 Task: Add a signature Autumn Baker containing With gratitude, Autumn Baker to email address softage.4@softage.net and add a label Resumes
Action: Mouse moved to (1235, 104)
Screenshot: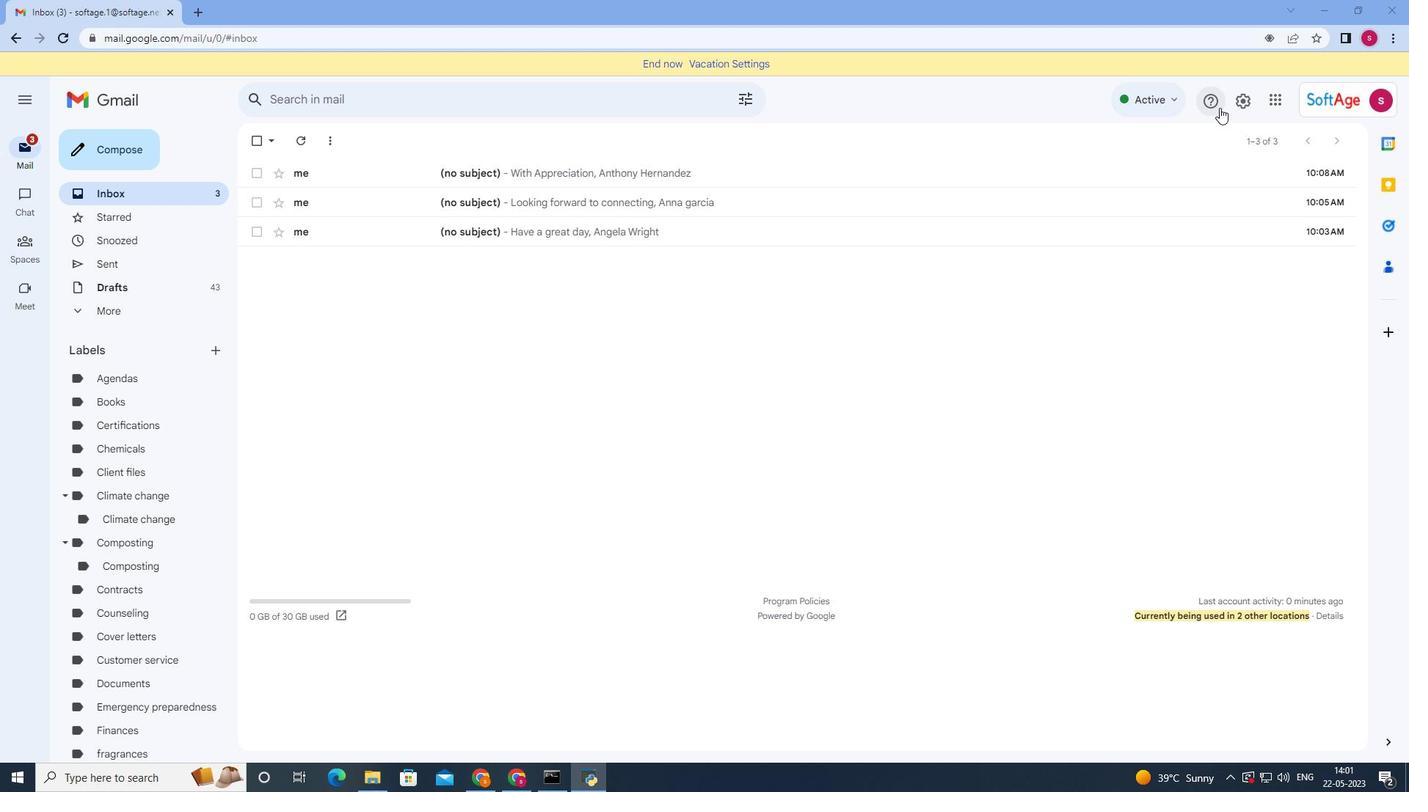 
Action: Mouse pressed left at (1235, 104)
Screenshot: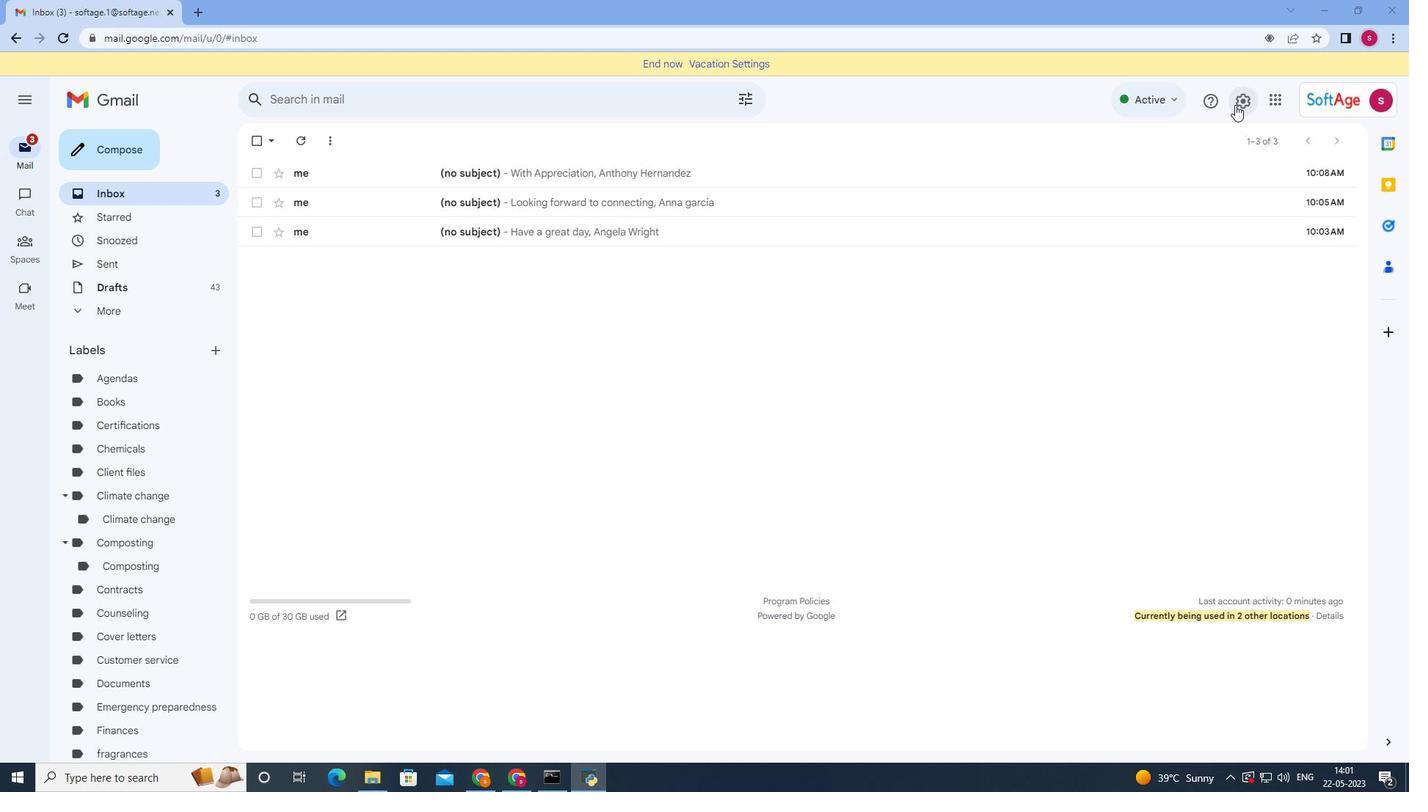 
Action: Mouse moved to (1225, 170)
Screenshot: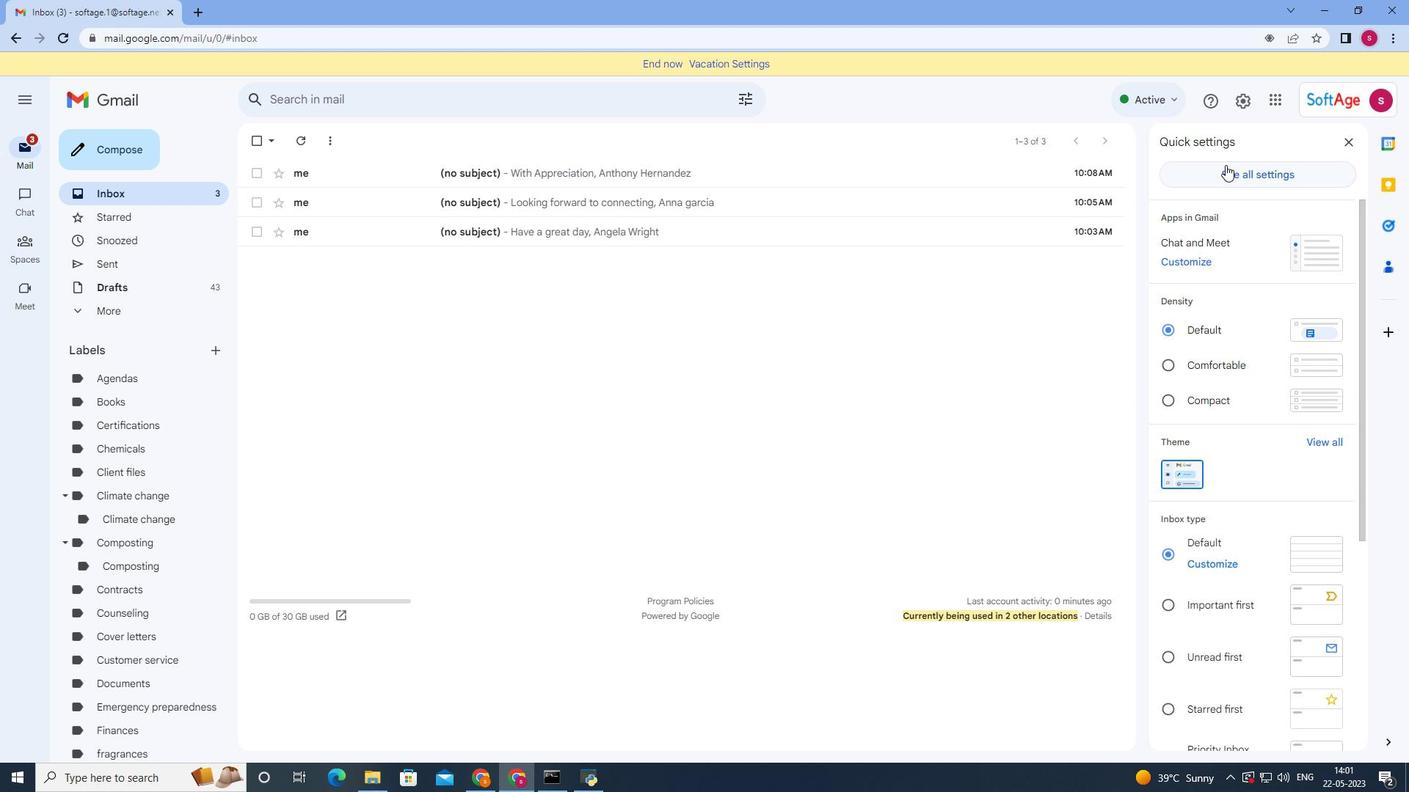 
Action: Mouse pressed left at (1225, 170)
Screenshot: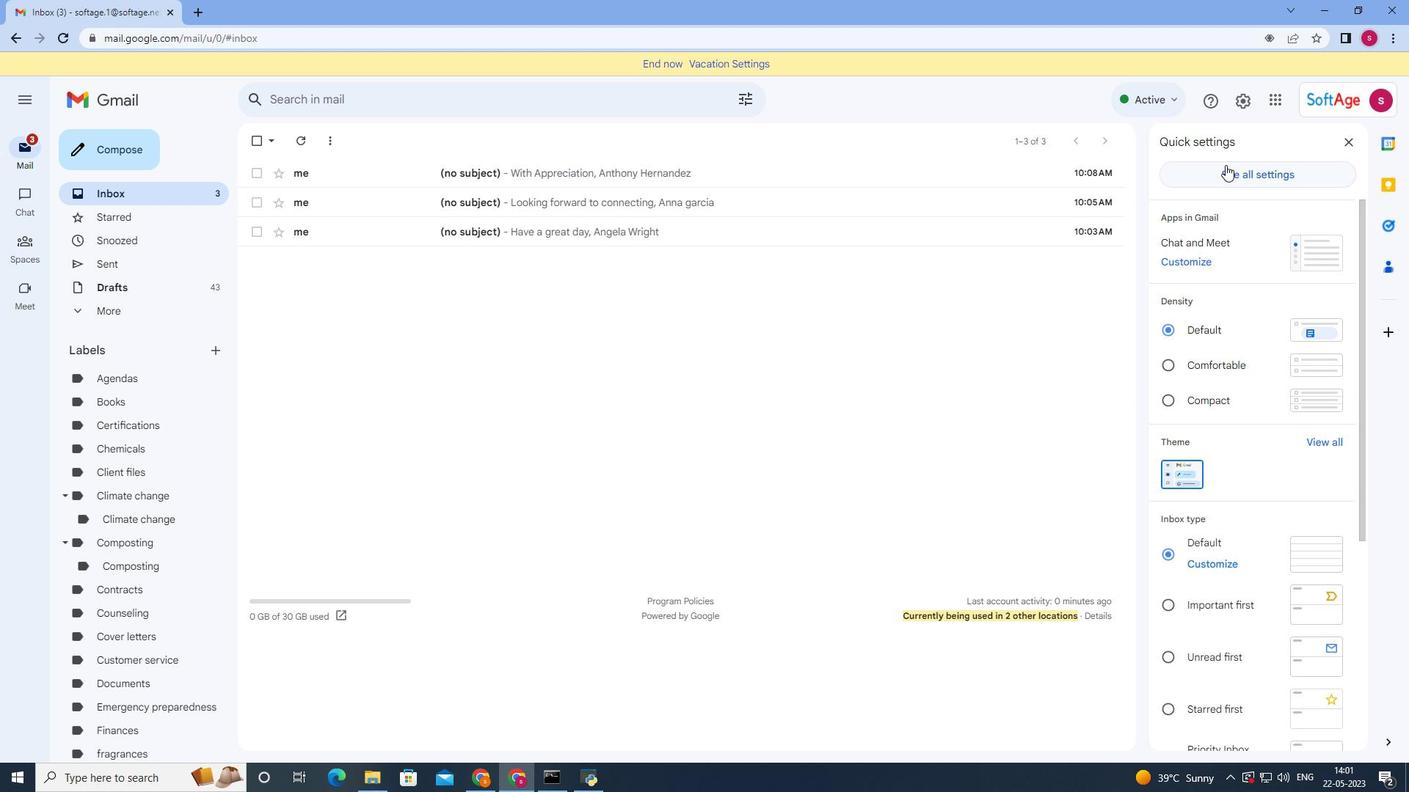 
Action: Mouse moved to (701, 394)
Screenshot: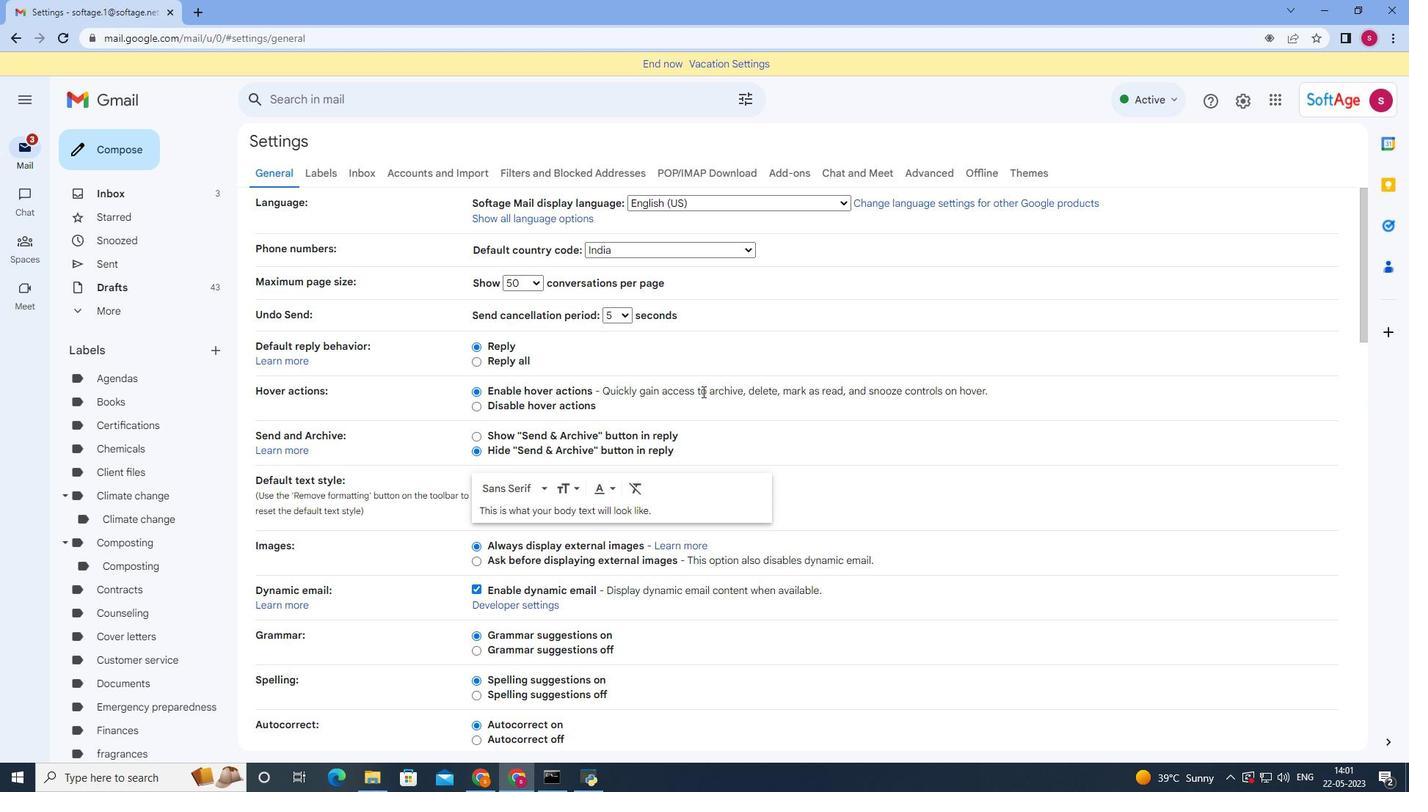 
Action: Mouse scrolled (701, 394) with delta (0, 0)
Screenshot: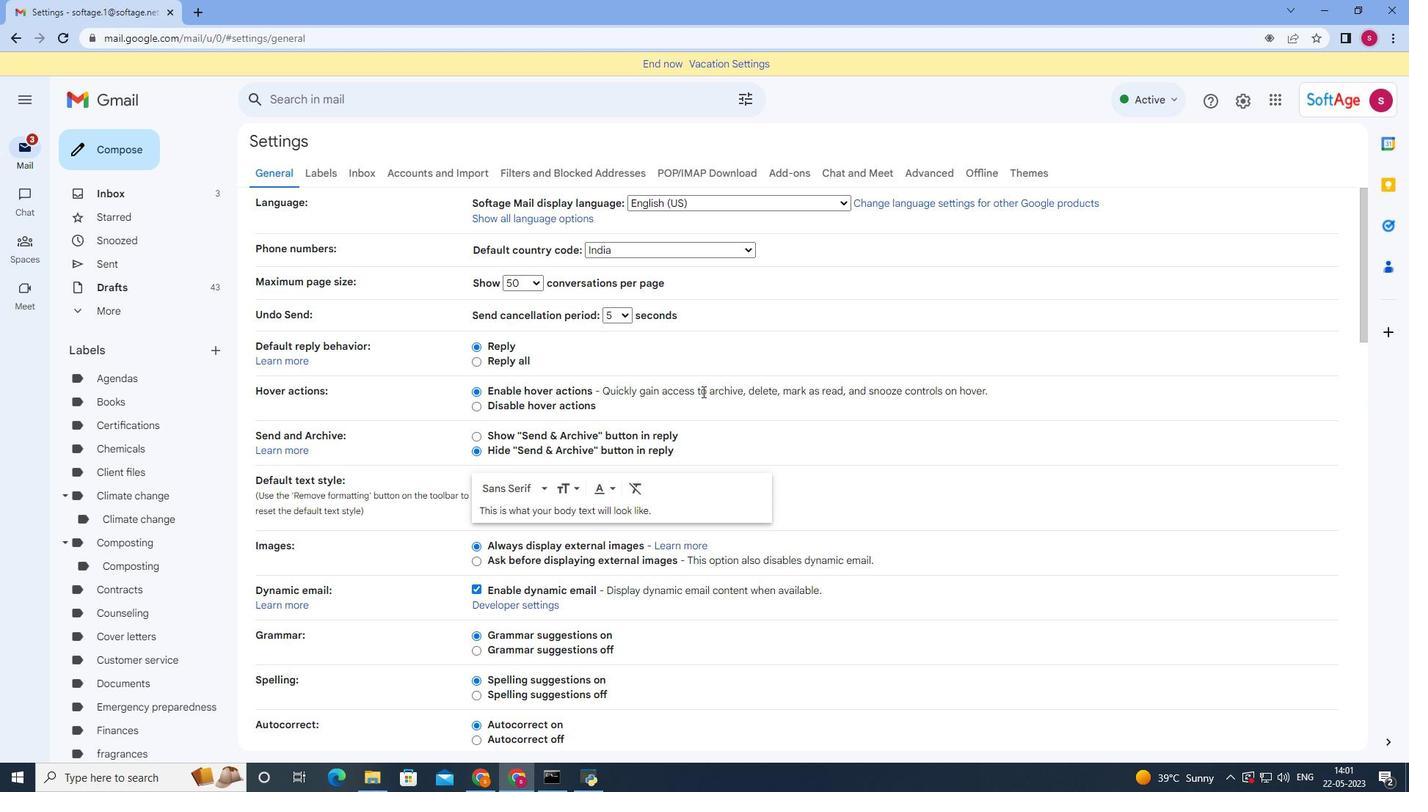 
Action: Mouse scrolled (701, 394) with delta (0, 0)
Screenshot: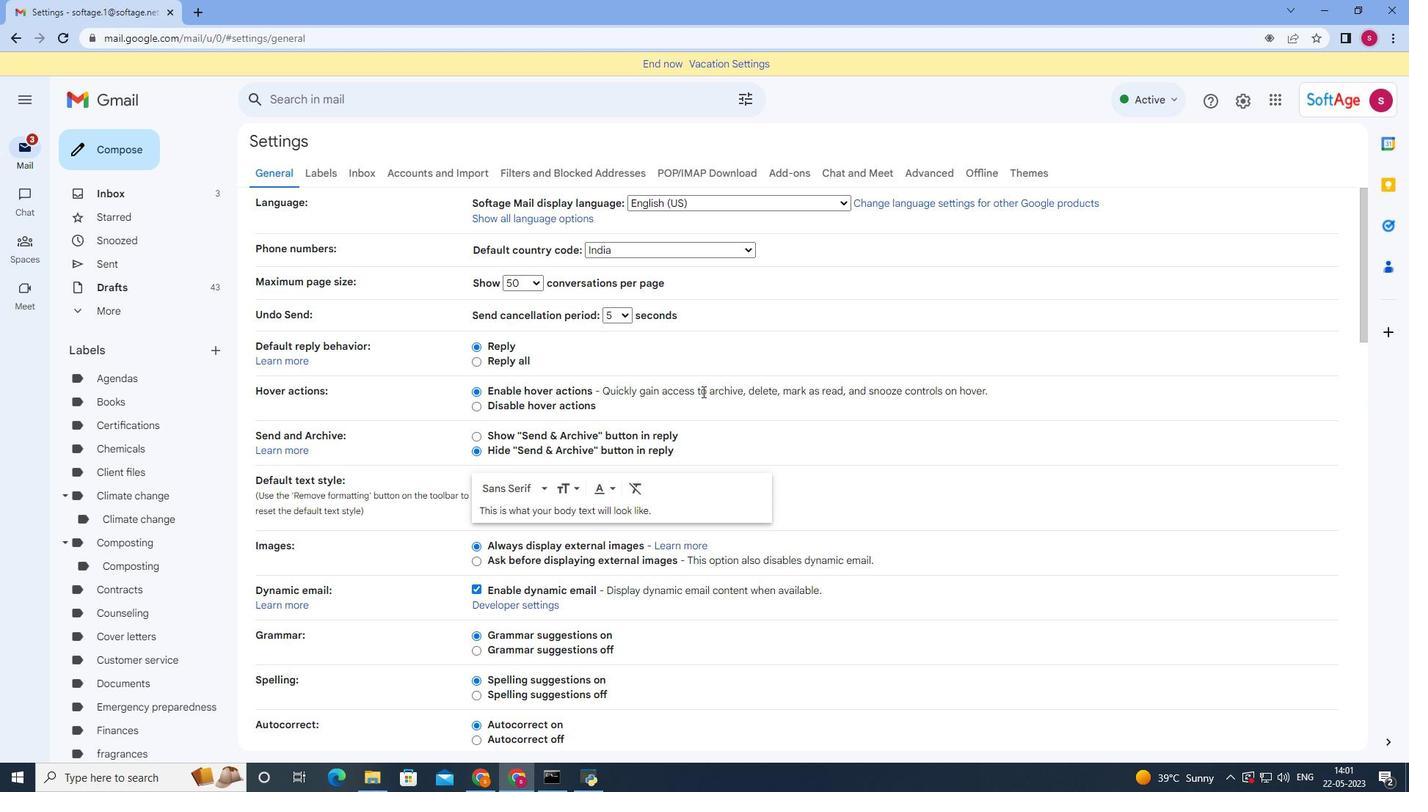 
Action: Mouse moved to (693, 386)
Screenshot: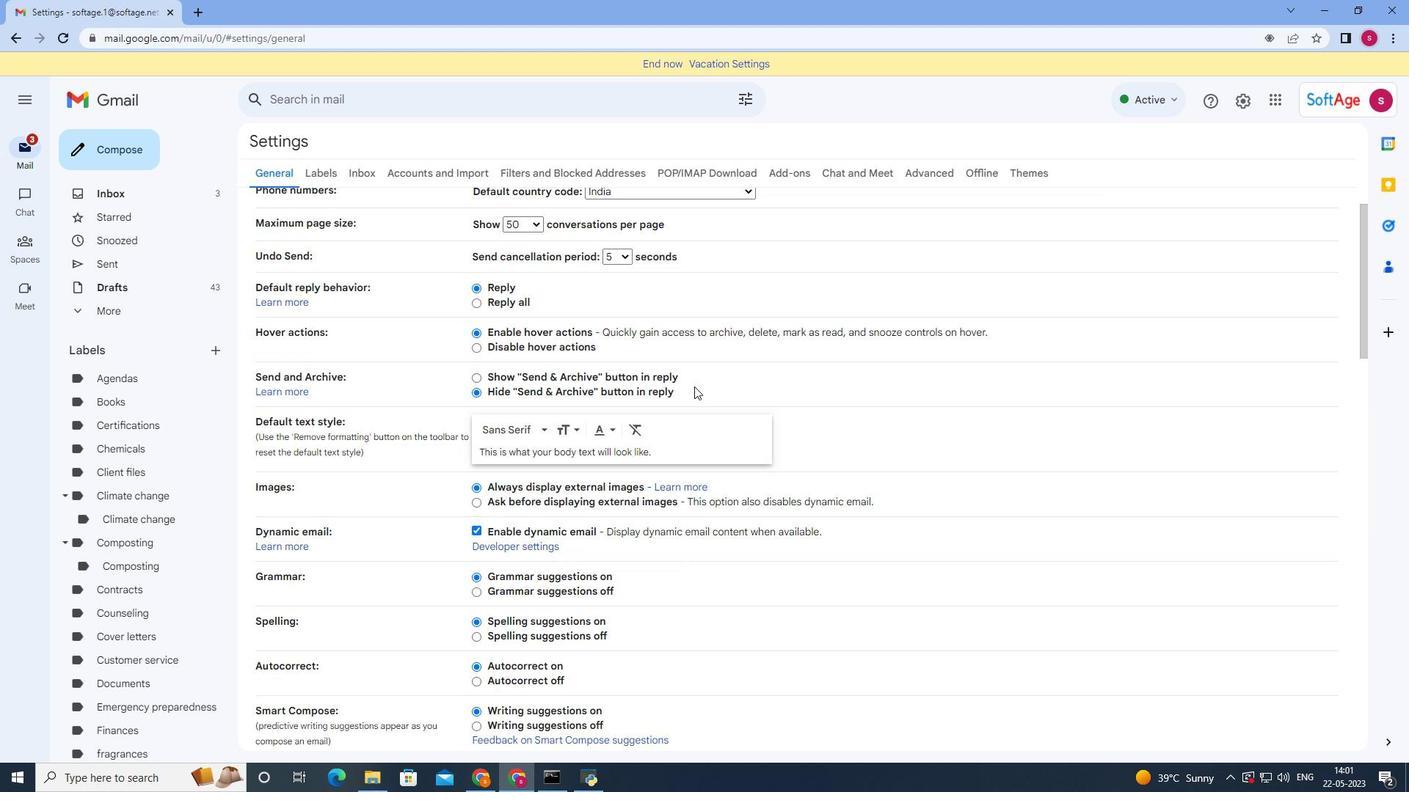 
Action: Mouse scrolled (693, 385) with delta (0, 0)
Screenshot: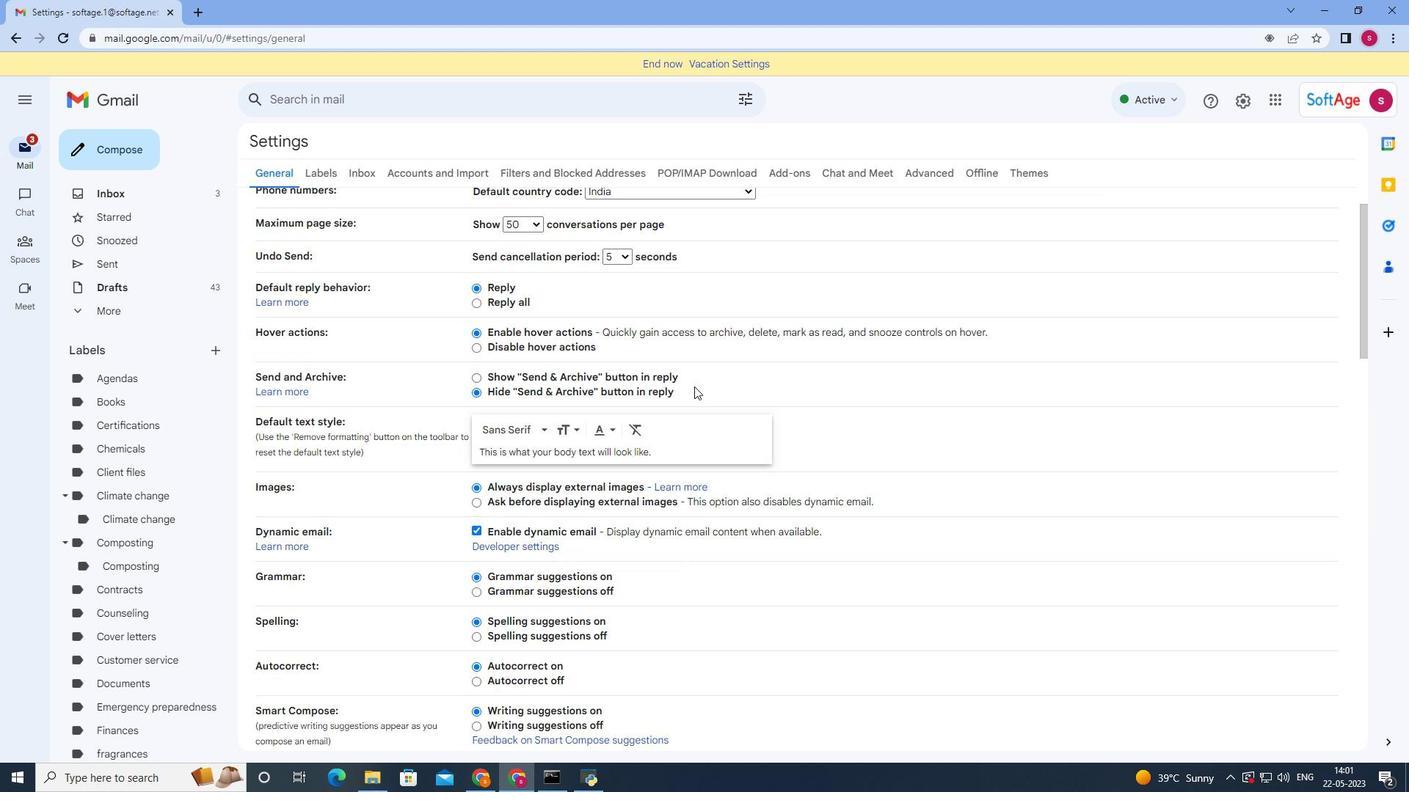 
Action: Mouse moved to (692, 386)
Screenshot: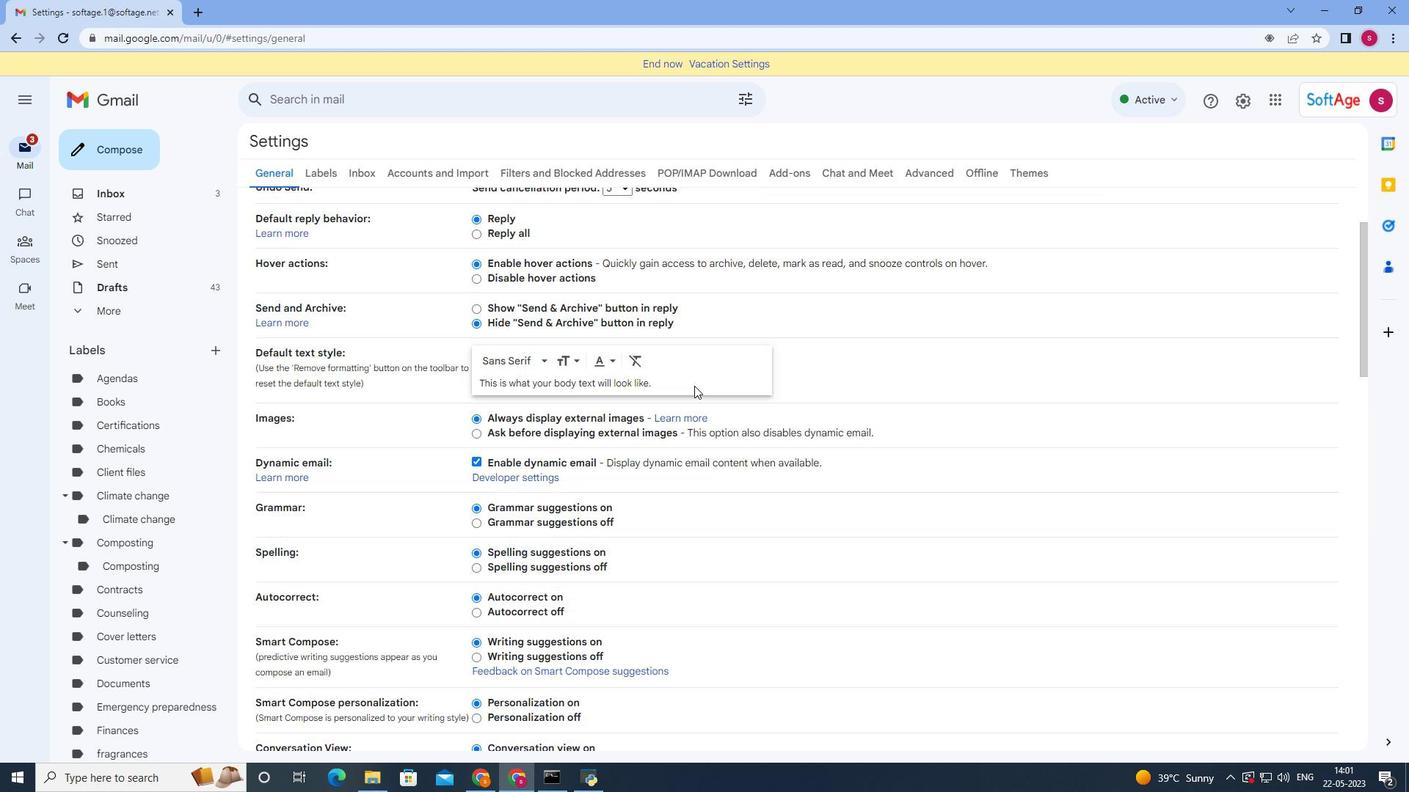 
Action: Mouse scrolled (692, 386) with delta (0, 0)
Screenshot: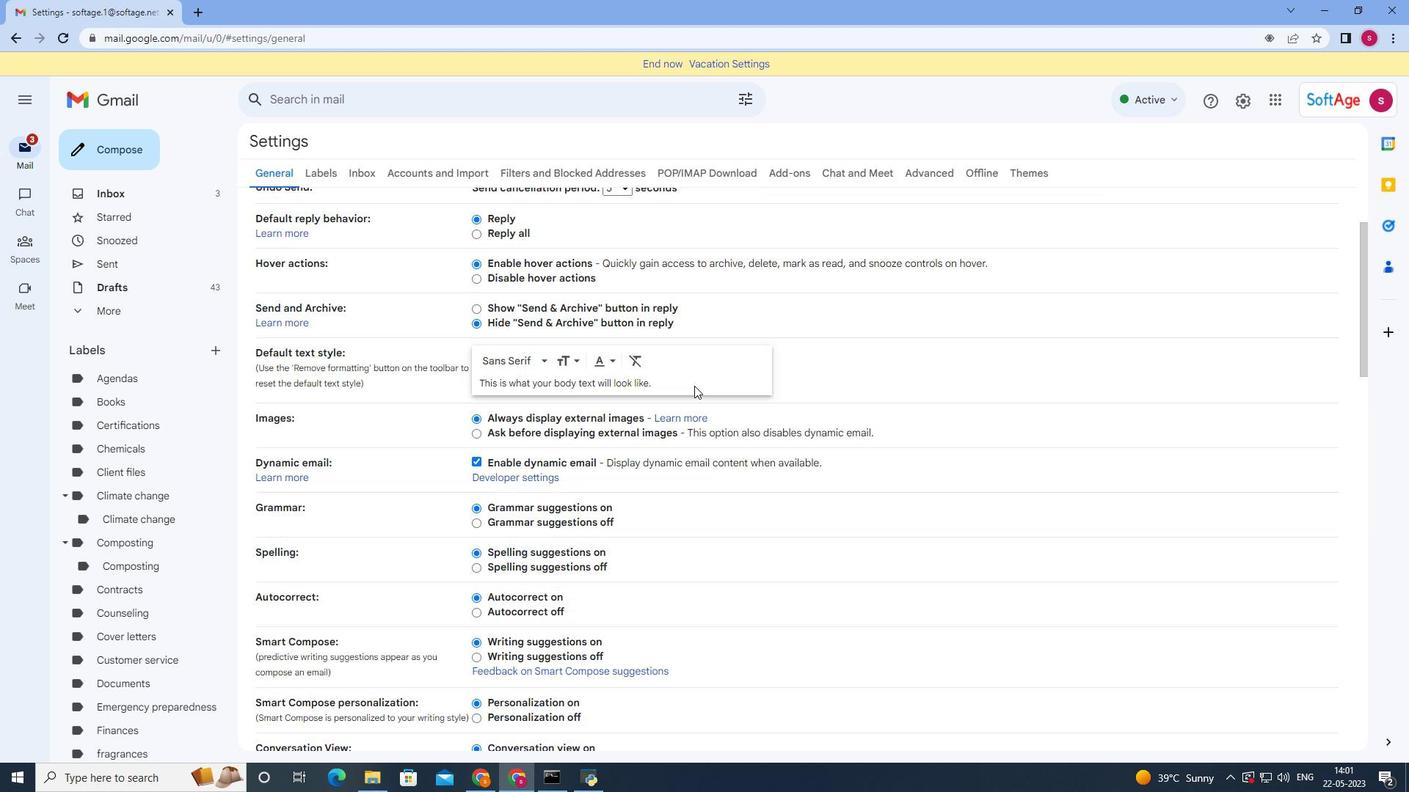 
Action: Mouse scrolled (692, 386) with delta (0, 0)
Screenshot: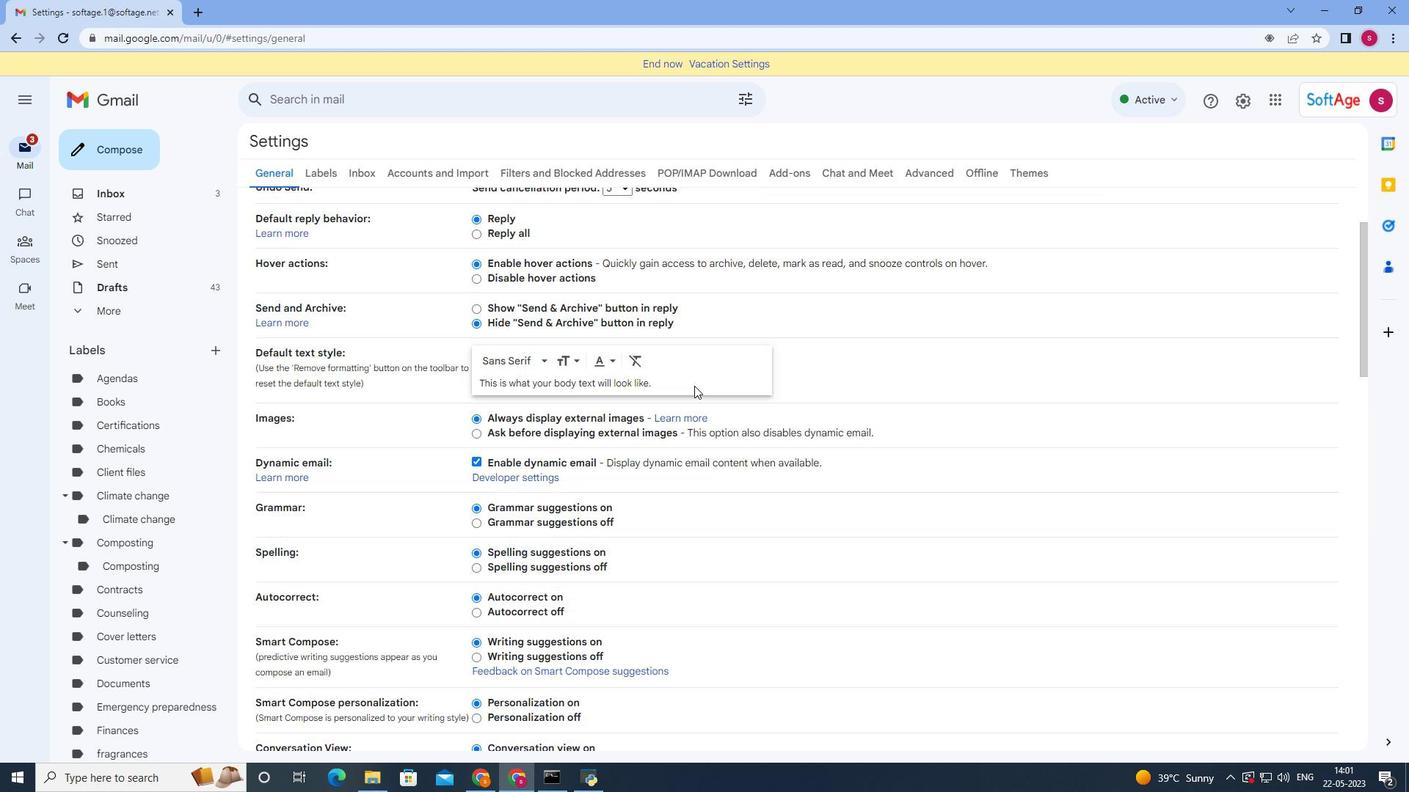 
Action: Mouse scrolled (692, 386) with delta (0, 0)
Screenshot: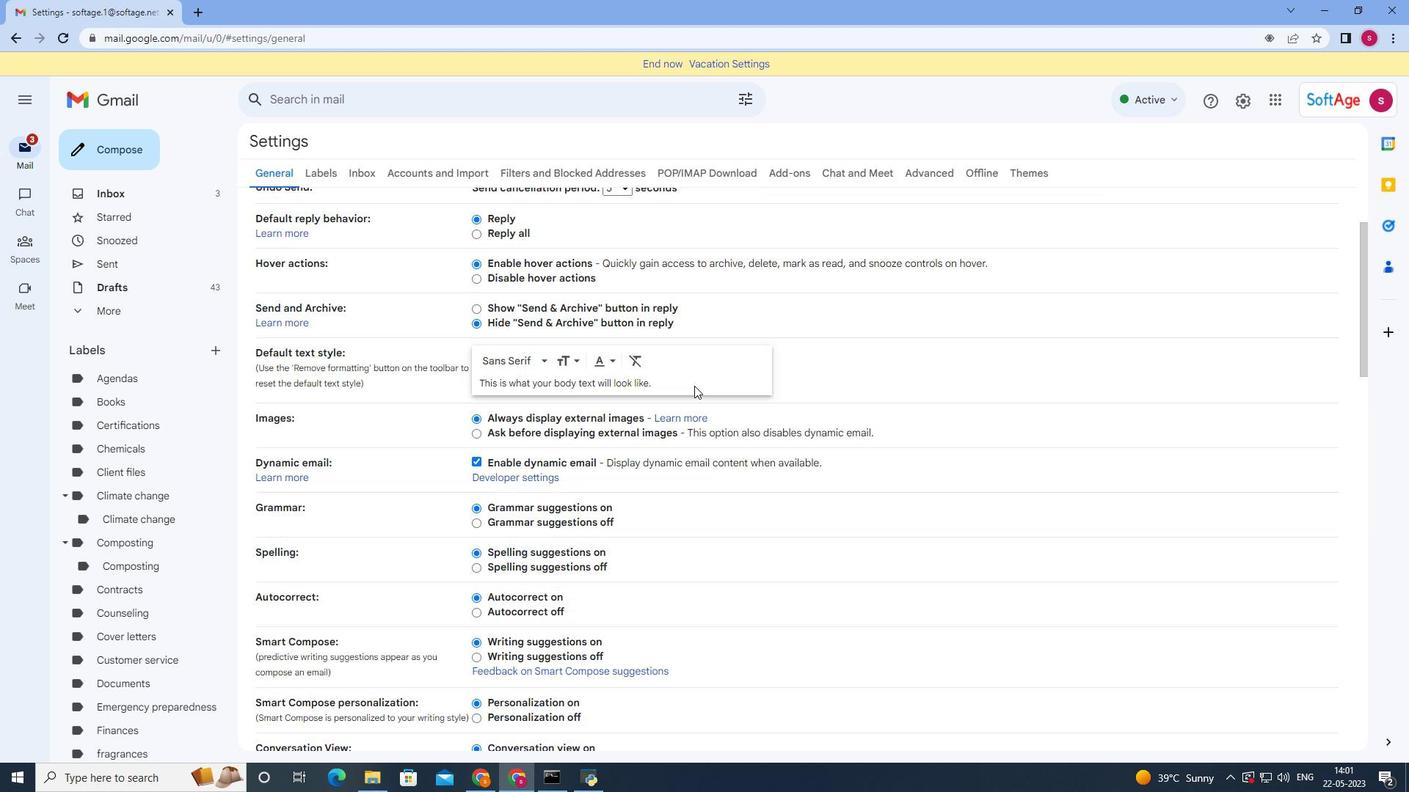 
Action: Mouse moved to (689, 390)
Screenshot: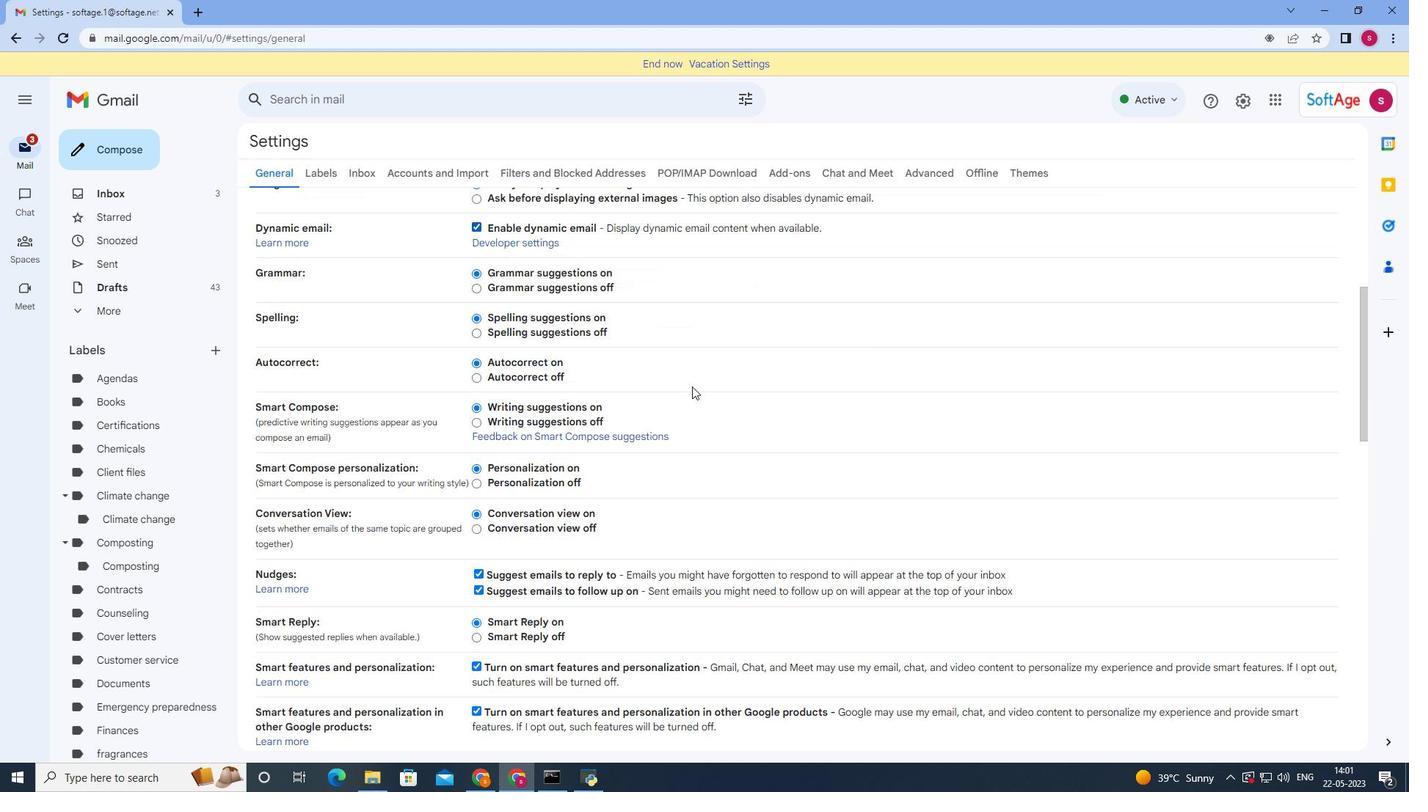 
Action: Mouse scrolled (689, 389) with delta (0, 0)
Screenshot: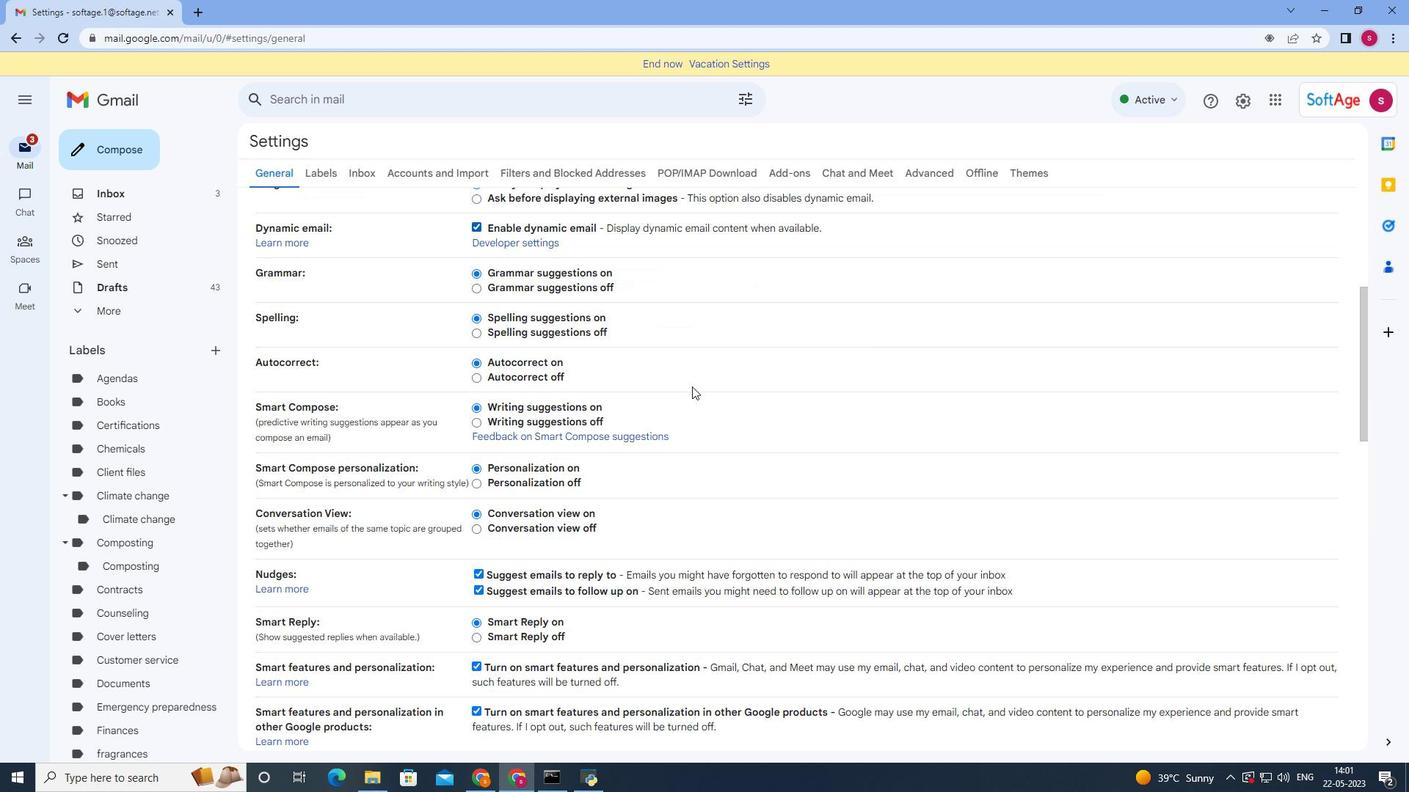 
Action: Mouse moved to (689, 391)
Screenshot: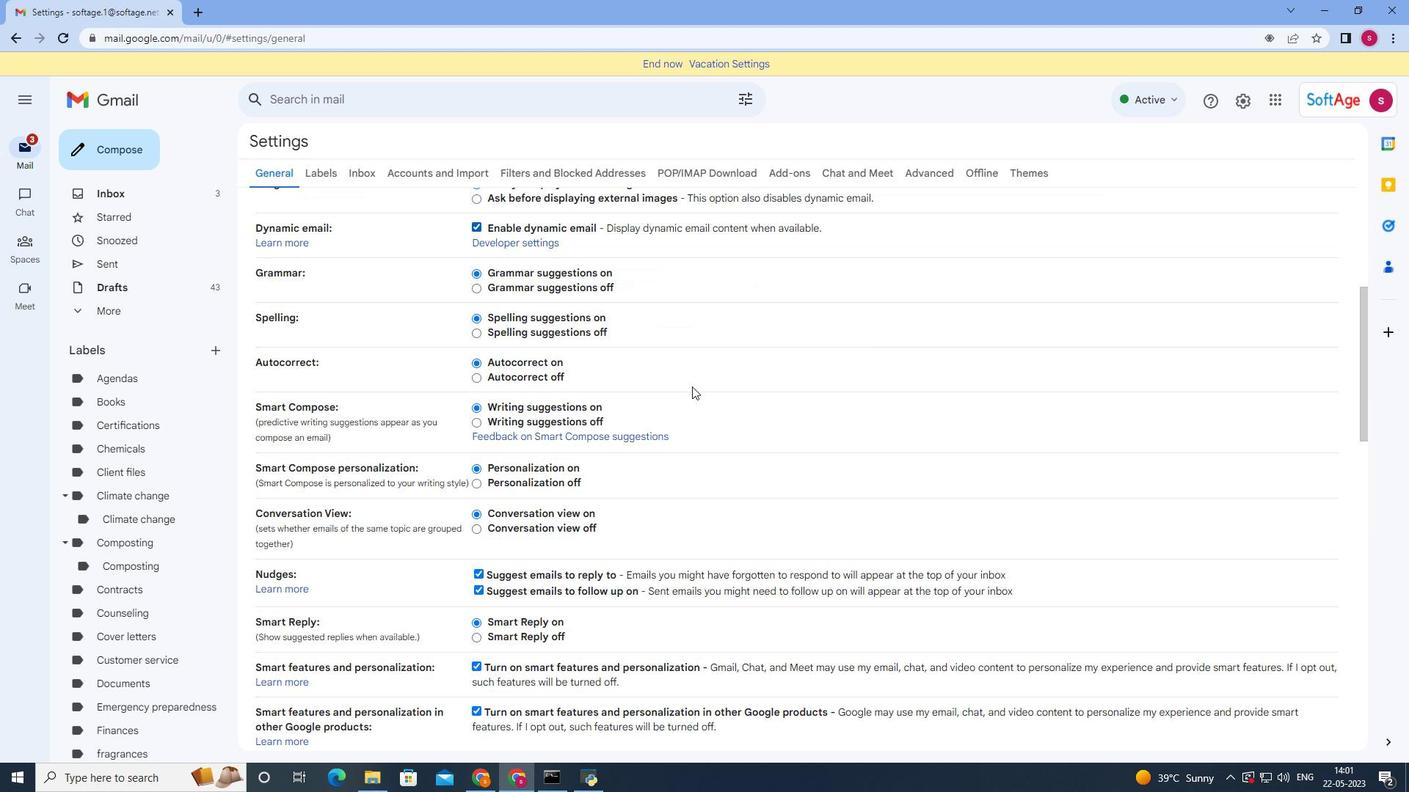 
Action: Mouse scrolled (689, 390) with delta (0, 0)
Screenshot: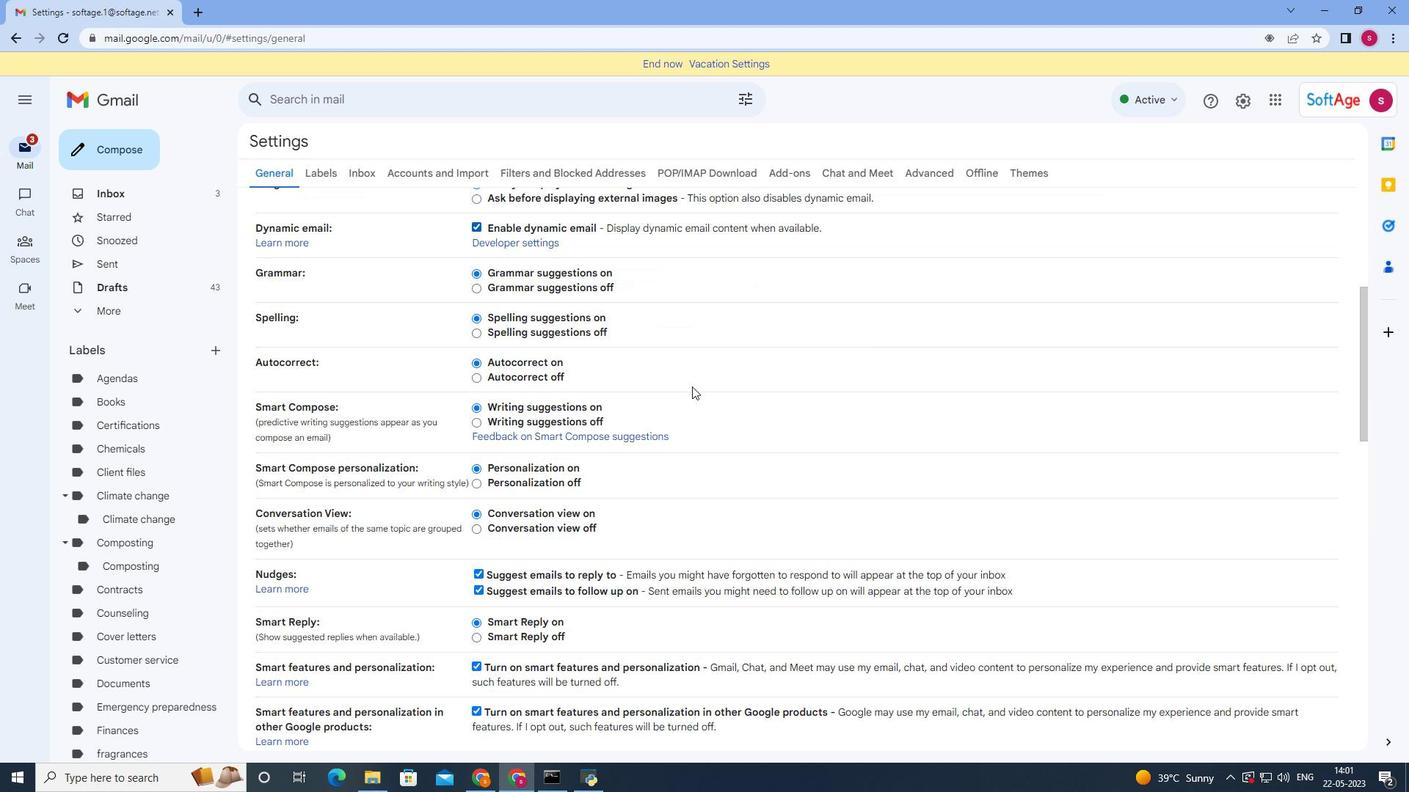 
Action: Mouse scrolled (689, 390) with delta (0, 0)
Screenshot: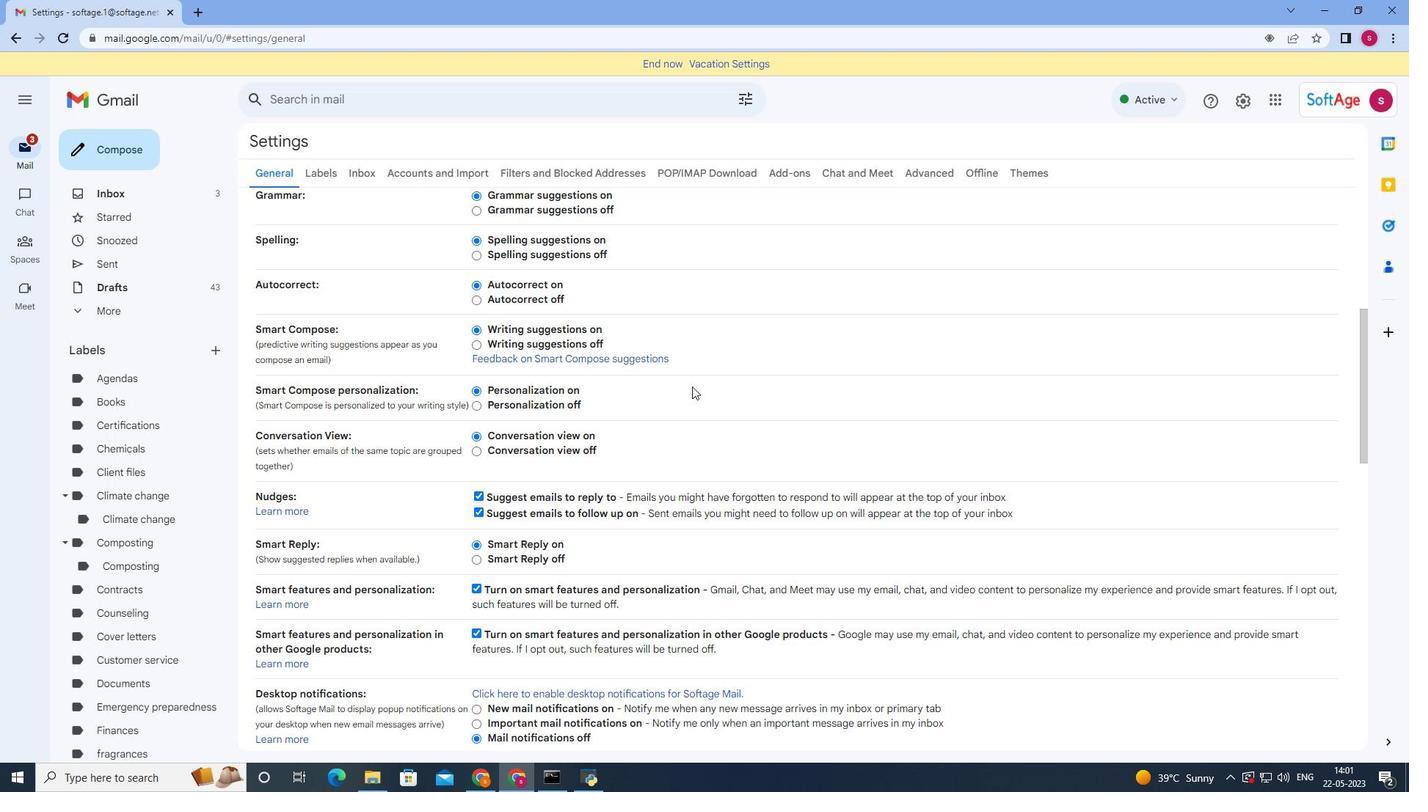 
Action: Mouse scrolled (689, 390) with delta (0, 0)
Screenshot: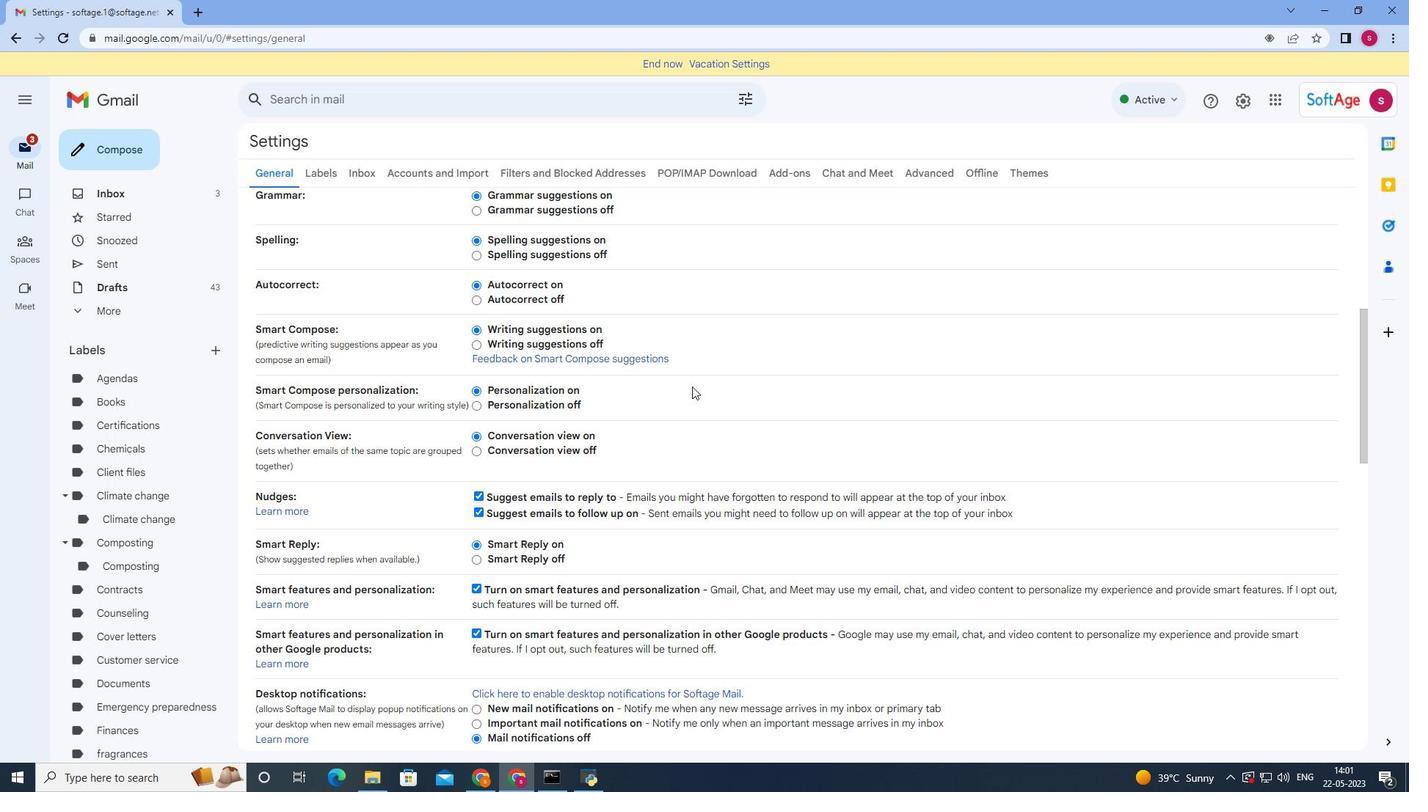 
Action: Mouse moved to (682, 455)
Screenshot: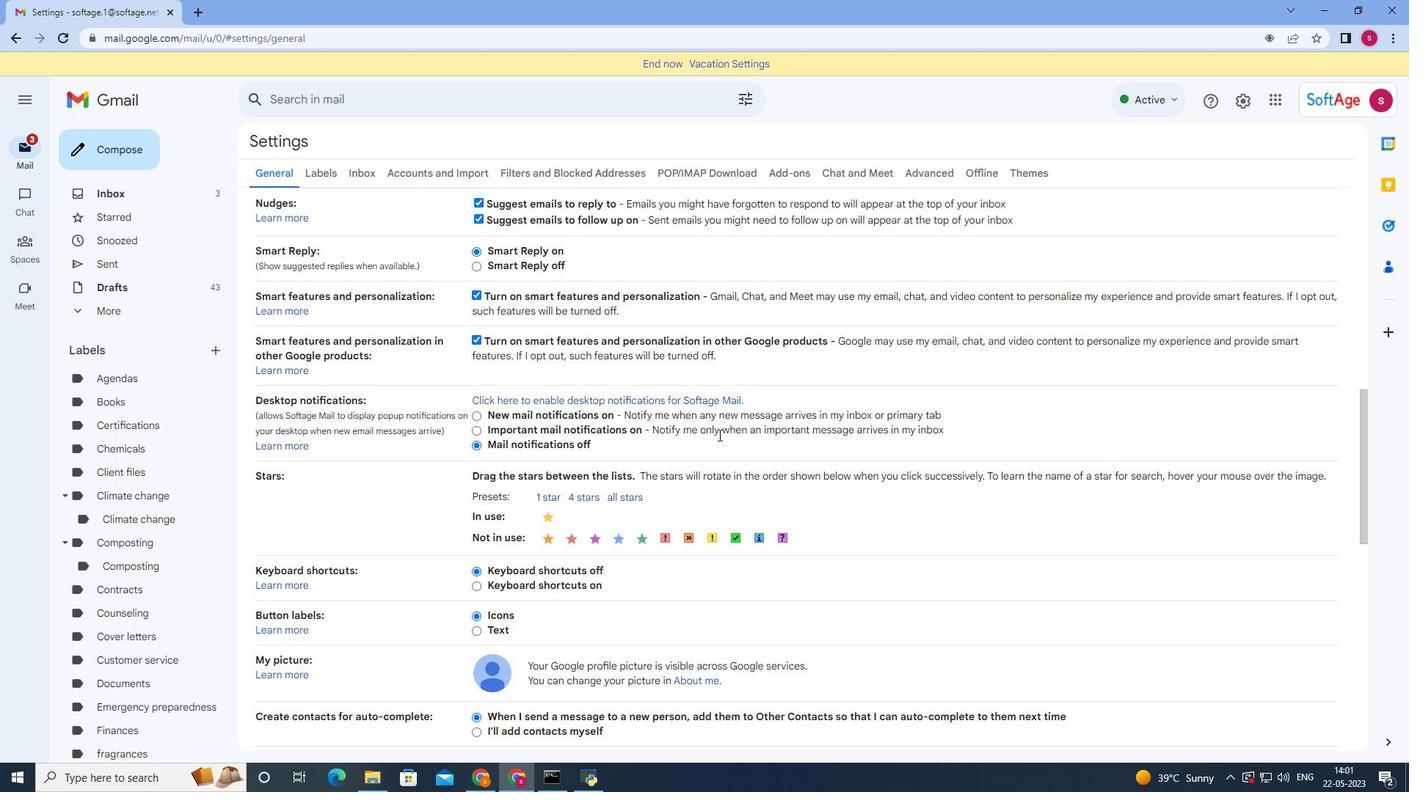 
Action: Mouse scrolled (682, 454) with delta (0, 0)
Screenshot: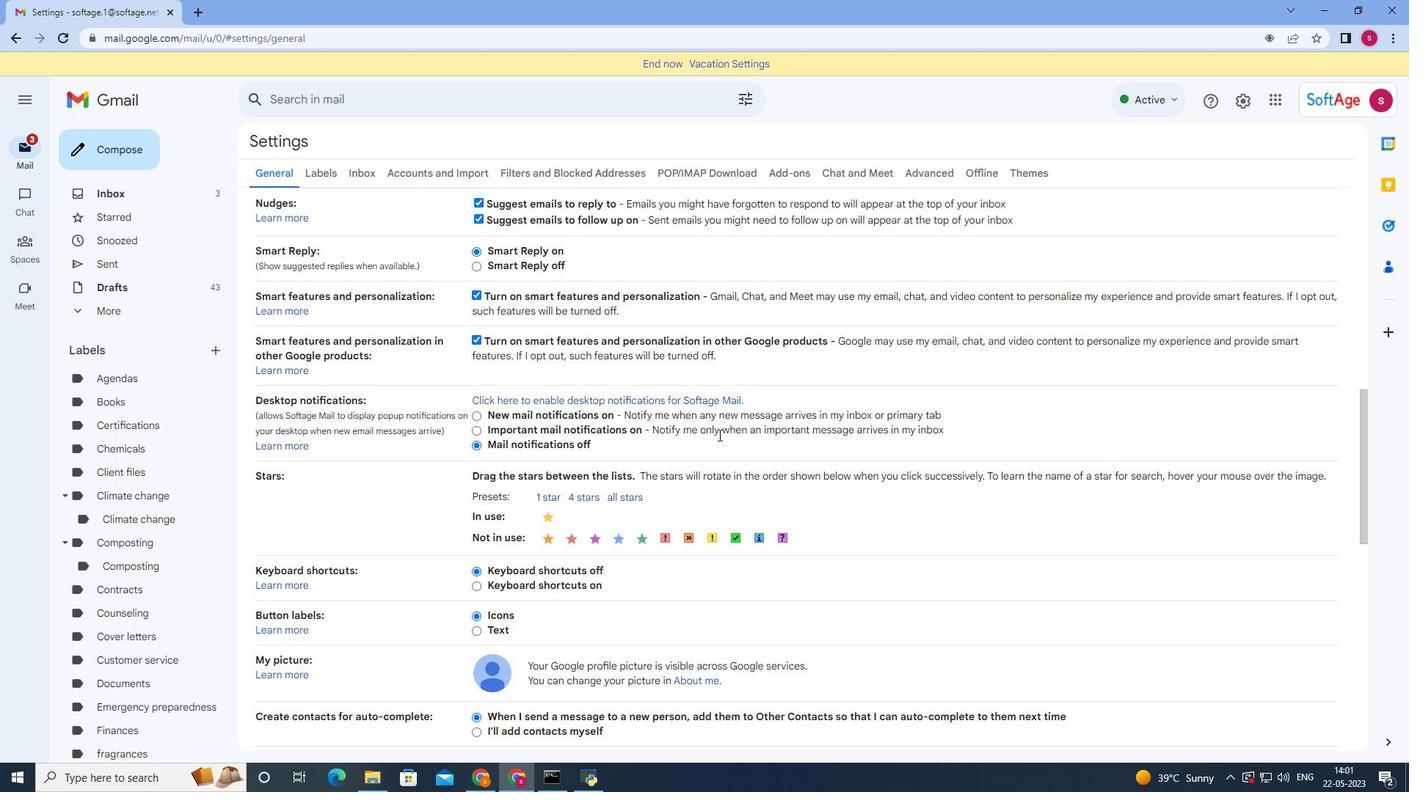 
Action: Mouse moved to (436, 521)
Screenshot: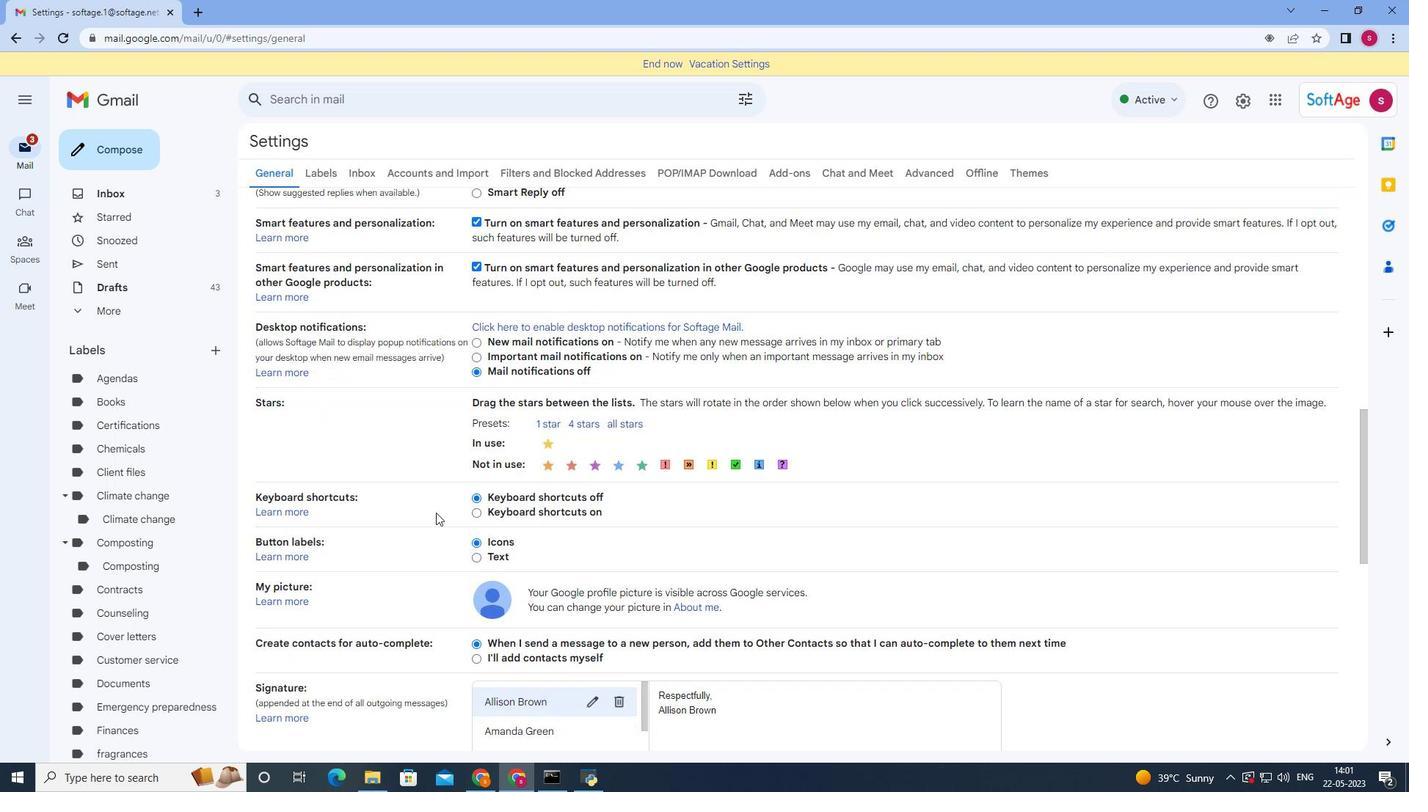 
Action: Mouse scrolled (436, 520) with delta (0, 0)
Screenshot: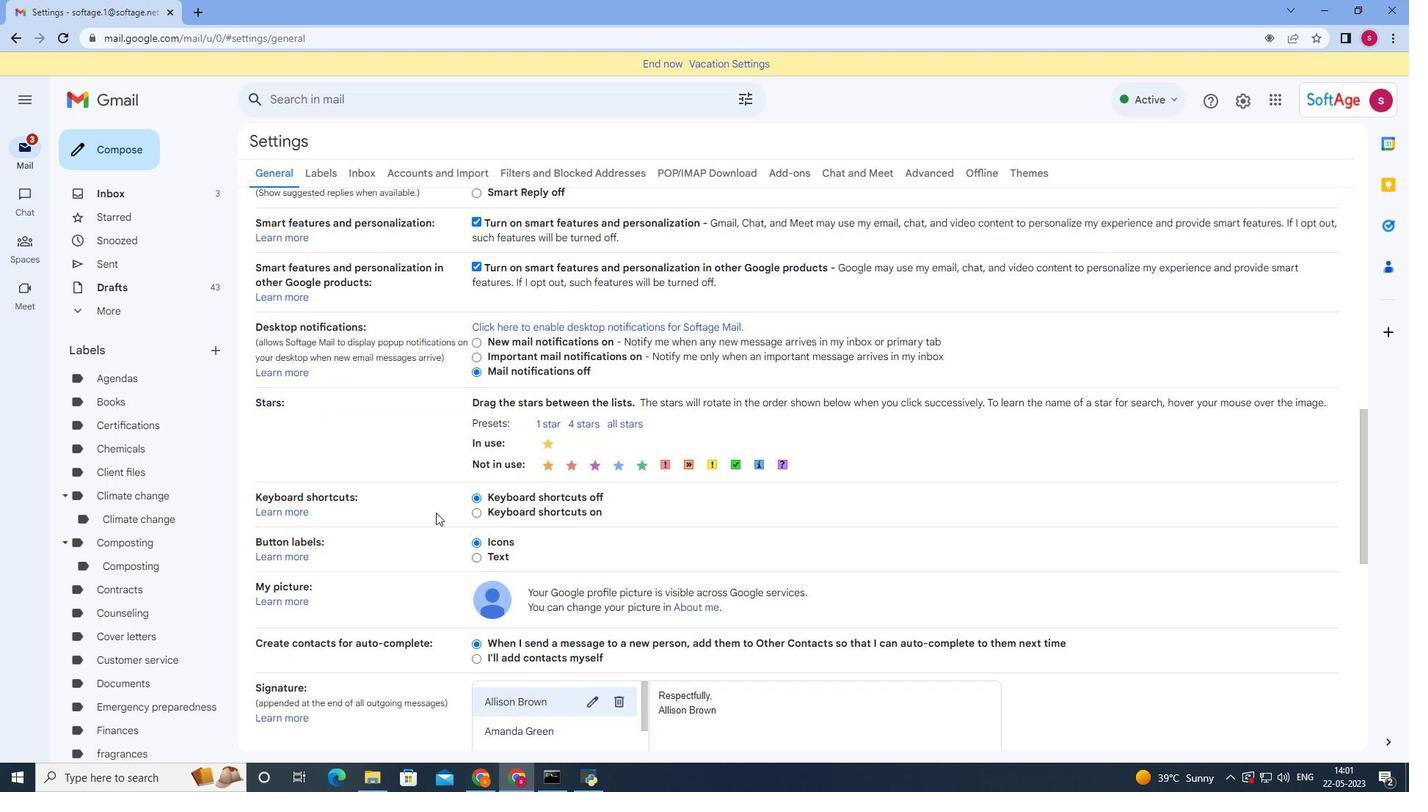 
Action: Mouse moved to (438, 530)
Screenshot: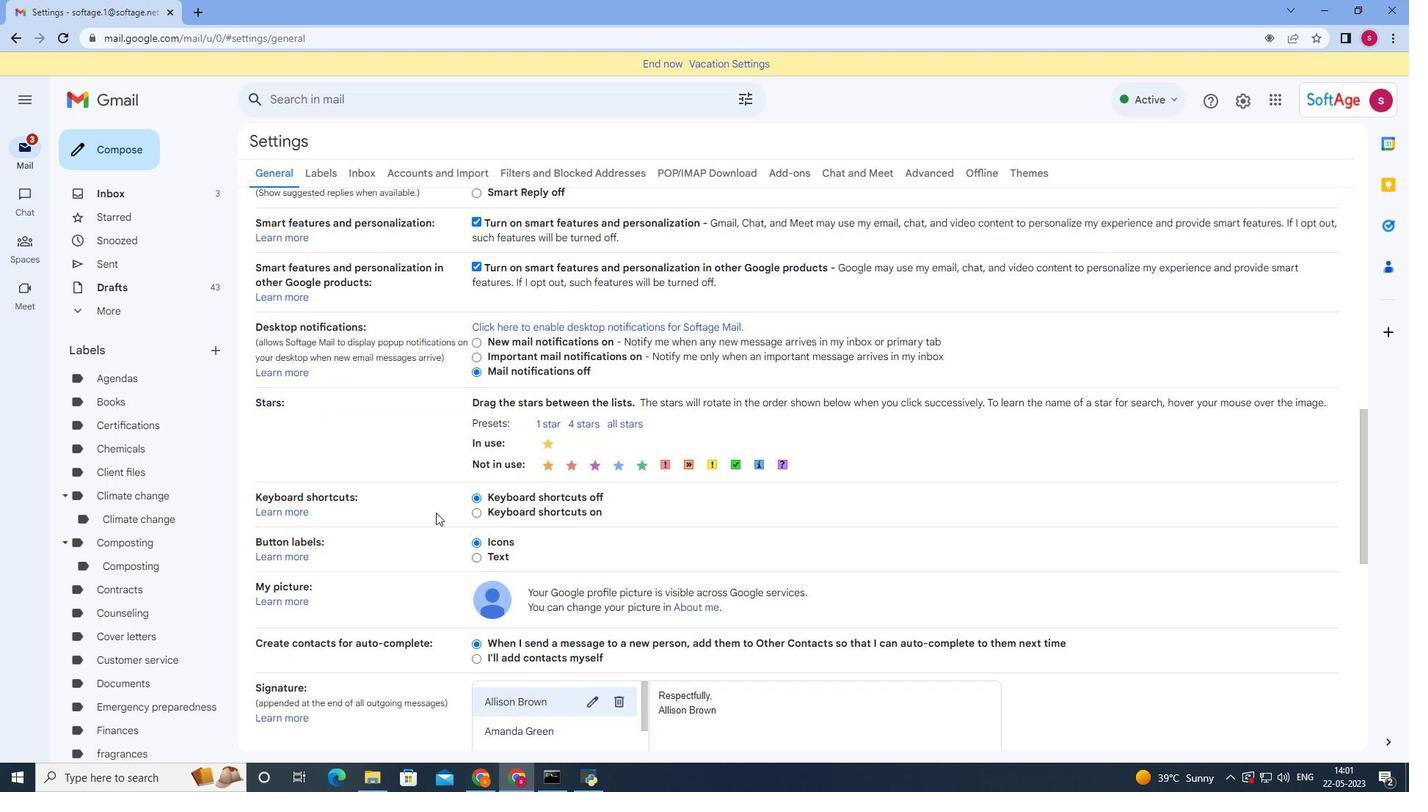 
Action: Mouse scrolled (438, 529) with delta (0, 0)
Screenshot: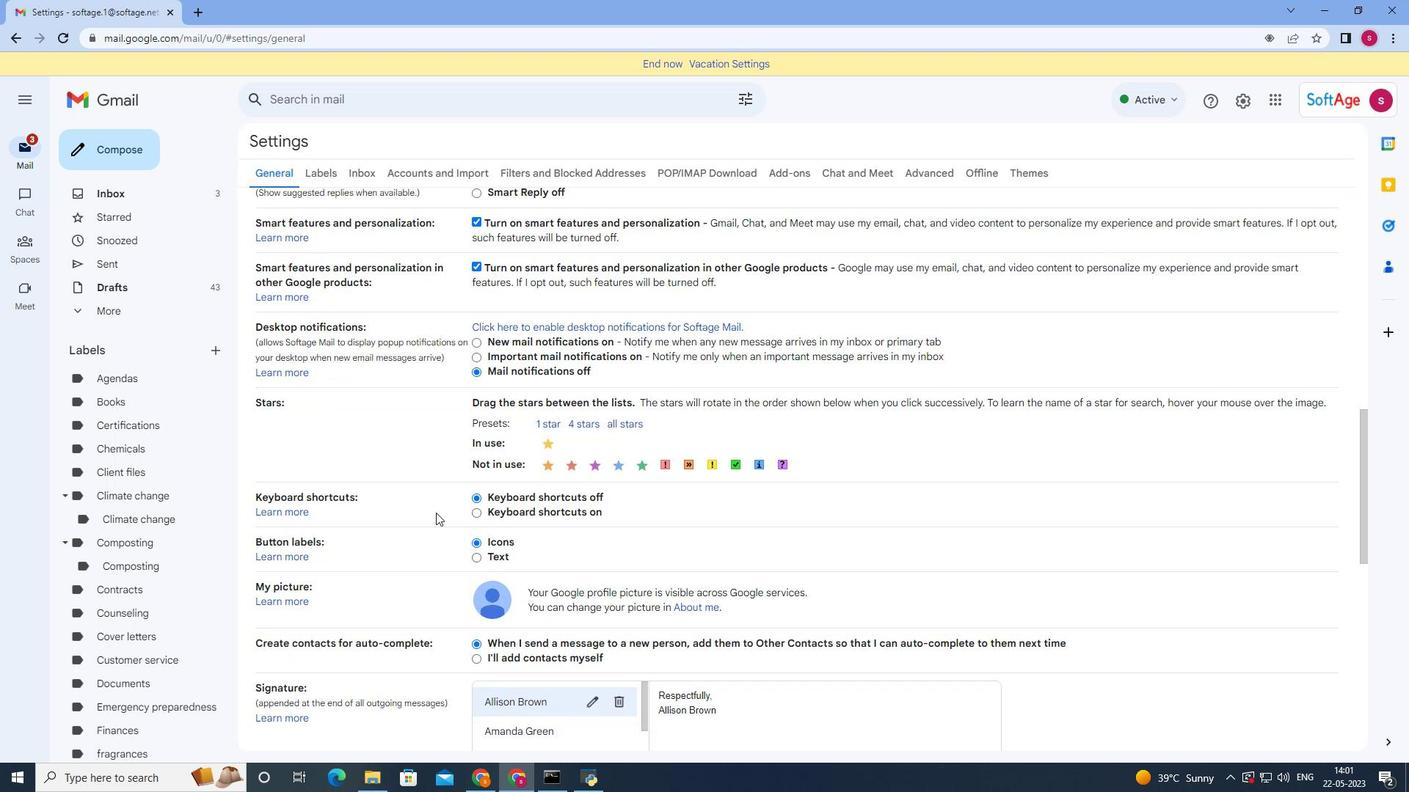
Action: Mouse moved to (441, 532)
Screenshot: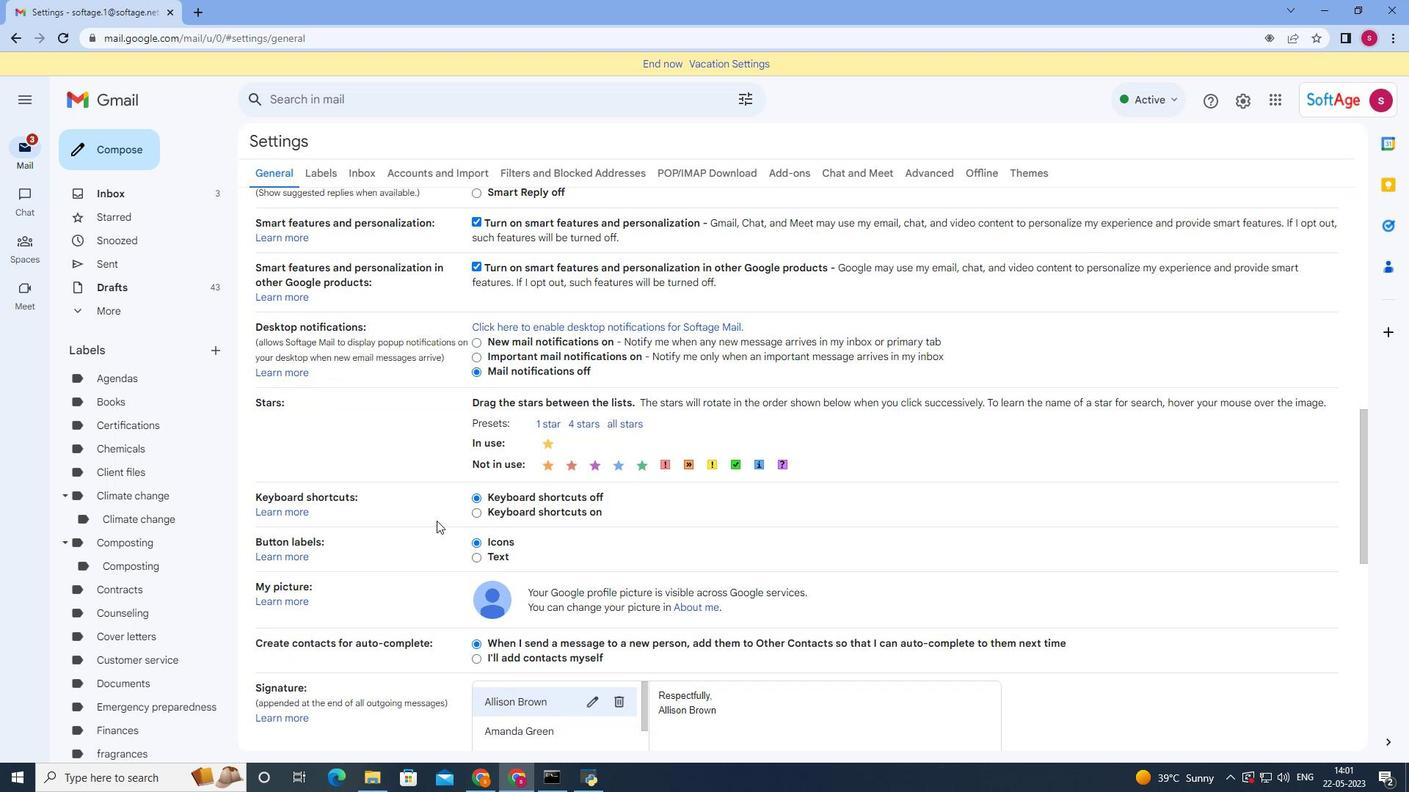 
Action: Mouse scrolled (441, 532) with delta (0, 0)
Screenshot: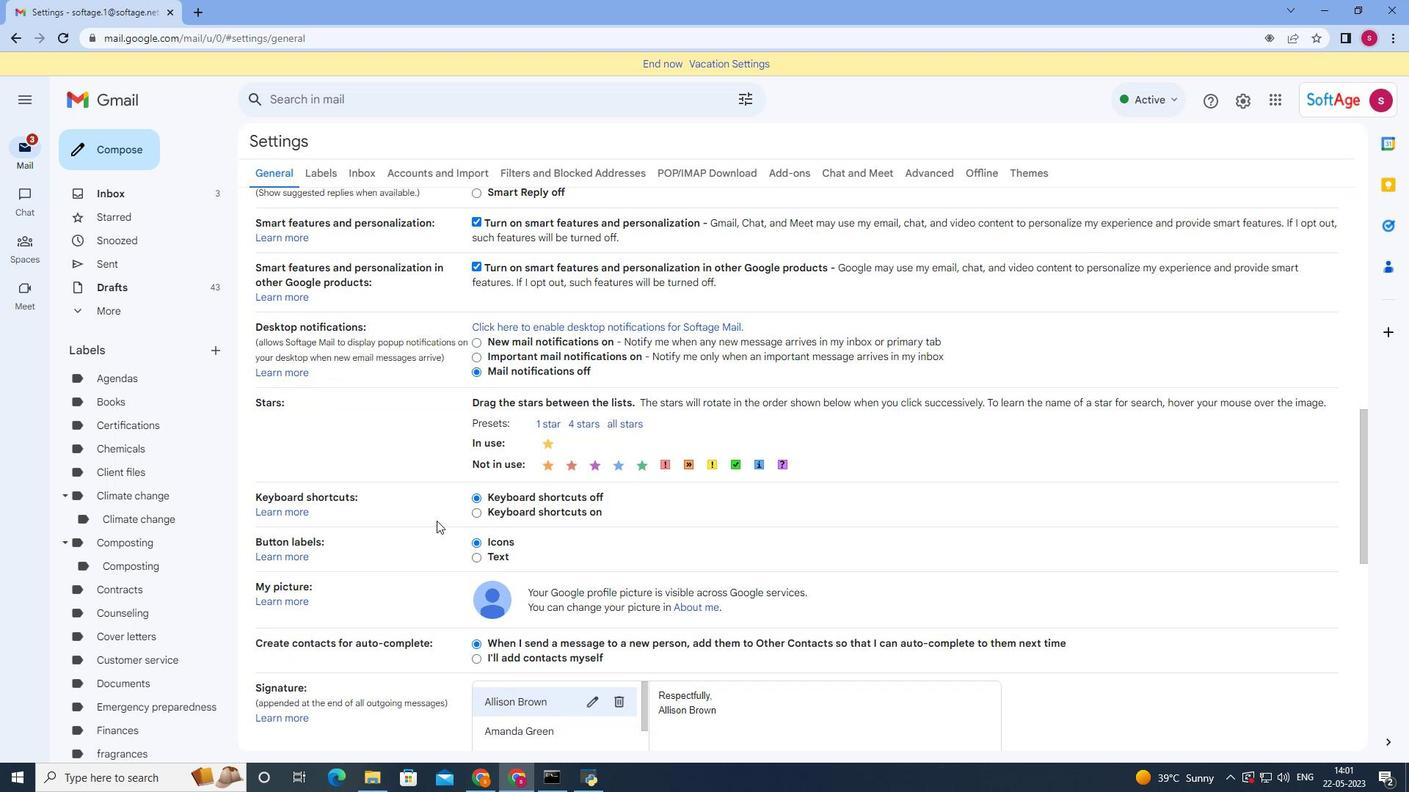 
Action: Mouse moved to (565, 606)
Screenshot: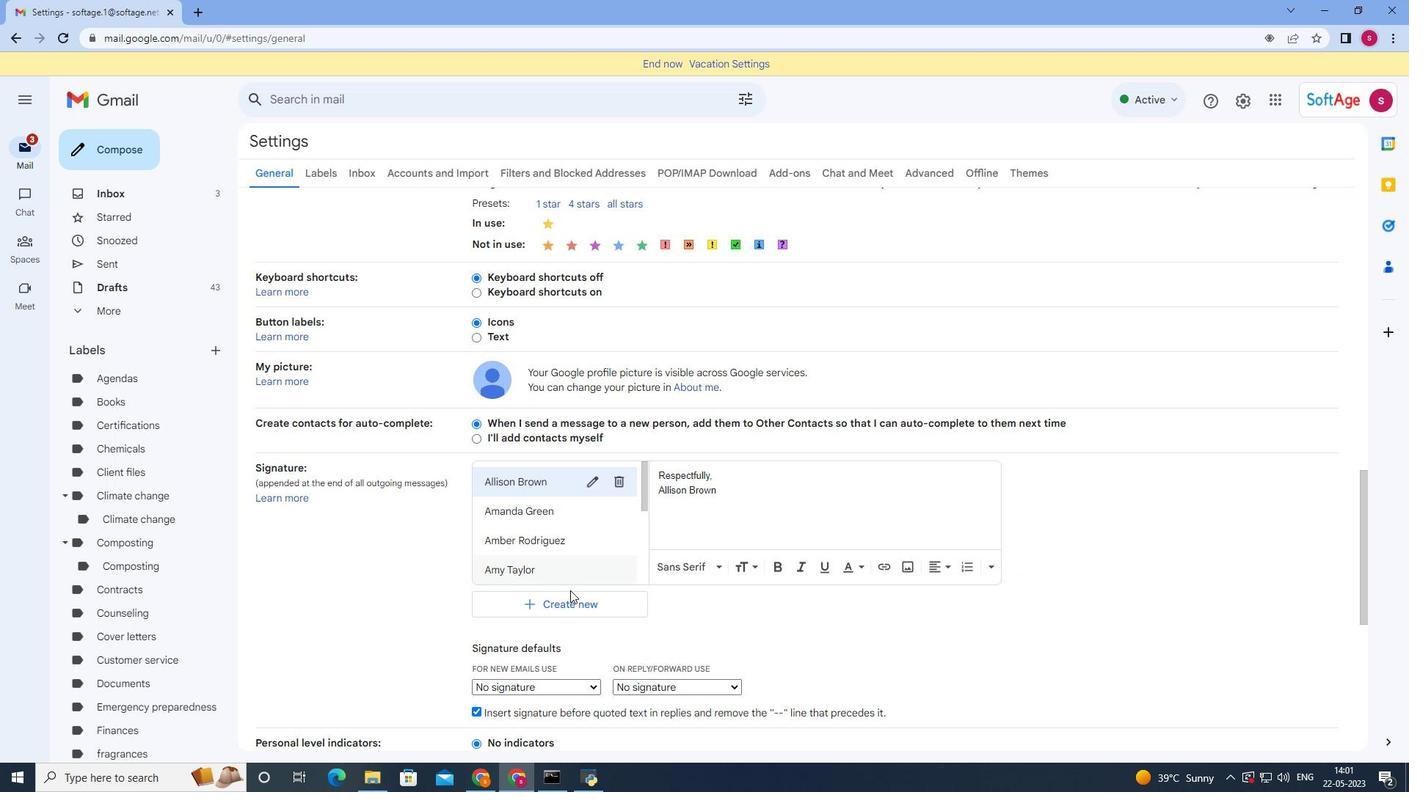 
Action: Mouse pressed left at (565, 606)
Screenshot: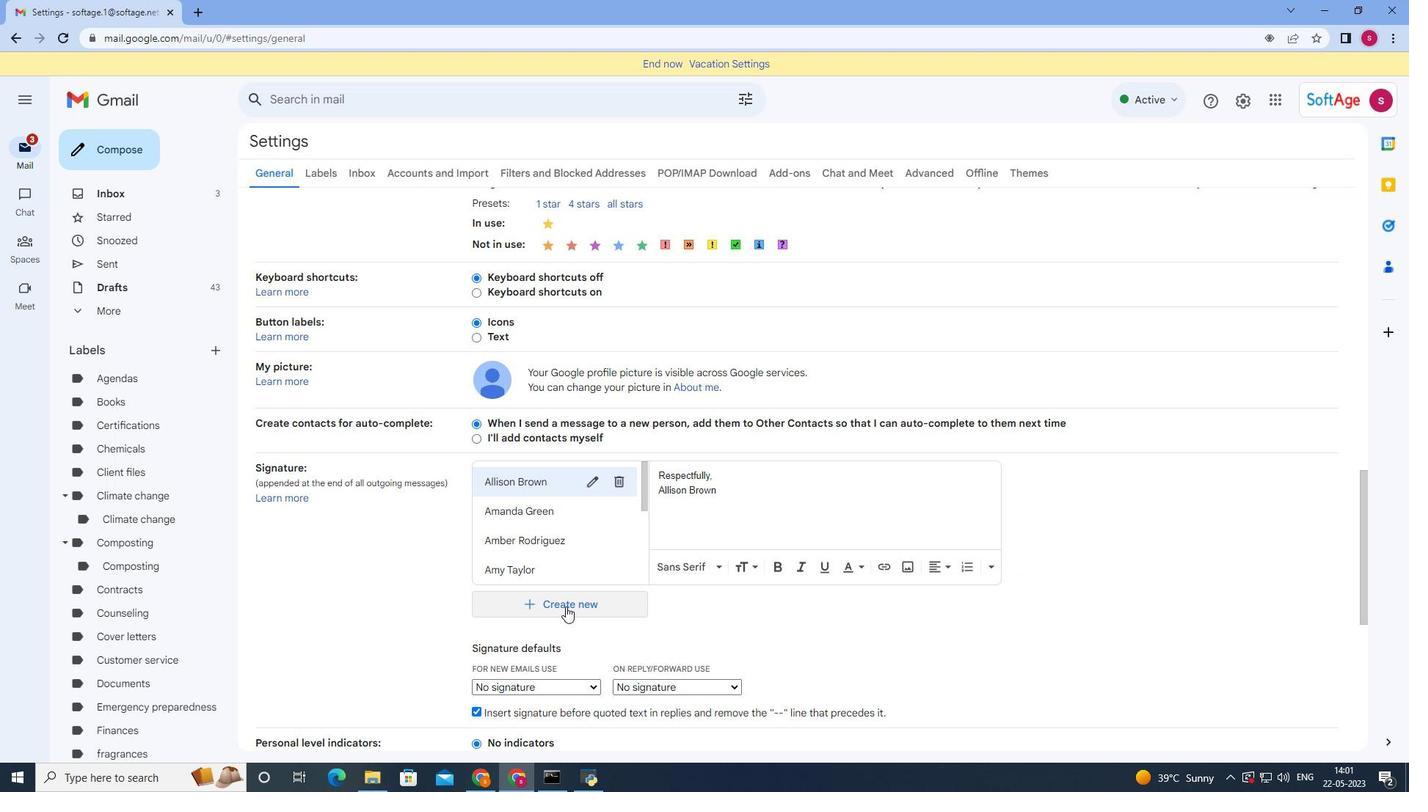 
Action: Mouse moved to (687, 397)
Screenshot: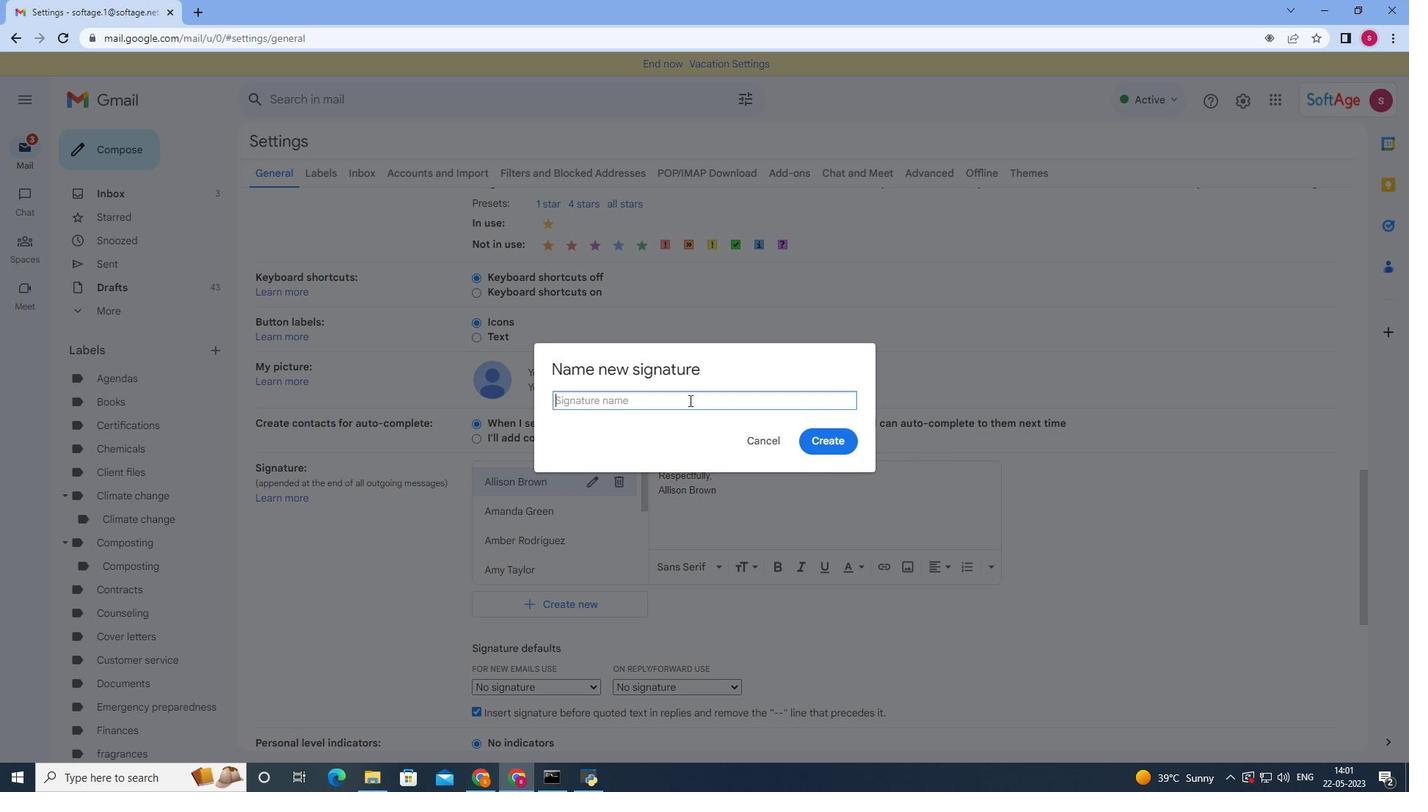 
Action: Mouse pressed left at (687, 397)
Screenshot: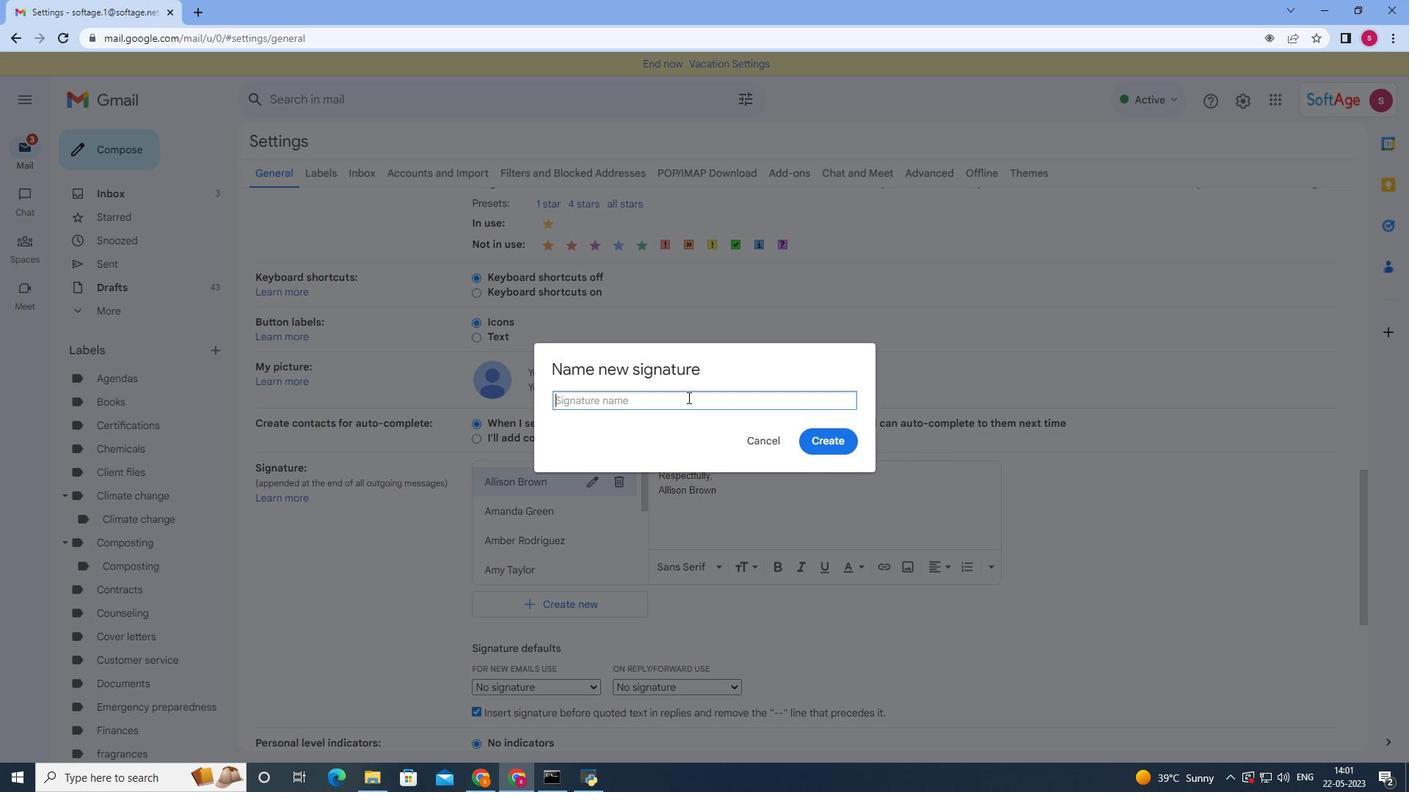 
Action: Mouse moved to (681, 407)
Screenshot: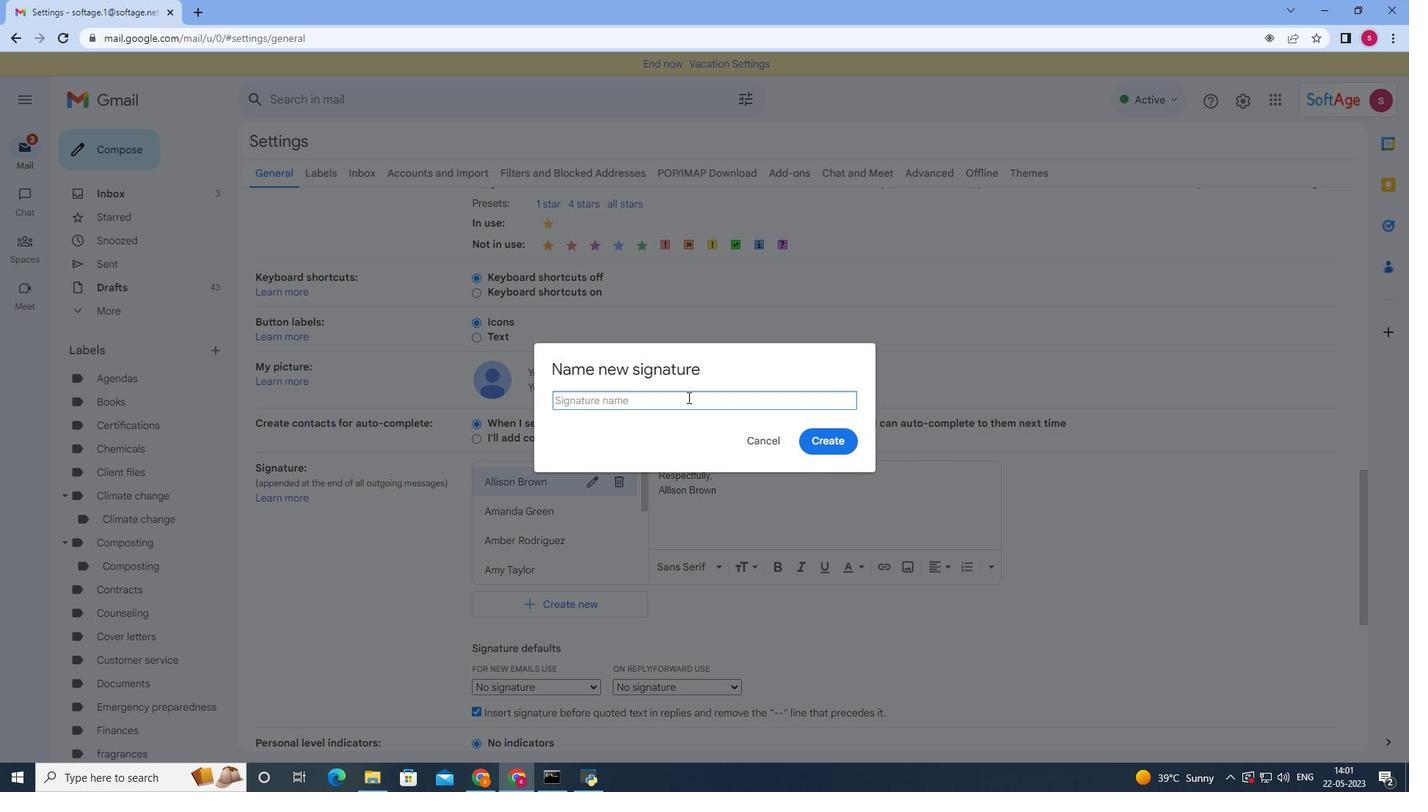 
Action: Key pressed <Key.shift>Autumn<Key.space><Key.shift>Baker
Screenshot: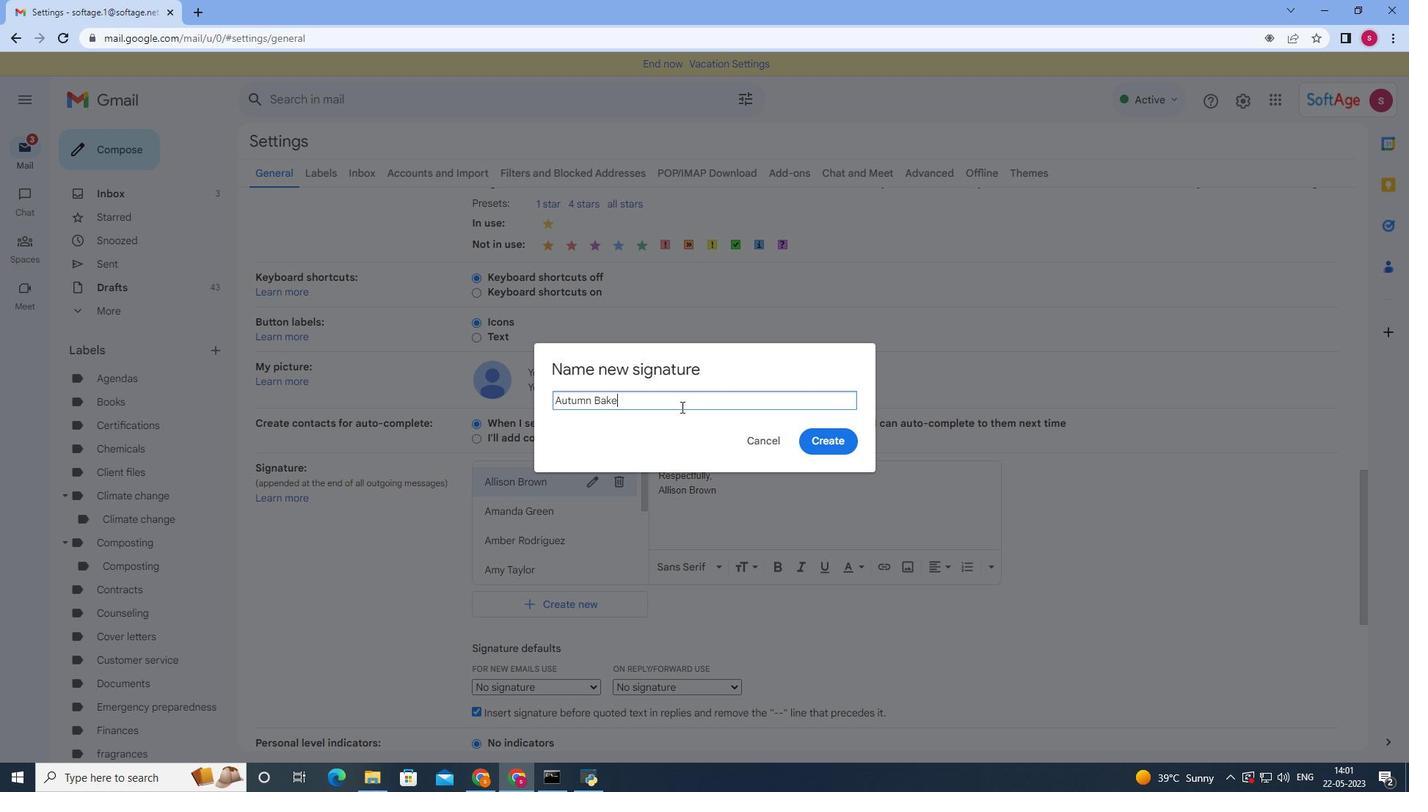 
Action: Mouse moved to (848, 440)
Screenshot: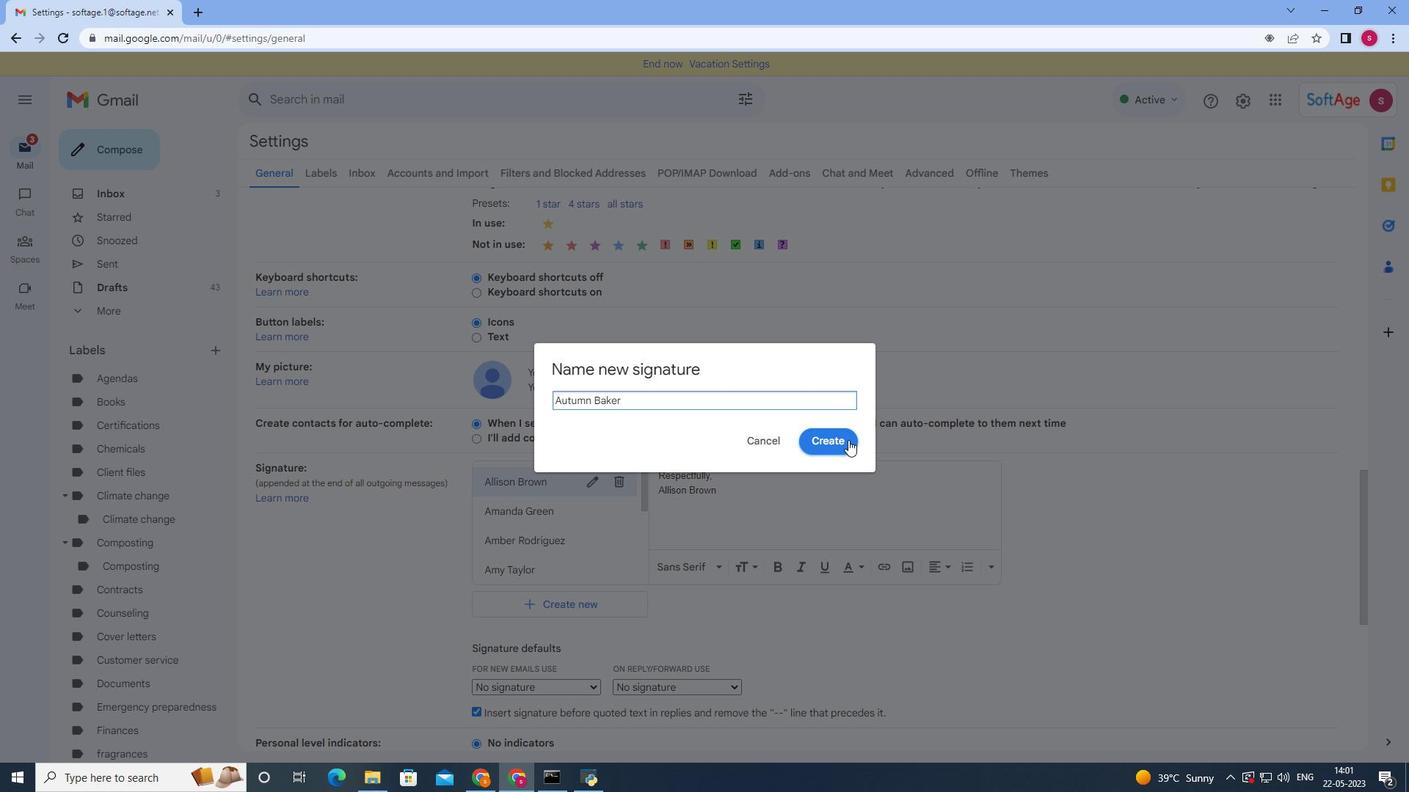 
Action: Mouse pressed left at (848, 440)
Screenshot: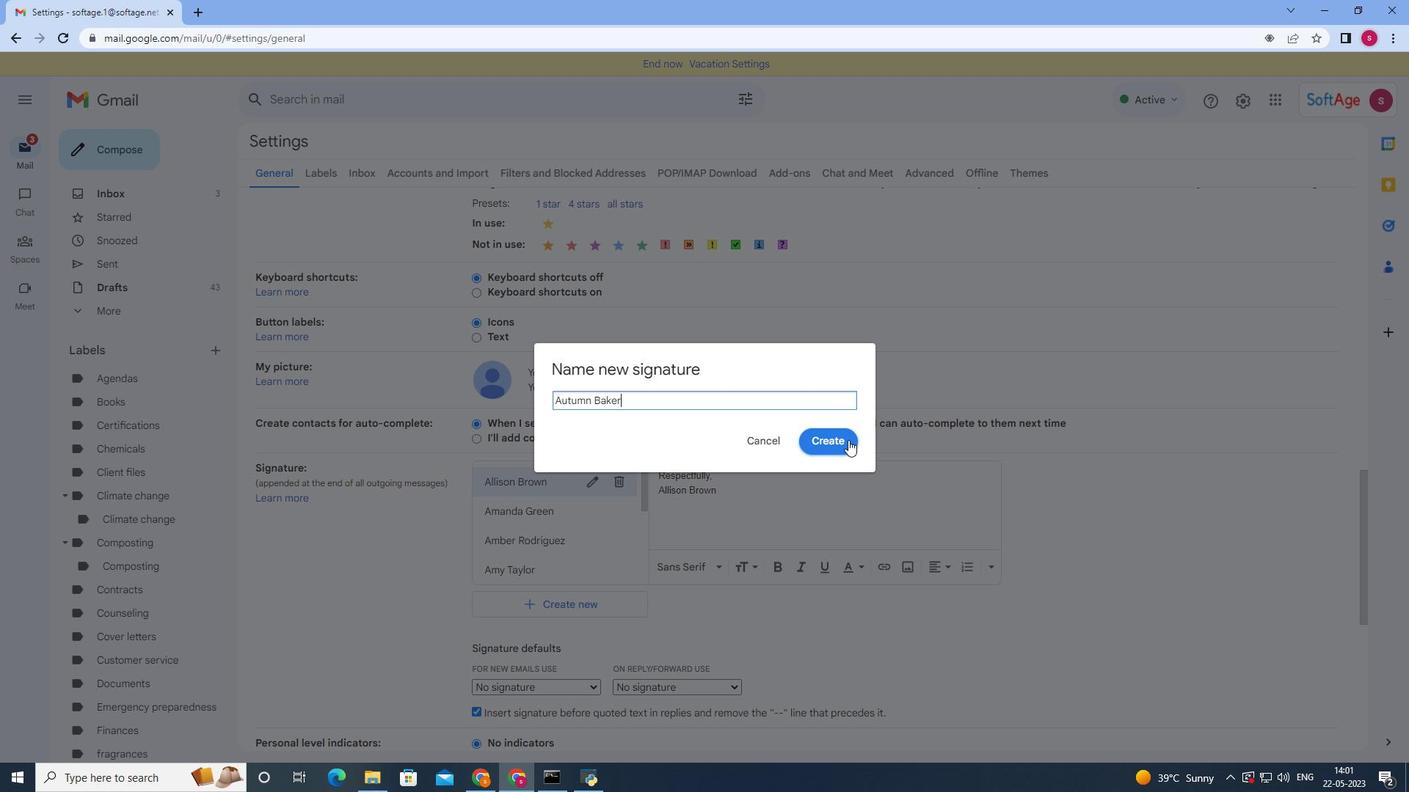 
Action: Mouse moved to (695, 486)
Screenshot: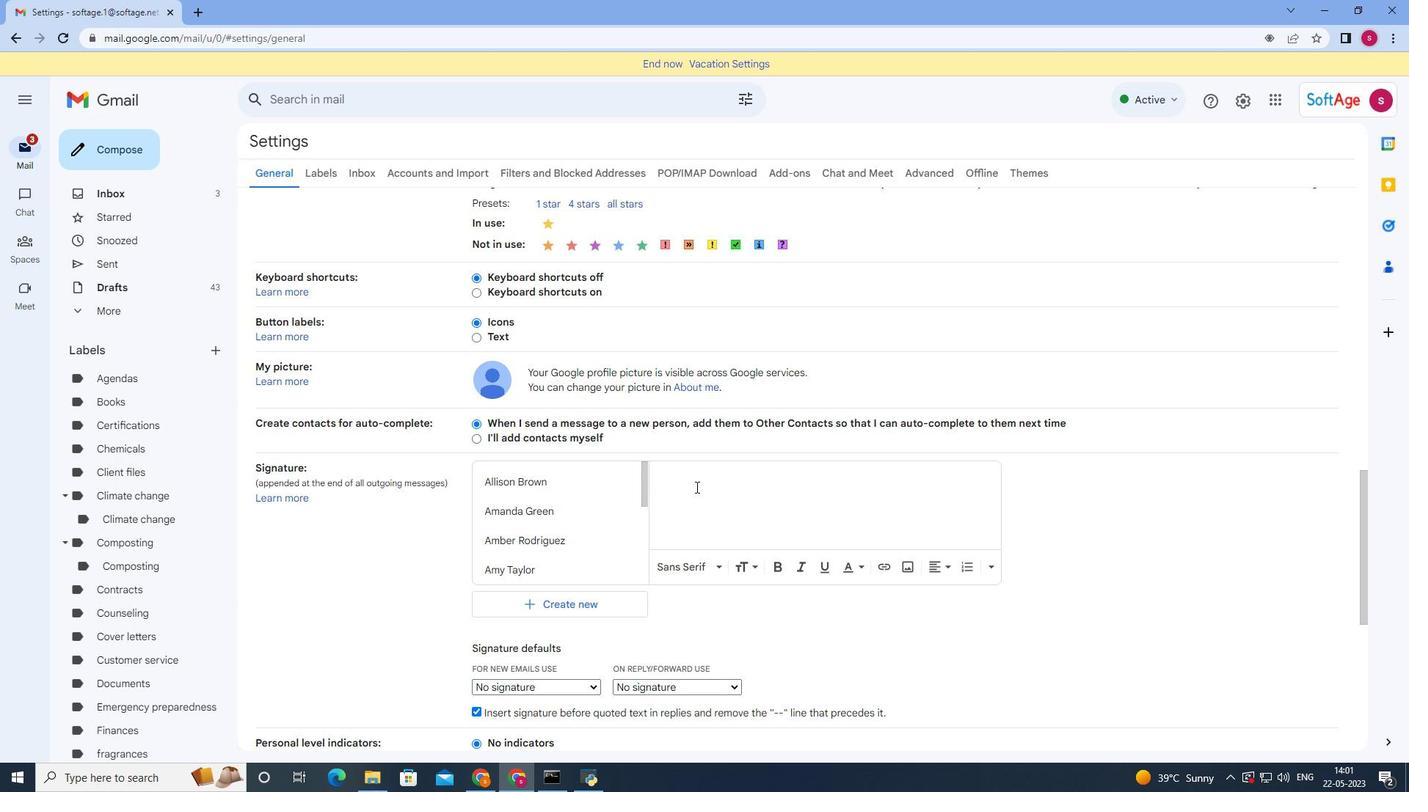 
Action: Key pressed <Key.shift>With<Key.space>gratitude'<Key.backspace>,<Key.enter><Key.shift>Autumn<Key.space><Key.shift>Baker
Screenshot: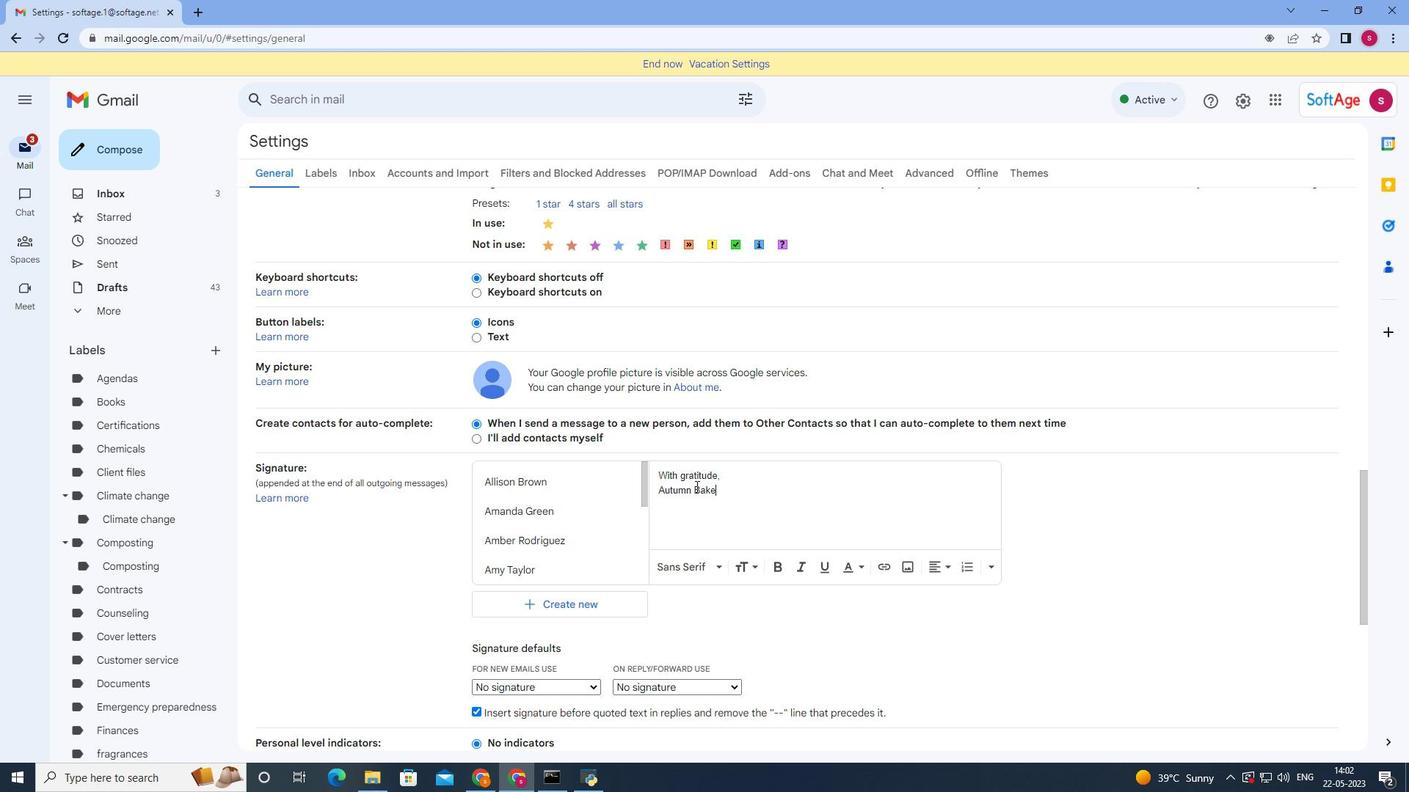 
Action: Mouse moved to (753, 511)
Screenshot: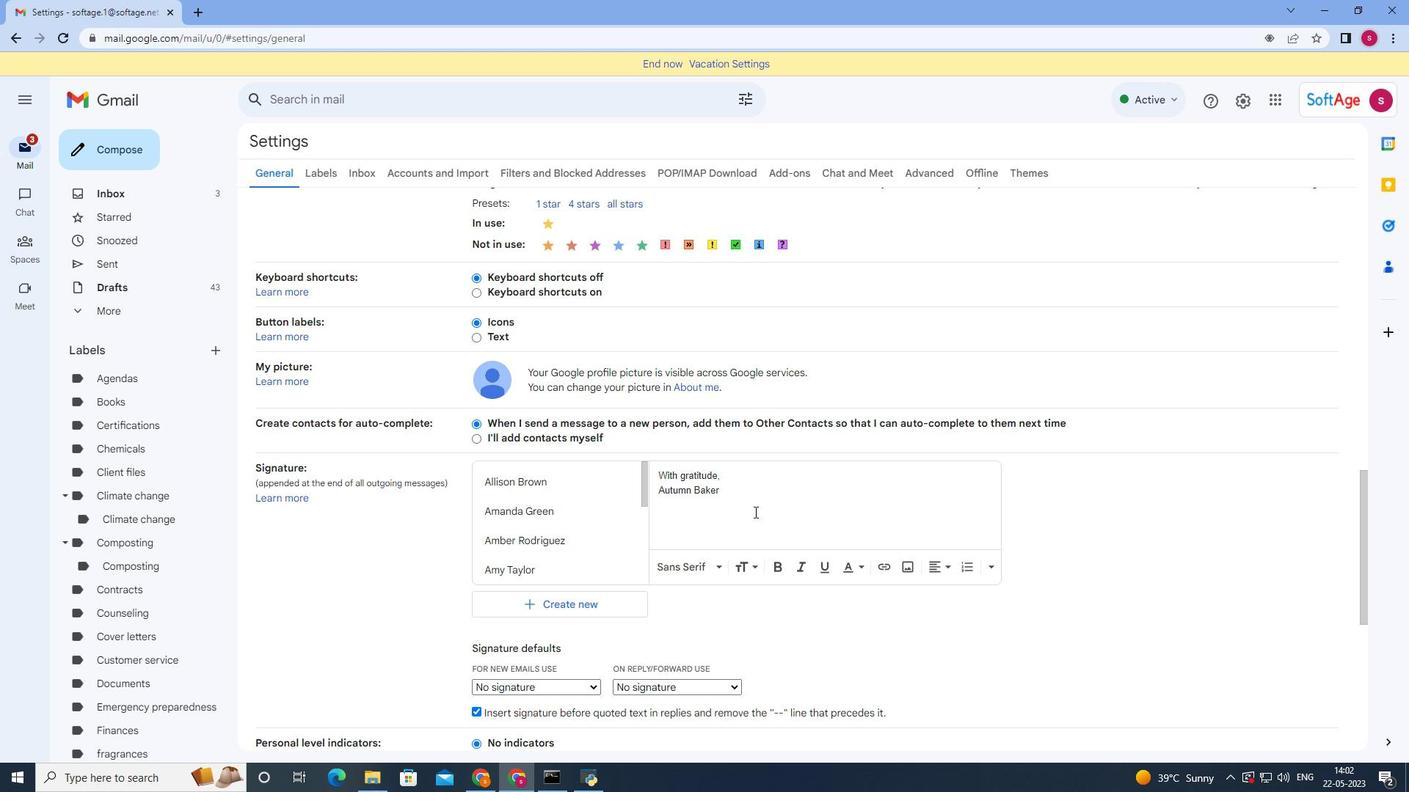 
Action: Mouse scrolled (753, 510) with delta (0, 0)
Screenshot: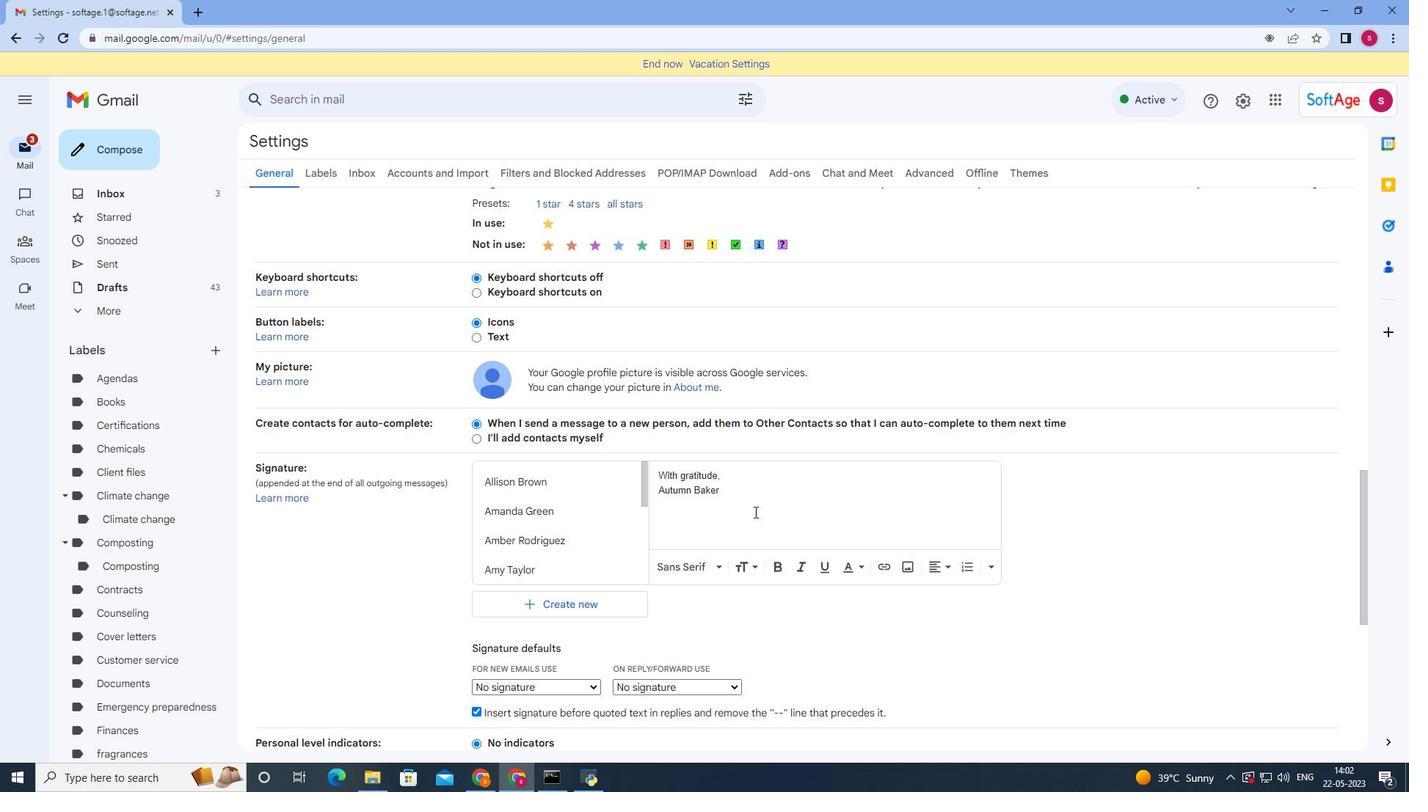 
Action: Mouse moved to (752, 513)
Screenshot: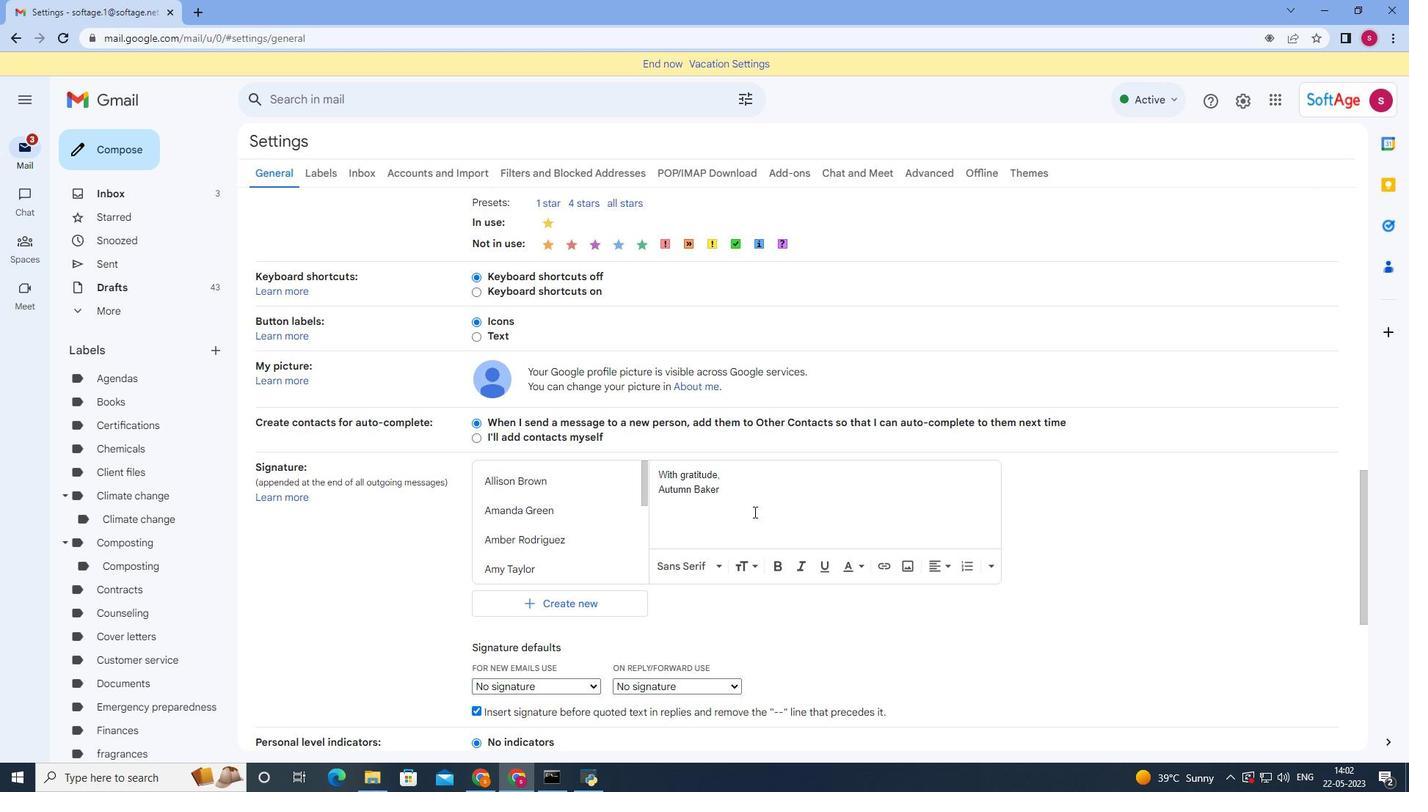 
Action: Mouse scrolled (752, 513) with delta (0, 0)
Screenshot: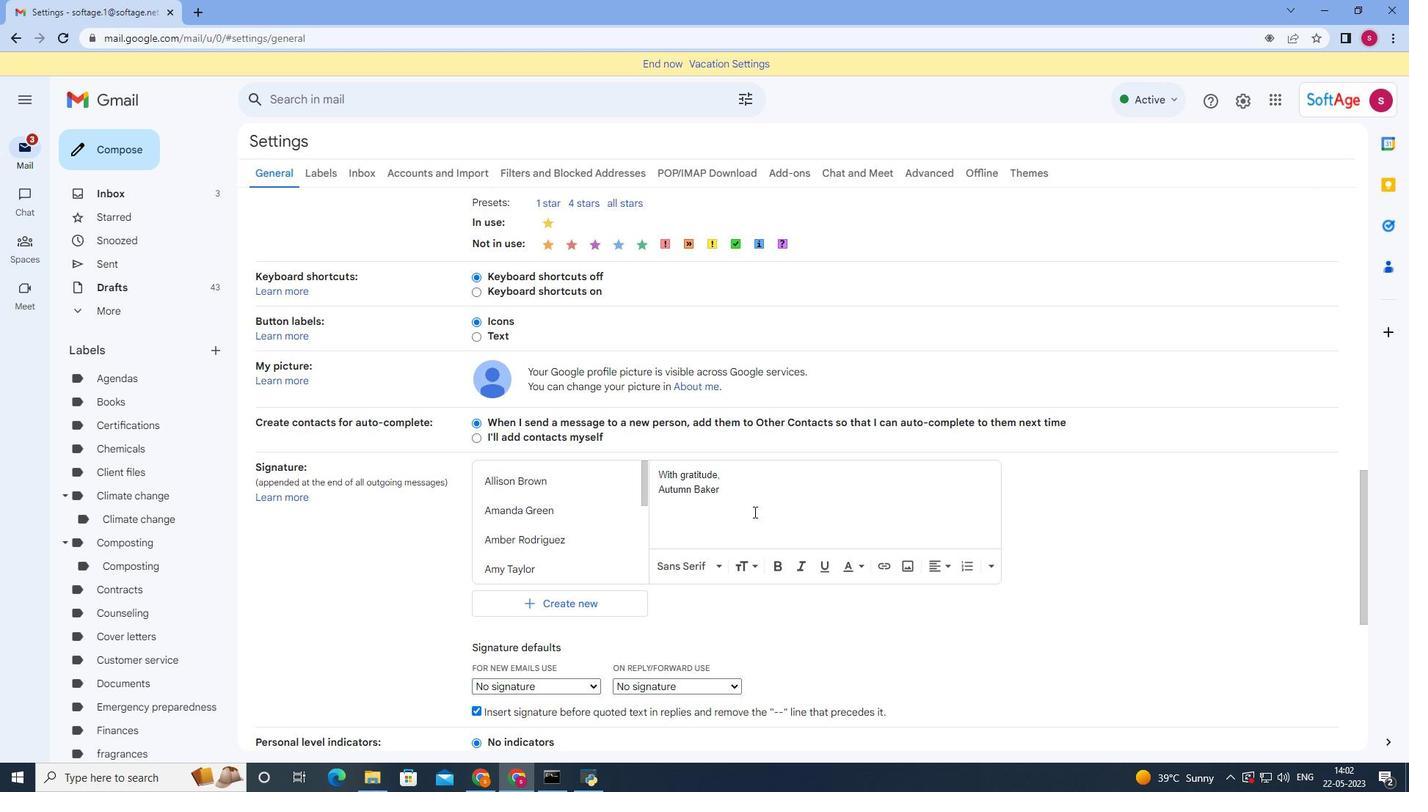 
Action: Mouse moved to (681, 510)
Screenshot: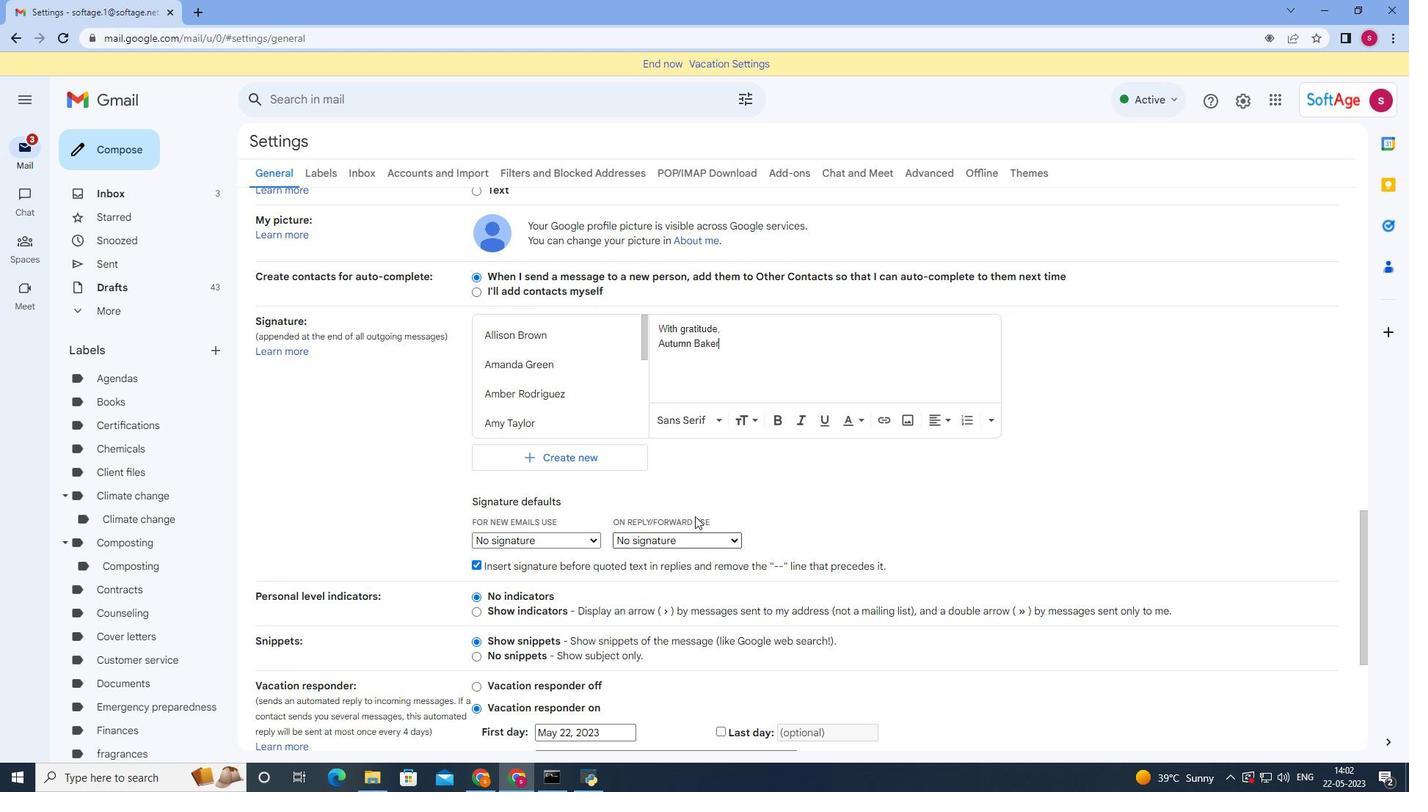 
Action: Mouse scrolled (681, 509) with delta (0, 0)
Screenshot: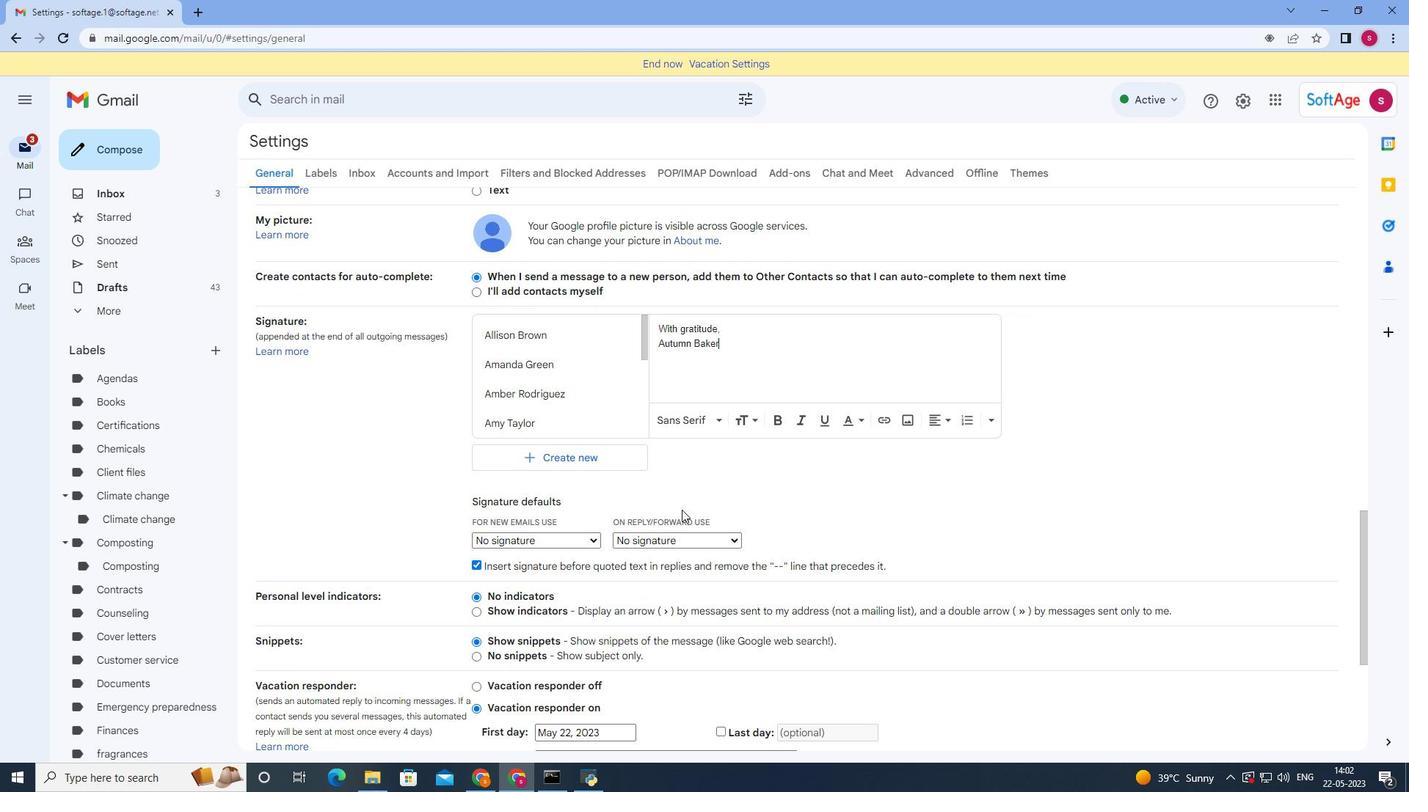 
Action: Mouse scrolled (681, 509) with delta (0, 0)
Screenshot: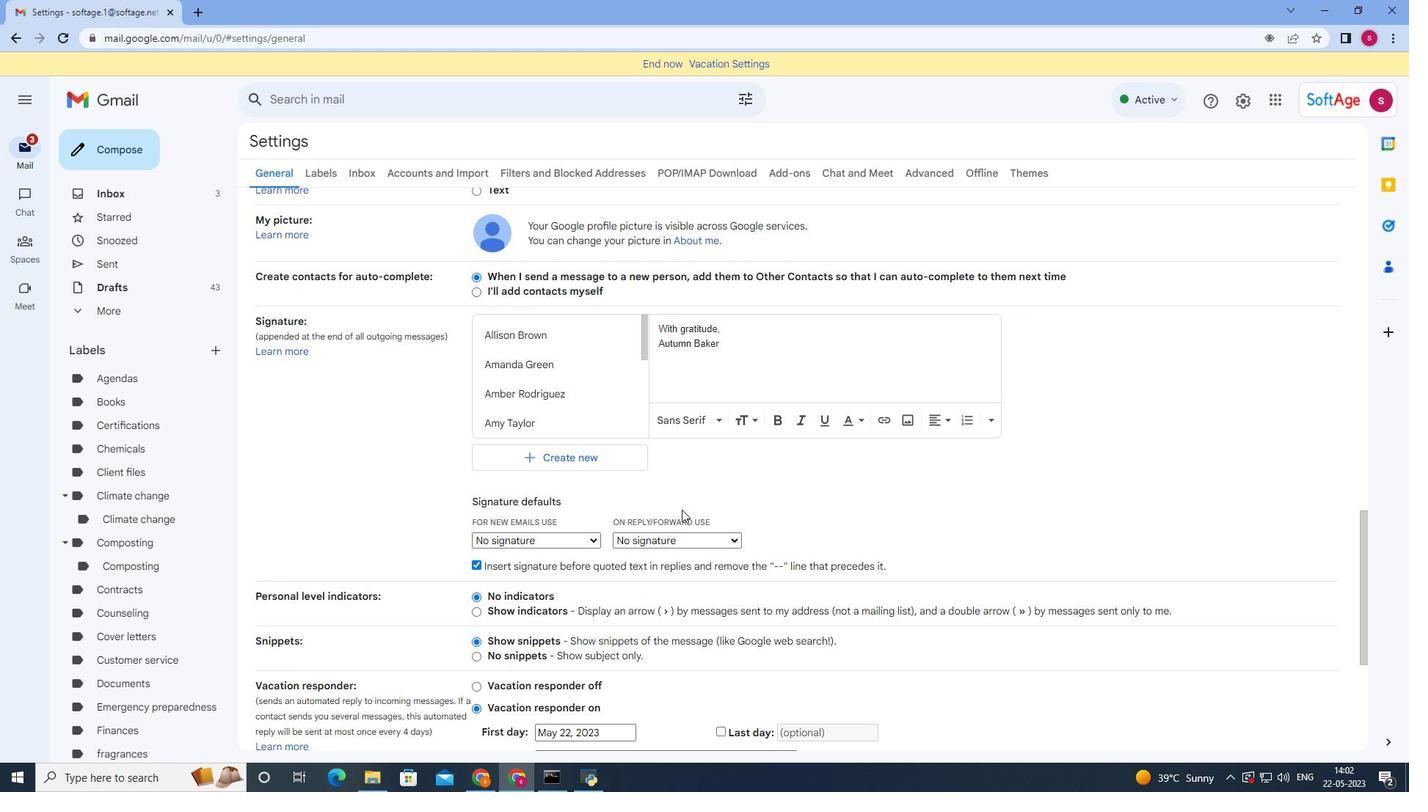 
Action: Mouse scrolled (681, 509) with delta (0, 0)
Screenshot: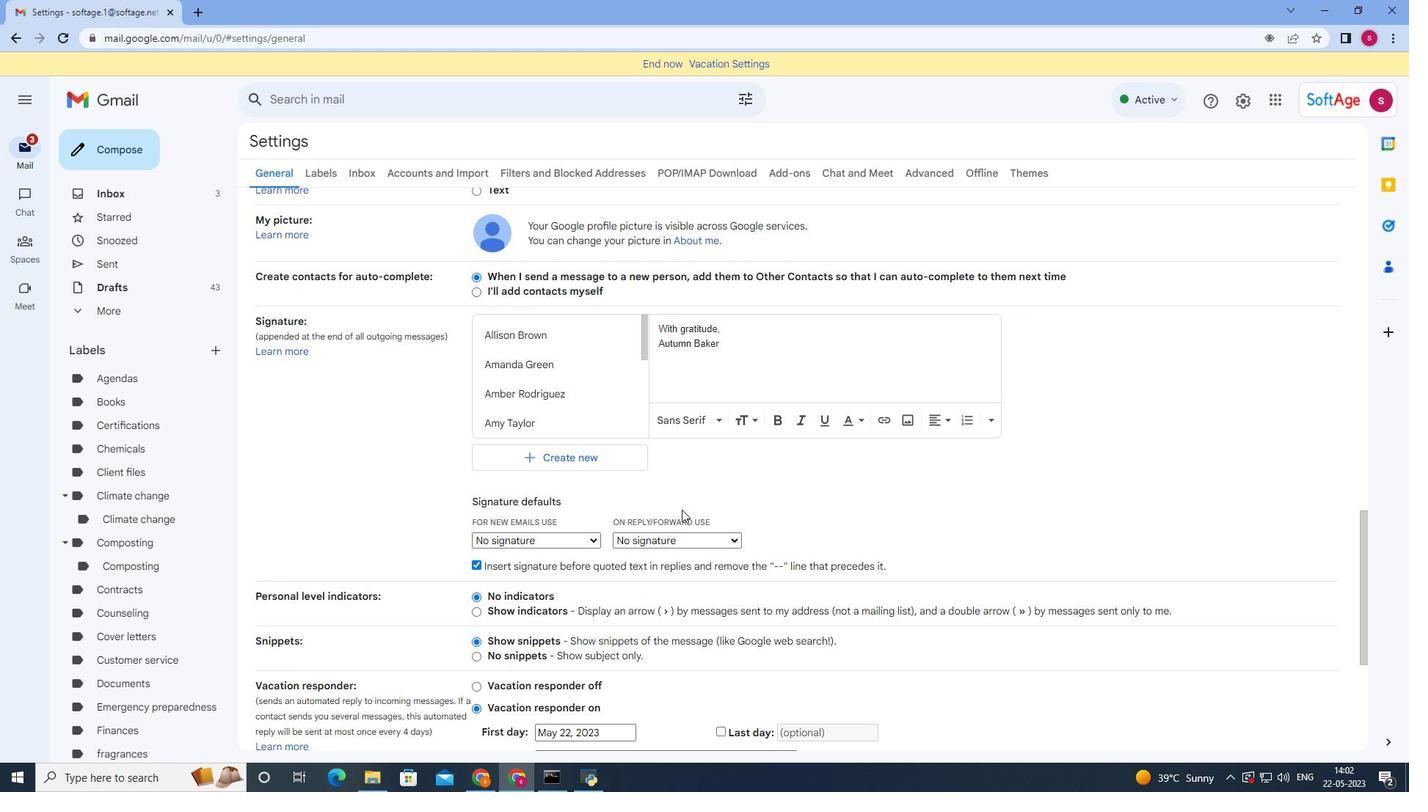 
Action: Mouse scrolled (681, 509) with delta (0, 0)
Screenshot: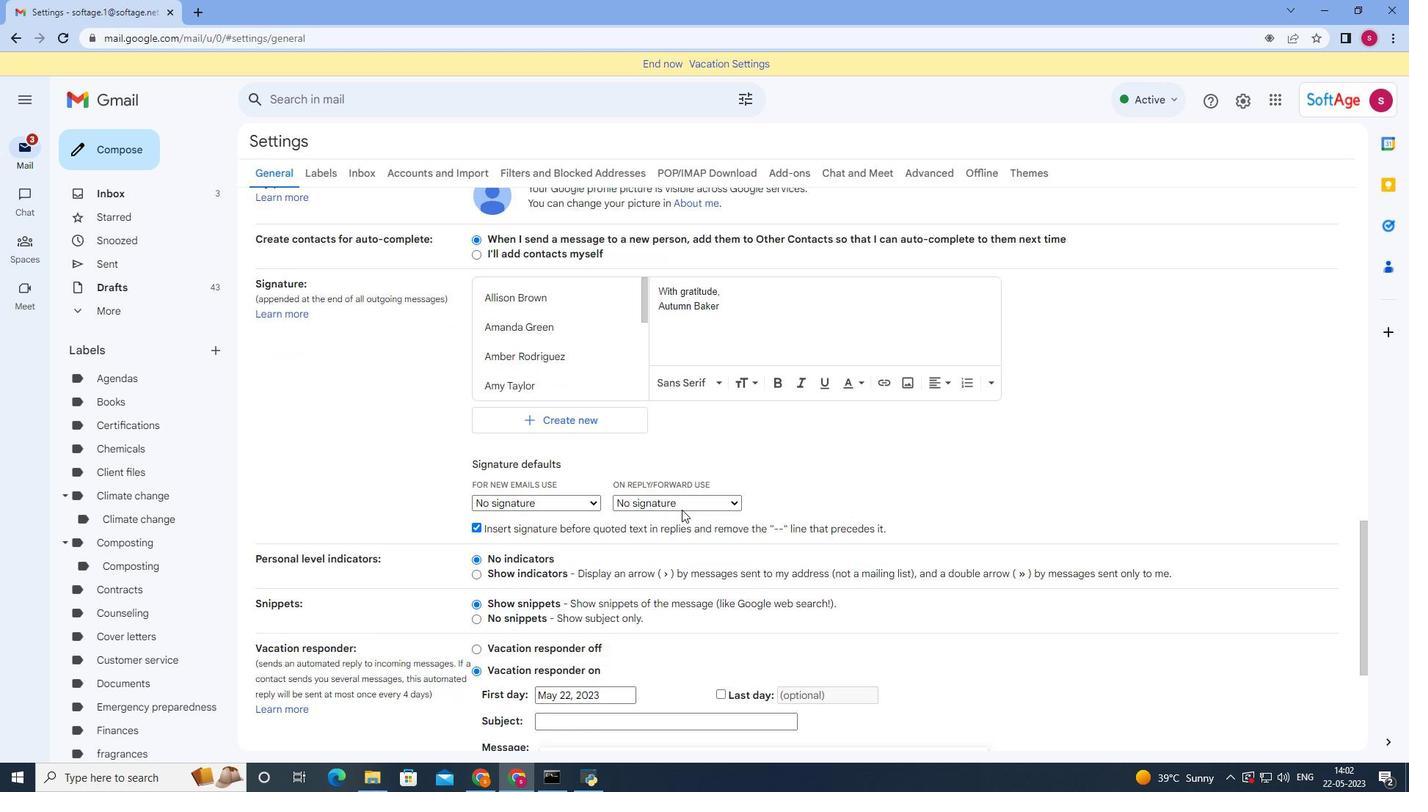 
Action: Mouse moved to (651, 554)
Screenshot: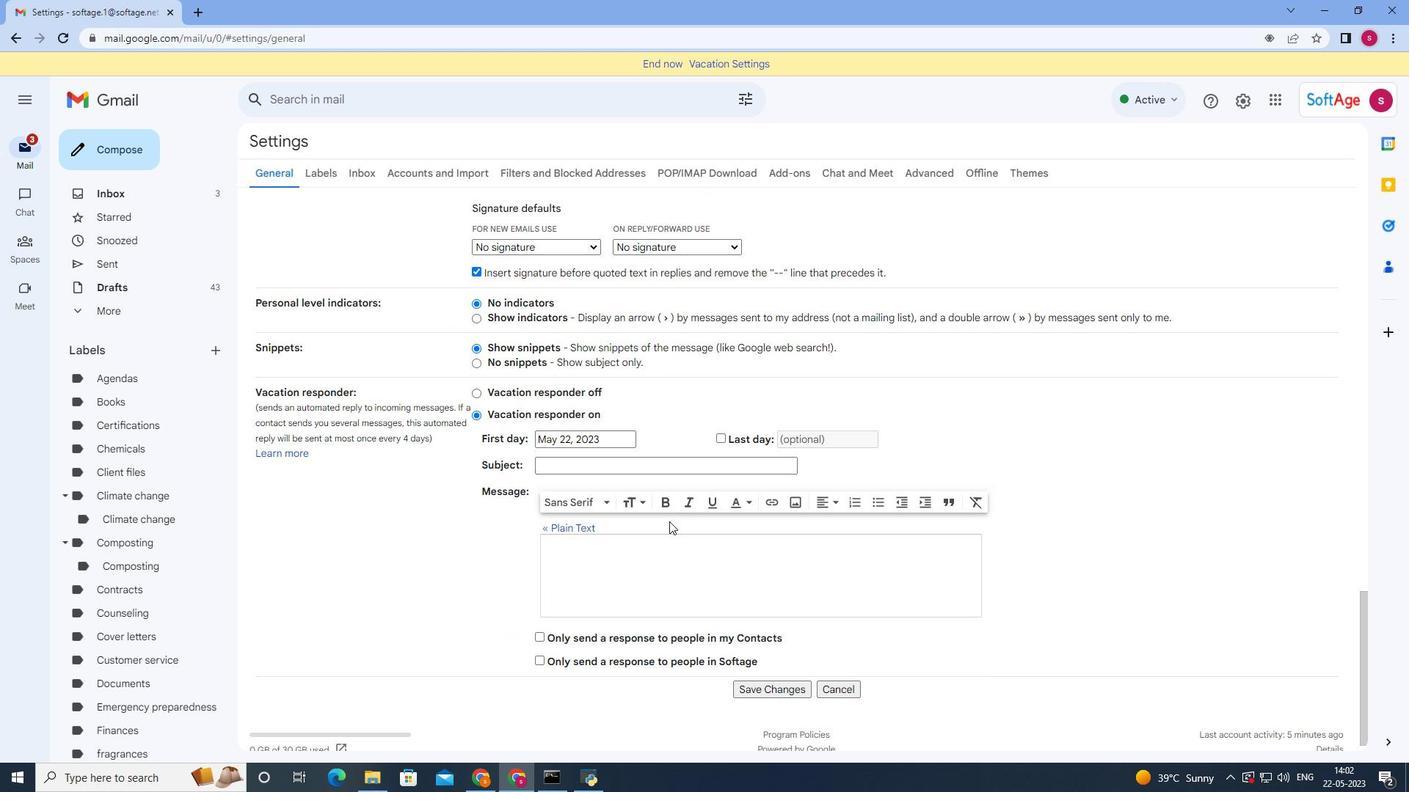 
Action: Mouse scrolled (651, 554) with delta (0, 0)
Screenshot: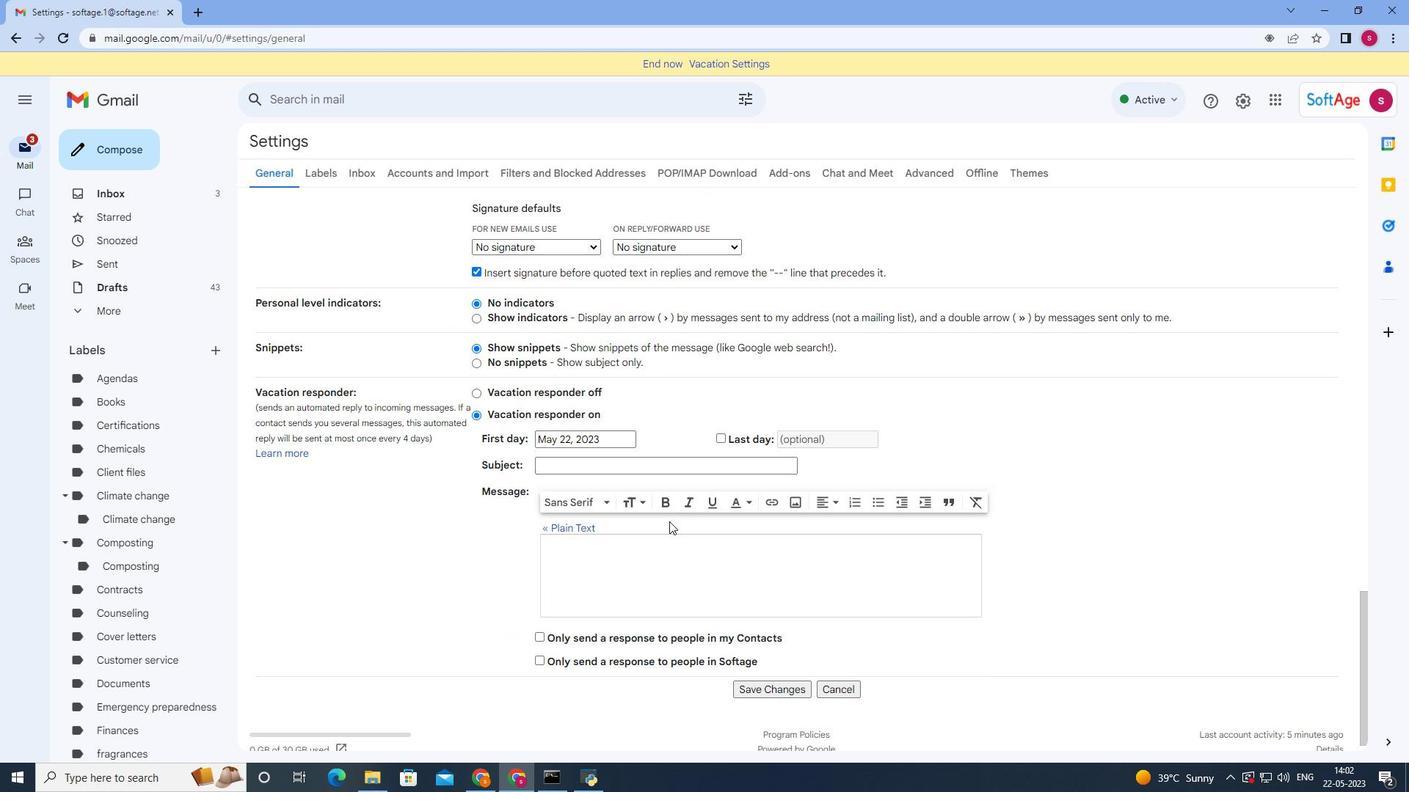 
Action: Mouse moved to (651, 557)
Screenshot: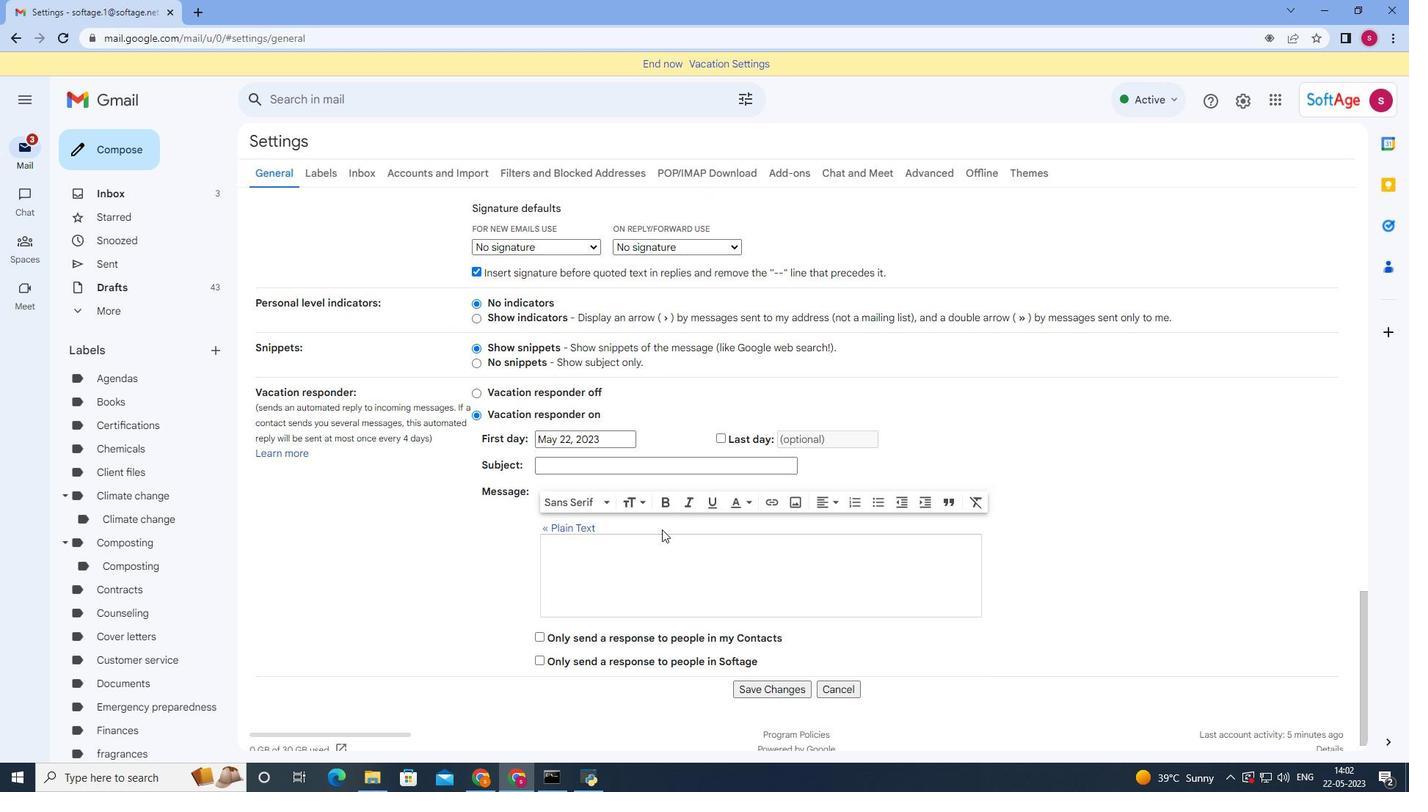 
Action: Mouse scrolled (651, 556) with delta (0, 0)
Screenshot: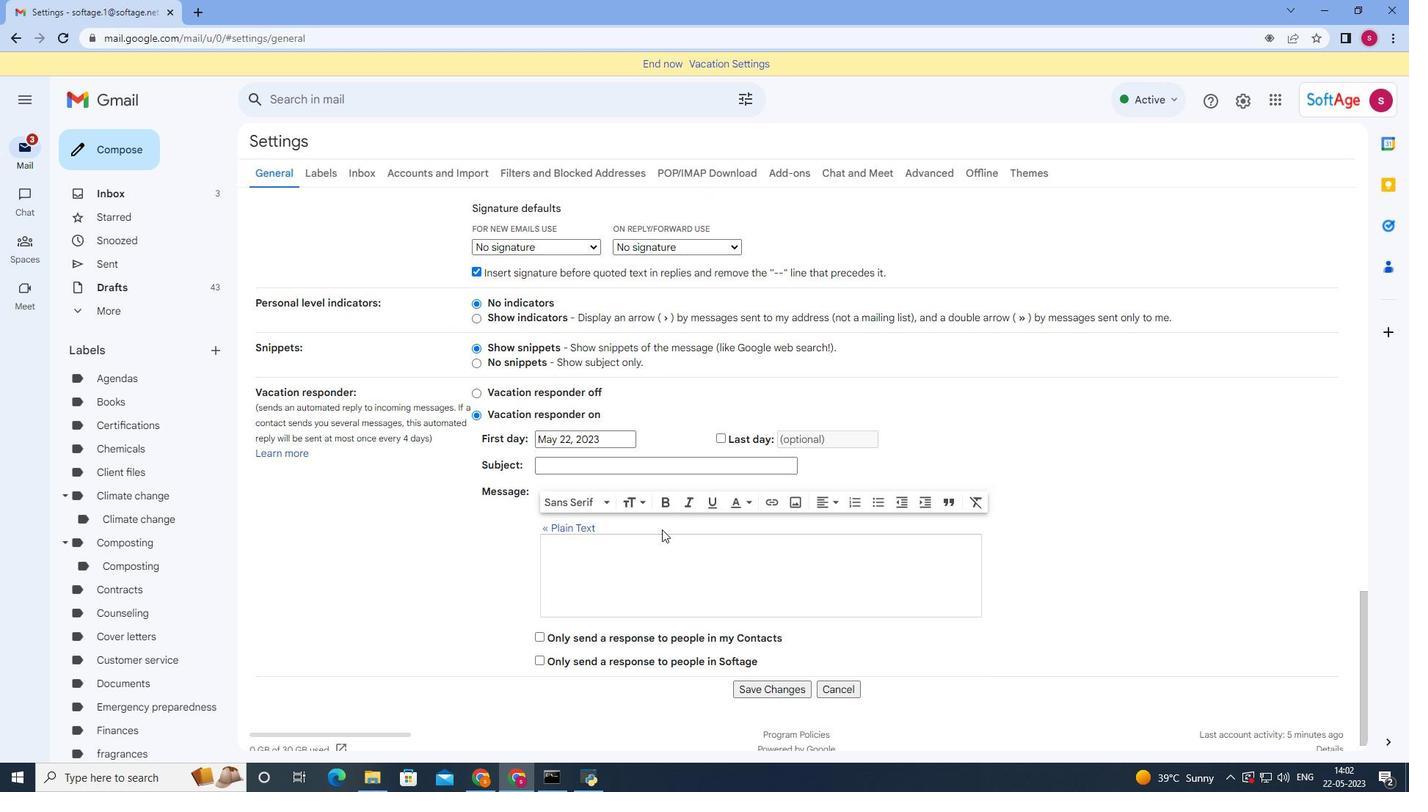 
Action: Mouse moved to (651, 558)
Screenshot: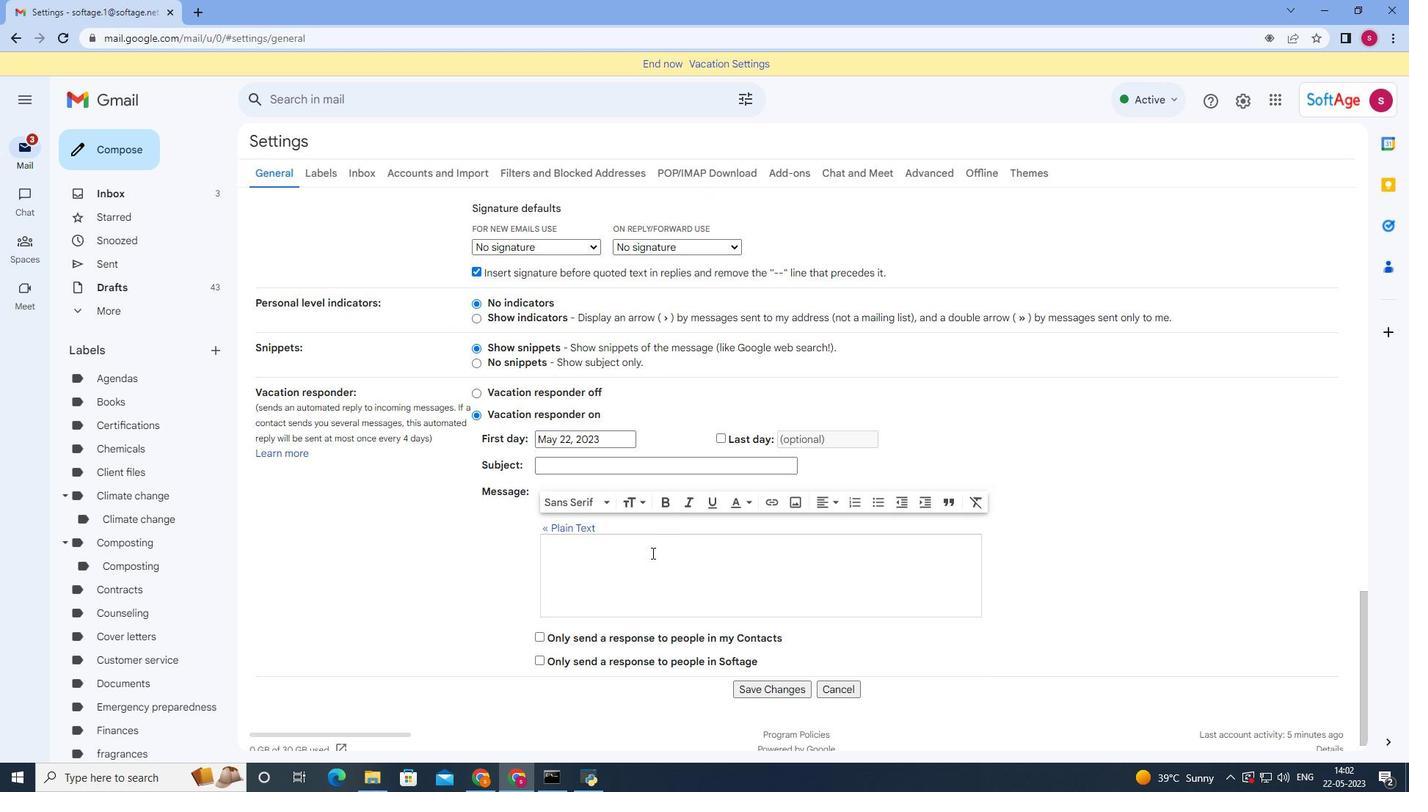 
Action: Mouse scrolled (651, 557) with delta (0, 0)
Screenshot: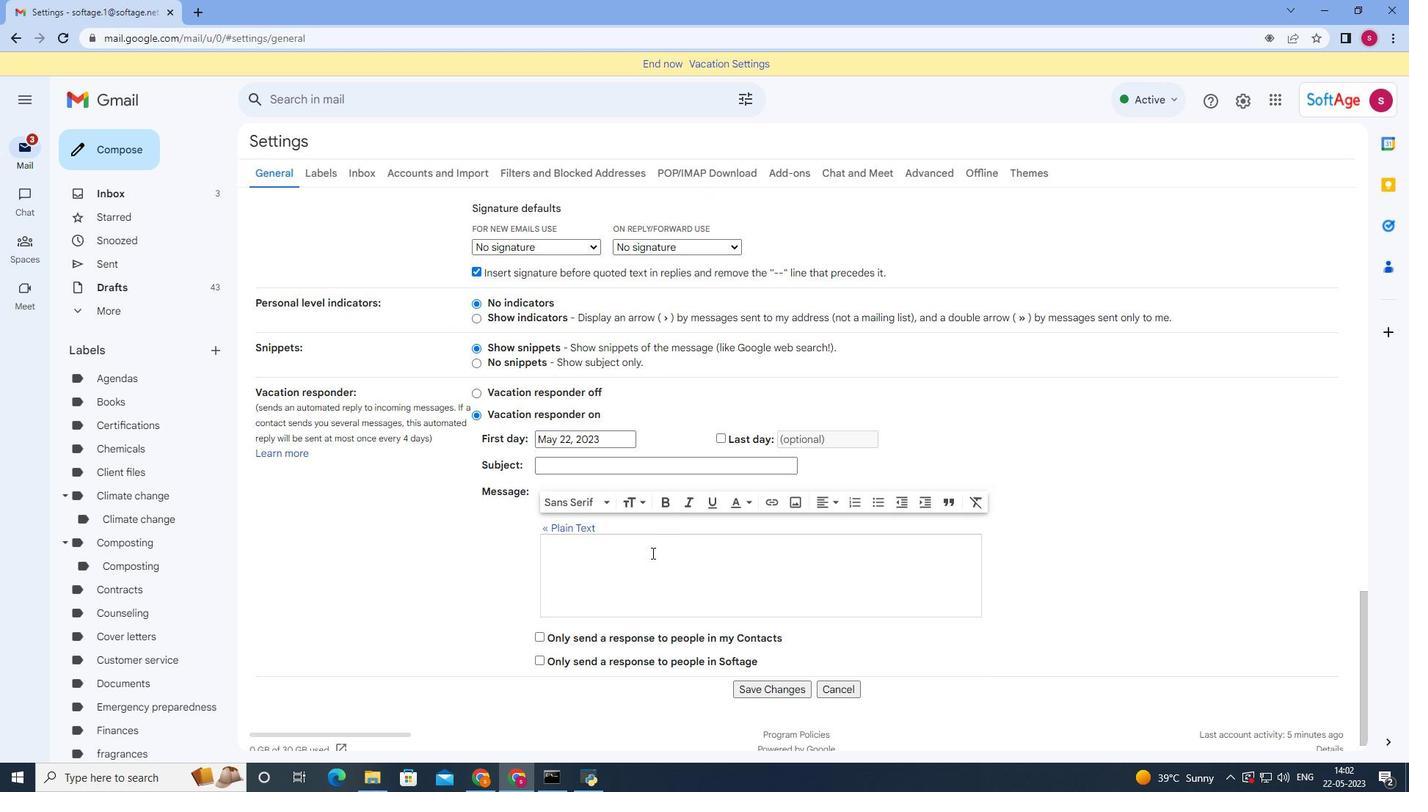 
Action: Mouse moved to (775, 672)
Screenshot: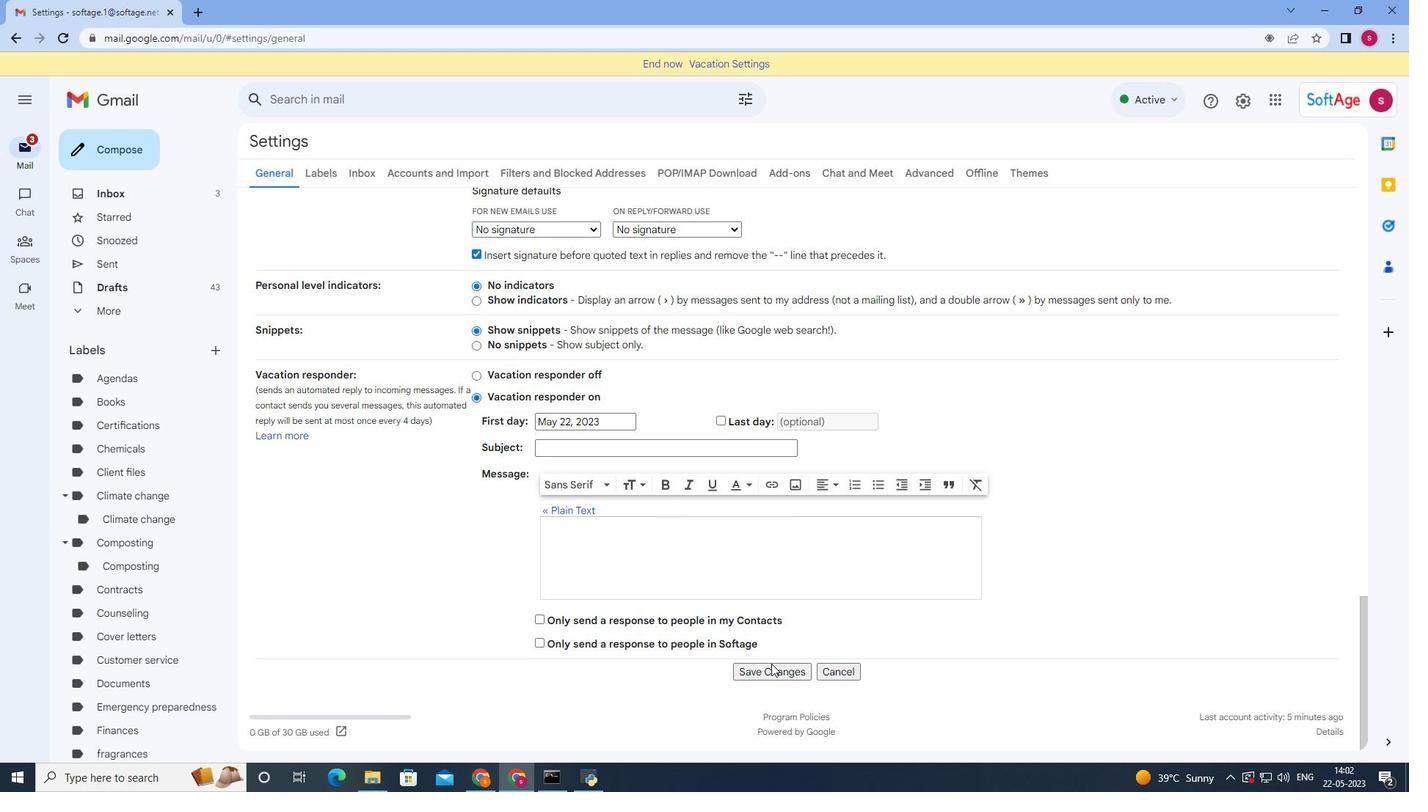 
Action: Mouse pressed left at (775, 672)
Screenshot: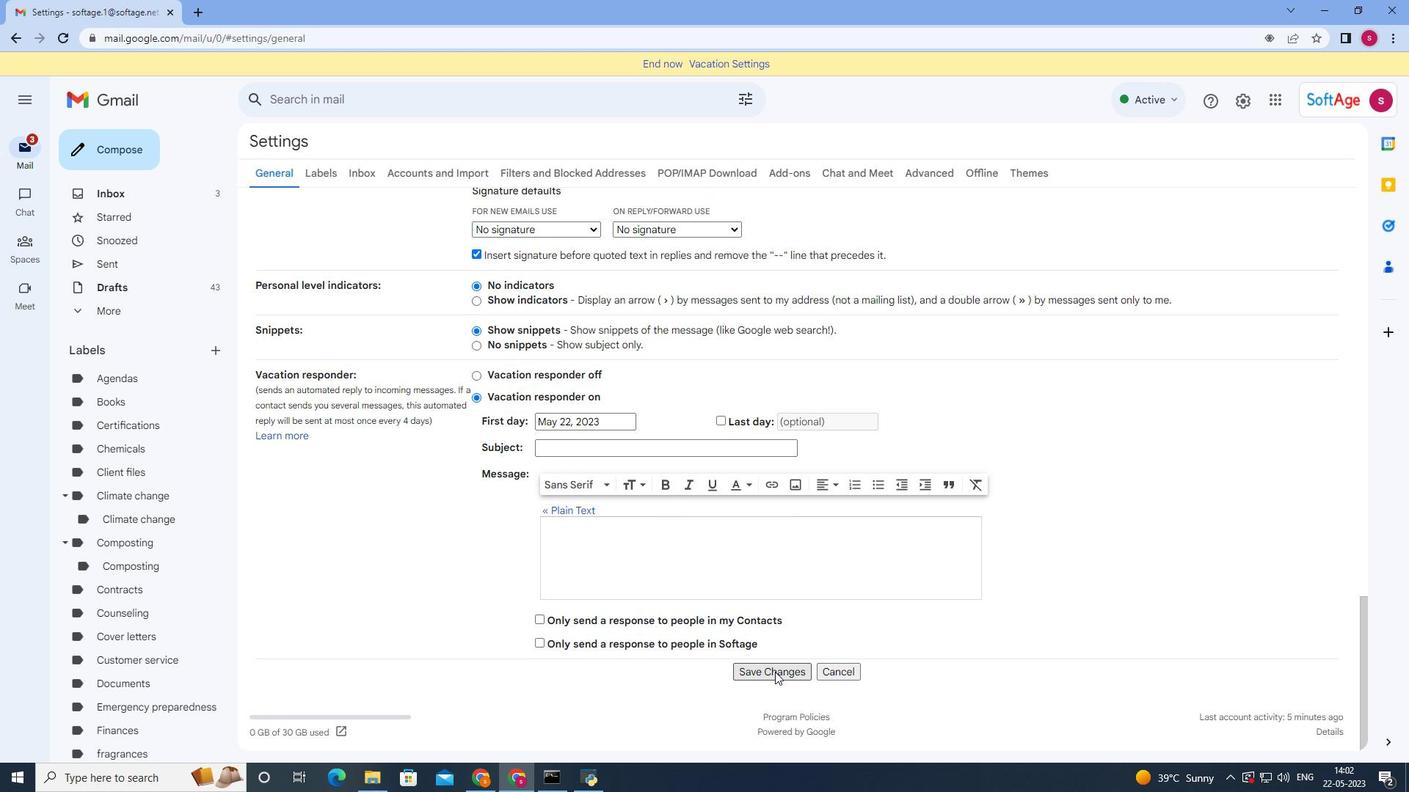 
Action: Mouse moved to (125, 154)
Screenshot: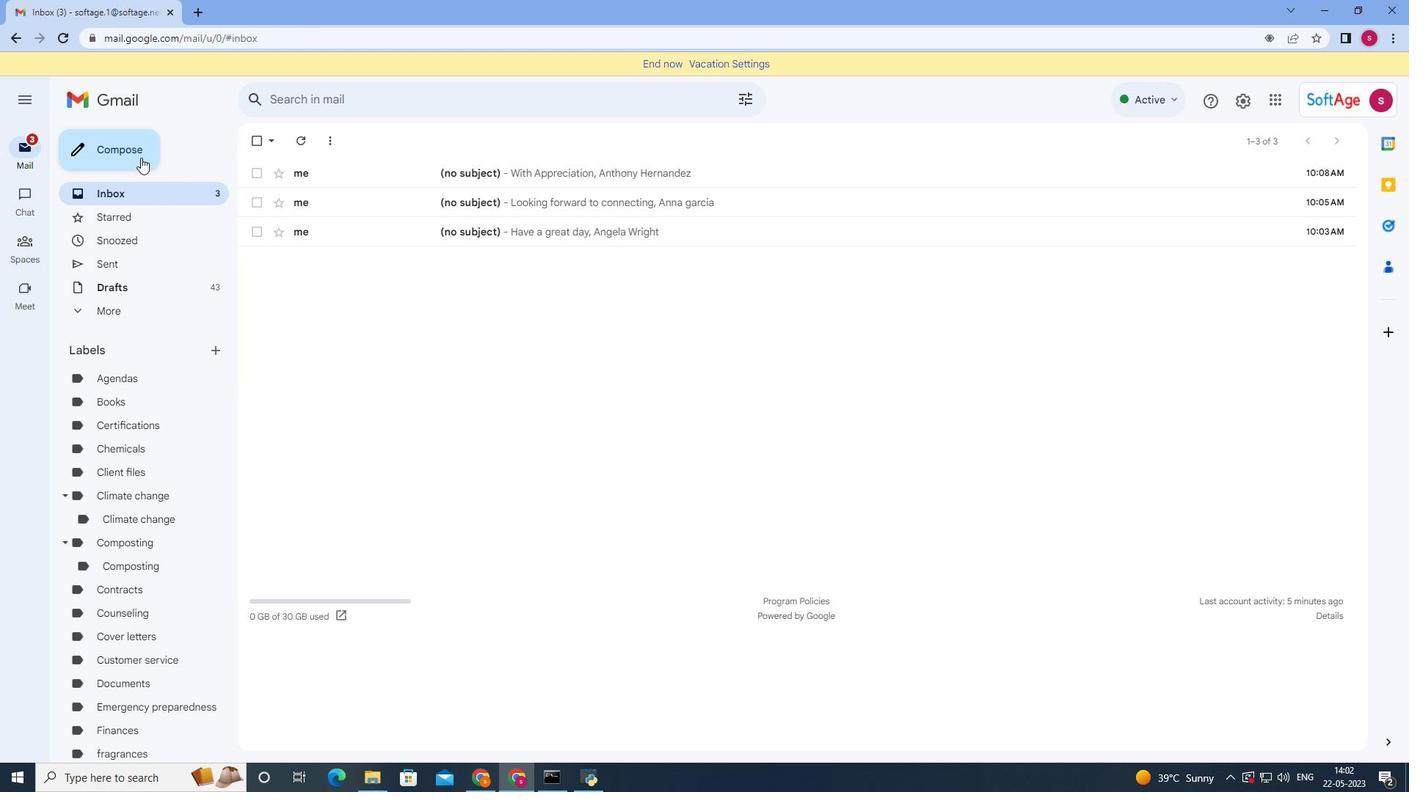 
Action: Mouse pressed left at (125, 154)
Screenshot: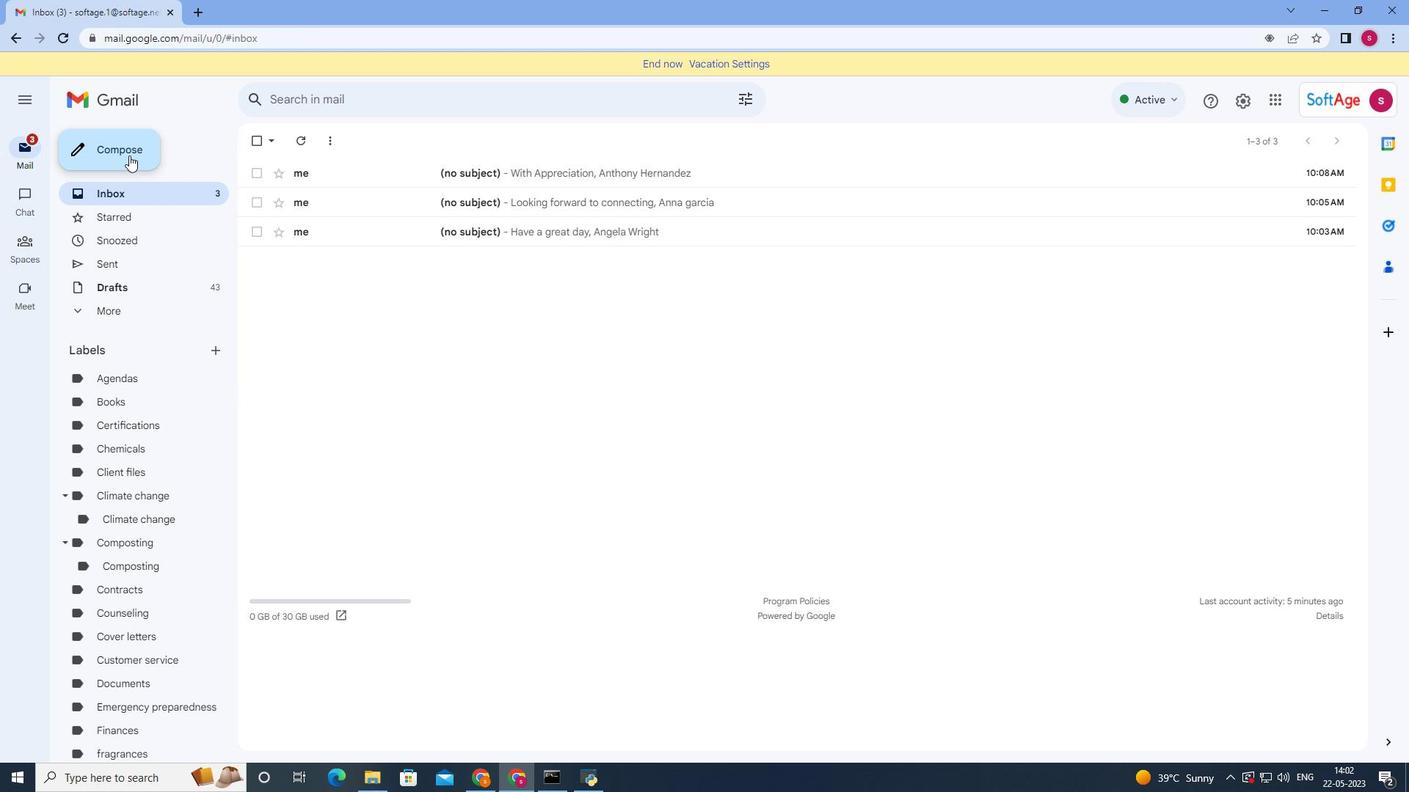
Action: Mouse moved to (809, 450)
Screenshot: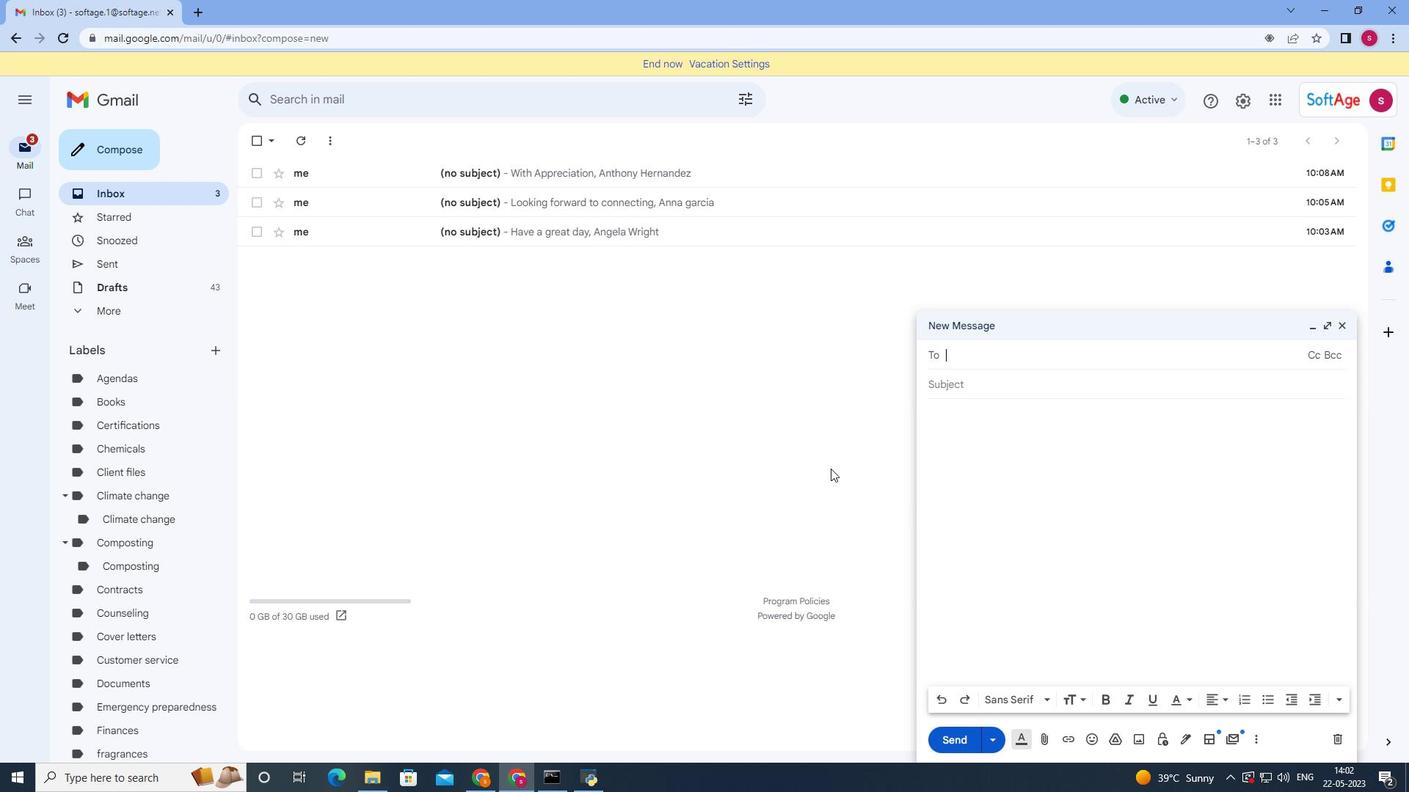 
Action: Mouse pressed left at (809, 450)
Screenshot: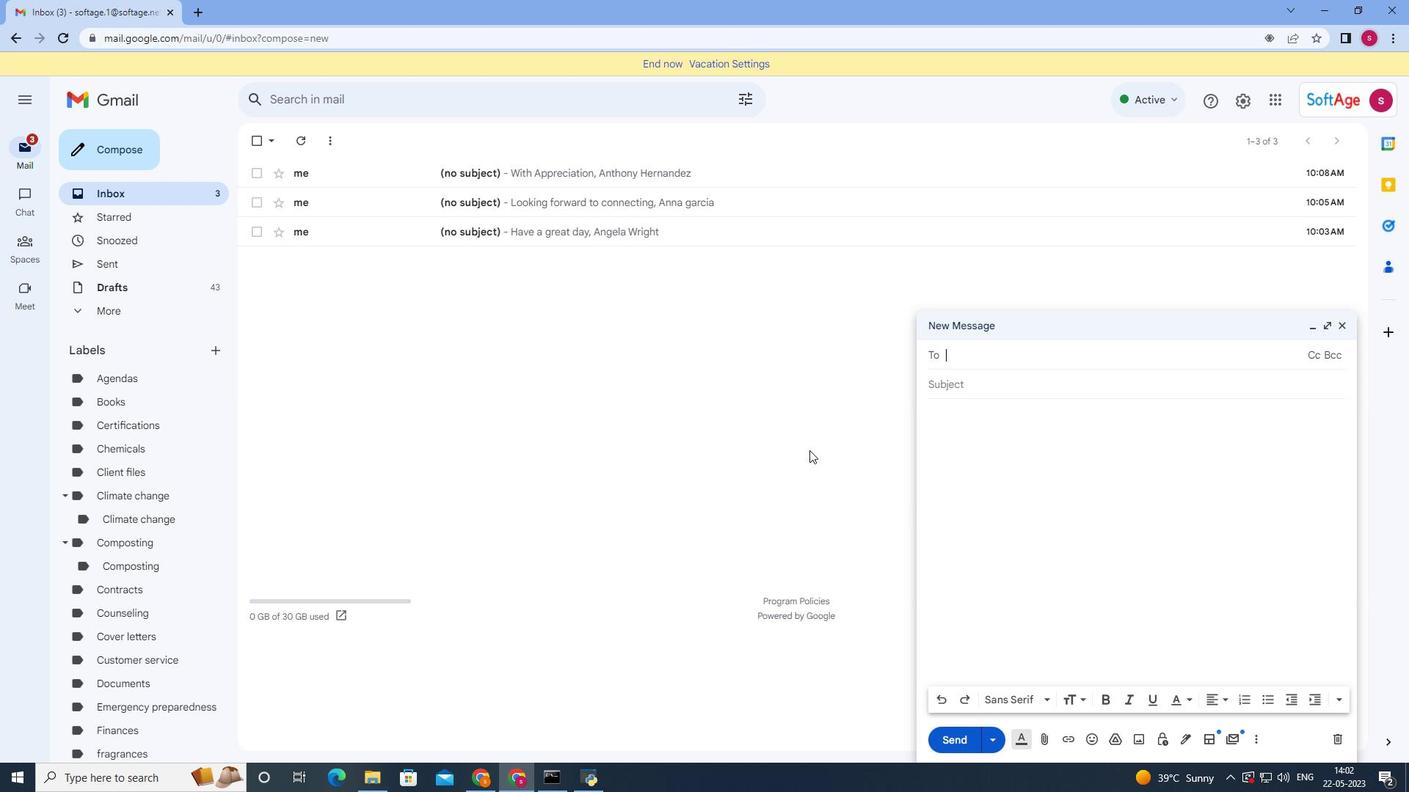 
Action: Mouse moved to (1345, 323)
Screenshot: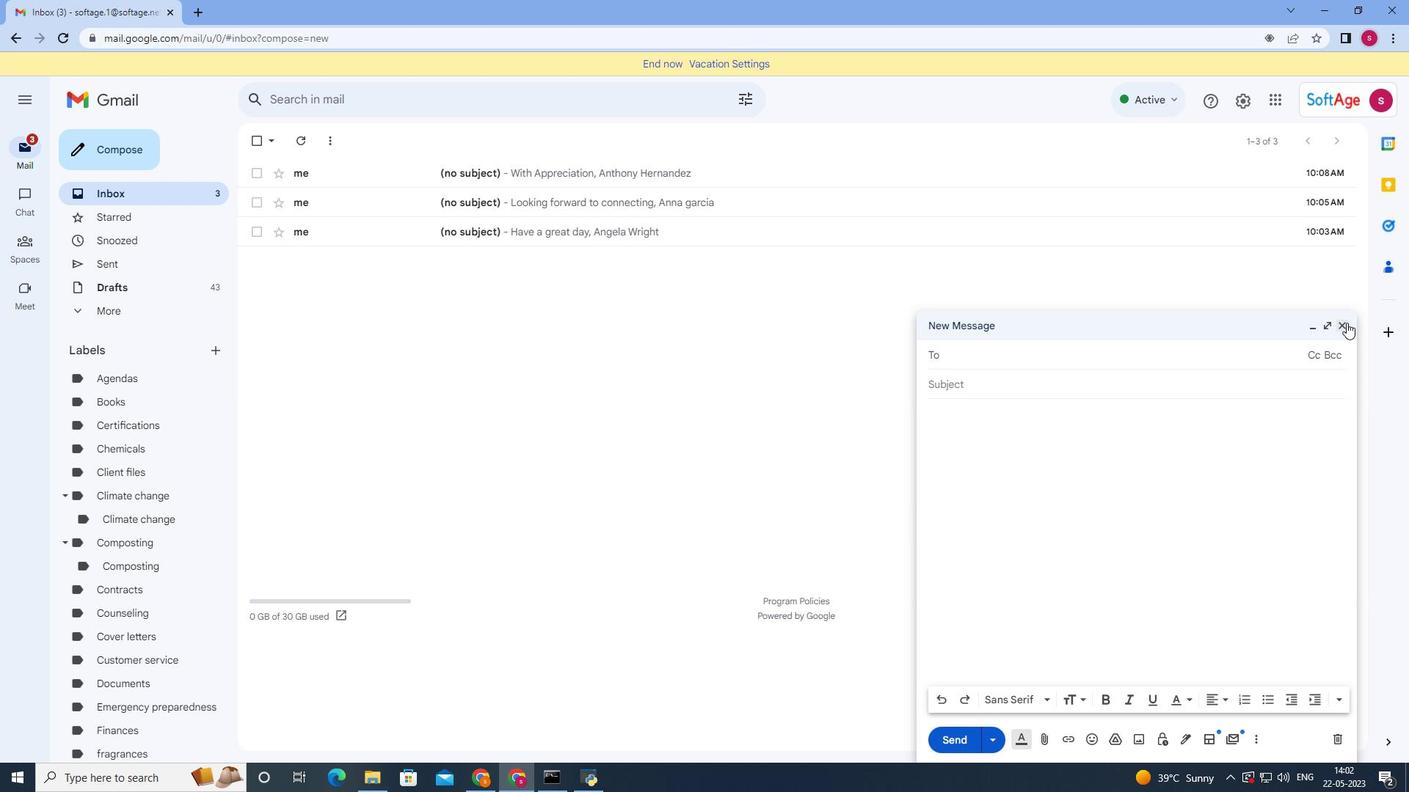 
Action: Mouse pressed left at (1345, 323)
Screenshot: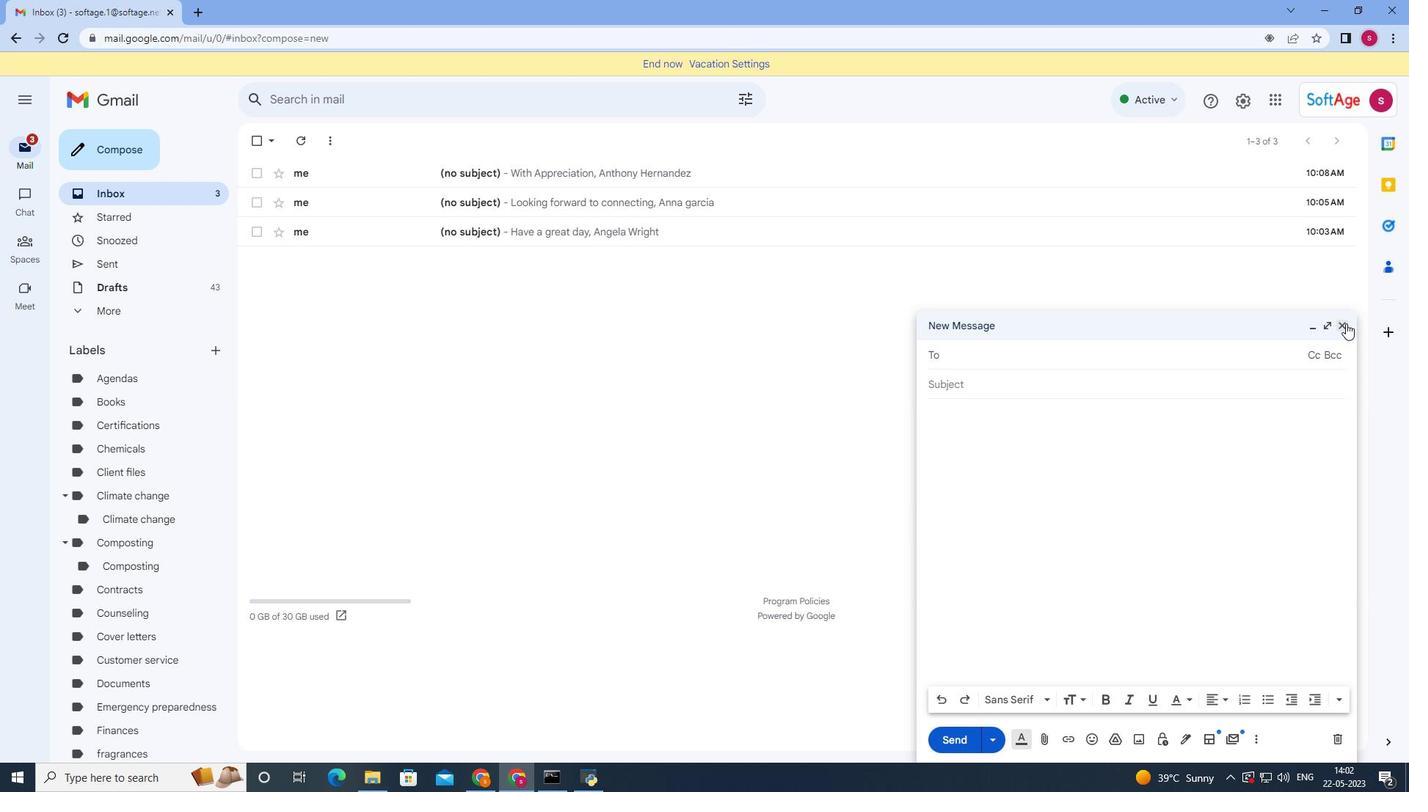 
Action: Mouse moved to (127, 474)
Screenshot: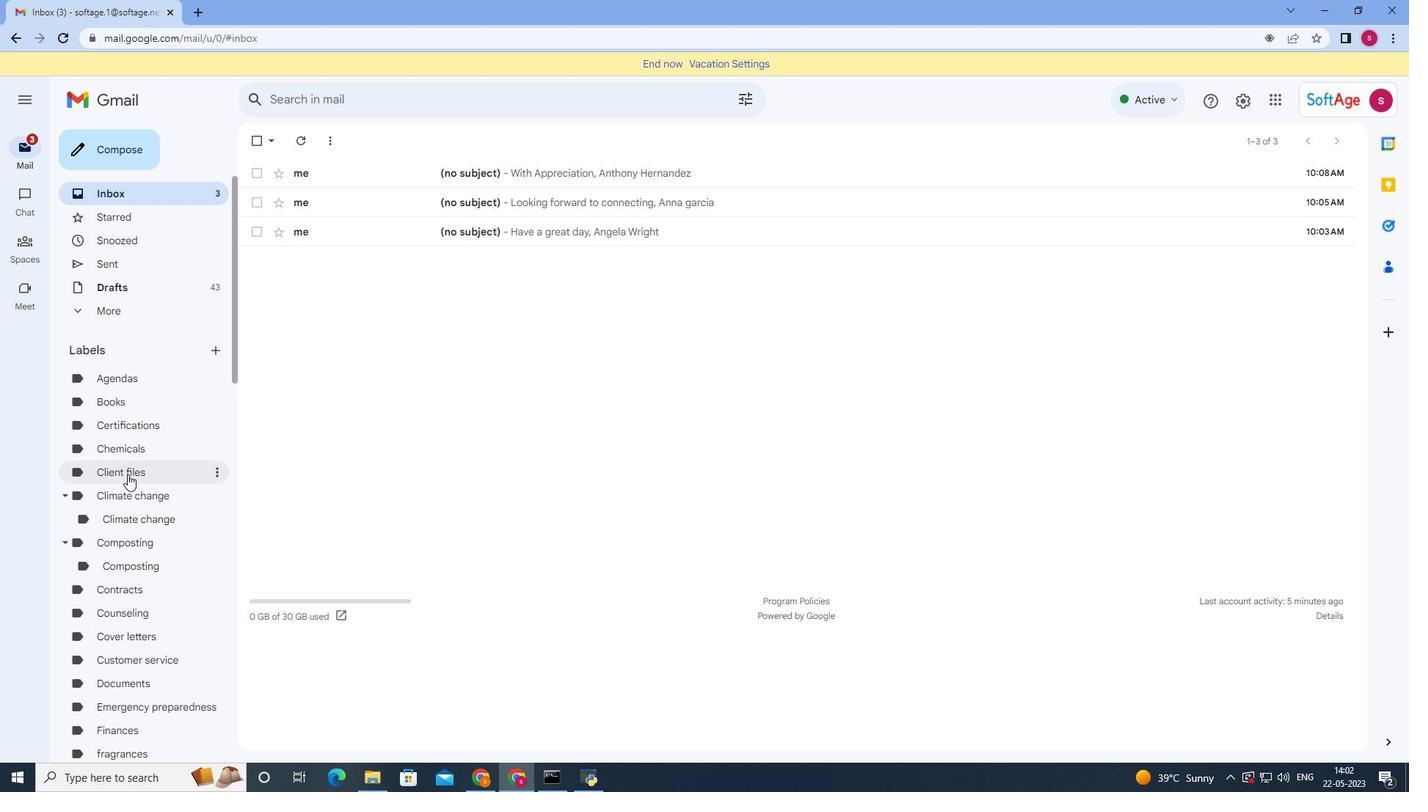 
Action: Mouse scrolled (127, 474) with delta (0, 0)
Screenshot: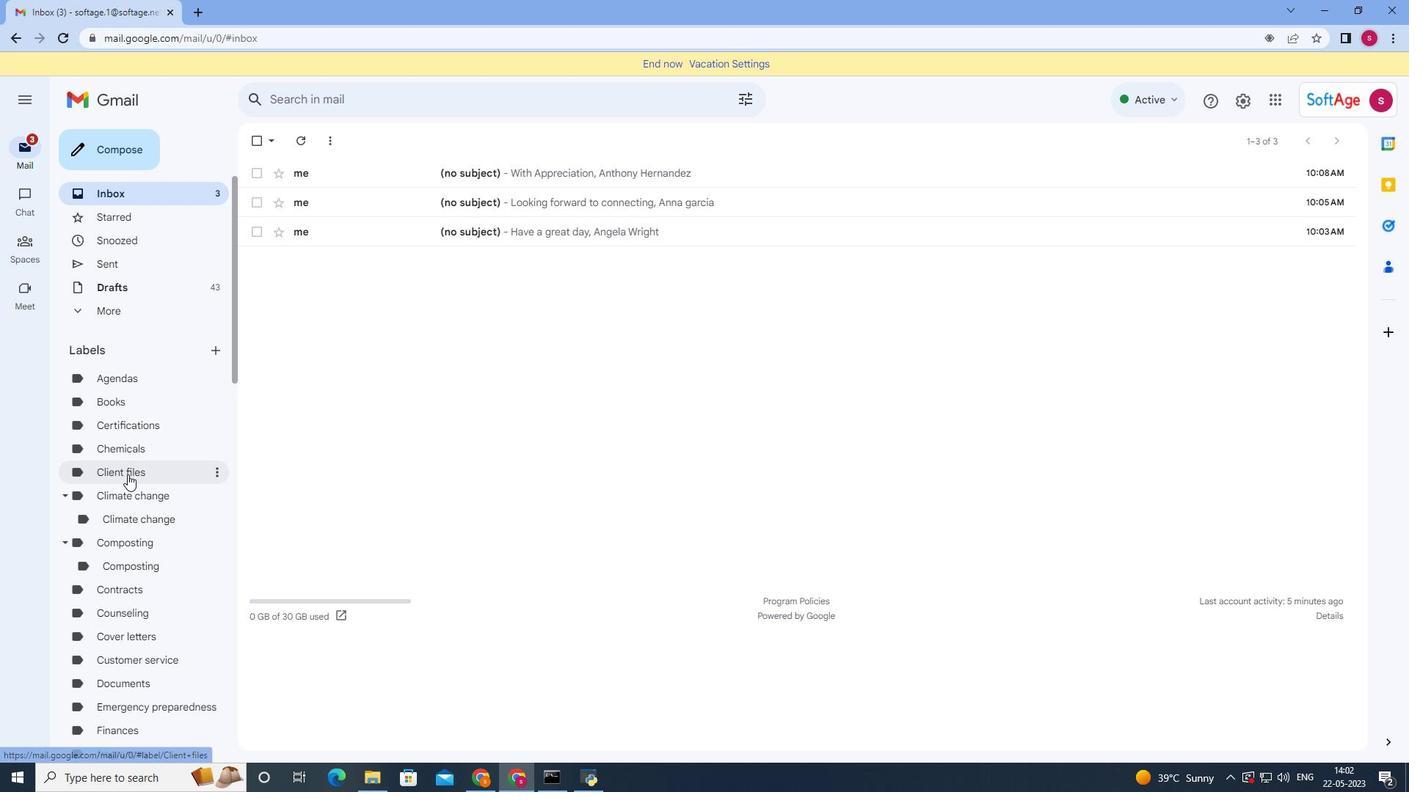 
Action: Mouse moved to (127, 474)
Screenshot: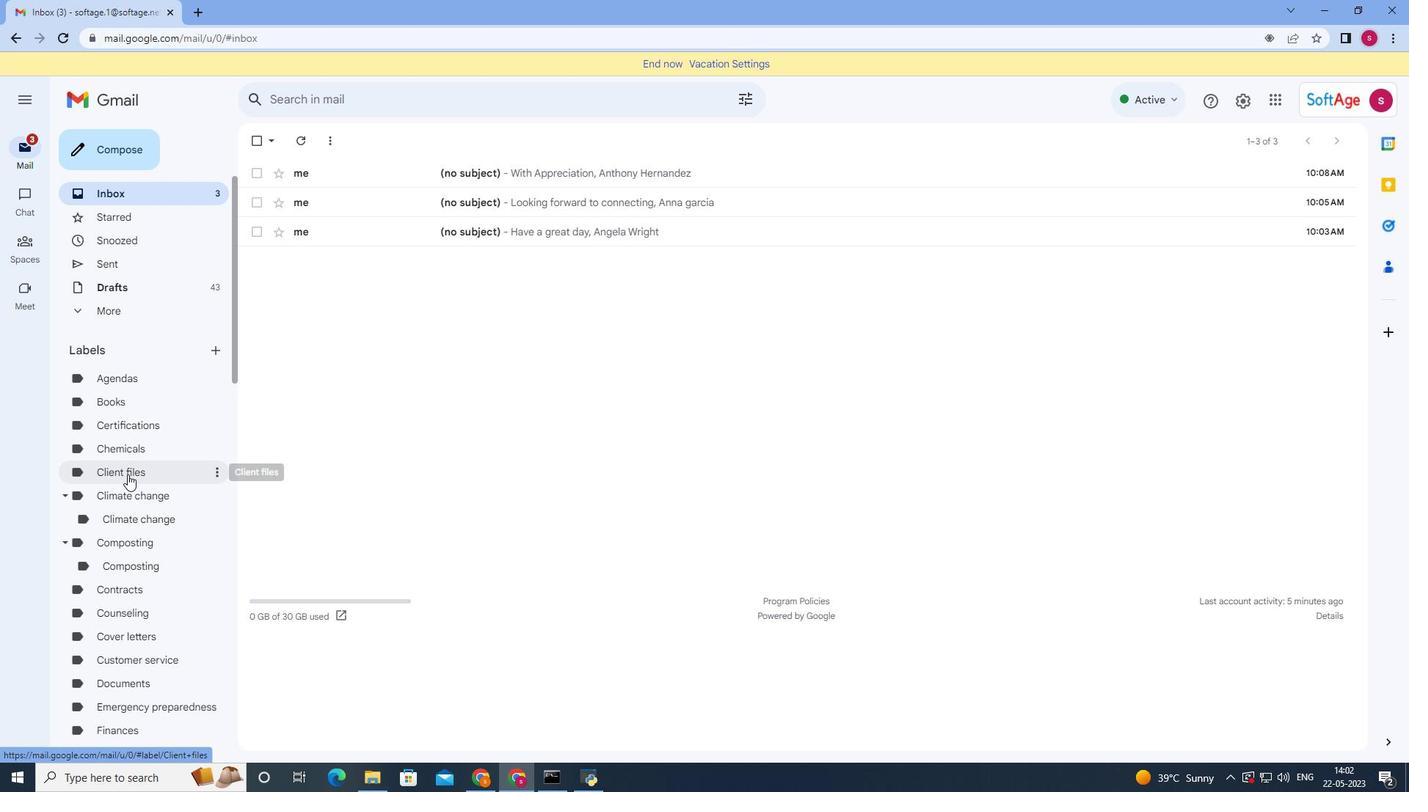 
Action: Mouse scrolled (127, 474) with delta (0, 0)
Screenshot: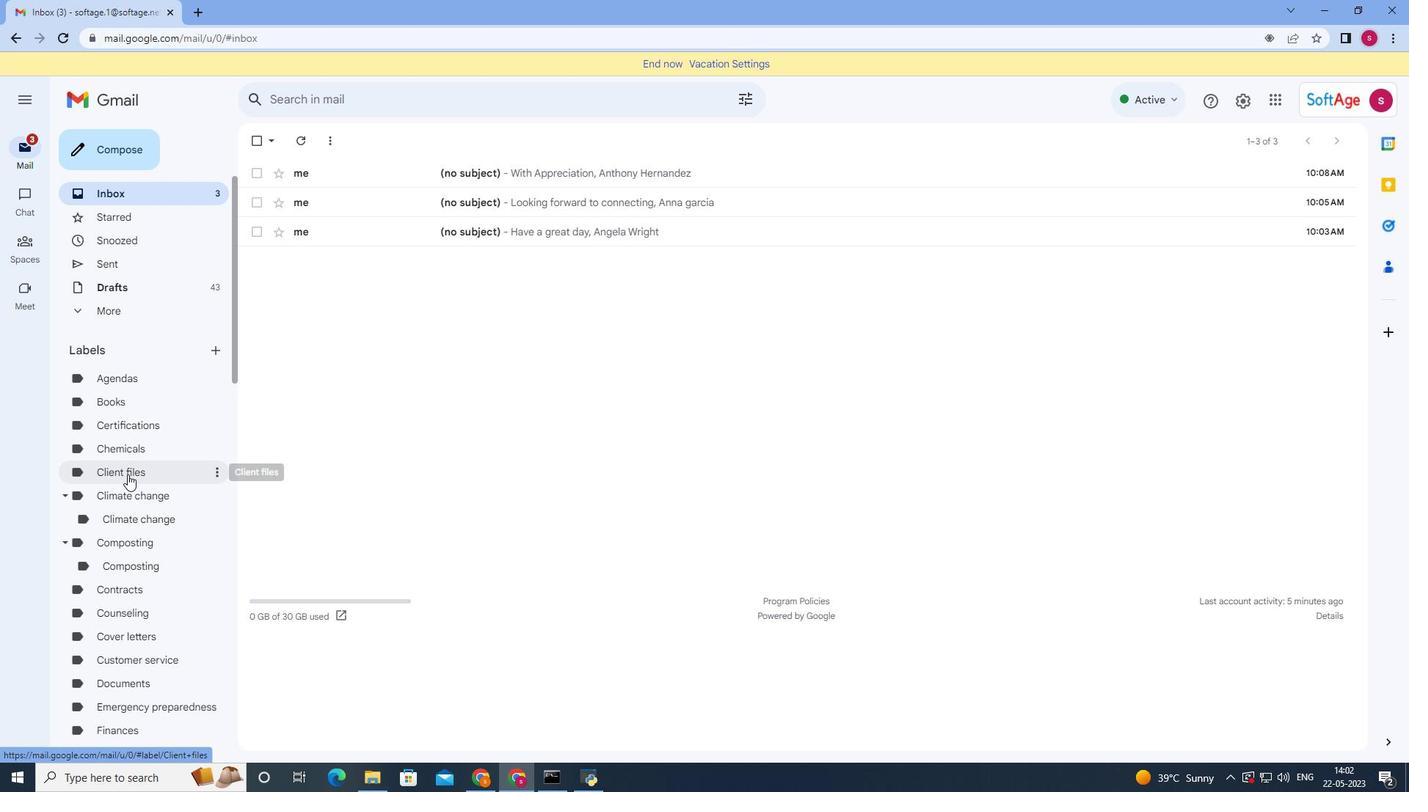 
Action: Mouse moved to (126, 485)
Screenshot: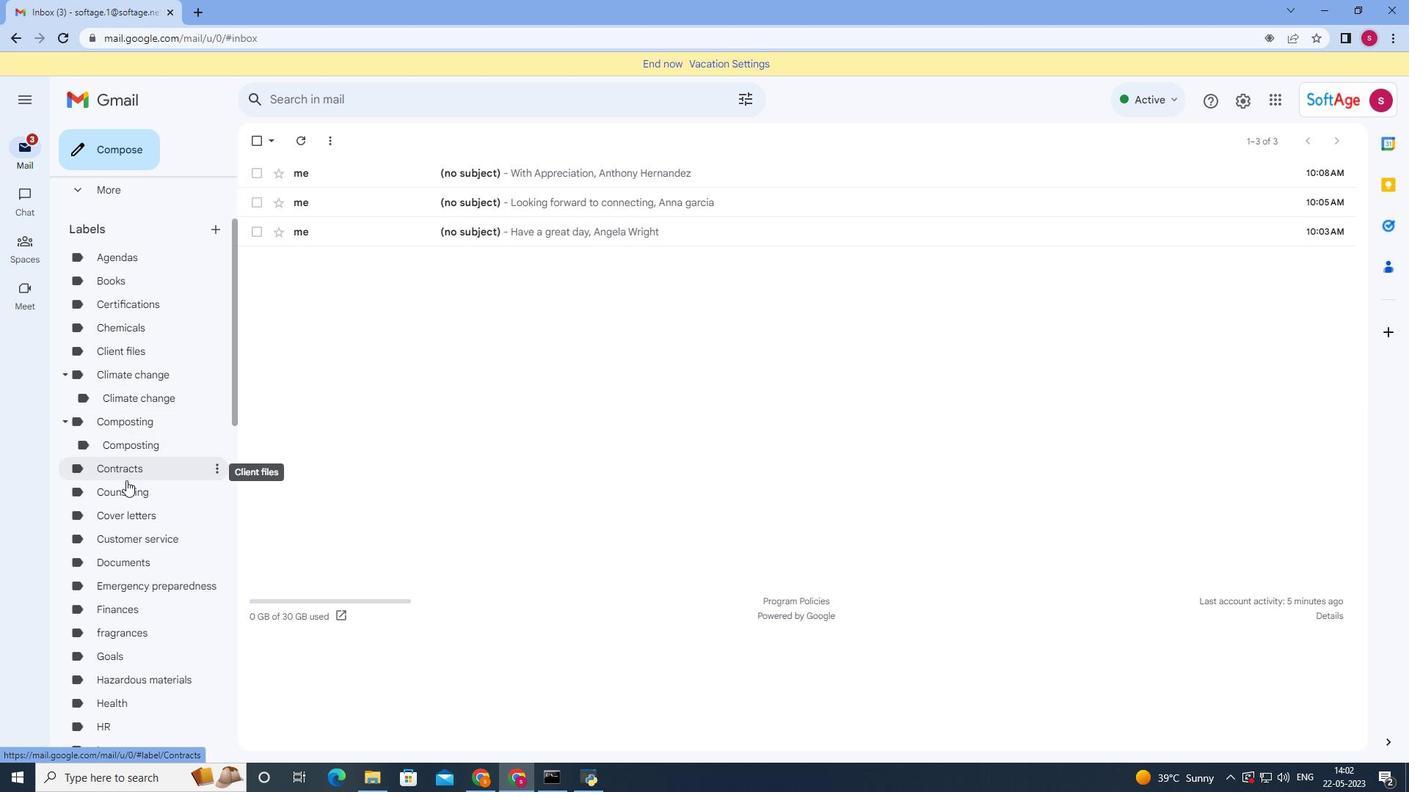 
Action: Mouse scrolled (126, 484) with delta (0, 0)
Screenshot: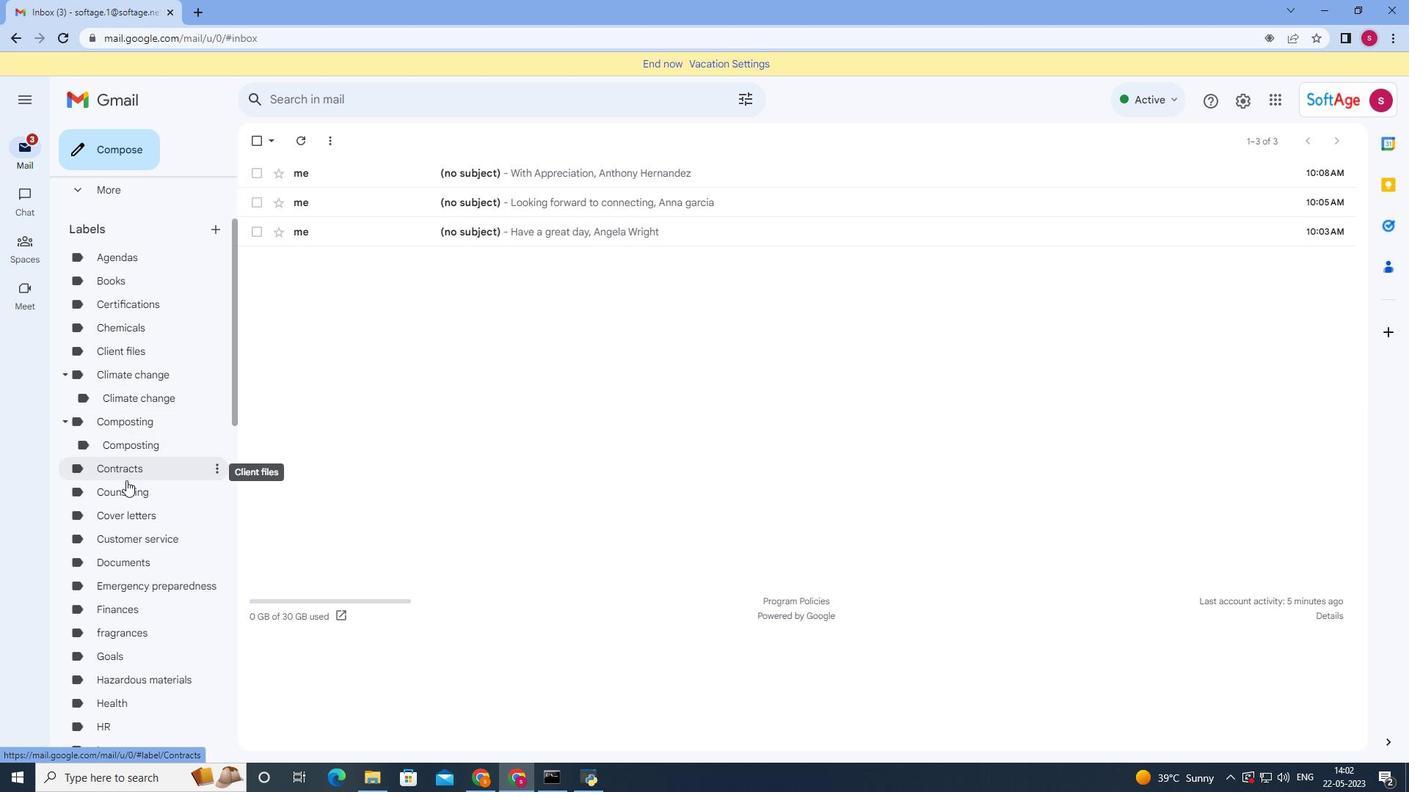 
Action: Mouse moved to (124, 488)
Screenshot: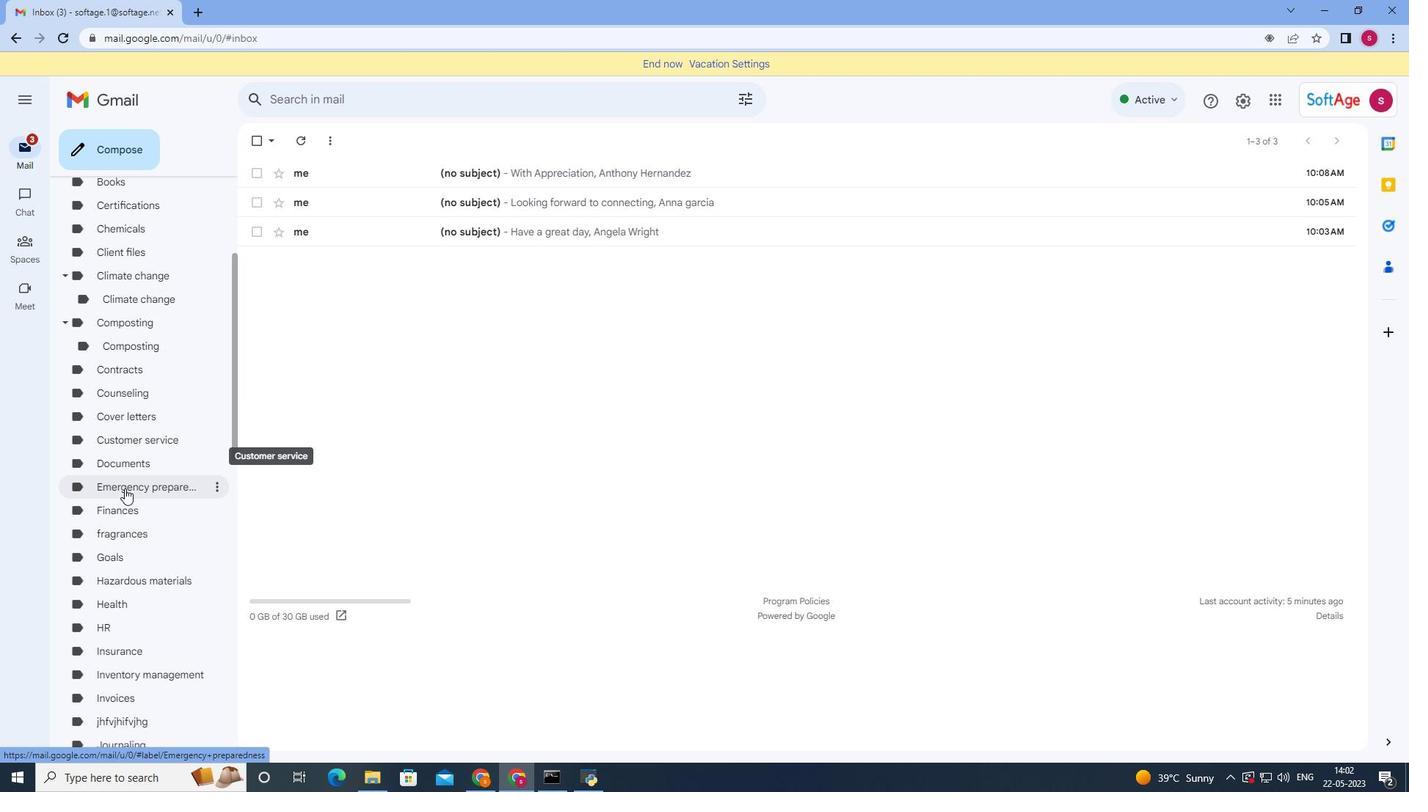
Action: Mouse scrolled (124, 488) with delta (0, 0)
Screenshot: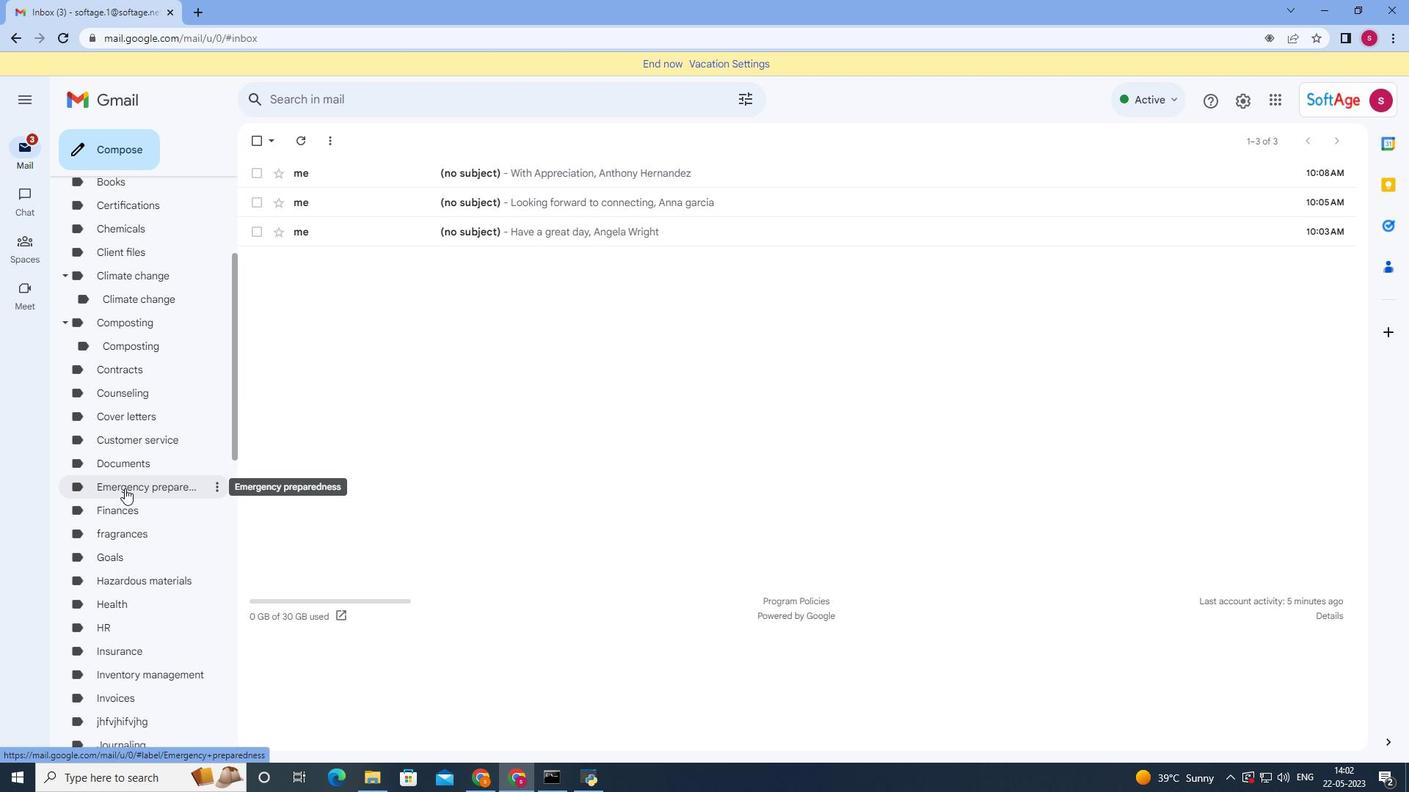 
Action: Mouse scrolled (124, 488) with delta (0, 0)
Screenshot: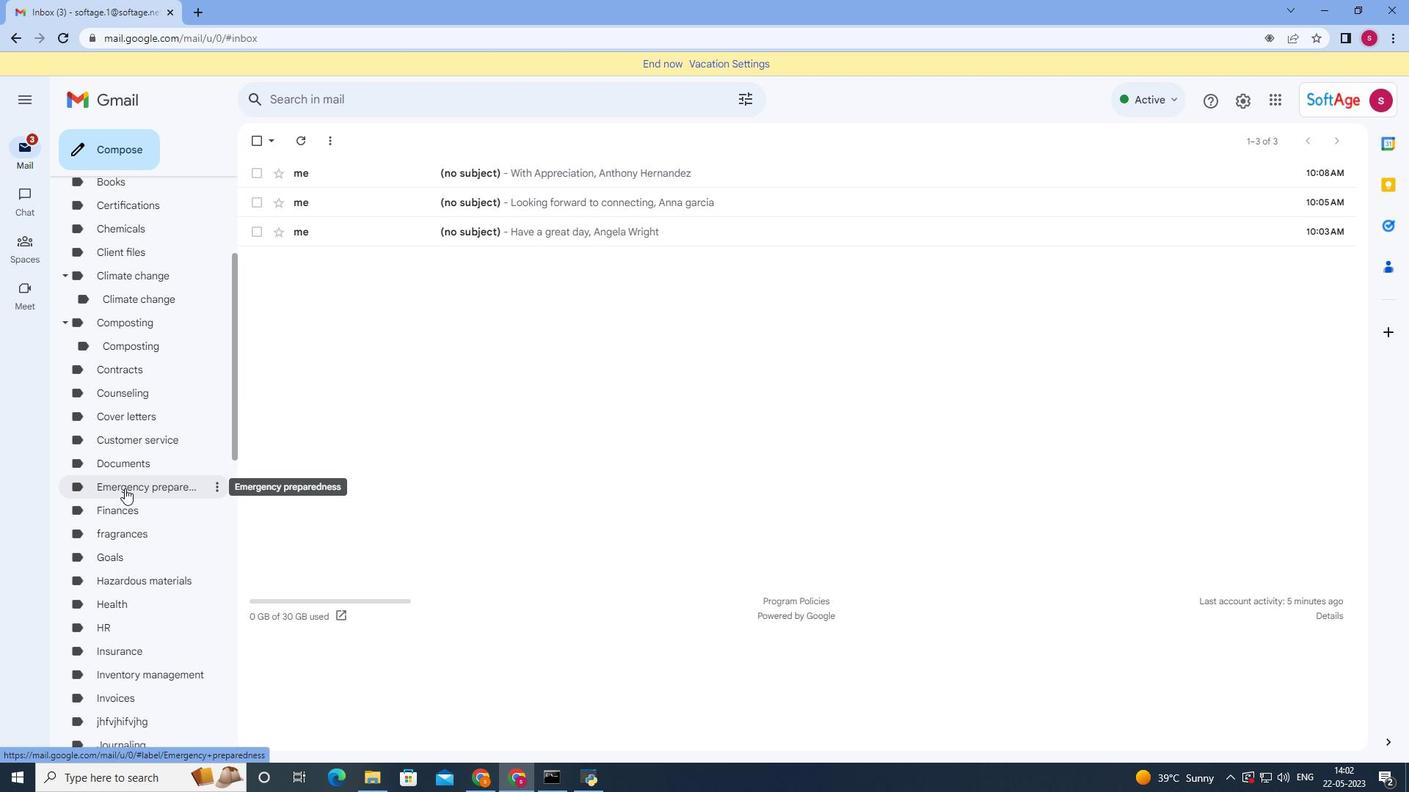 
Action: Mouse moved to (124, 488)
Screenshot: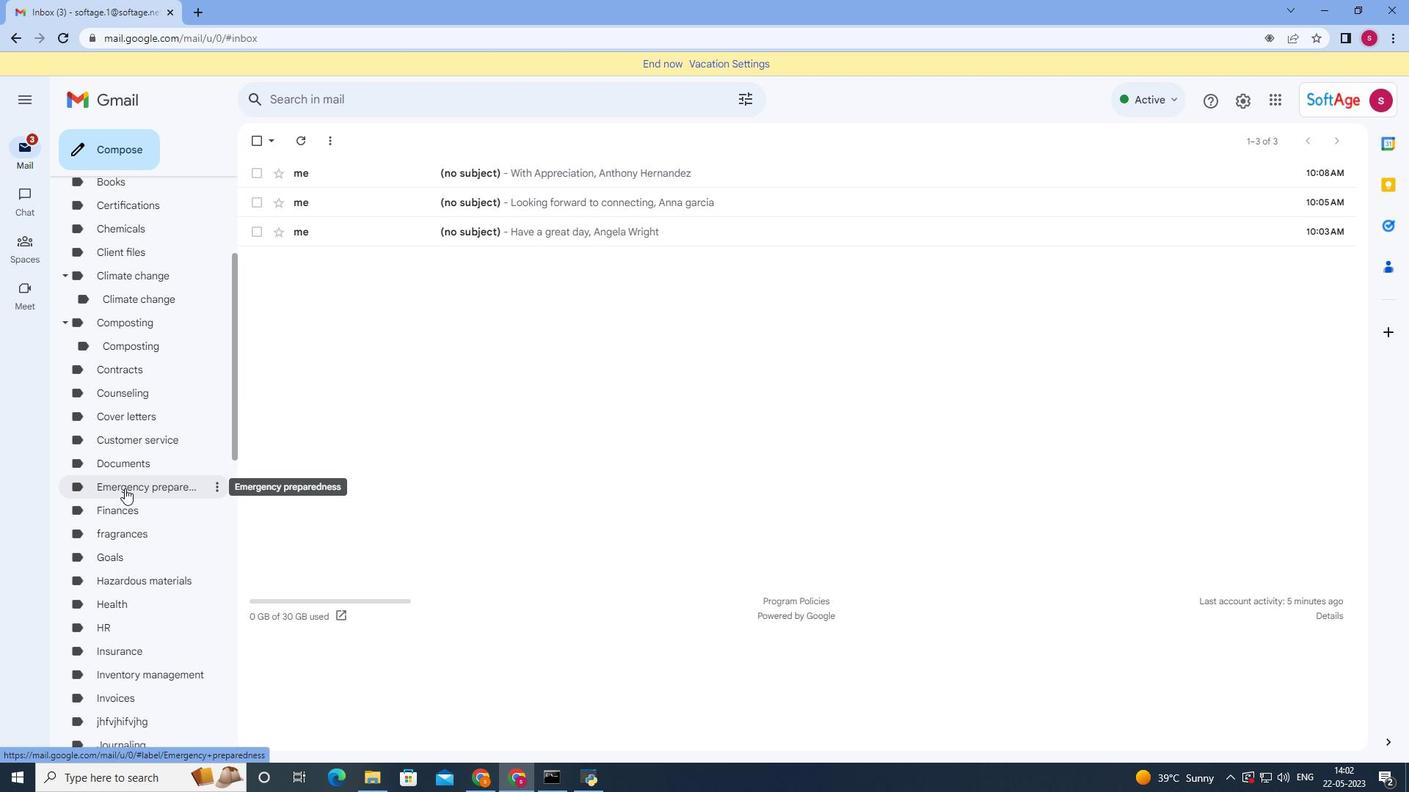 
Action: Mouse scrolled (124, 488) with delta (0, 0)
Screenshot: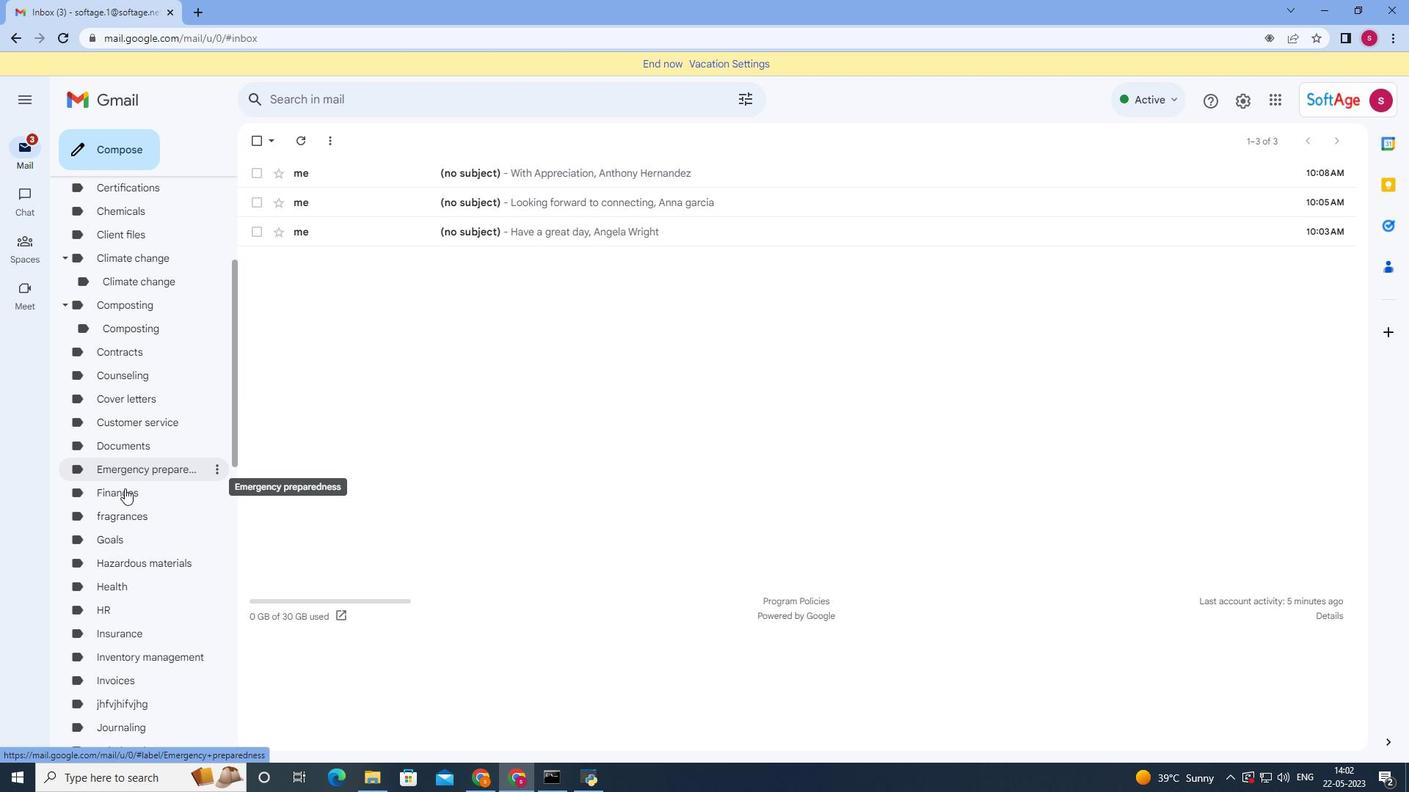 
Action: Mouse moved to (77, 592)
Screenshot: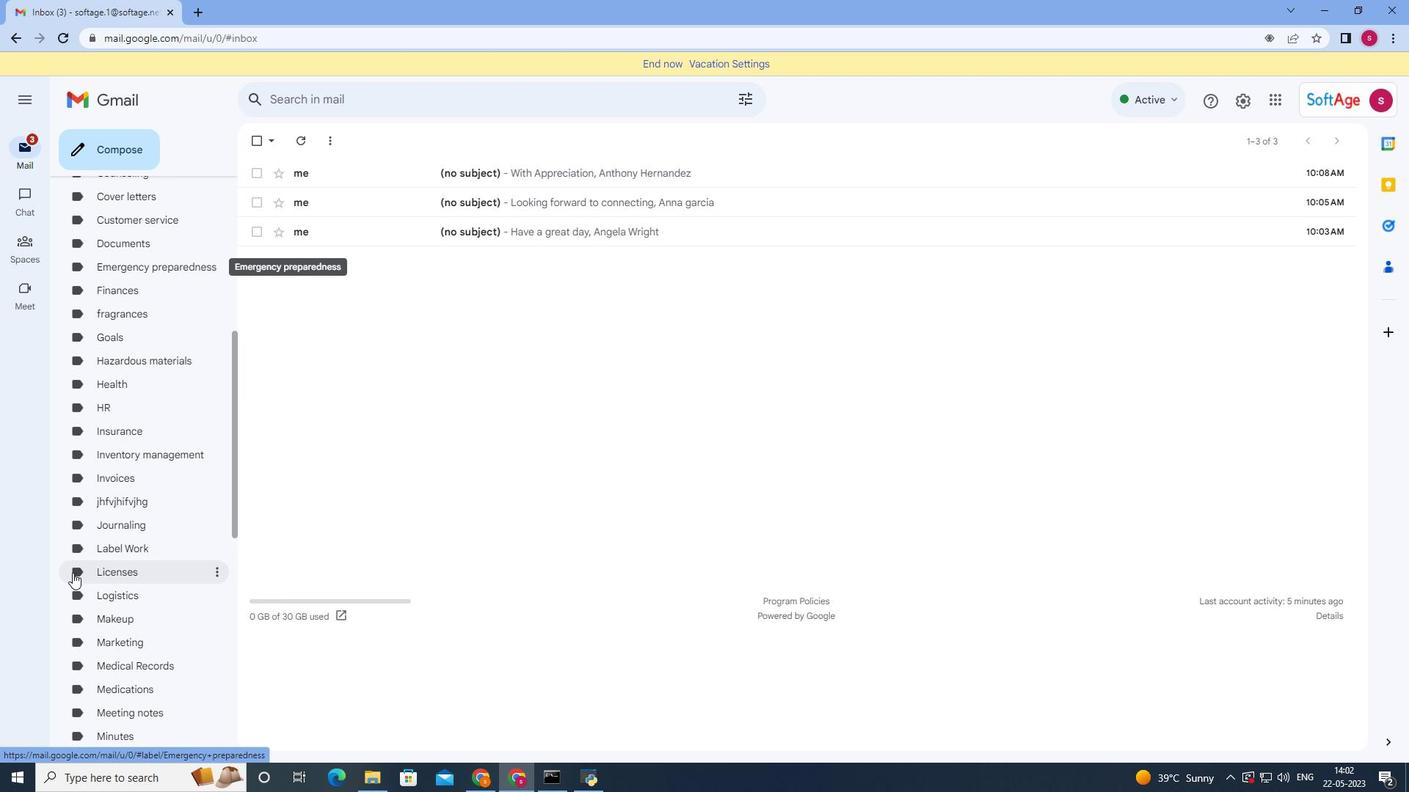 
Action: Mouse scrolled (77, 591) with delta (0, 0)
Screenshot: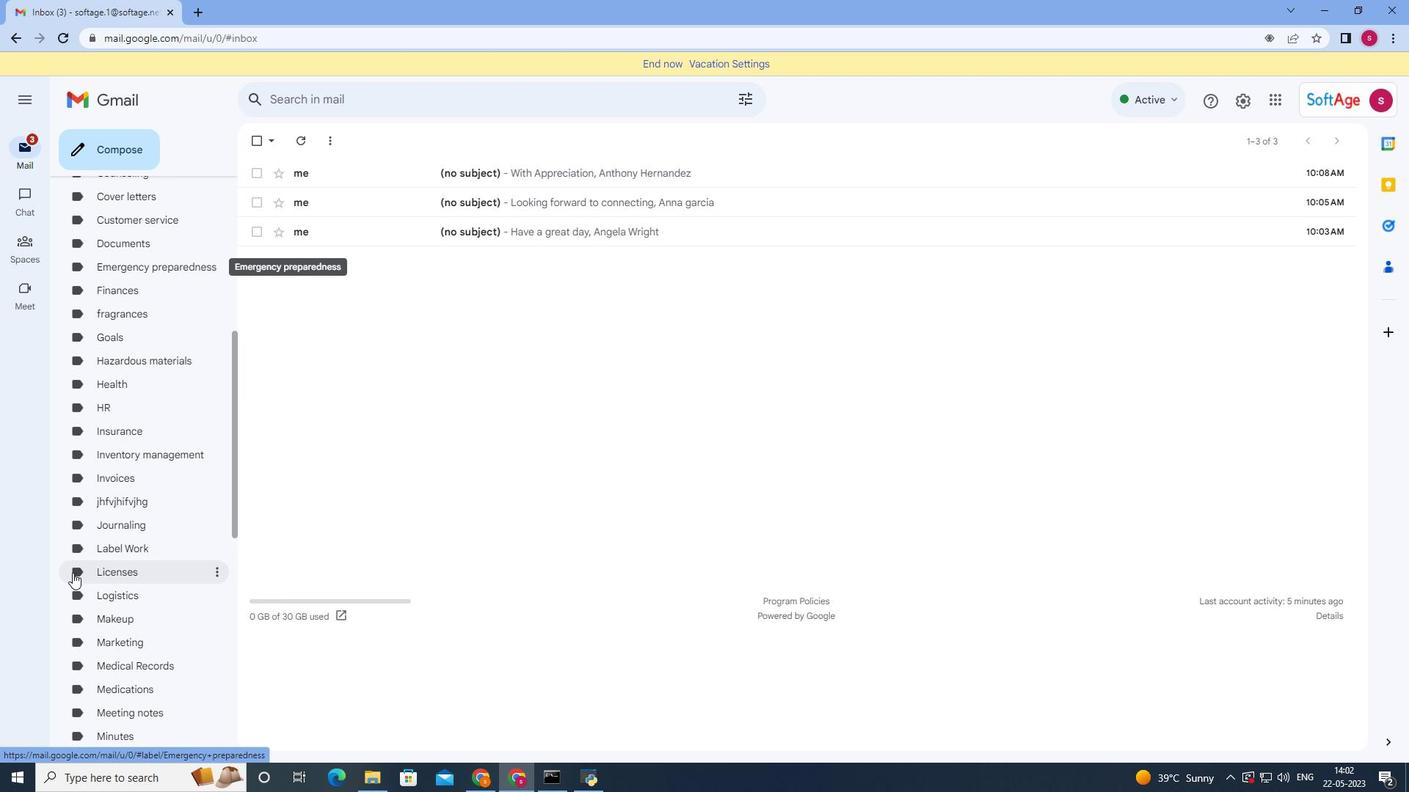 
Action: Mouse moved to (77, 592)
Screenshot: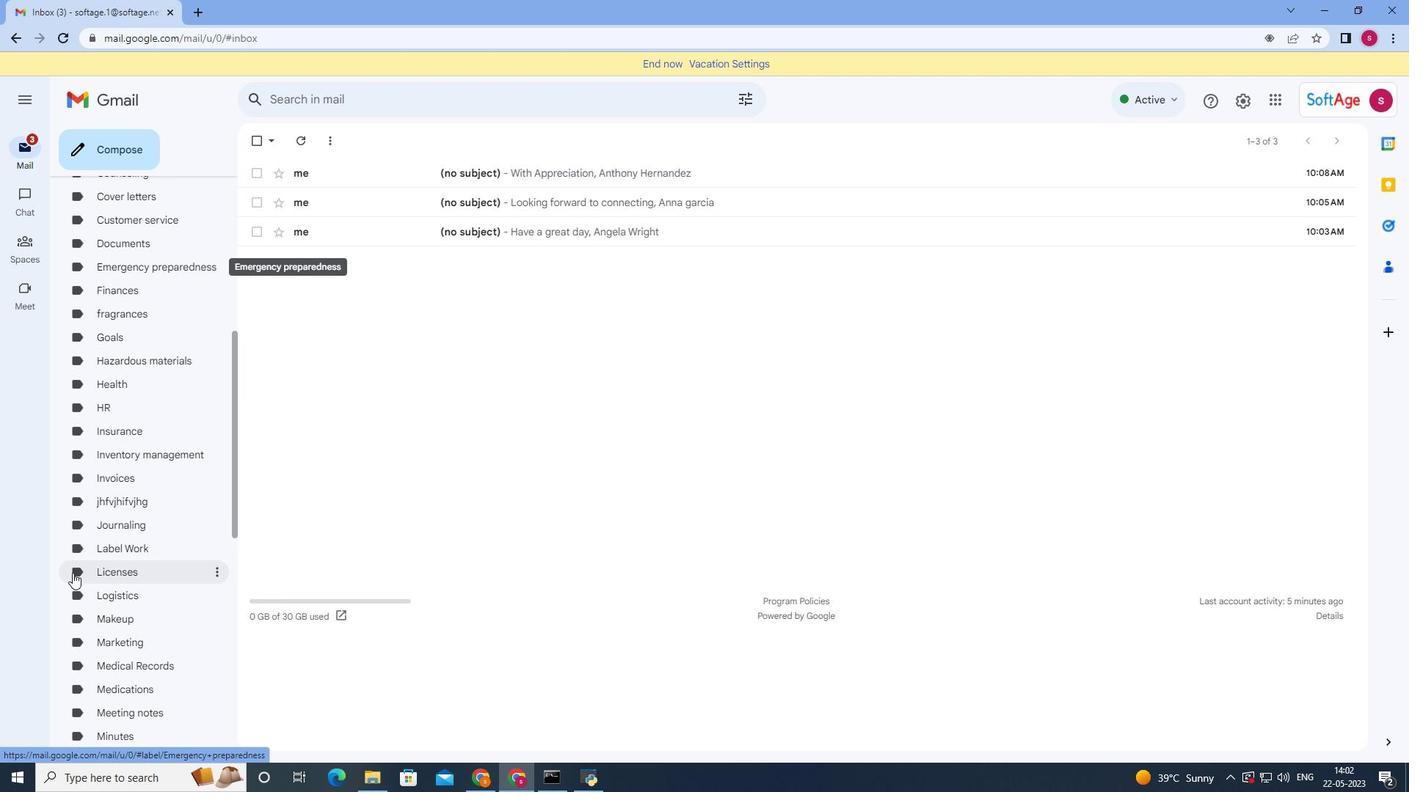 
Action: Mouse scrolled (77, 592) with delta (0, 0)
Screenshot: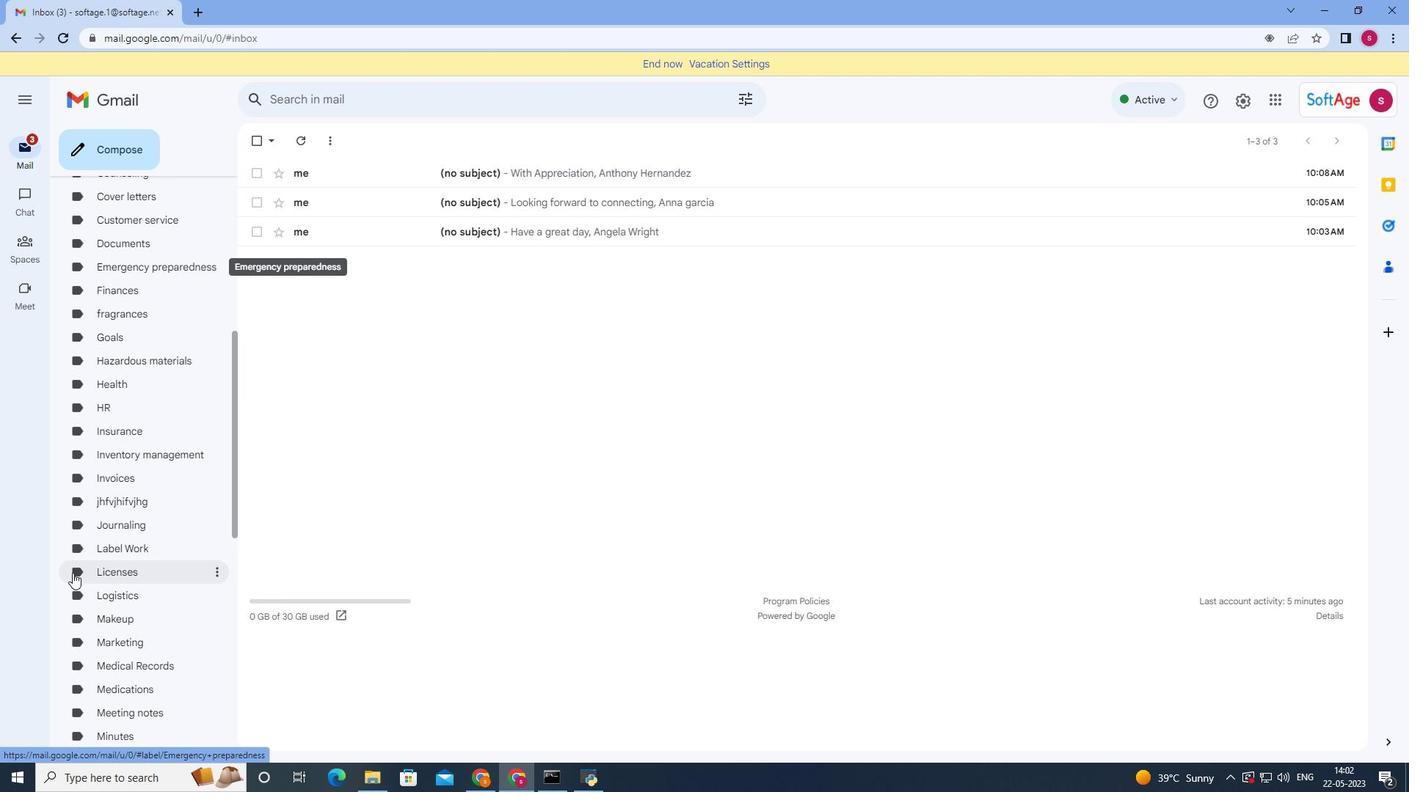 
Action: Mouse moved to (78, 593)
Screenshot: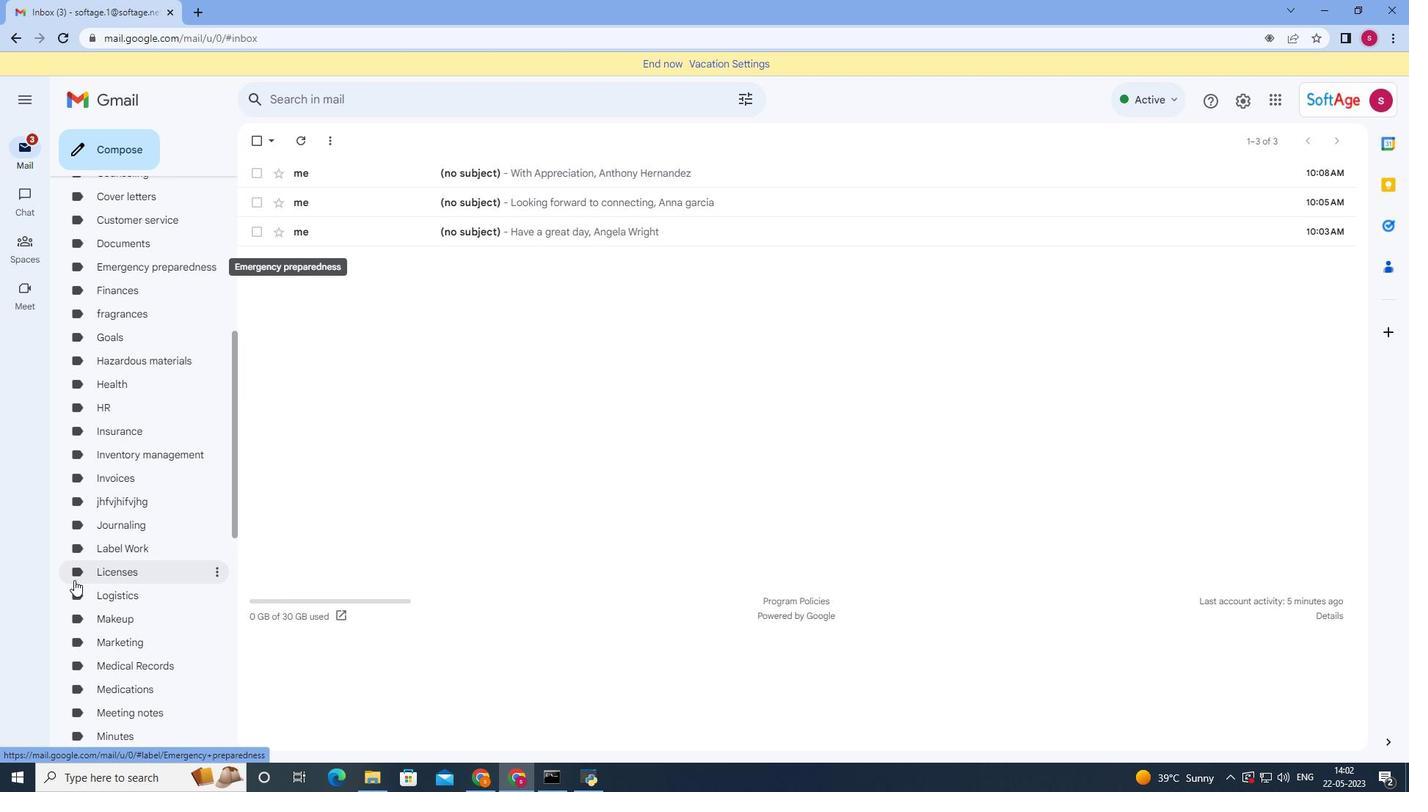 
Action: Mouse scrolled (78, 592) with delta (0, 0)
Screenshot: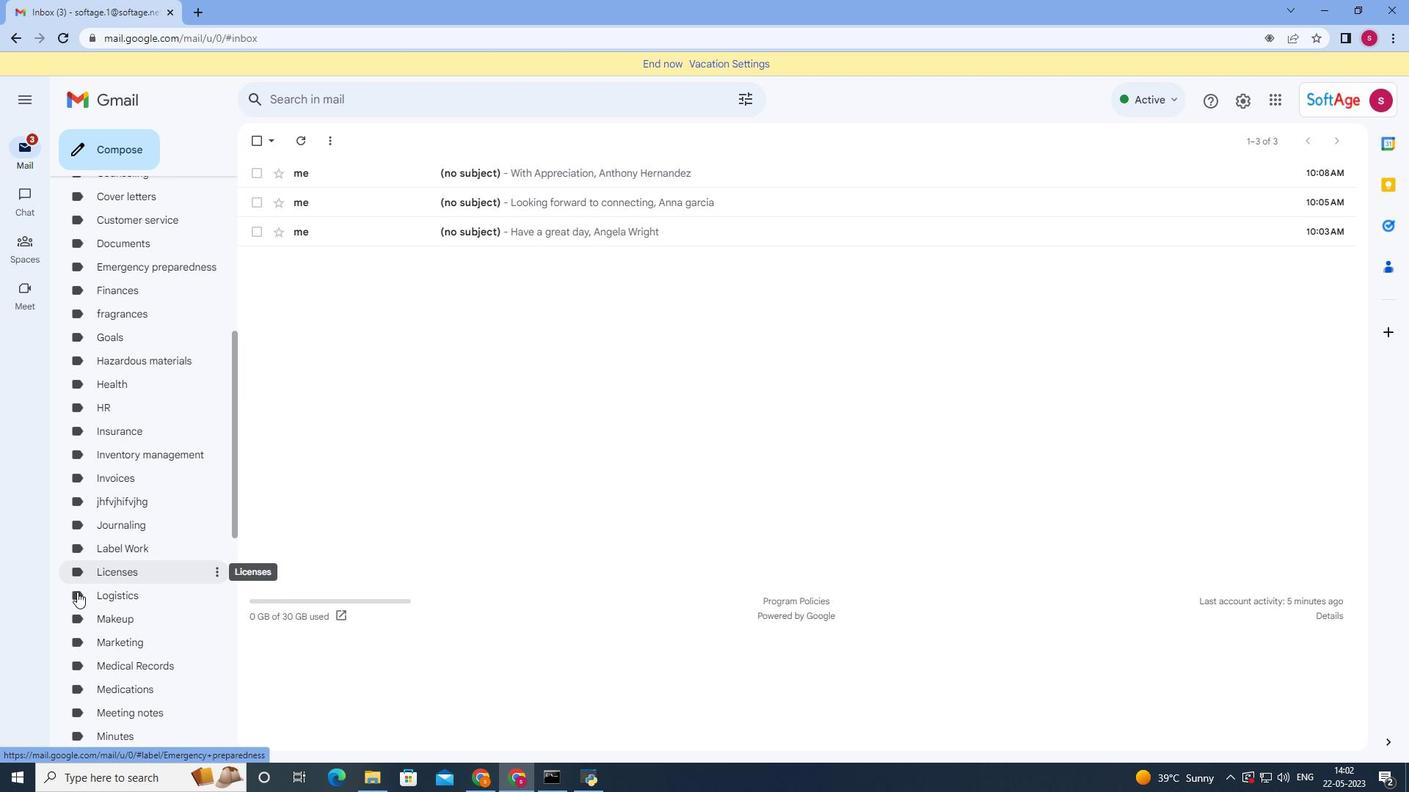 
Action: Mouse moved to (94, 630)
Screenshot: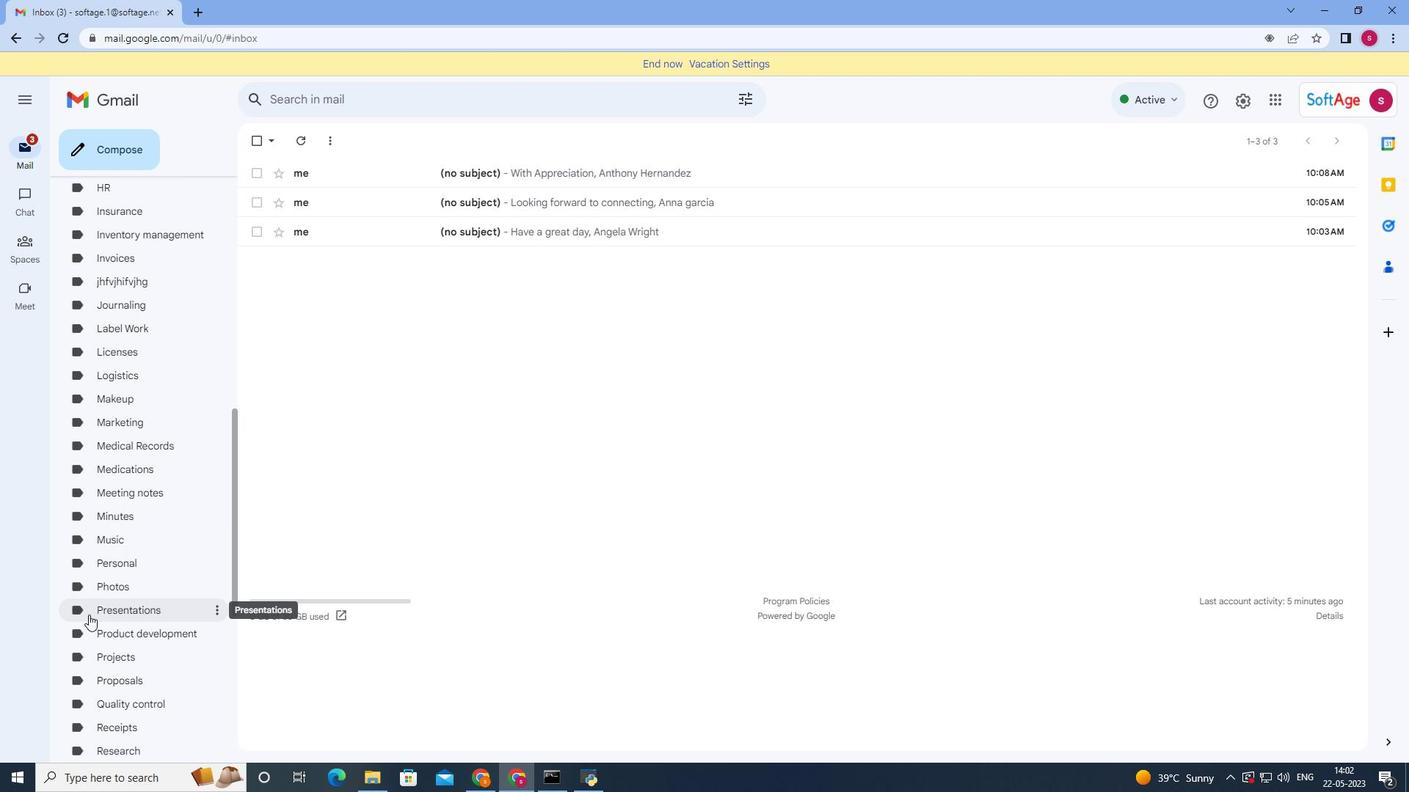 
Action: Mouse scrolled (94, 629) with delta (0, 0)
Screenshot: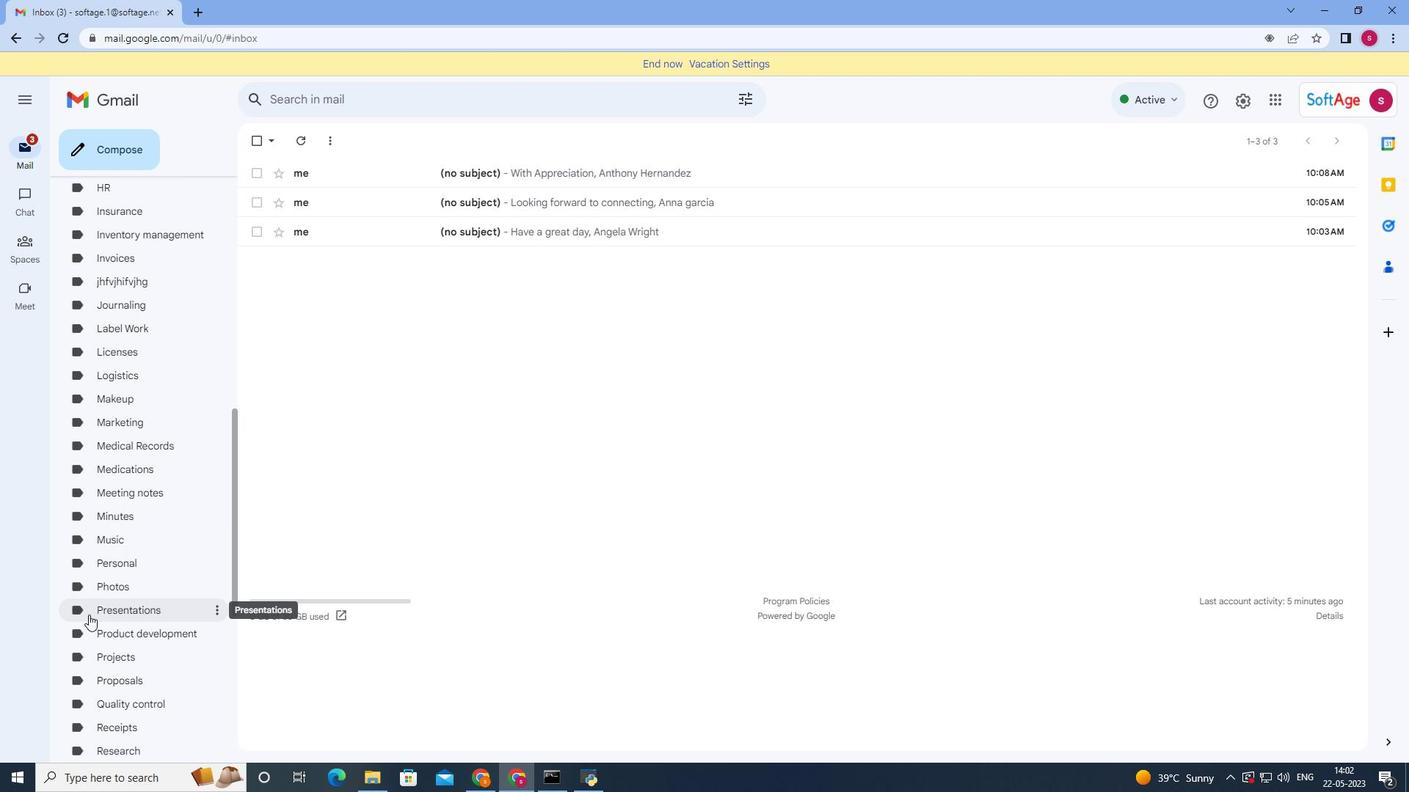 
Action: Mouse moved to (96, 642)
Screenshot: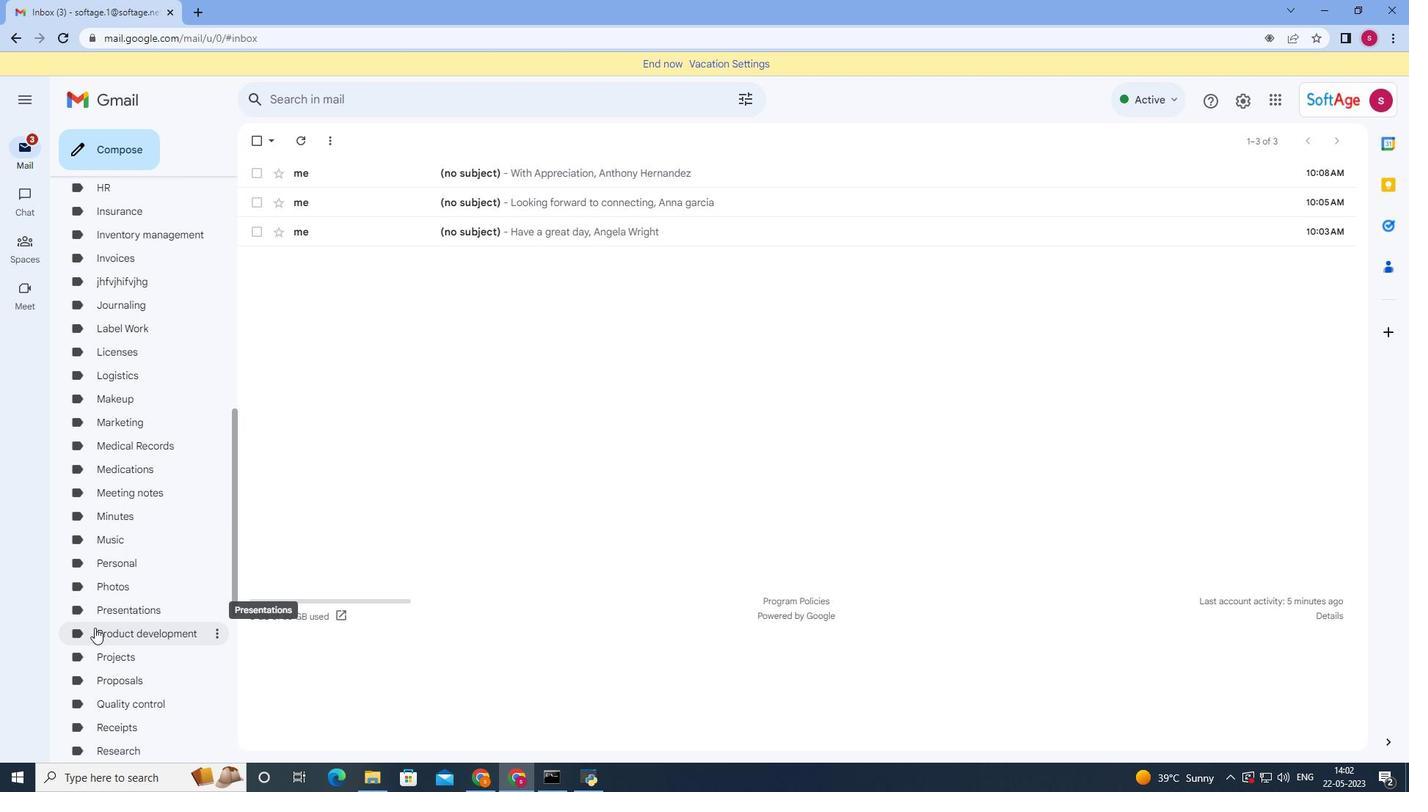 
Action: Mouse scrolled (96, 642) with delta (0, 0)
Screenshot: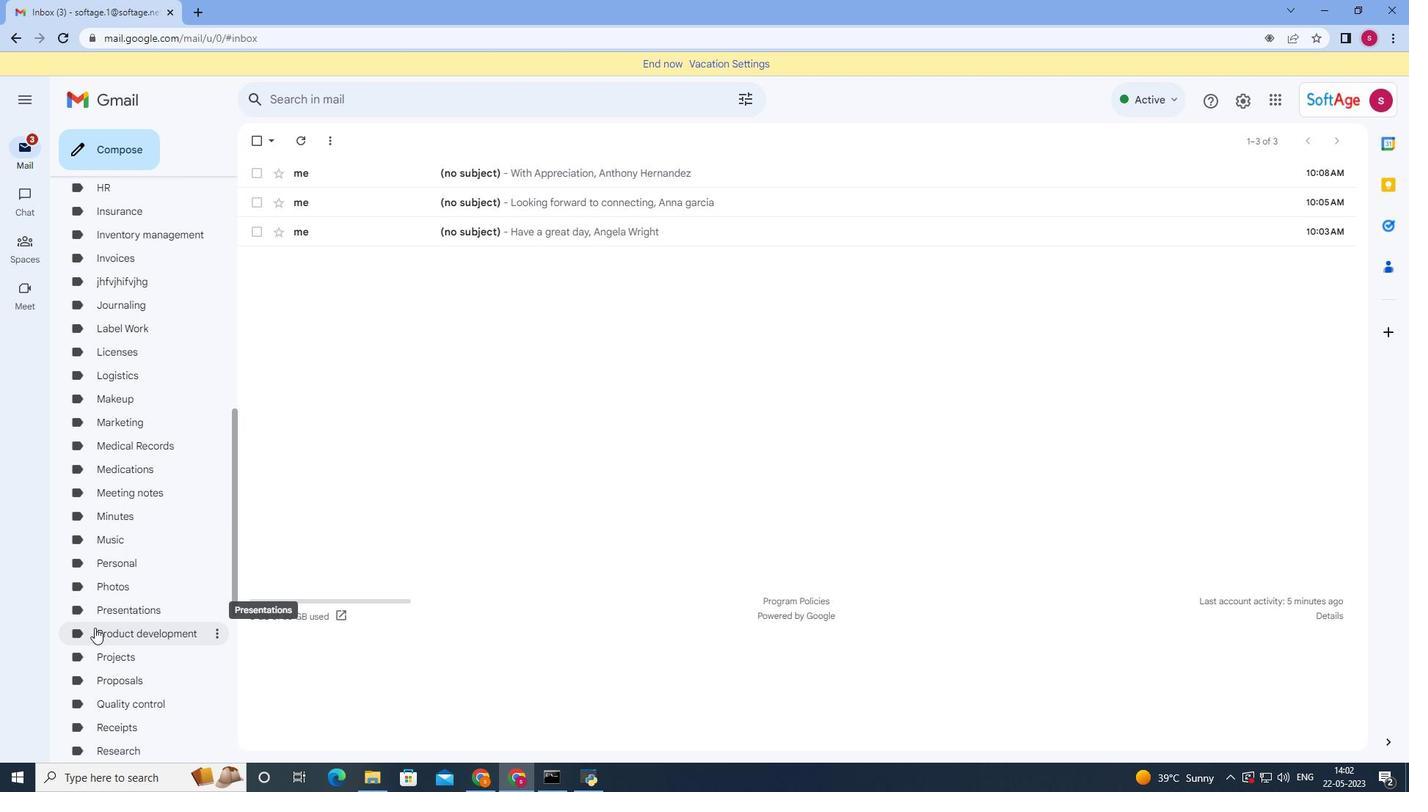 
Action: Mouse moved to (117, 704)
Screenshot: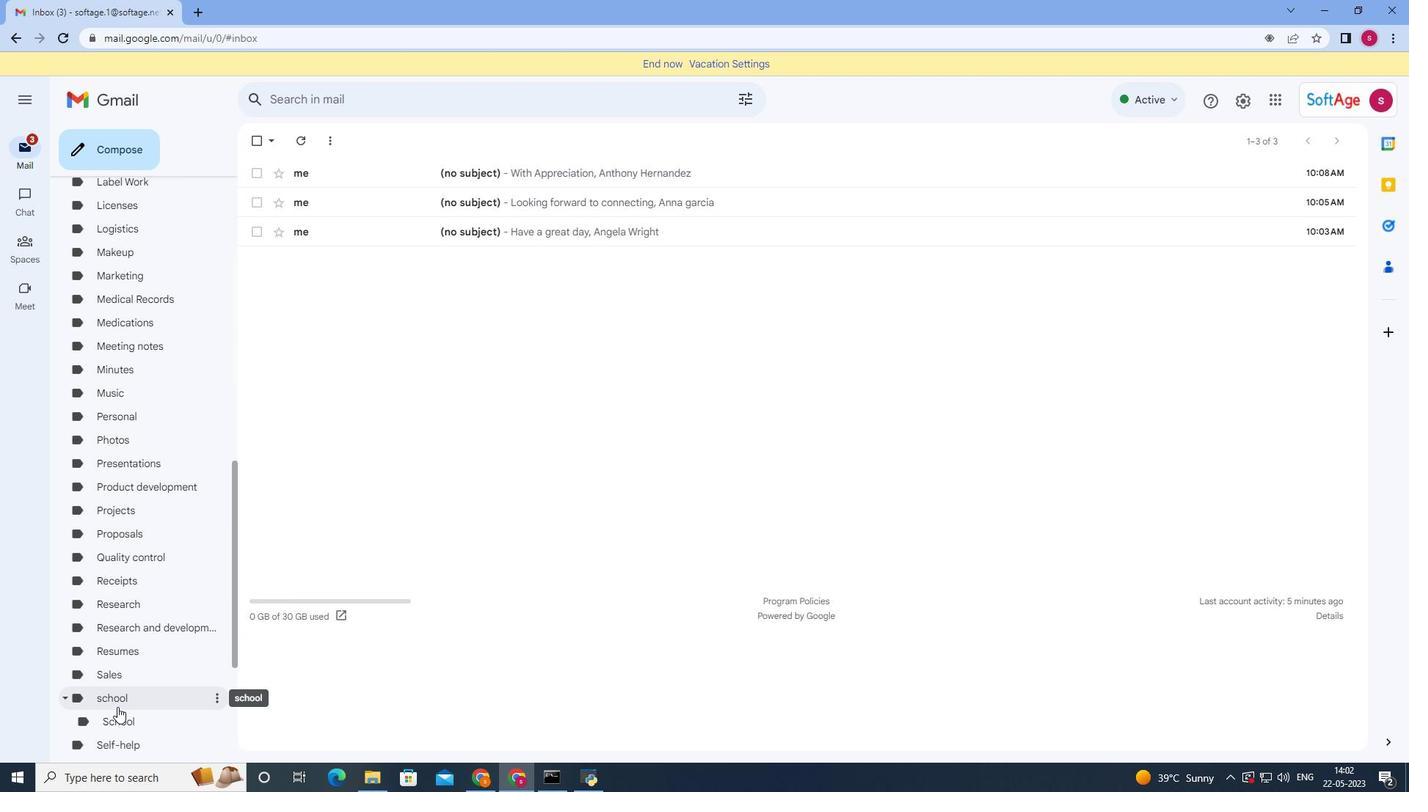
Action: Mouse scrolled (117, 705) with delta (0, 0)
Screenshot: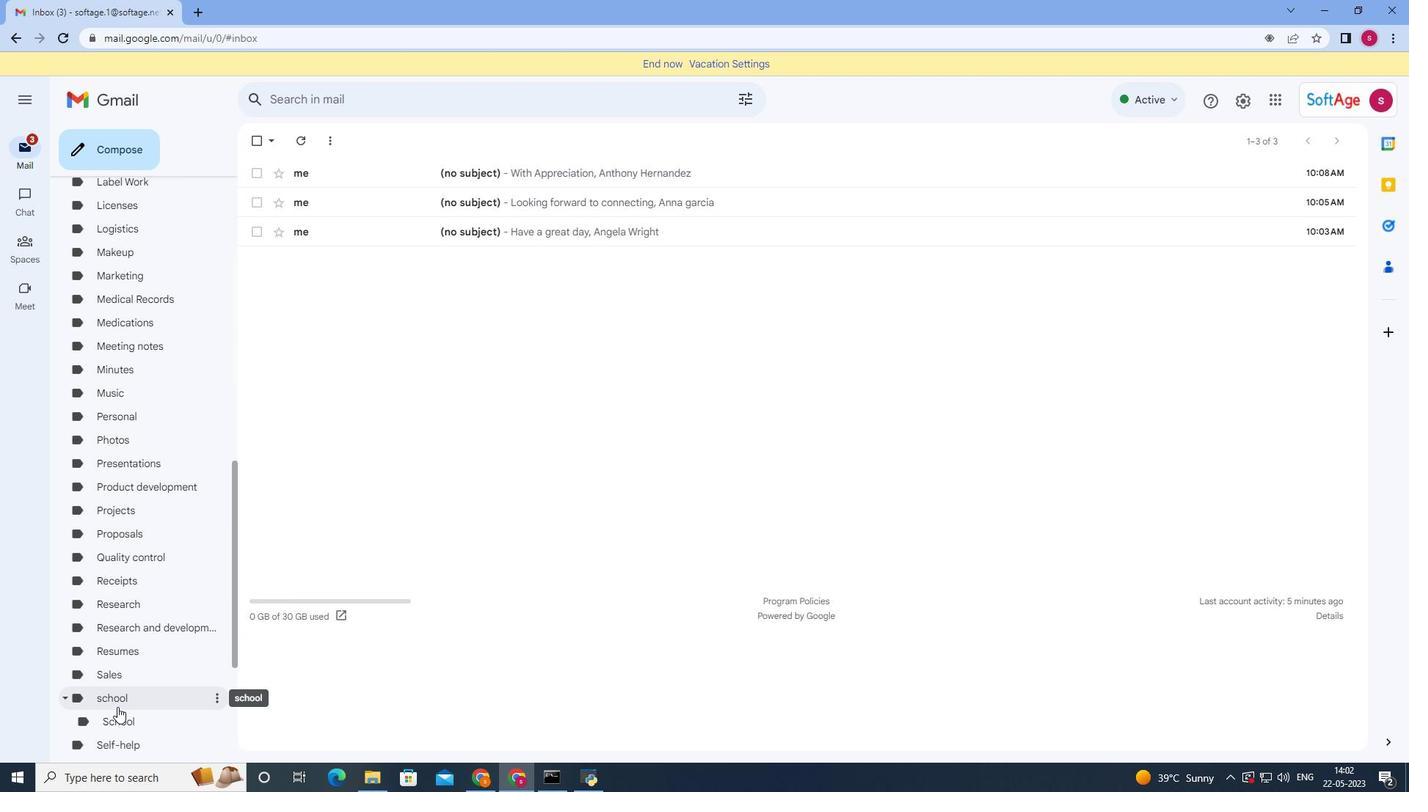 
Action: Mouse moved to (138, 656)
Screenshot: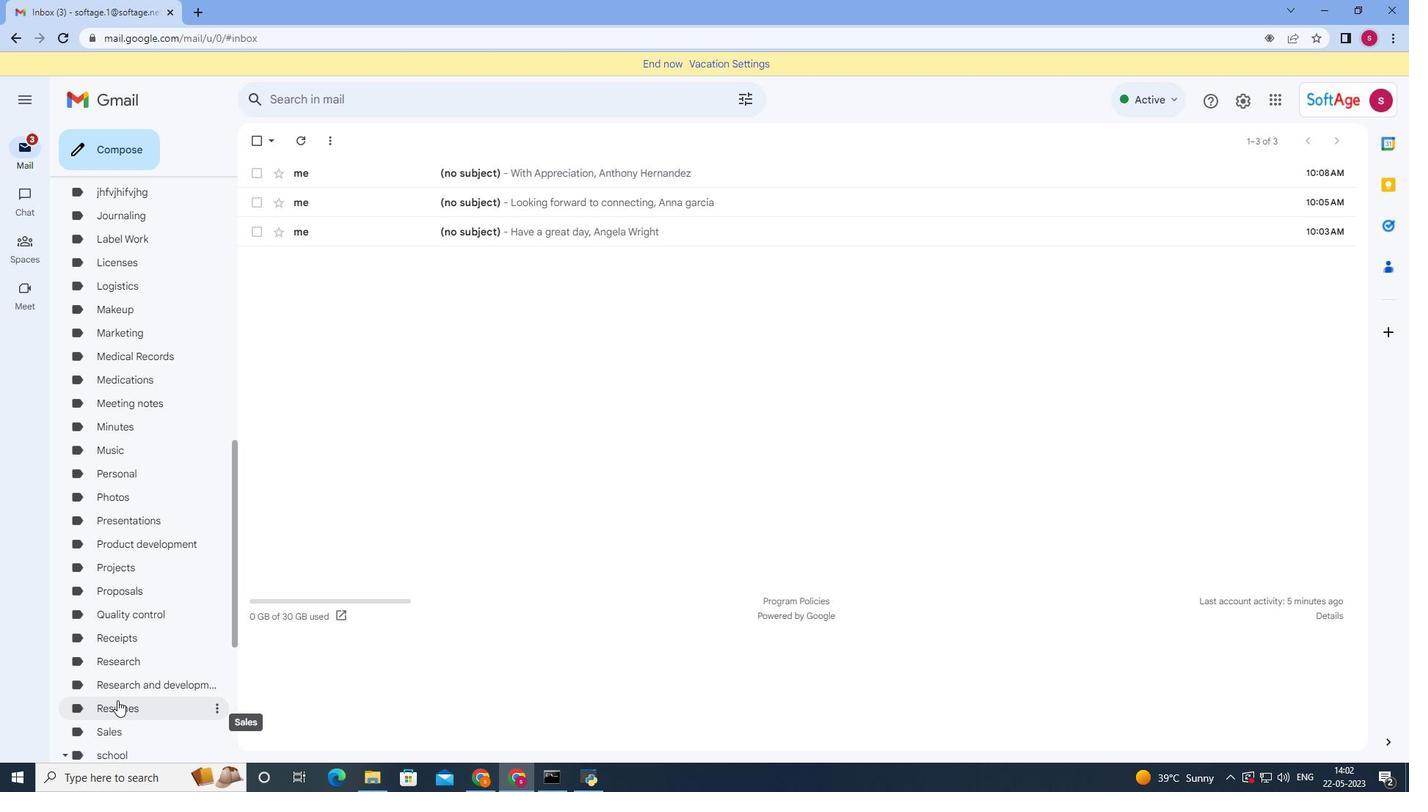 
Action: Mouse scrolled (121, 692) with delta (0, 0)
Screenshot: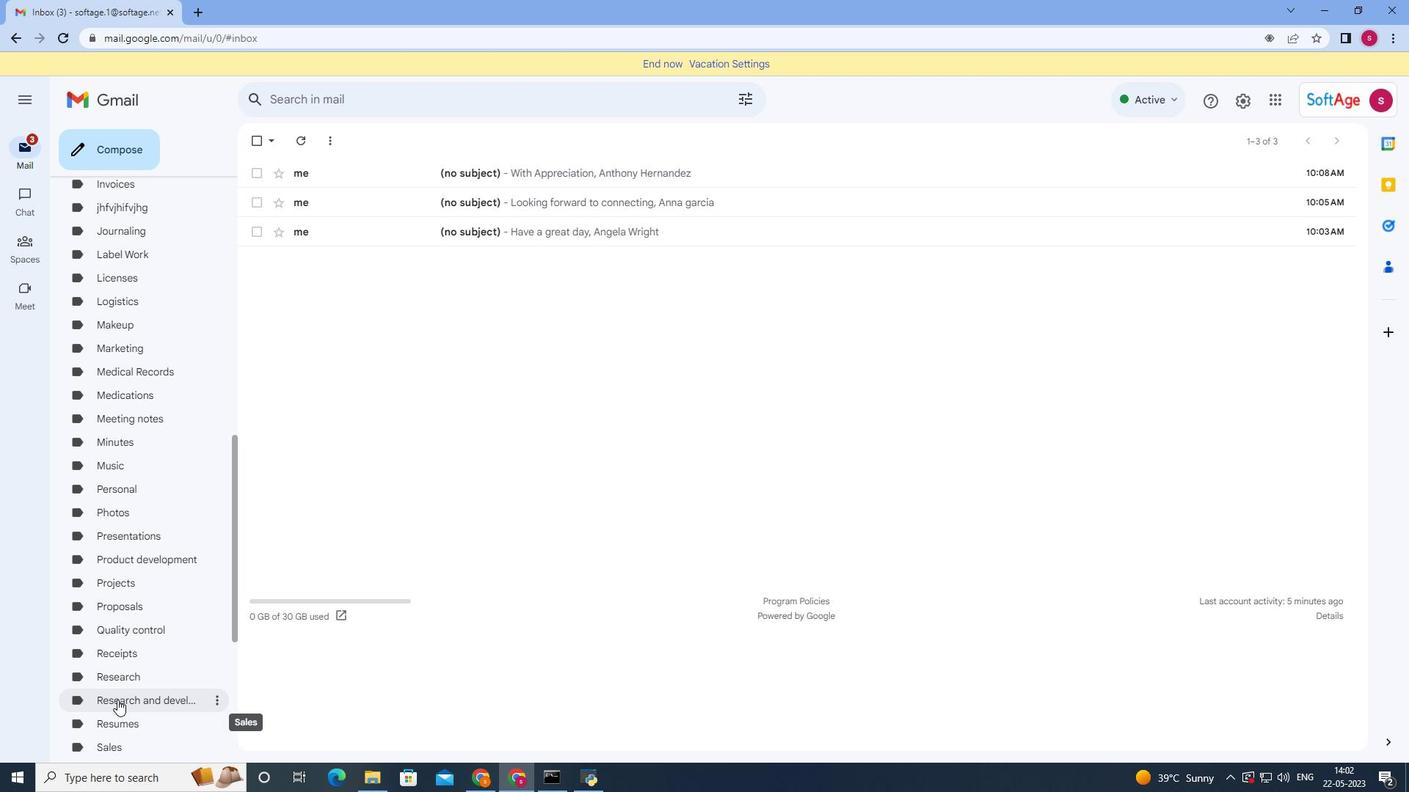 
Action: Mouse moved to (139, 652)
Screenshot: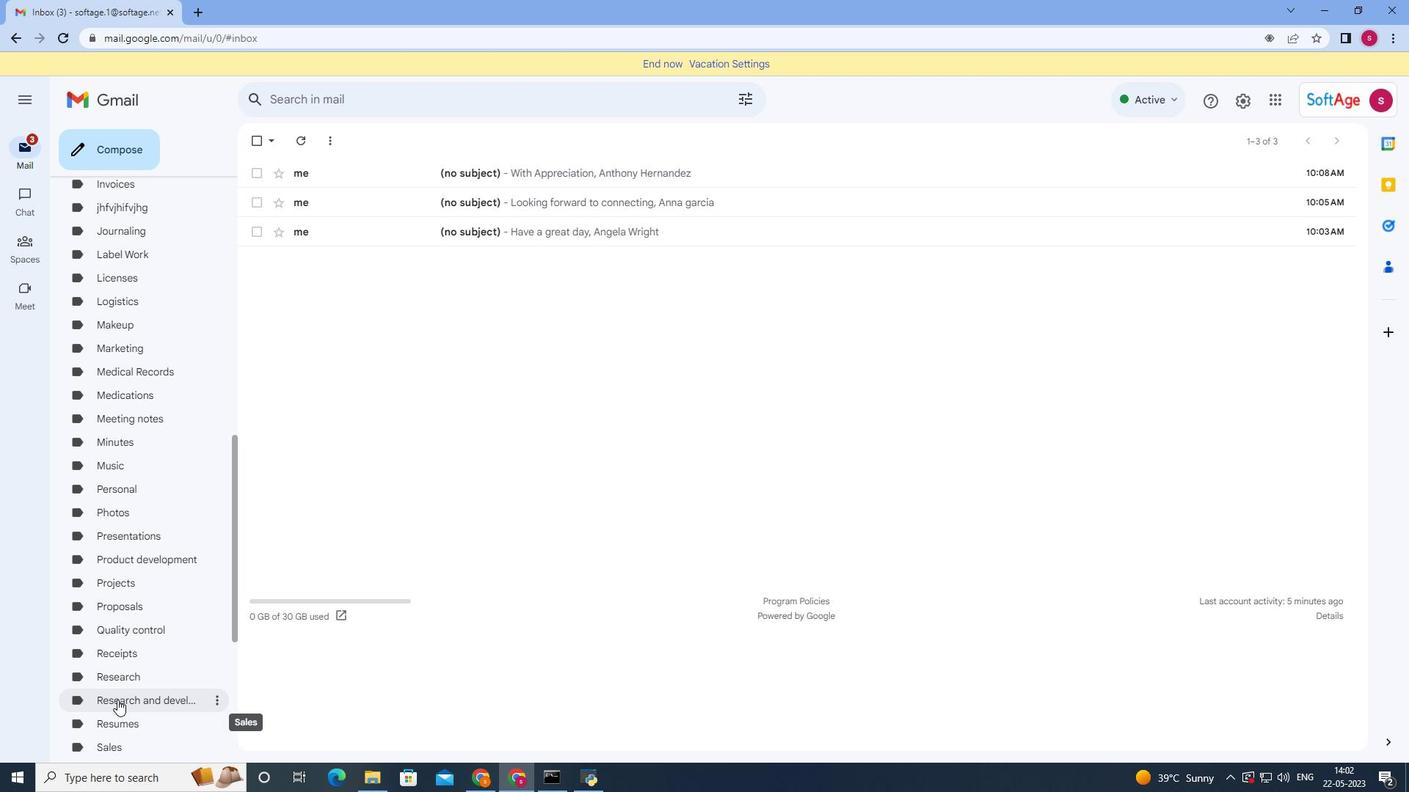 
Action: Mouse scrolled (126, 685) with delta (0, 0)
Screenshot: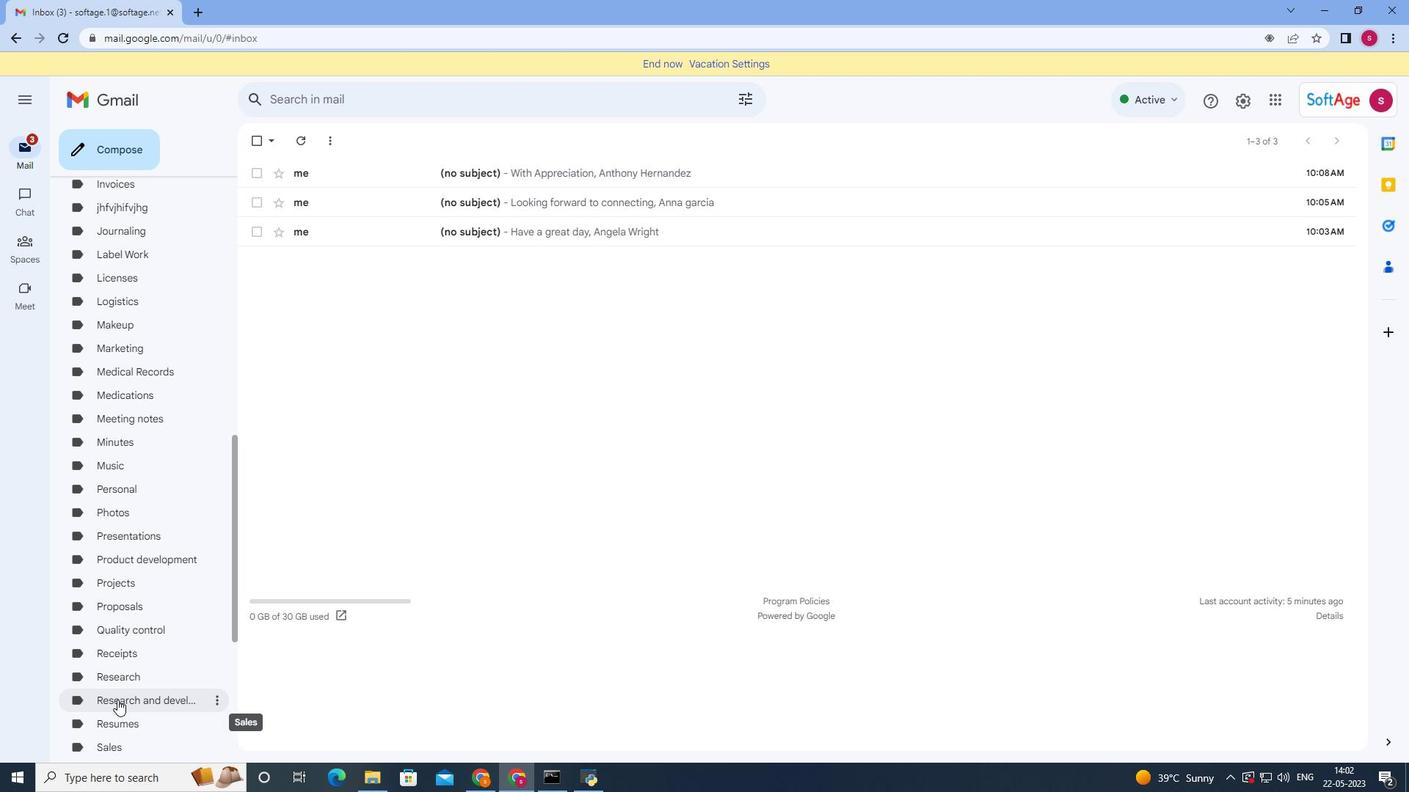 
Action: Mouse moved to (142, 647)
Screenshot: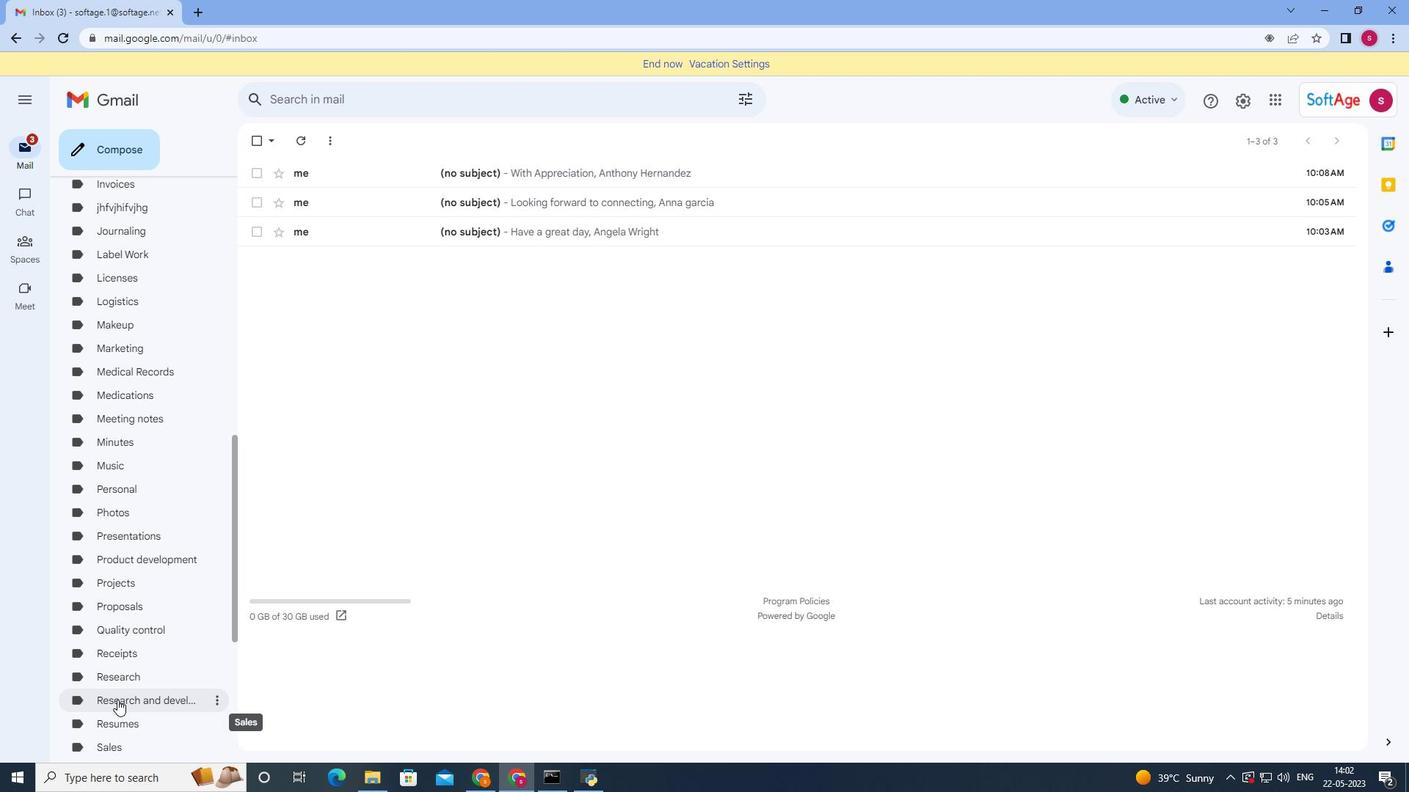 
Action: Mouse scrolled (133, 668) with delta (0, 0)
Screenshot: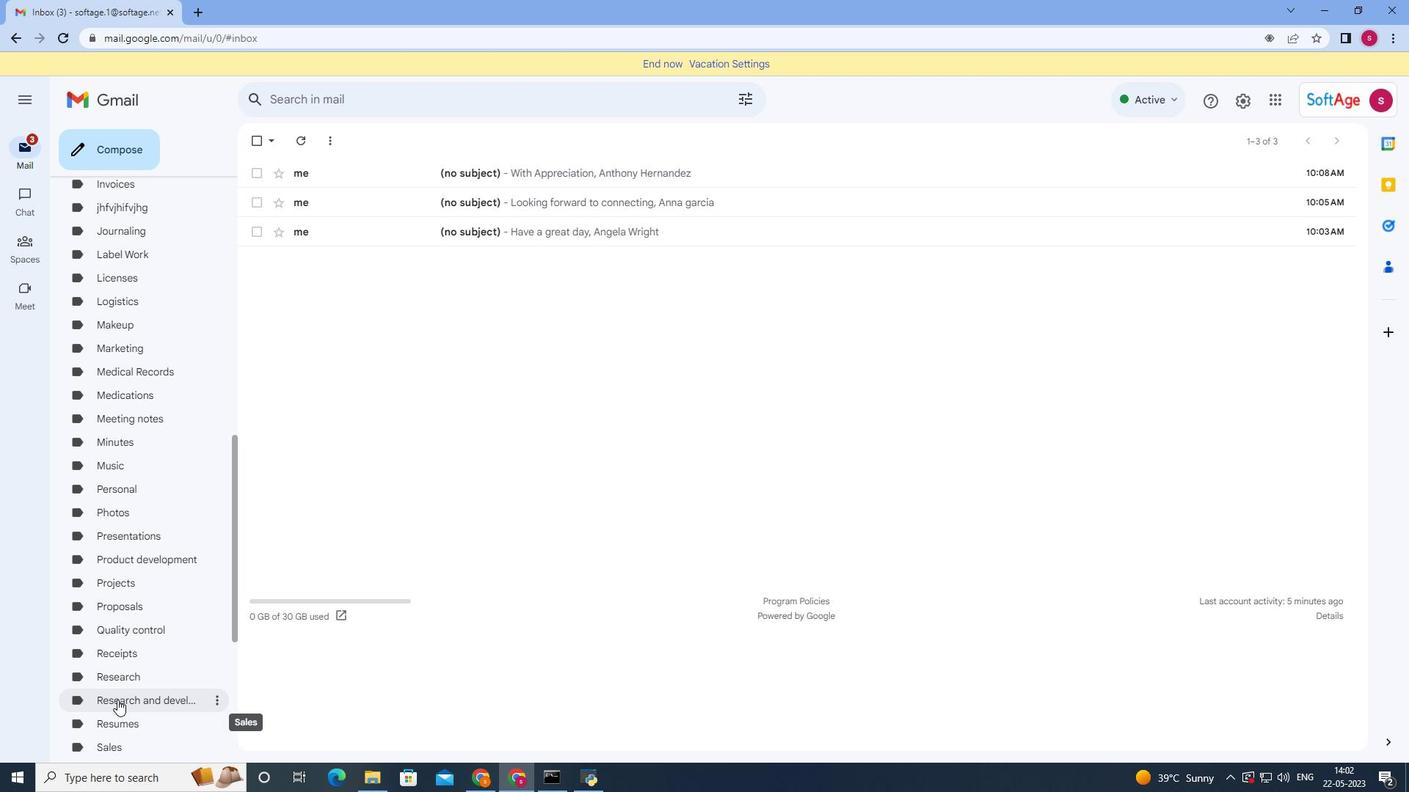 
Action: Mouse moved to (148, 626)
Screenshot: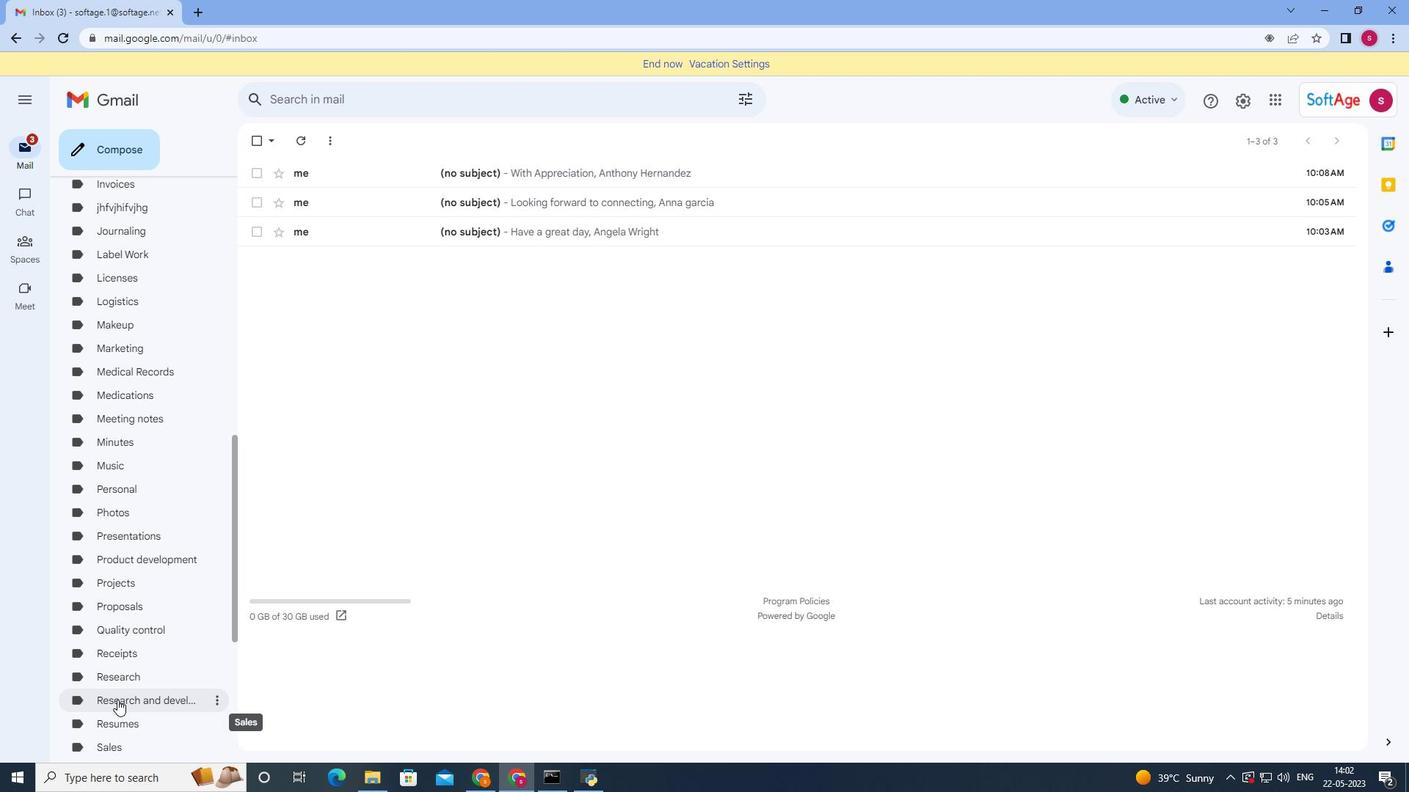 
Action: Mouse scrolled (139, 653) with delta (0, 0)
Screenshot: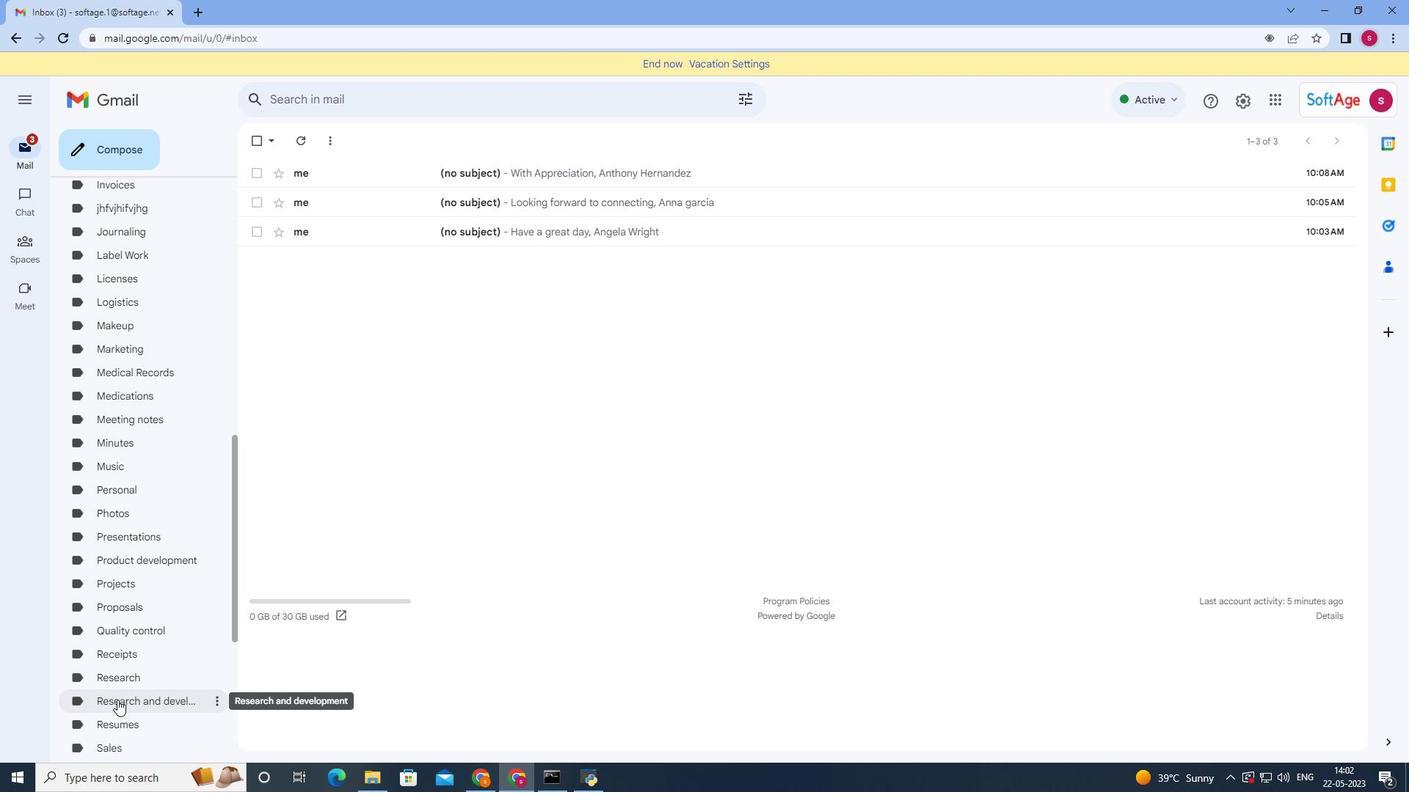 
Action: Mouse moved to (152, 609)
Screenshot: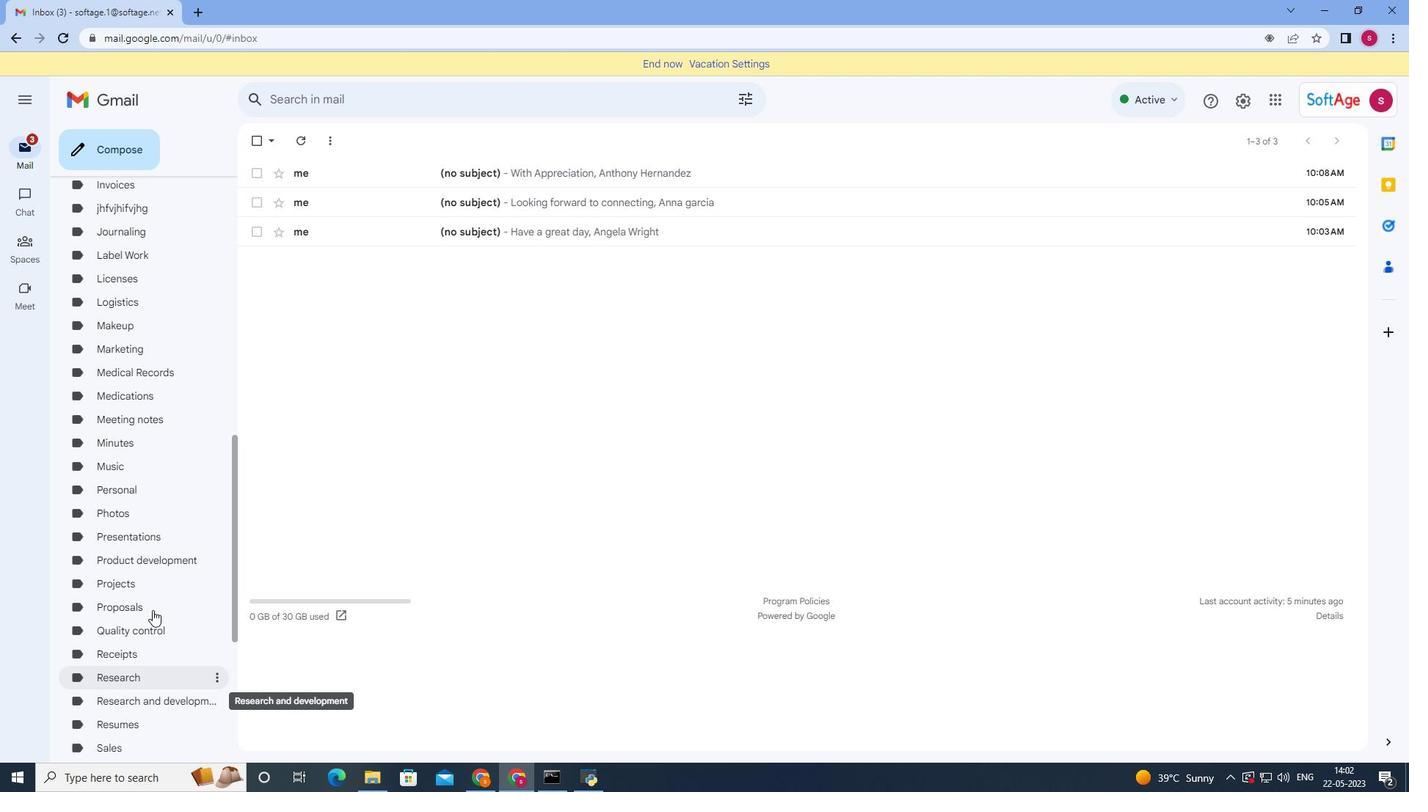 
Action: Mouse scrolled (152, 608) with delta (0, 0)
Screenshot: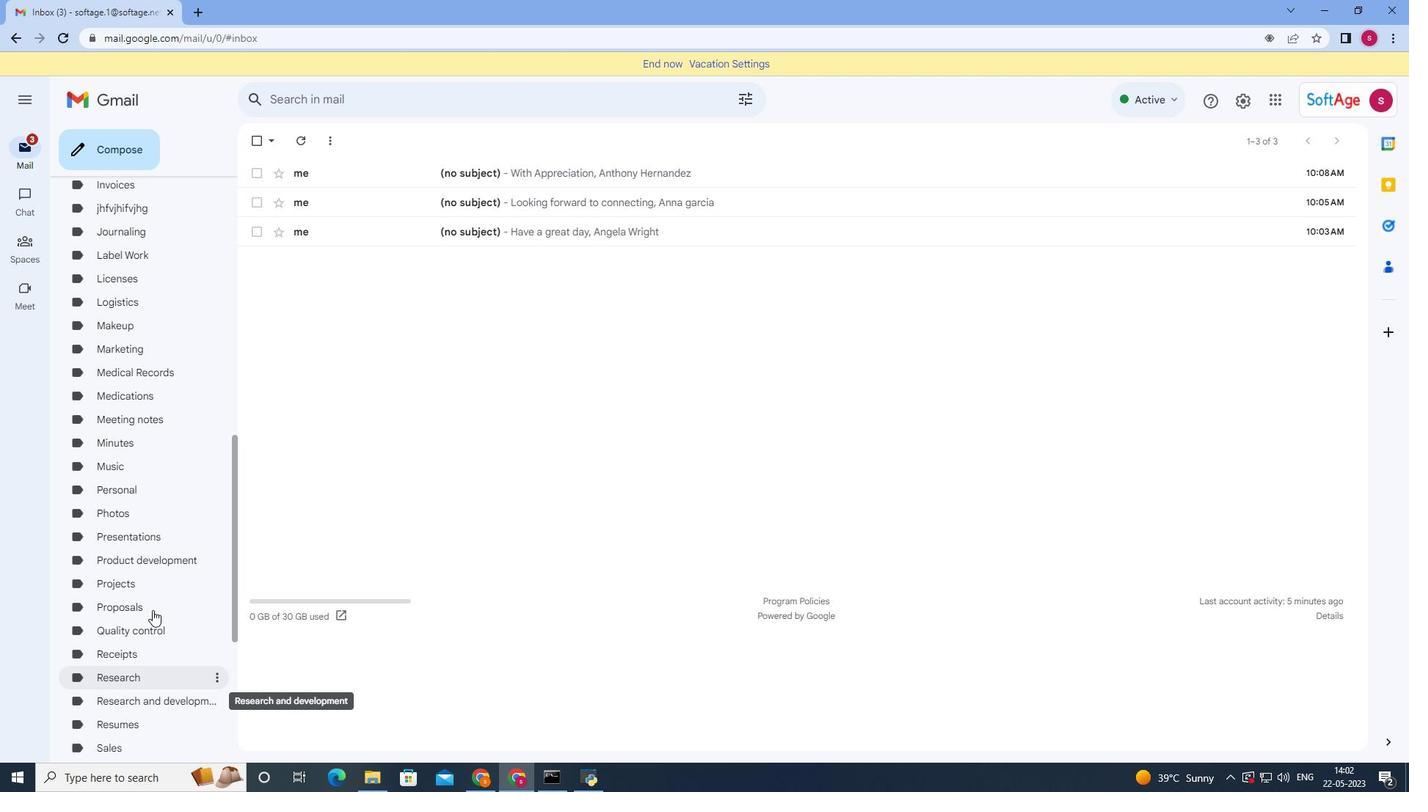 
Action: Mouse moved to (152, 609)
Screenshot: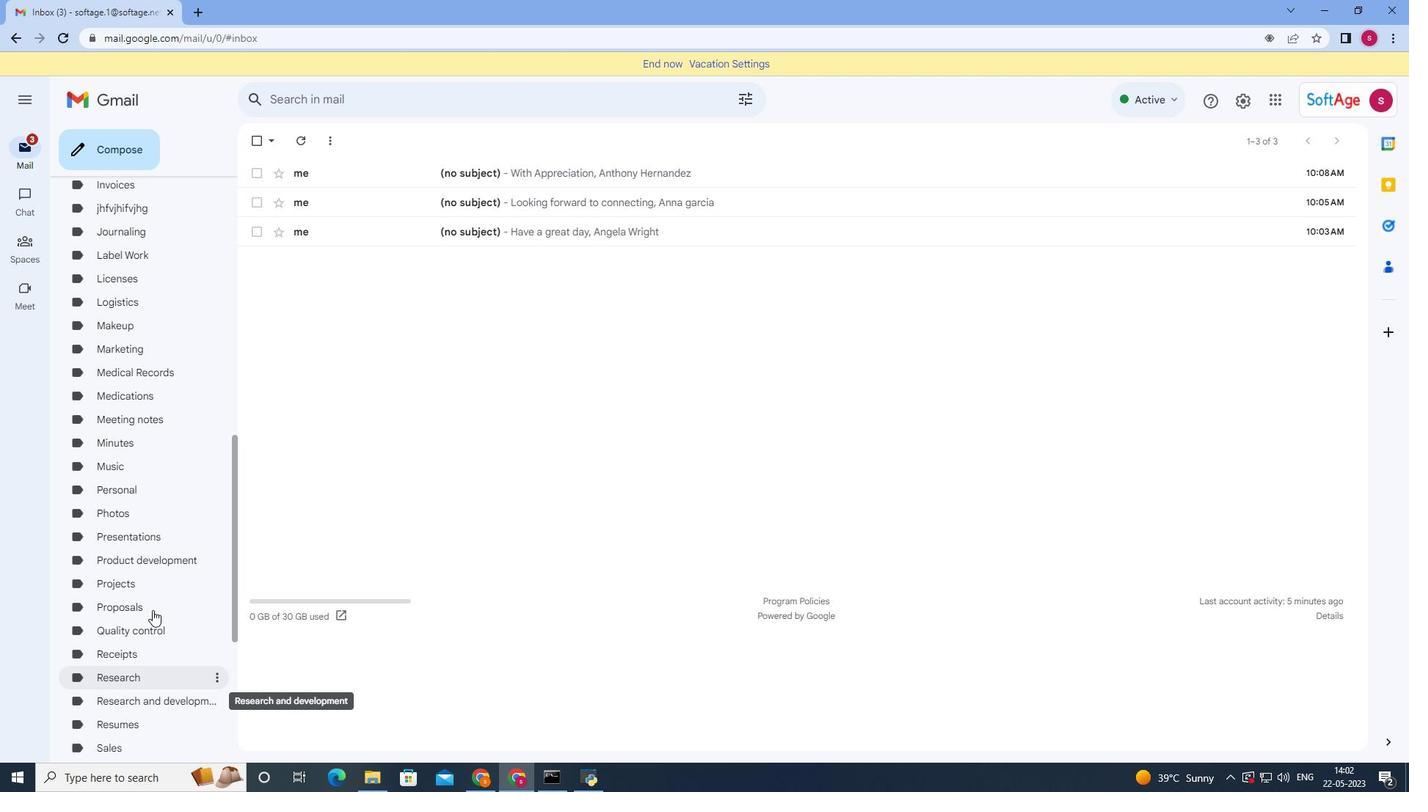 
Action: Mouse scrolled (152, 609) with delta (0, 0)
Screenshot: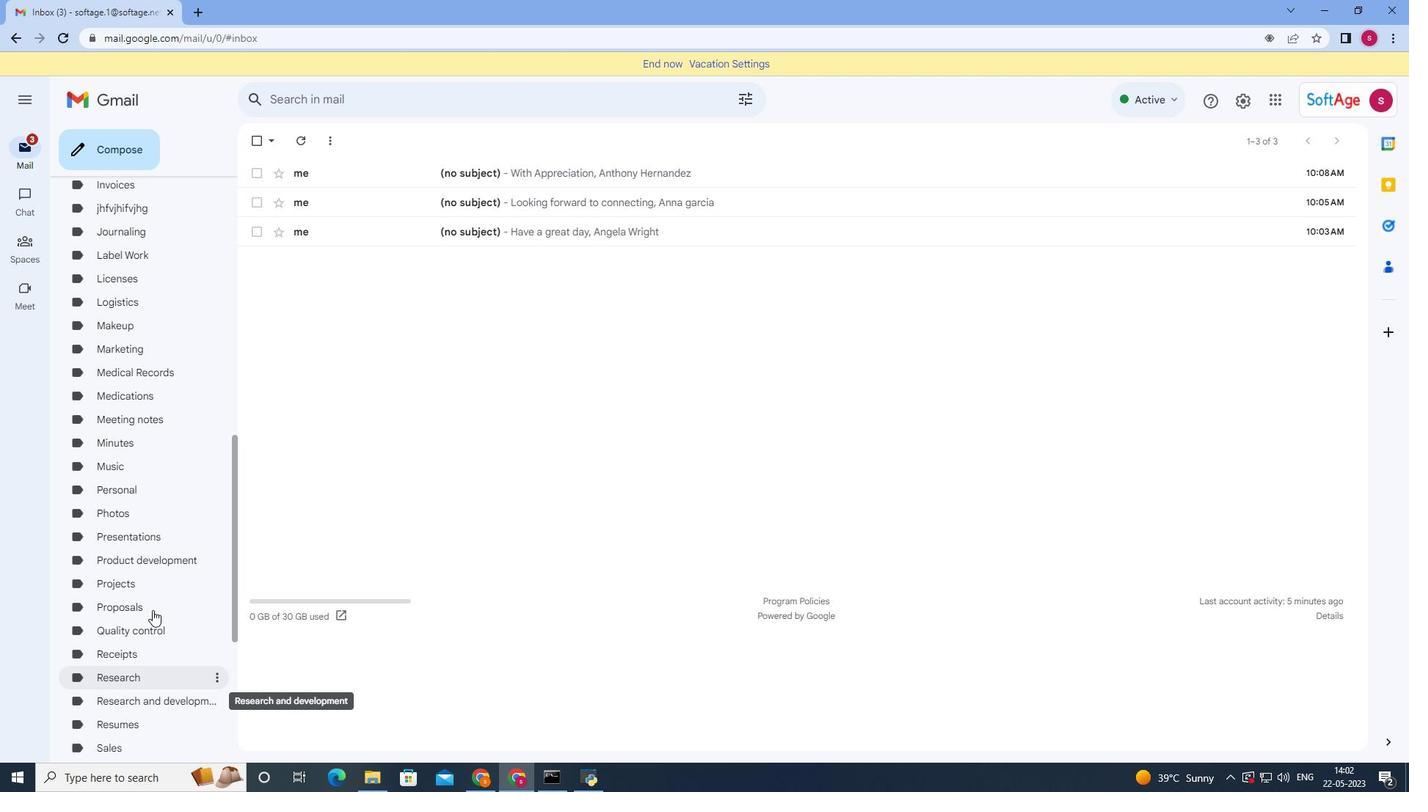 
Action: Mouse moved to (152, 609)
Screenshot: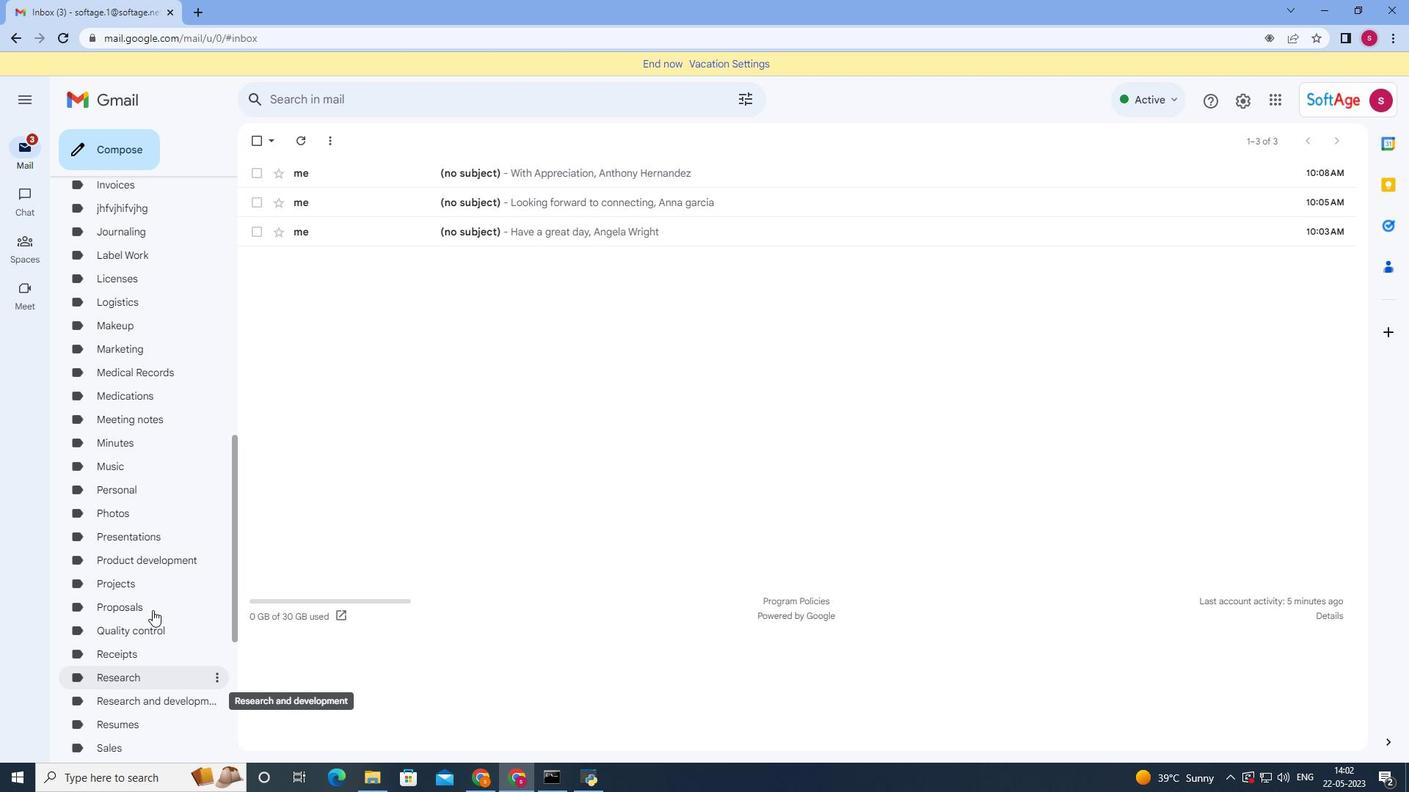 
Action: Mouse scrolled (152, 609) with delta (0, 0)
Screenshot: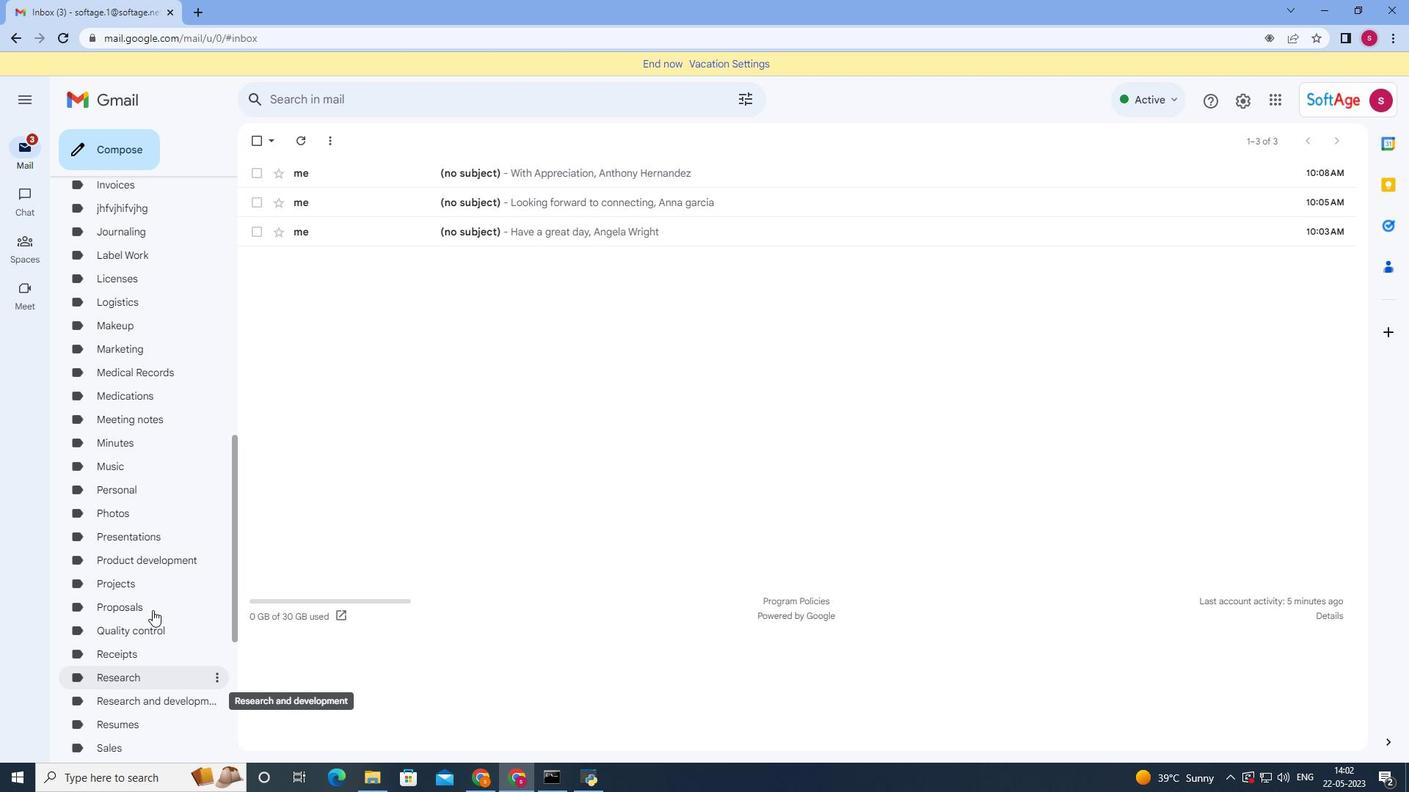 
Action: Mouse moved to (152, 611)
Screenshot: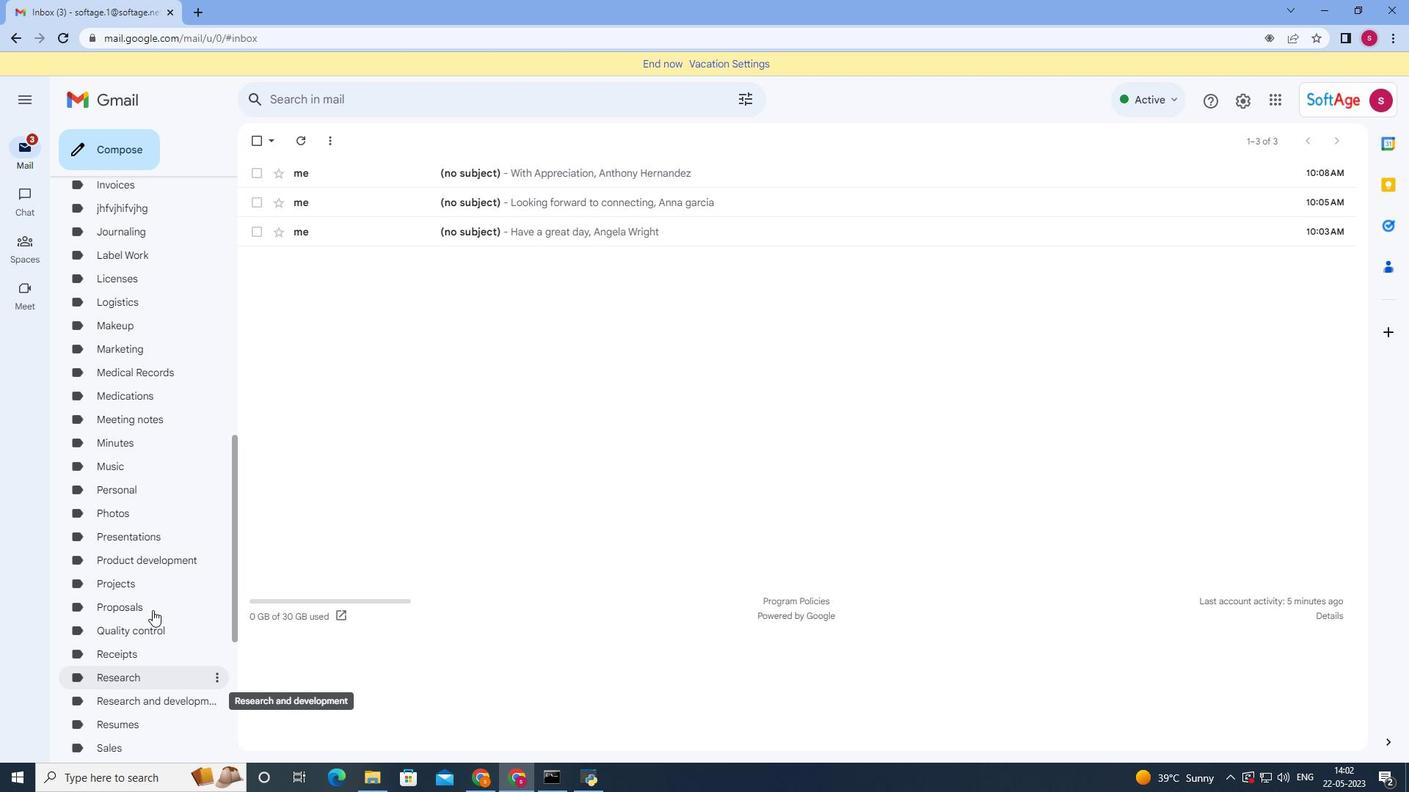
Action: Mouse scrolled (152, 610) with delta (0, 0)
Screenshot: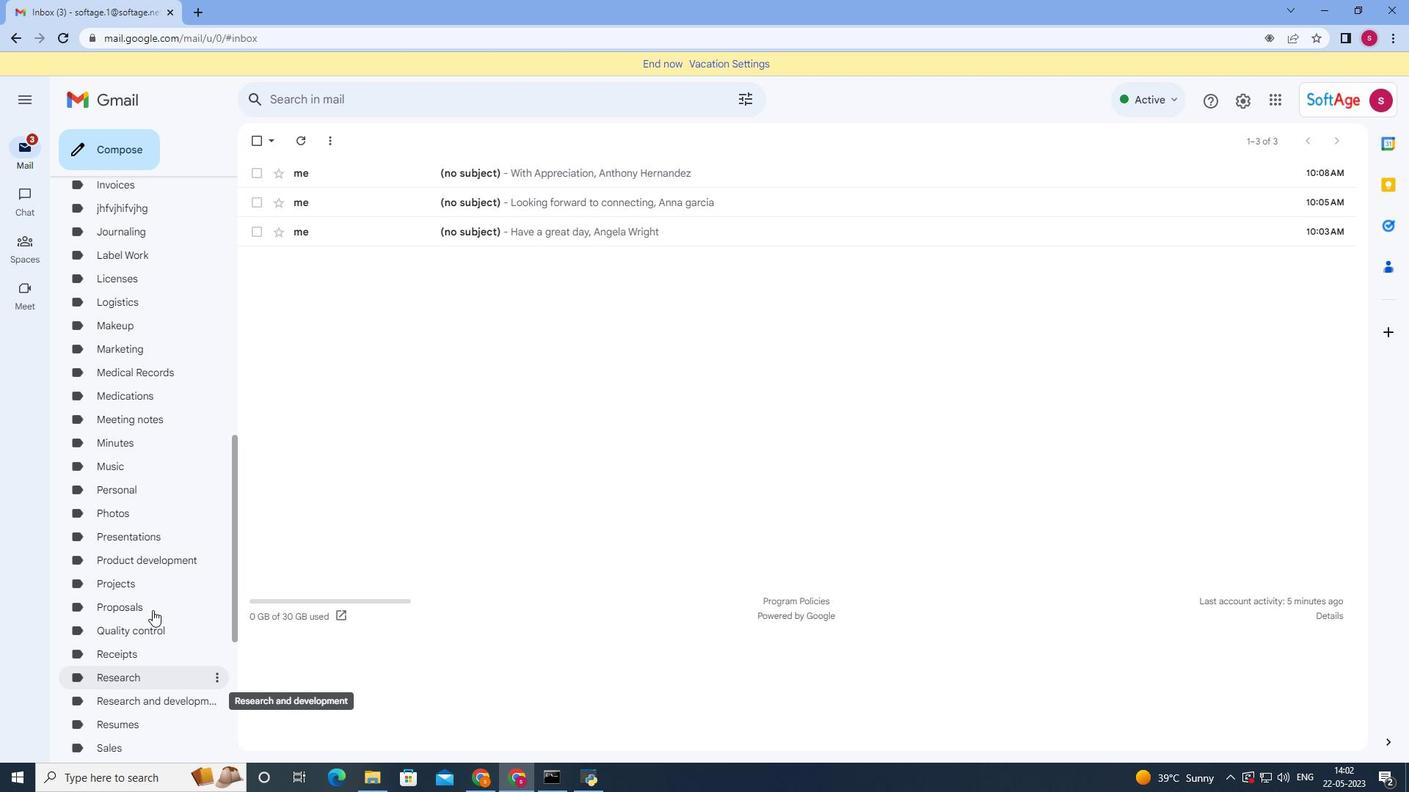 
Action: Mouse moved to (152, 612)
Screenshot: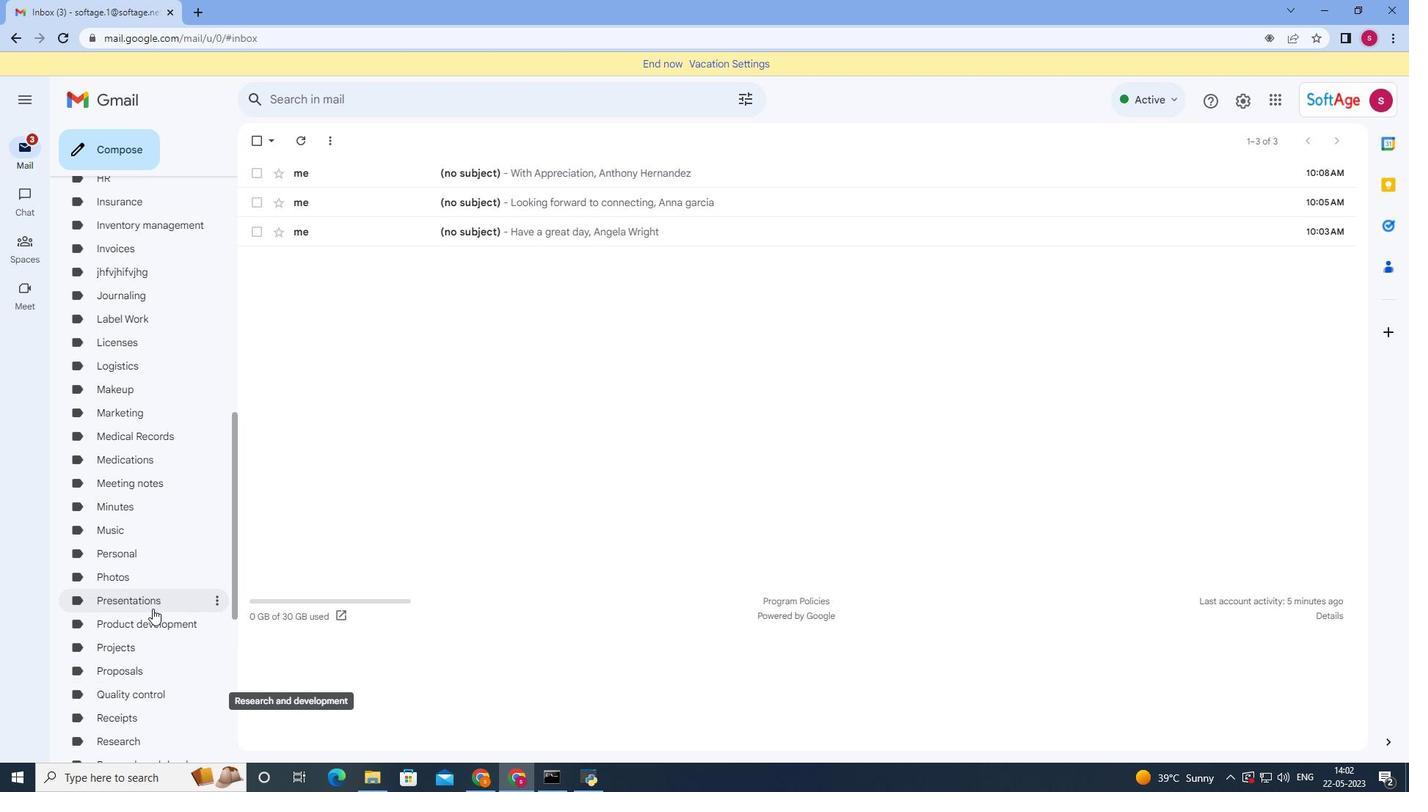 
Action: Mouse scrolled (152, 611) with delta (0, 0)
Screenshot: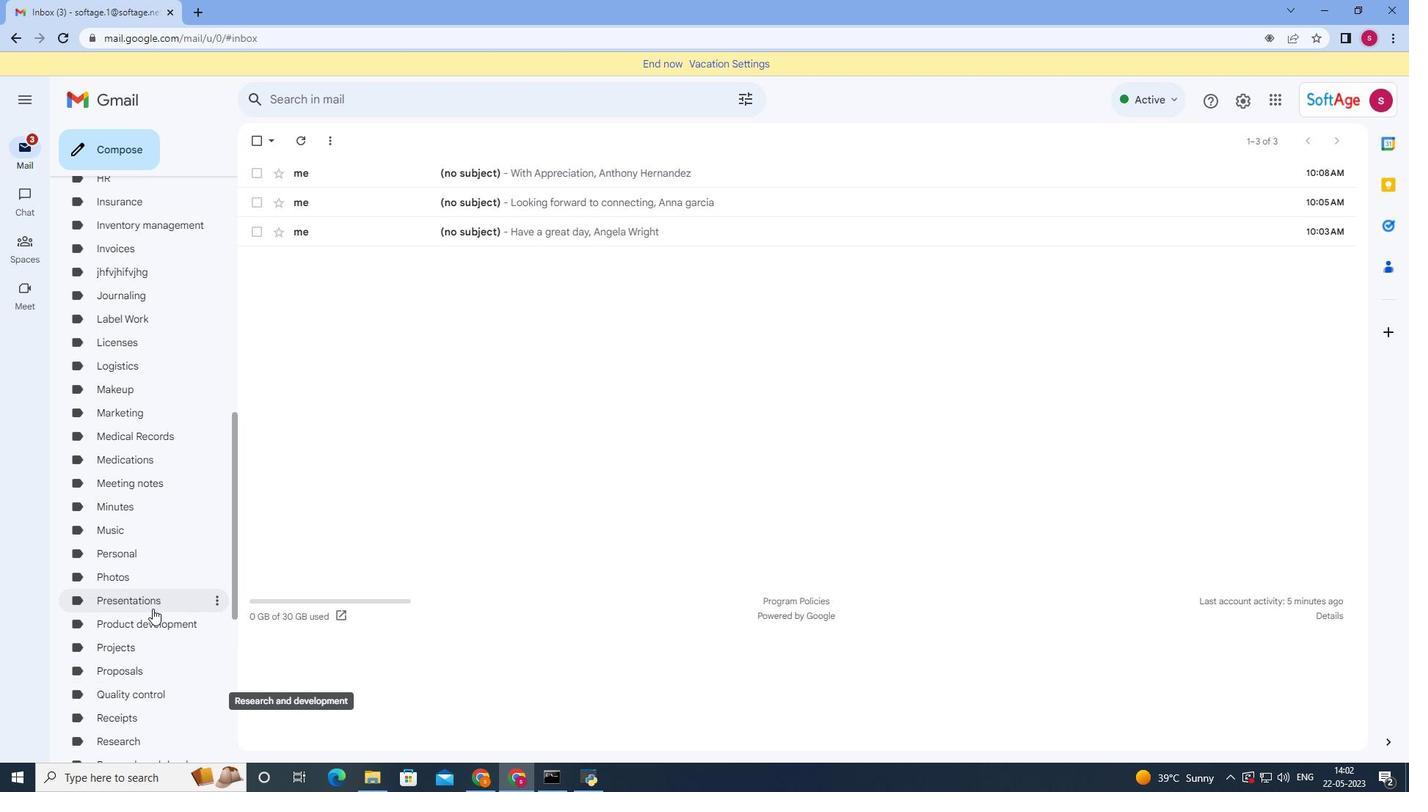 
Action: Mouse moved to (151, 613)
Screenshot: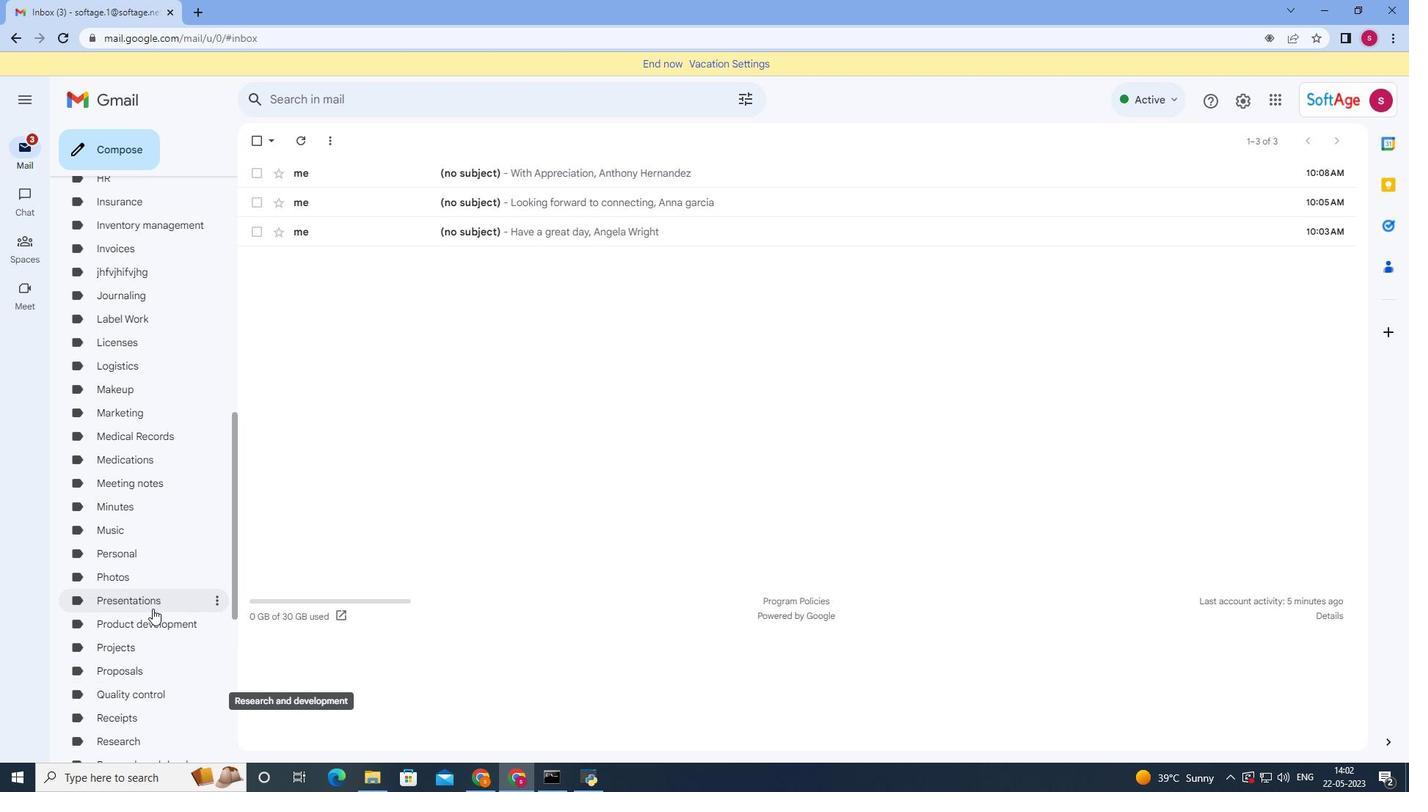 
Action: Mouse scrolled (151, 612) with delta (0, 0)
Screenshot: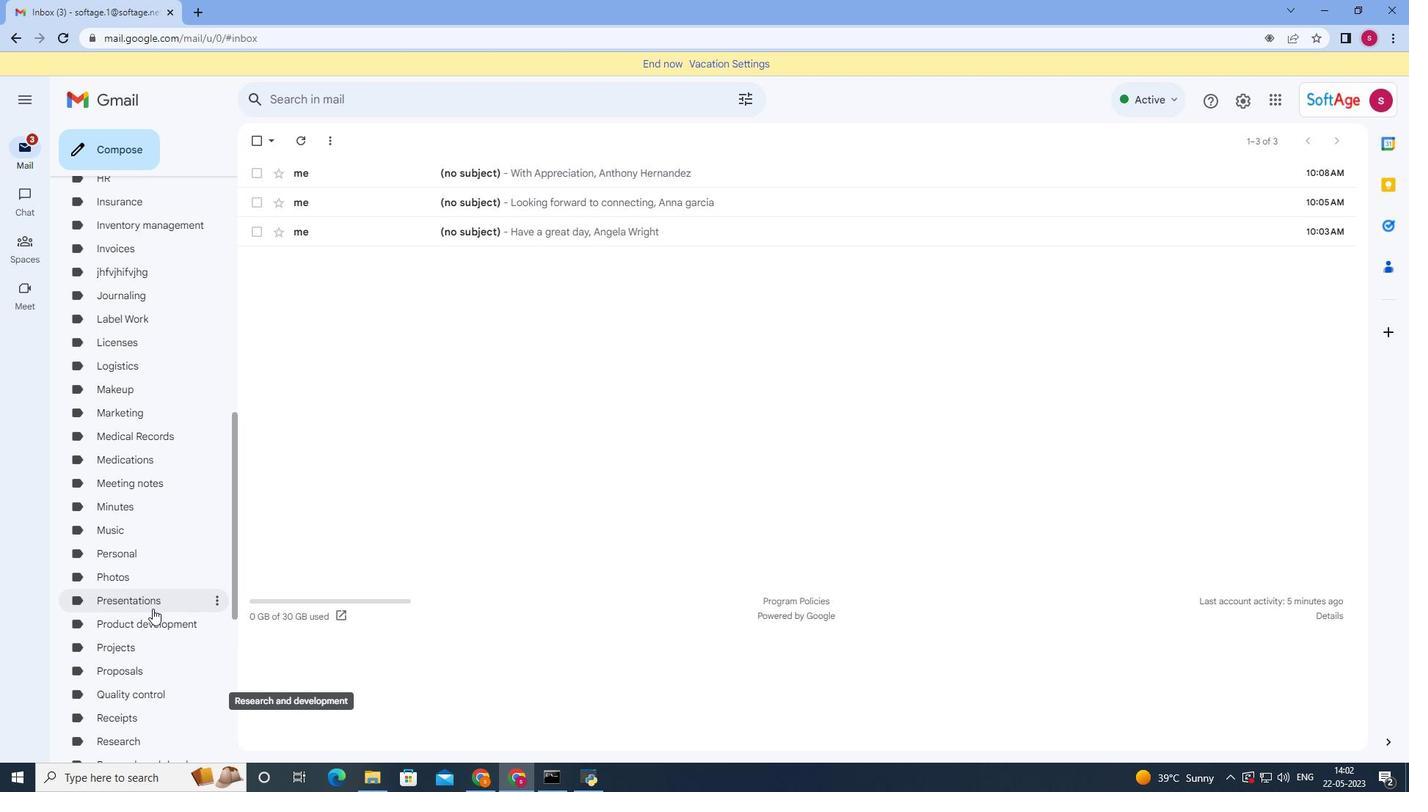 
Action: Mouse moved to (146, 624)
Screenshot: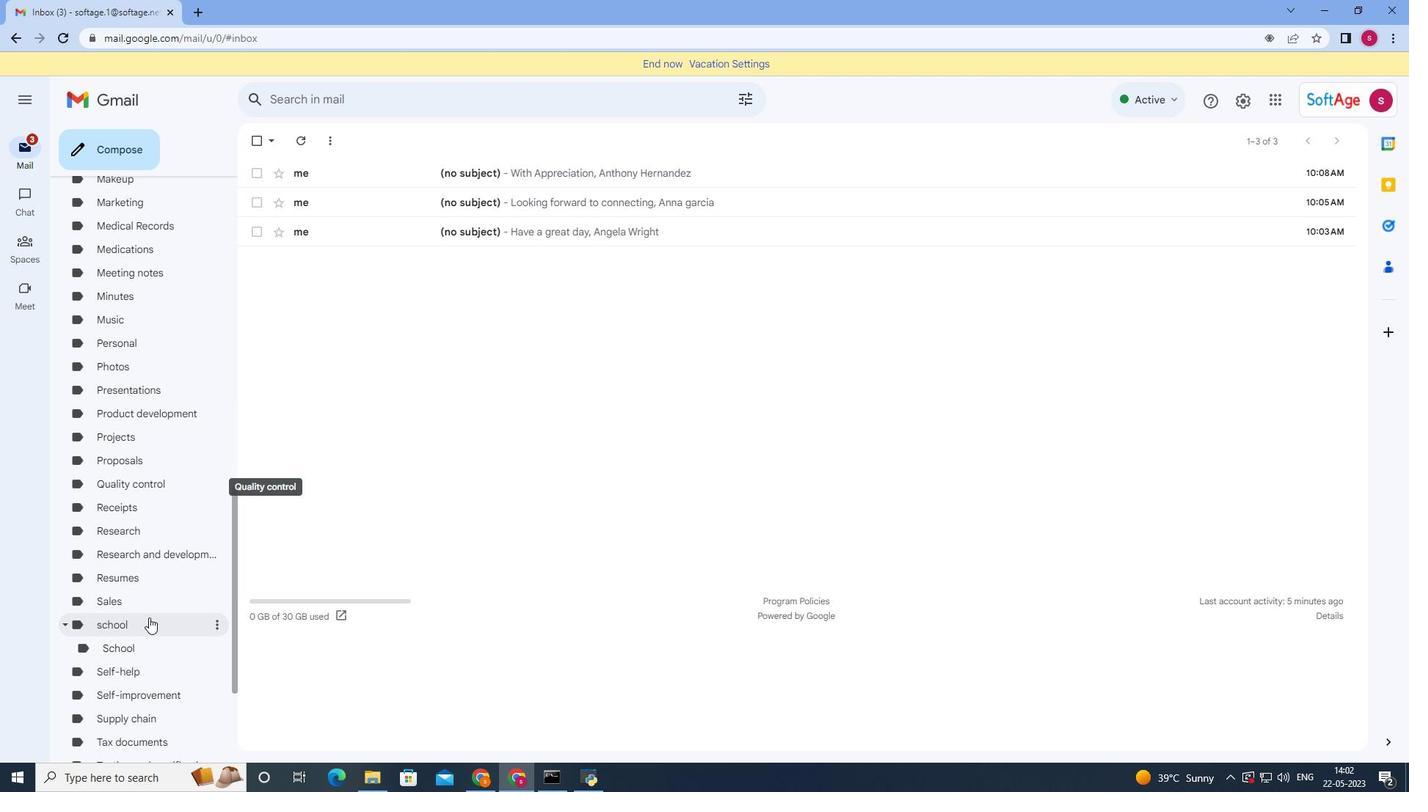 
Action: Mouse scrolled (146, 623) with delta (0, 0)
Screenshot: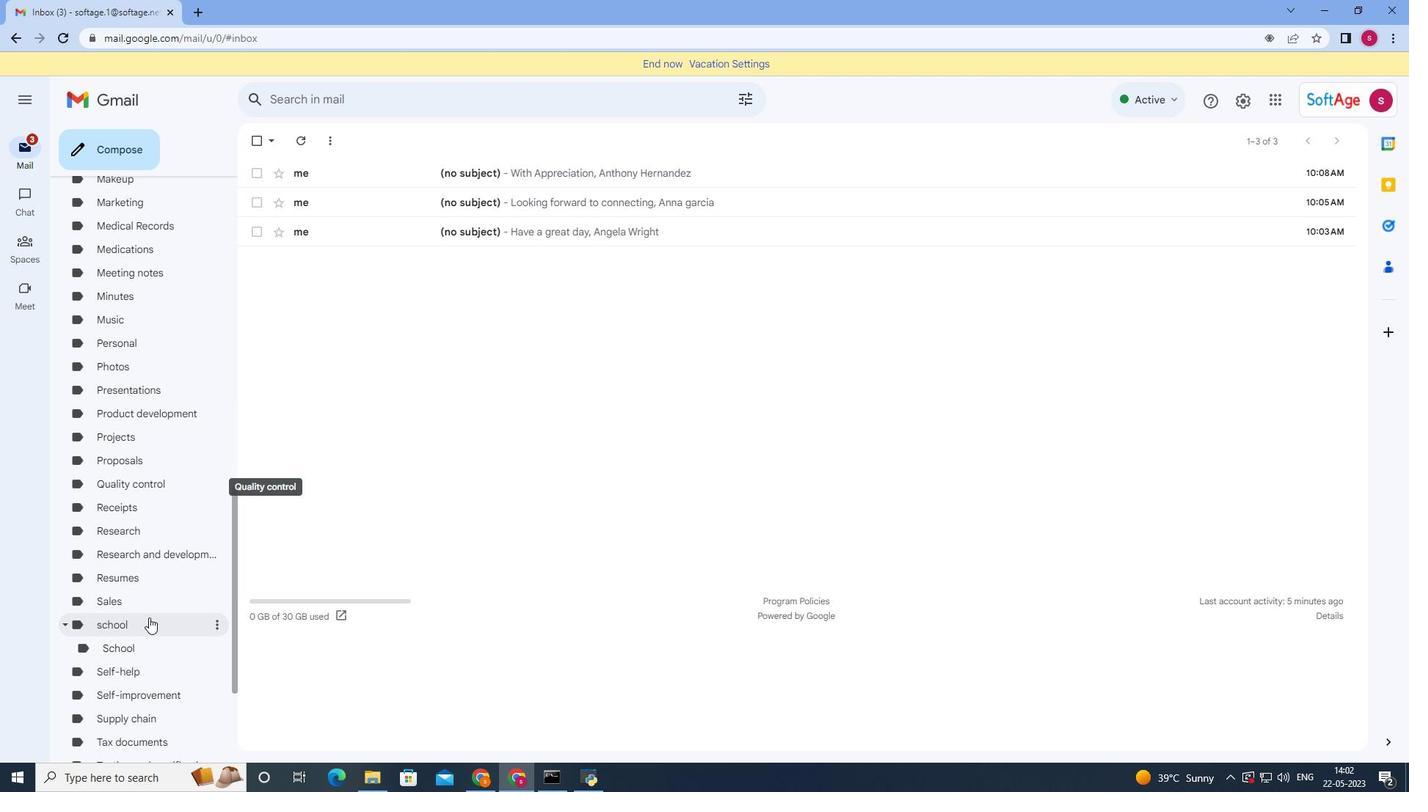 
Action: Mouse moved to (146, 625)
Screenshot: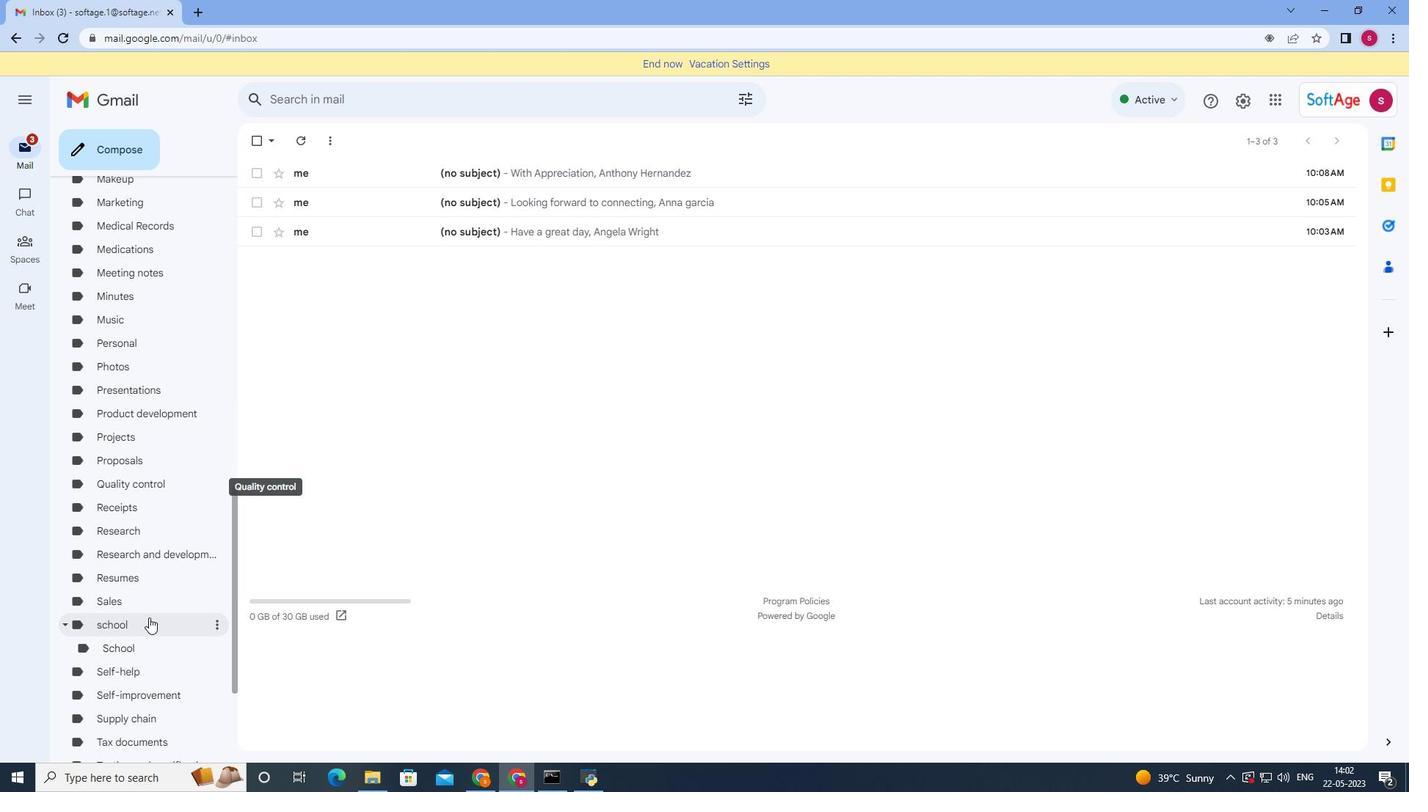 
Action: Mouse scrolled (146, 624) with delta (0, 0)
Screenshot: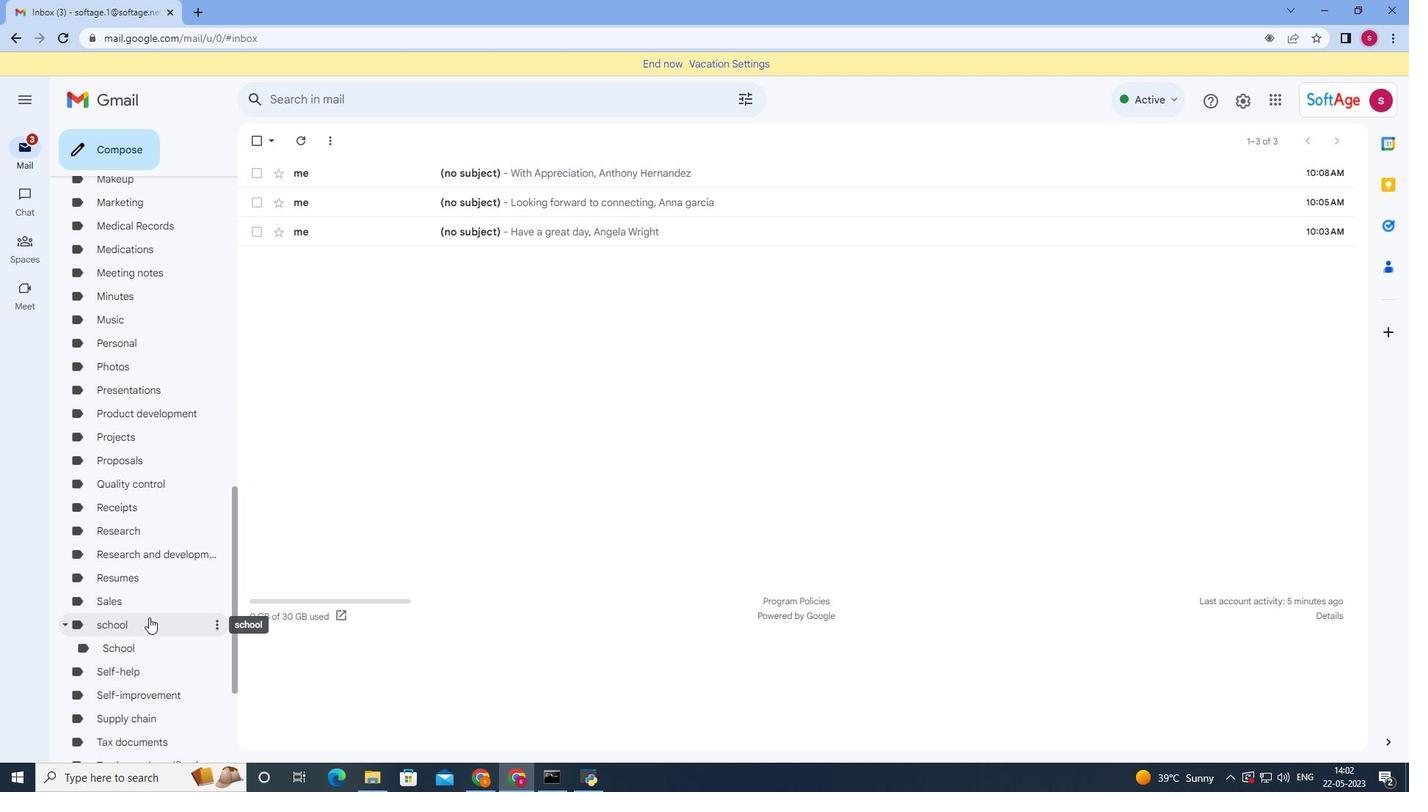 
Action: Mouse moved to (146, 626)
Screenshot: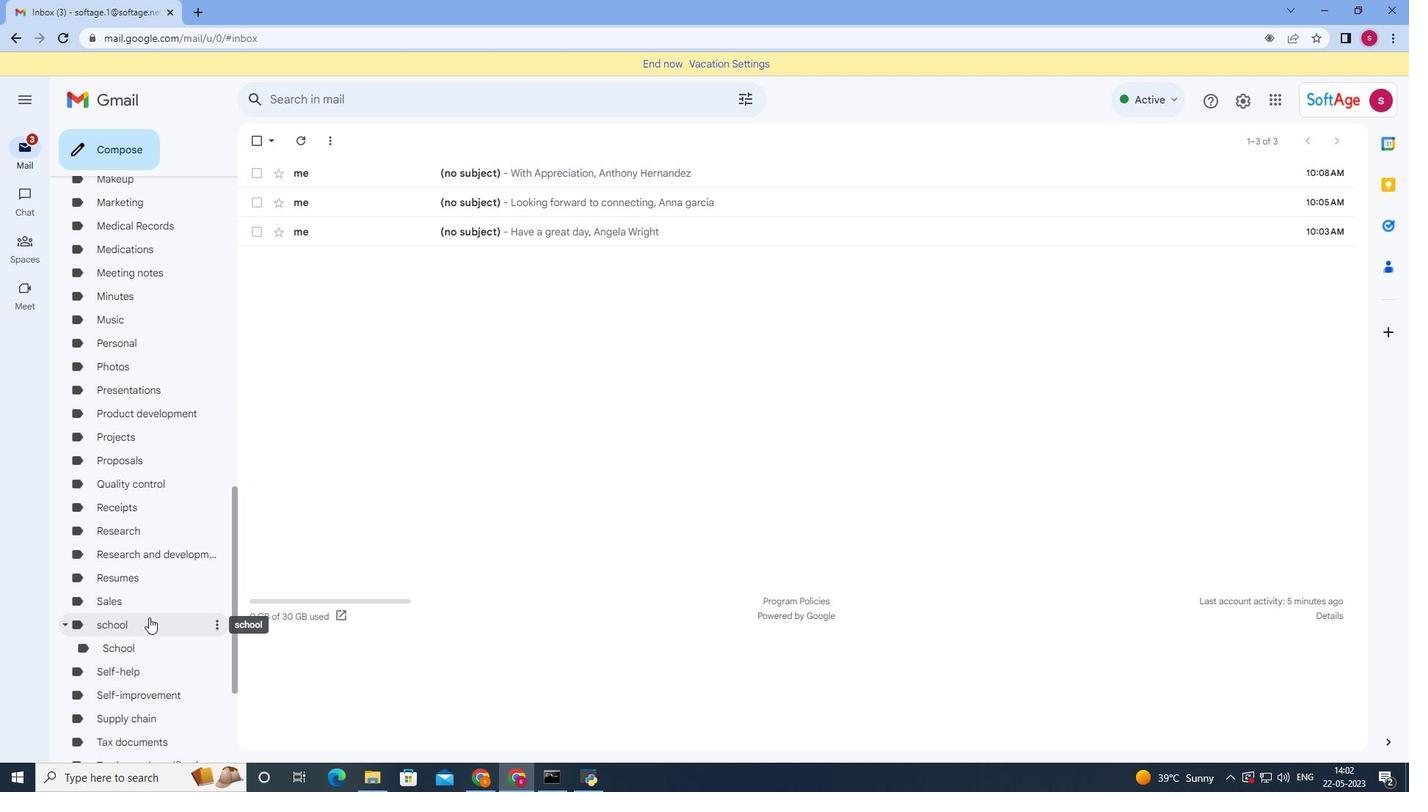 
Action: Mouse scrolled (146, 625) with delta (0, 0)
Screenshot: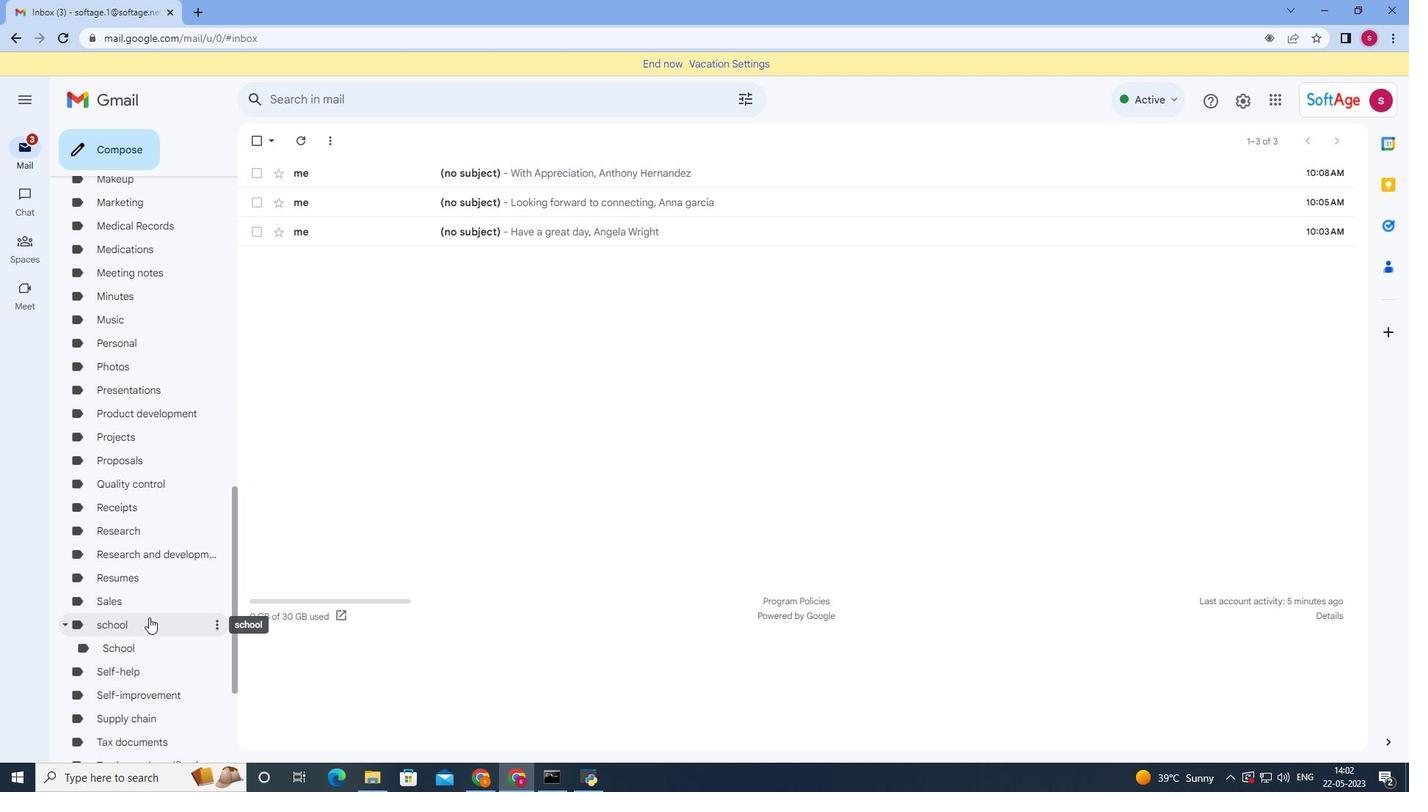 
Action: Mouse moved to (146, 628)
Screenshot: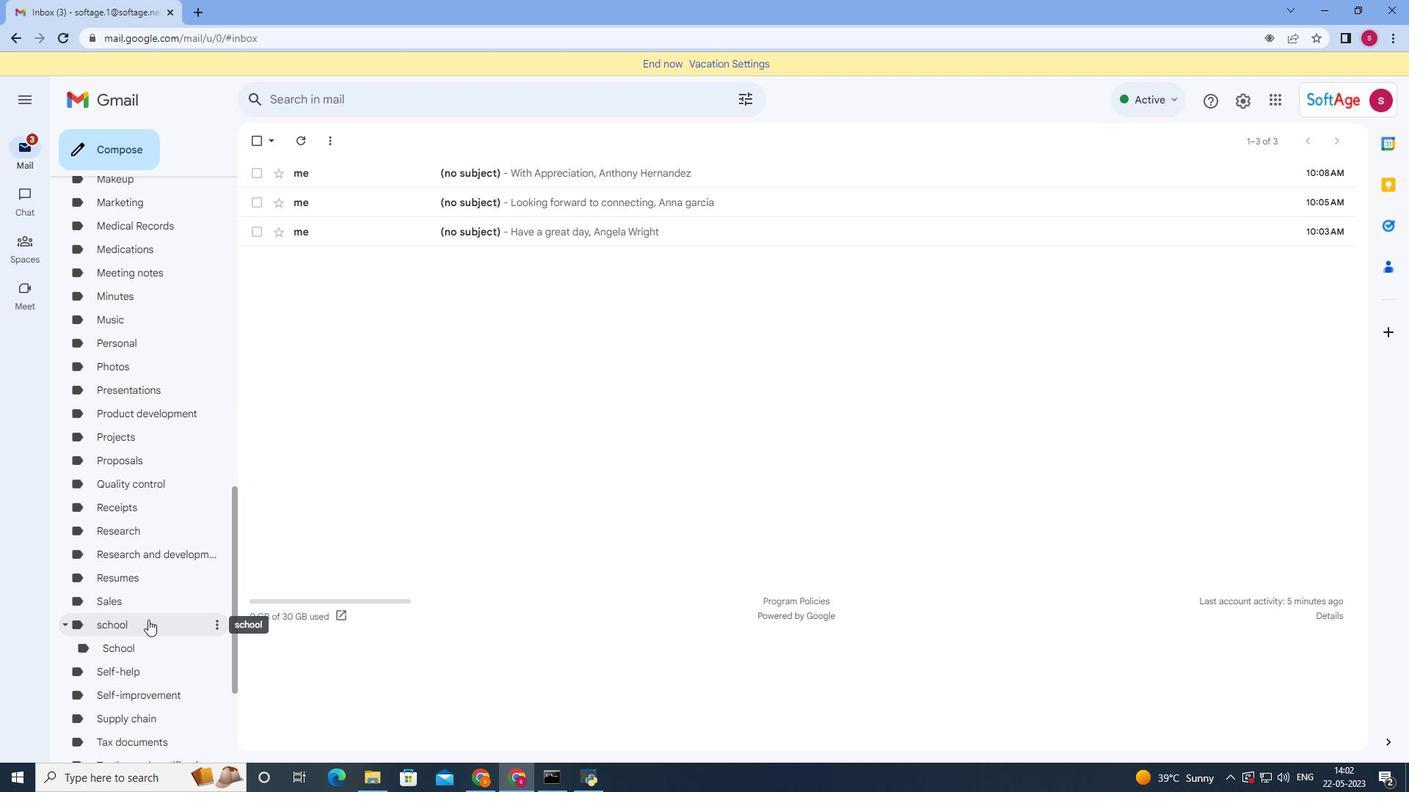 
Action: Mouse scrolled (146, 627) with delta (0, 0)
Screenshot: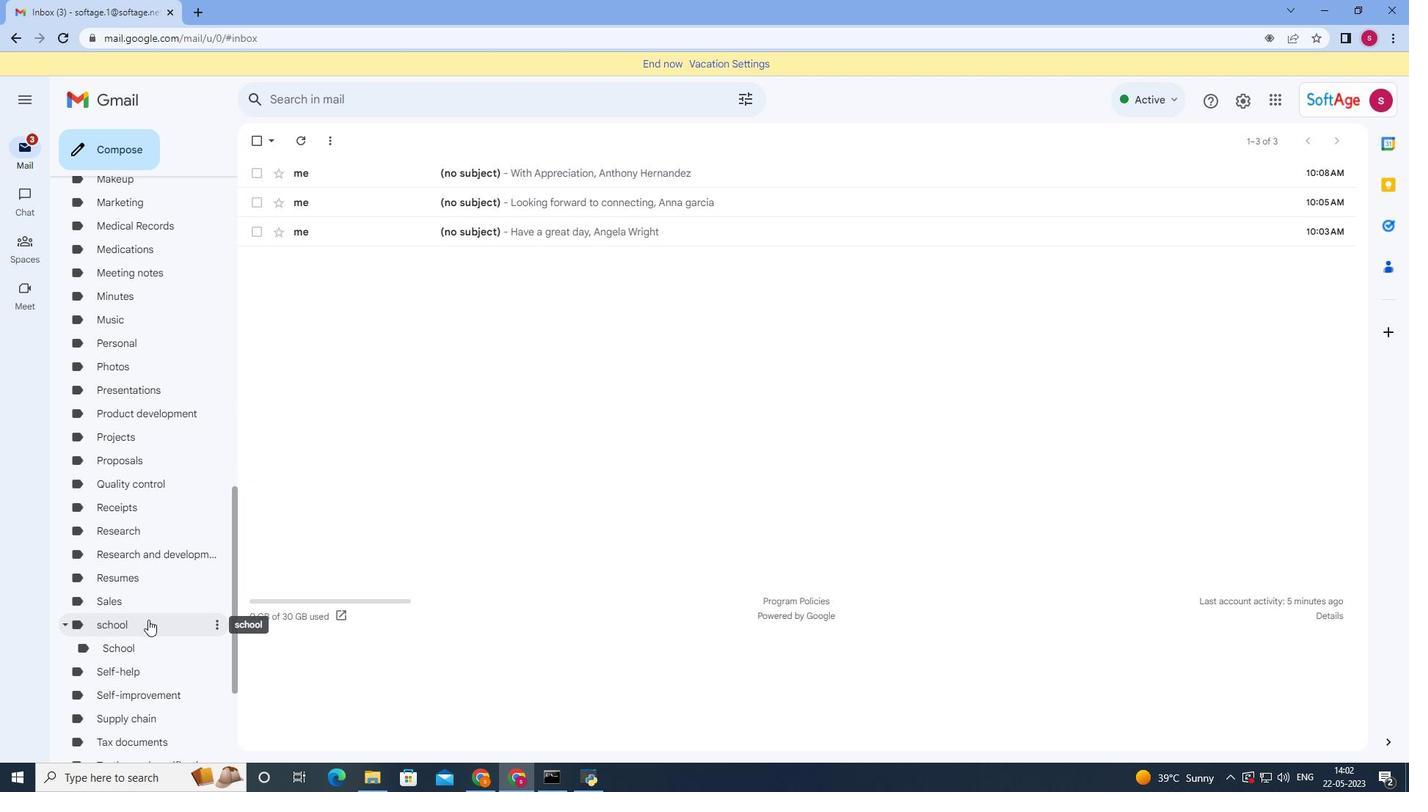 
Action: Mouse moved to (143, 648)
Screenshot: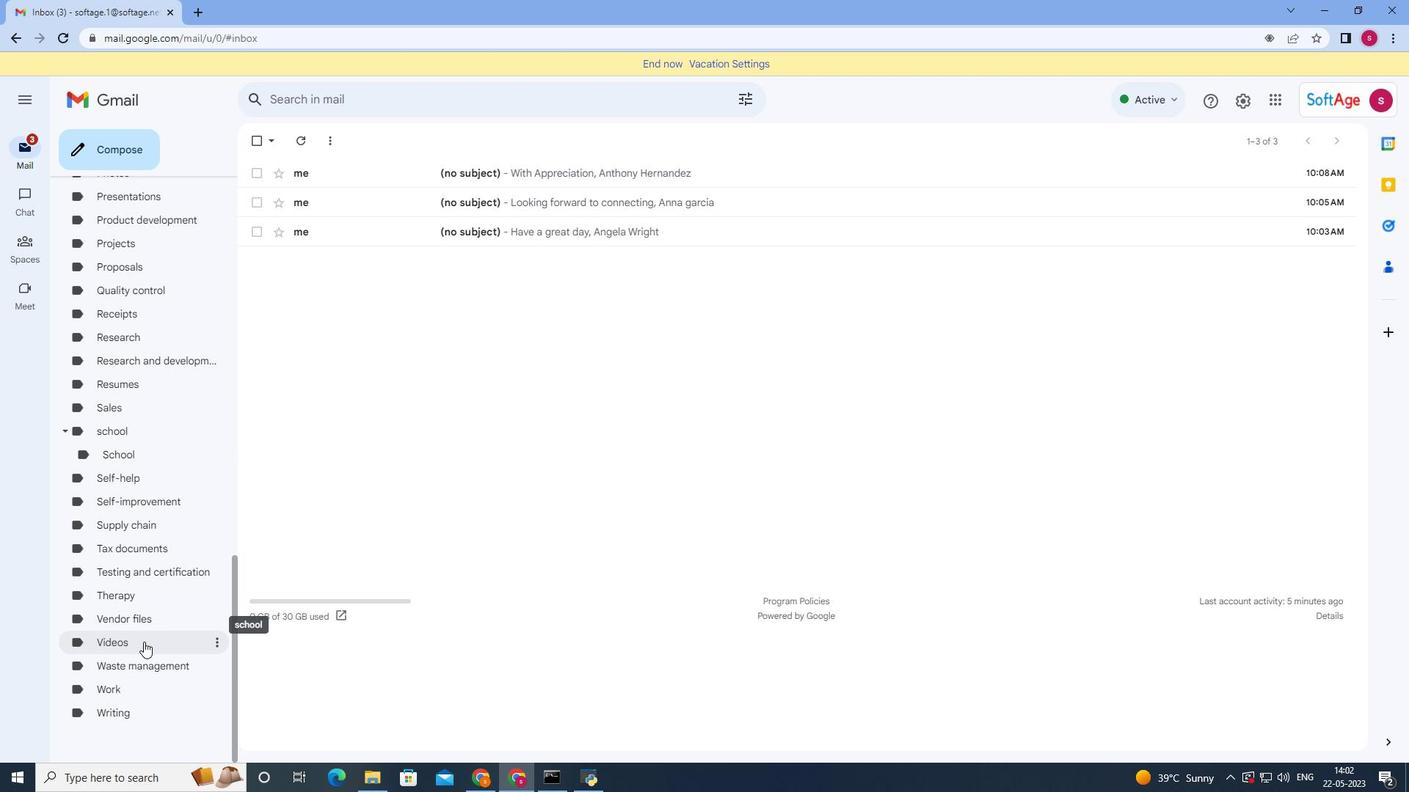 
Action: Mouse scrolled (143, 647) with delta (0, 0)
Screenshot: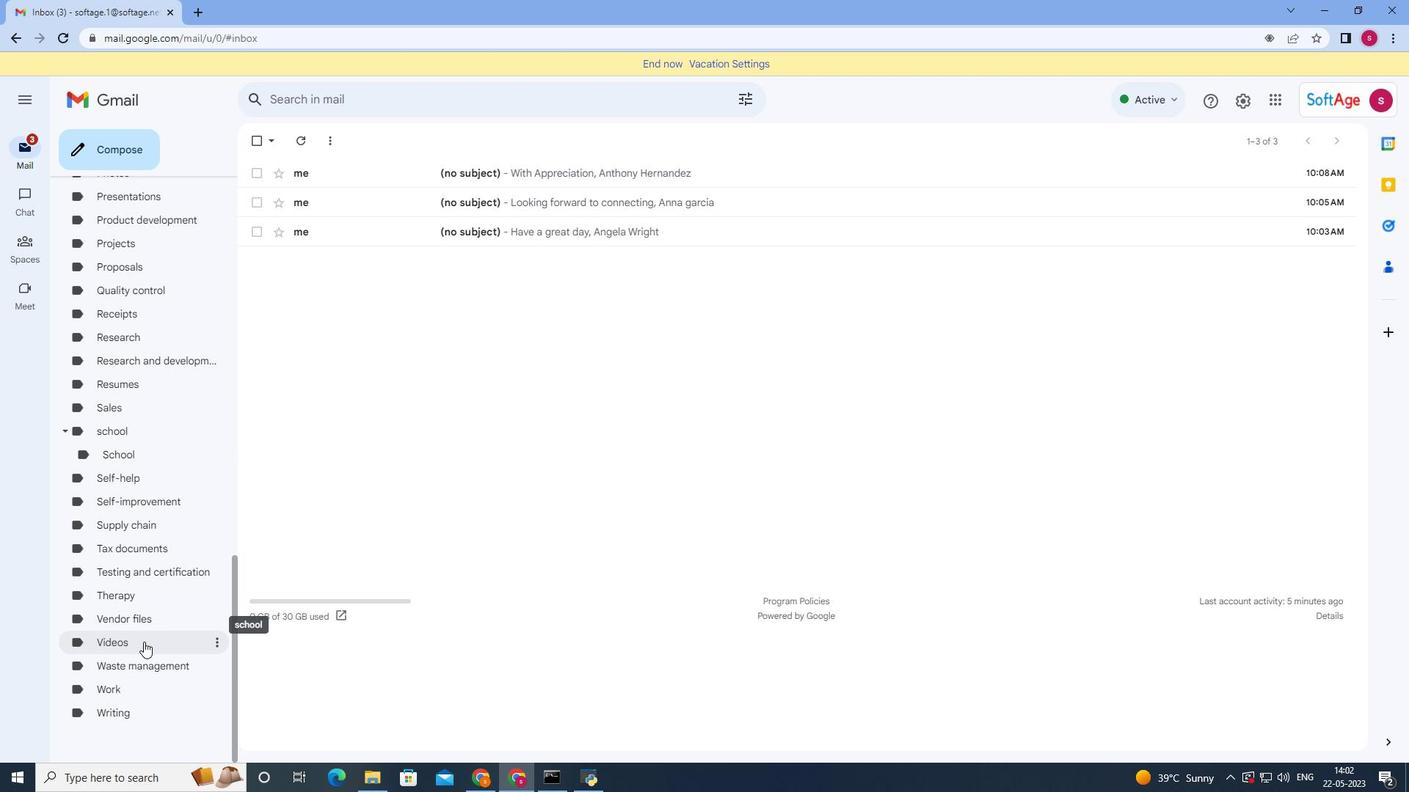 
Action: Mouse moved to (143, 648)
Screenshot: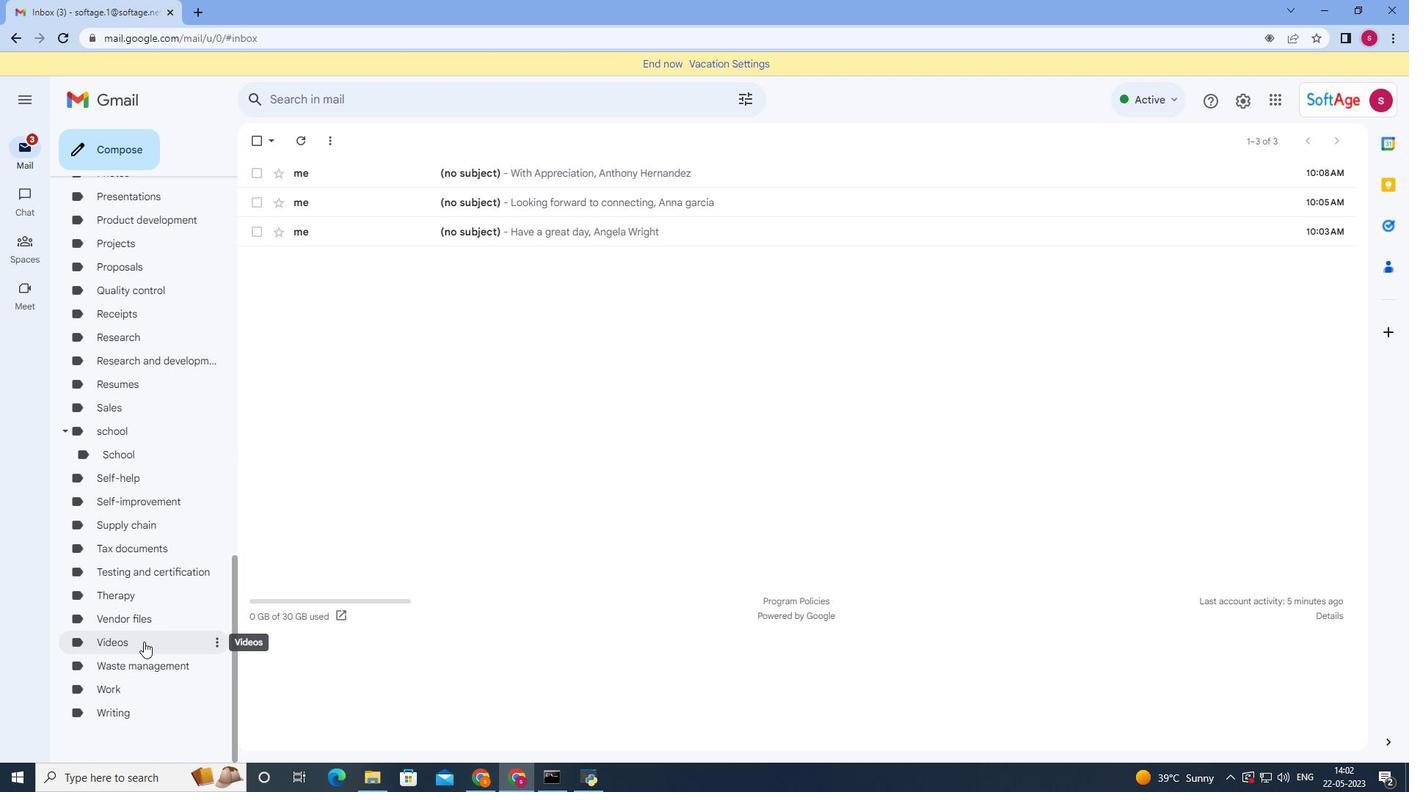 
Action: Mouse scrolled (143, 647) with delta (0, 0)
Screenshot: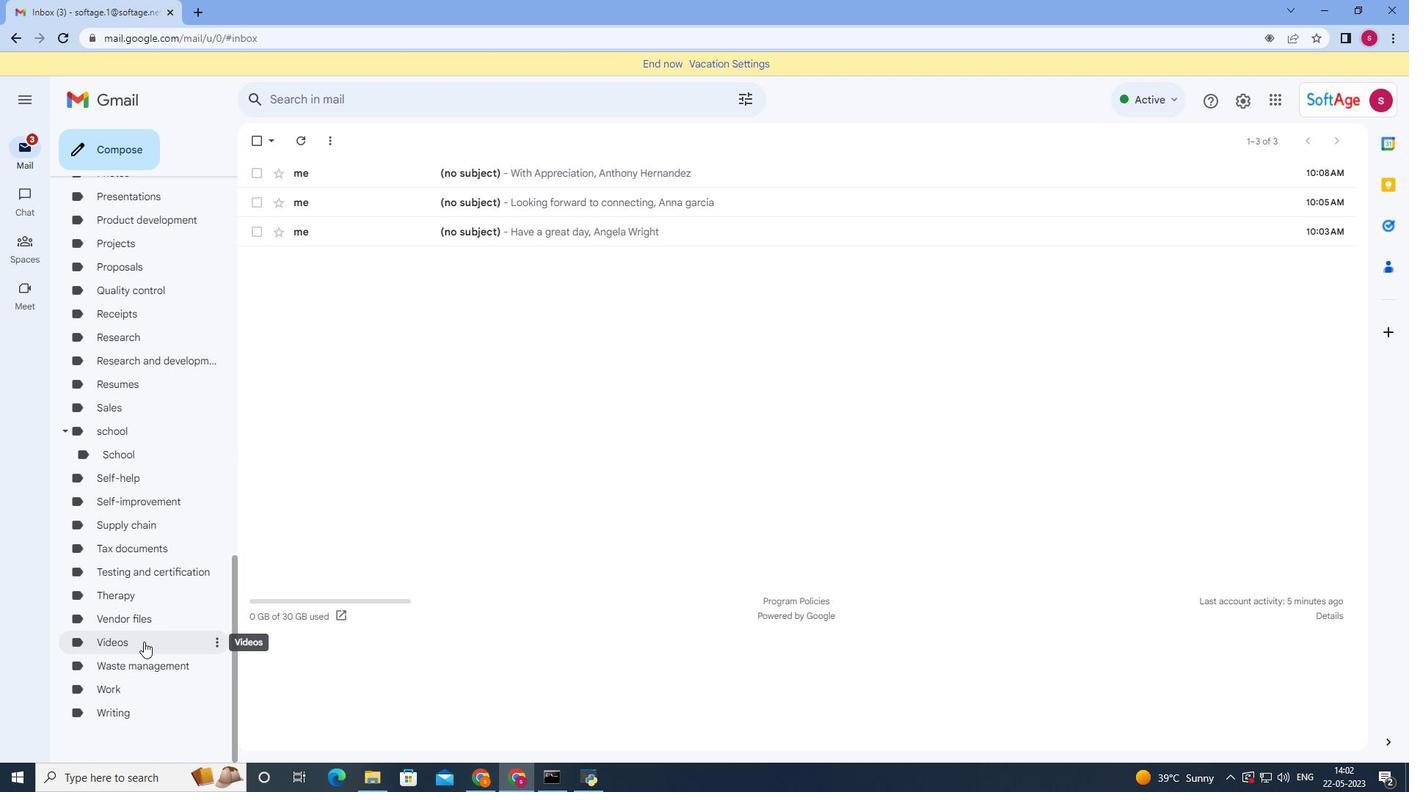 
Action: Mouse scrolled (143, 647) with delta (0, 0)
Screenshot: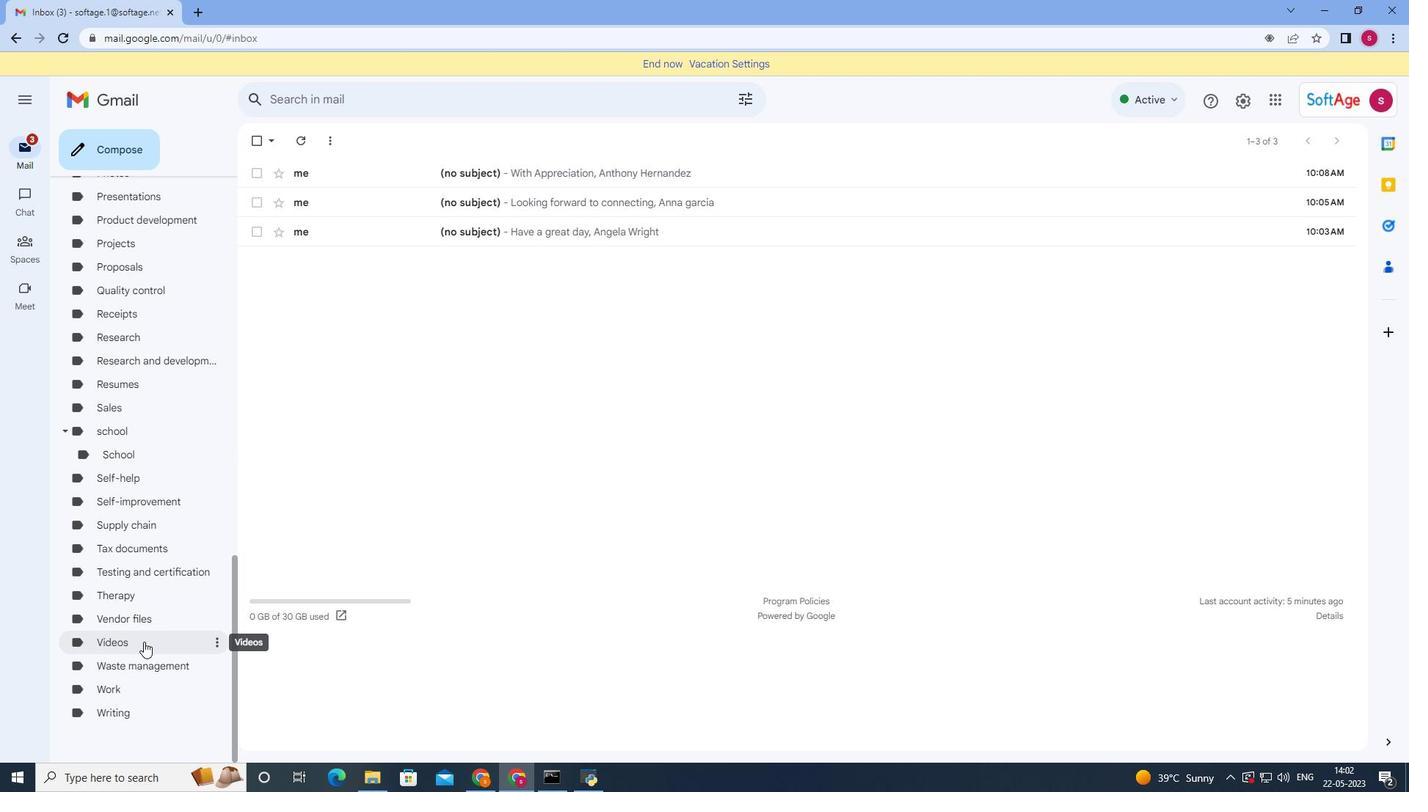 
Action: Mouse scrolled (143, 647) with delta (0, 0)
Screenshot: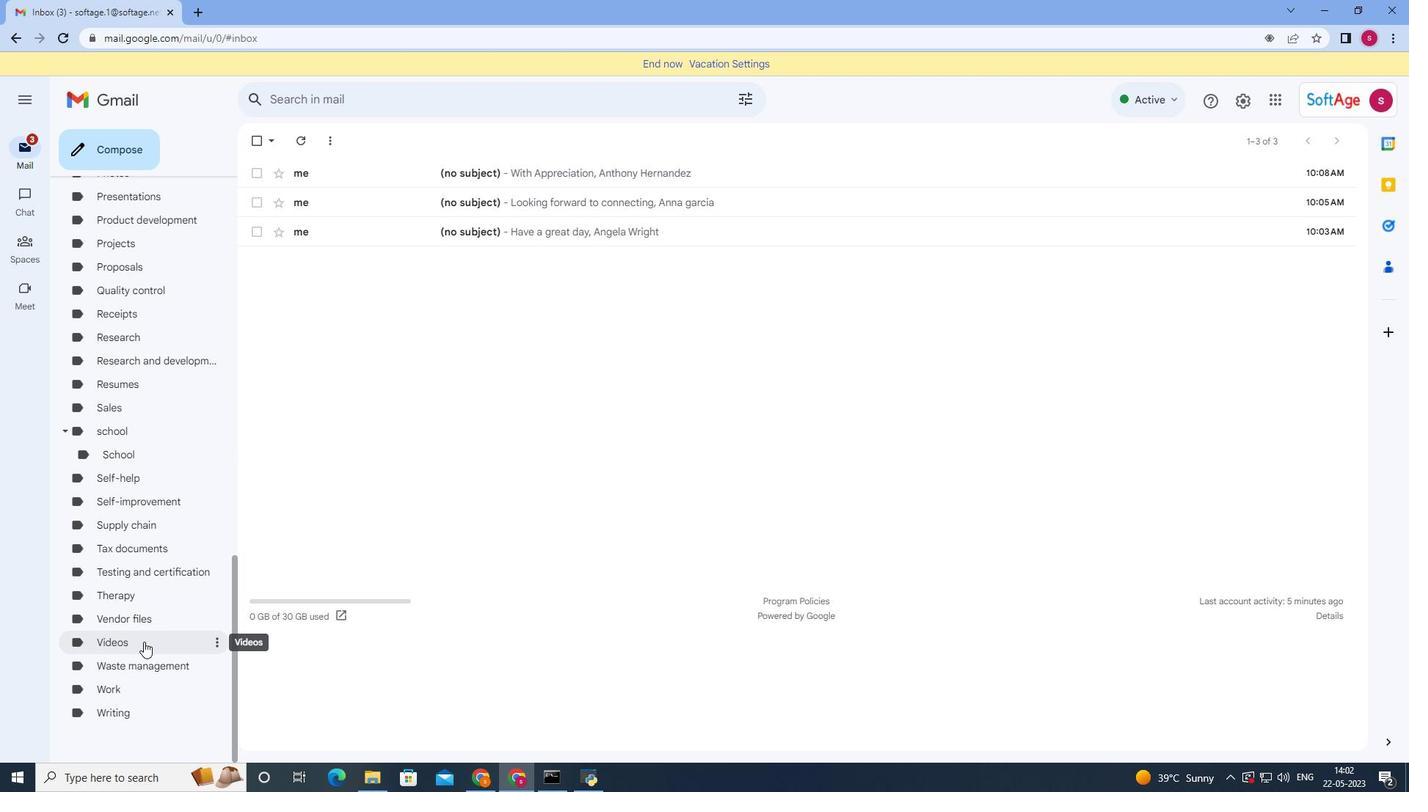 
Action: Mouse moved to (111, 314)
Screenshot: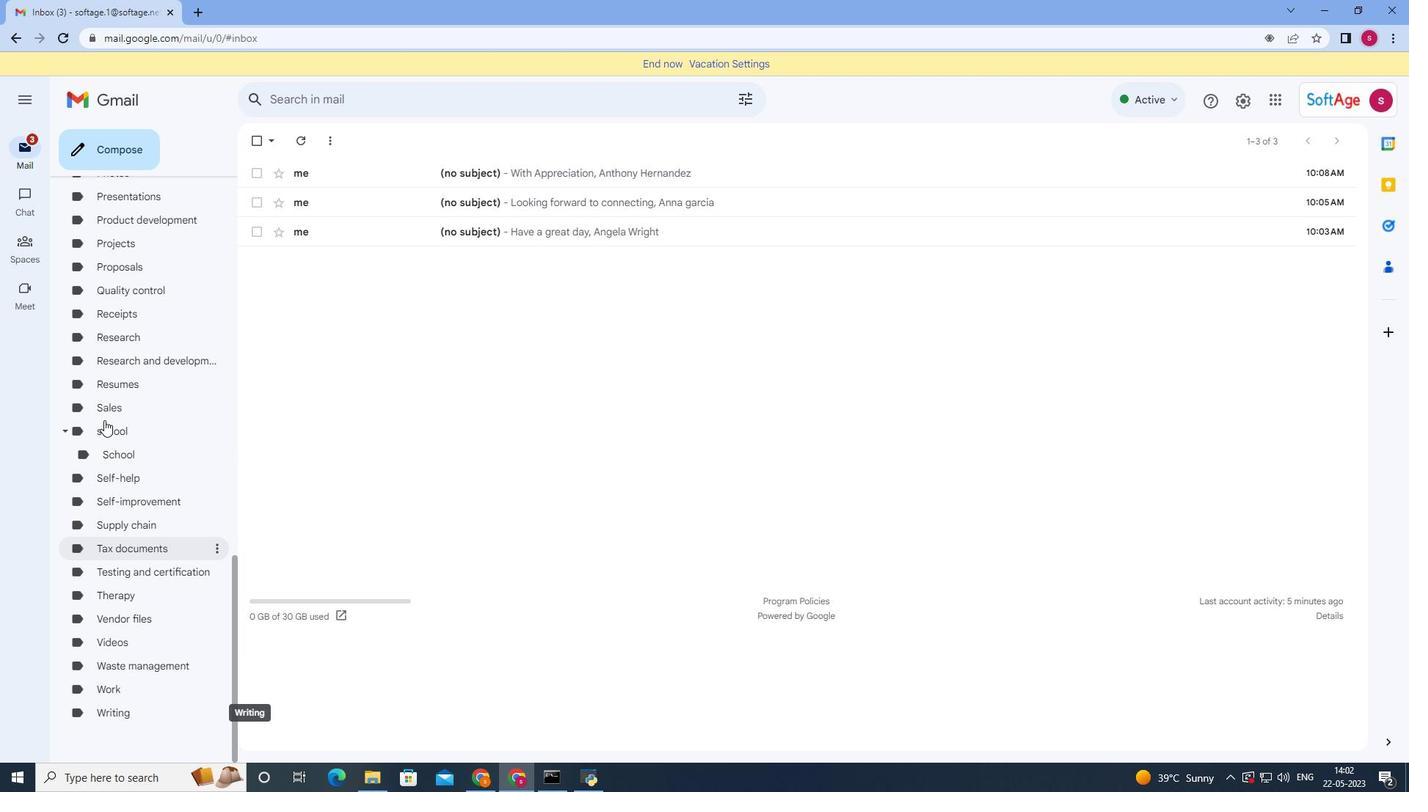 
Action: Mouse scrolled (111, 314) with delta (0, 0)
Screenshot: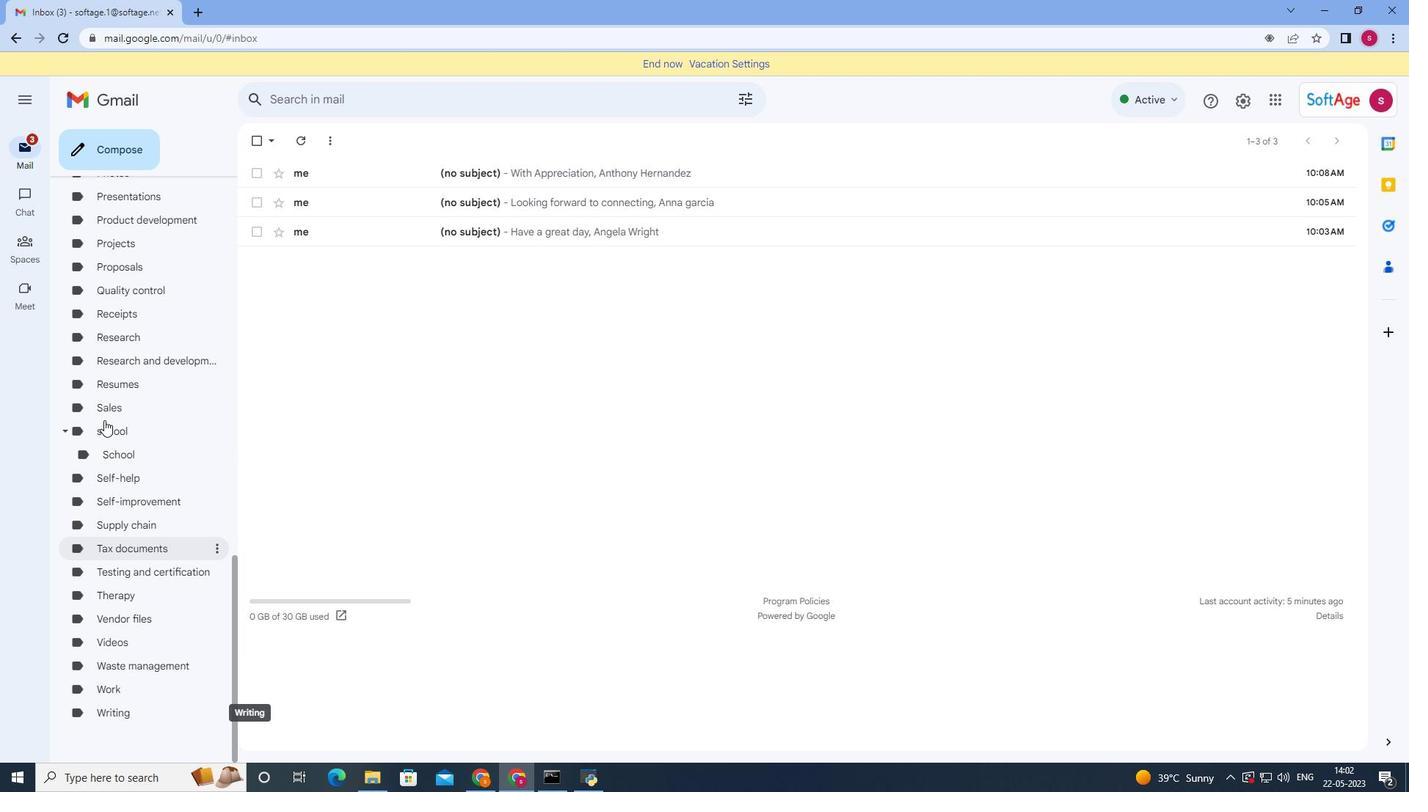 
Action: Mouse scrolled (111, 314) with delta (0, 0)
Screenshot: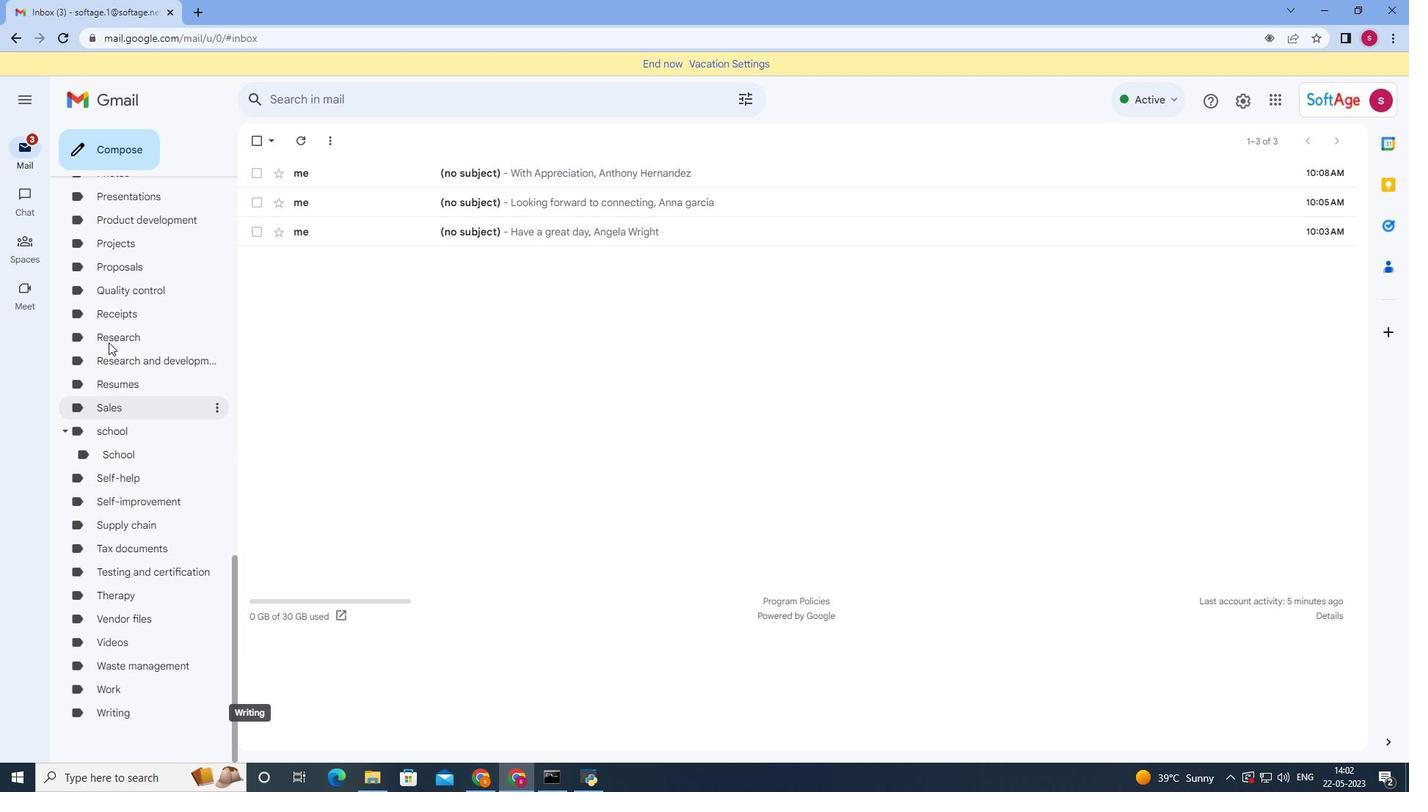 
Action: Mouse scrolled (111, 314) with delta (0, 0)
Screenshot: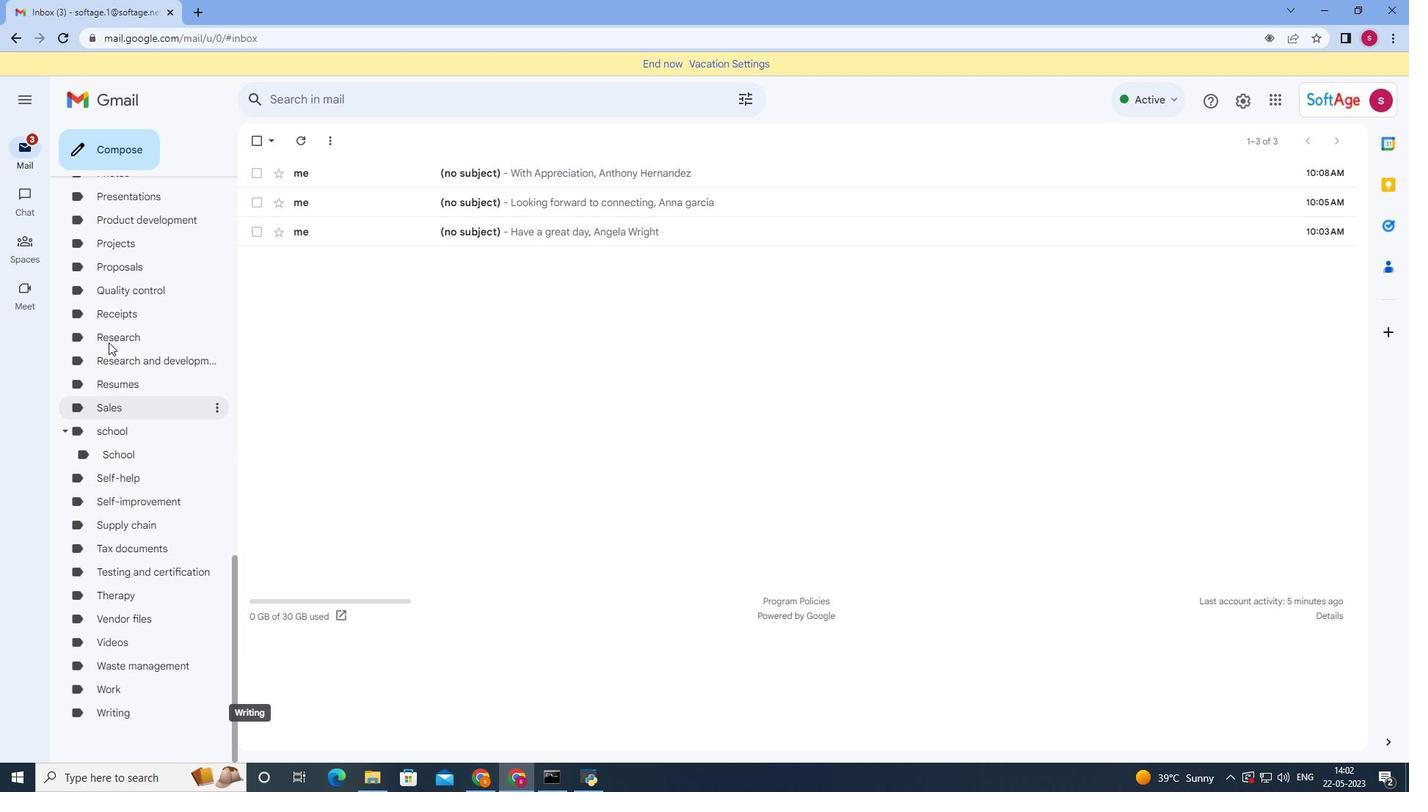 
Action: Mouse scrolled (111, 314) with delta (0, 0)
Screenshot: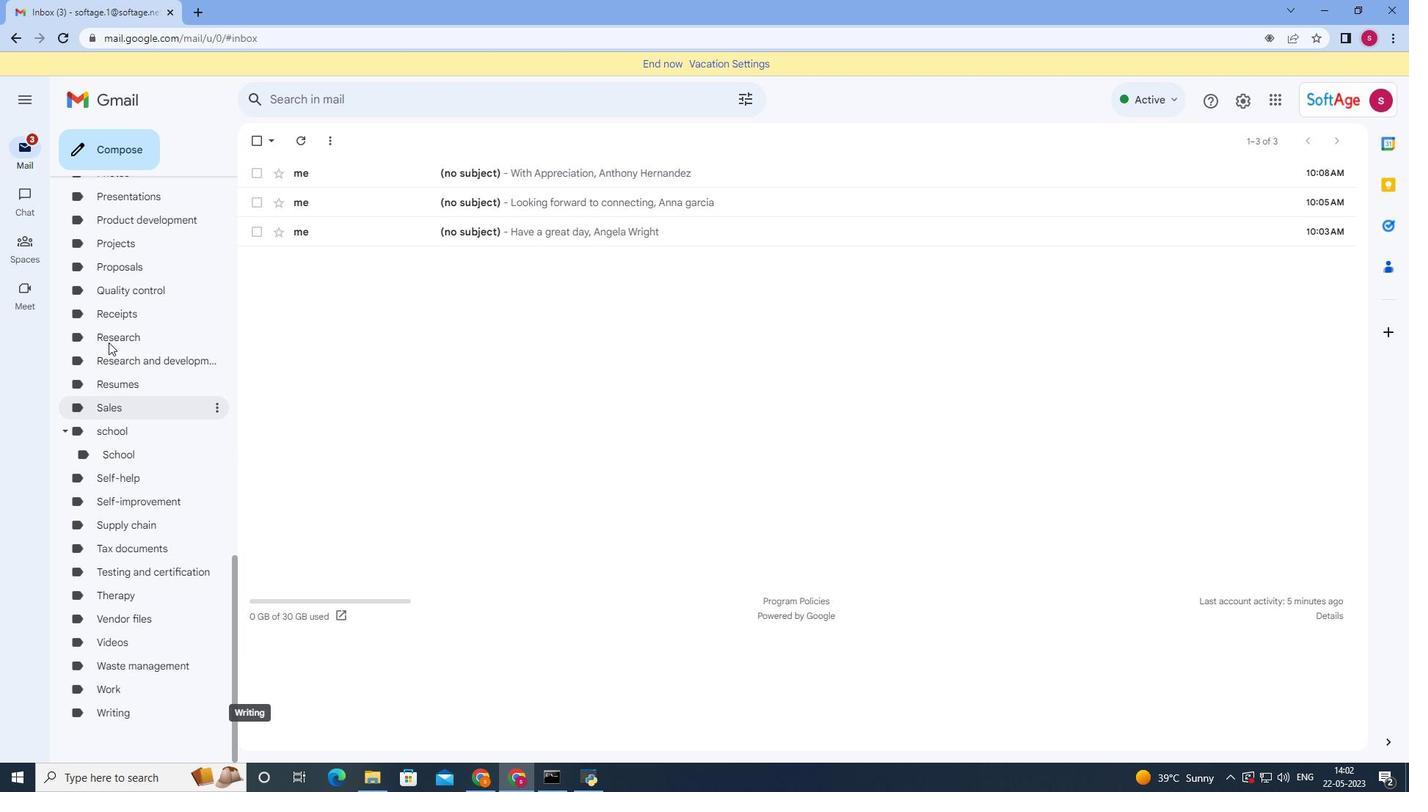 
Action: Mouse scrolled (111, 314) with delta (0, 0)
Screenshot: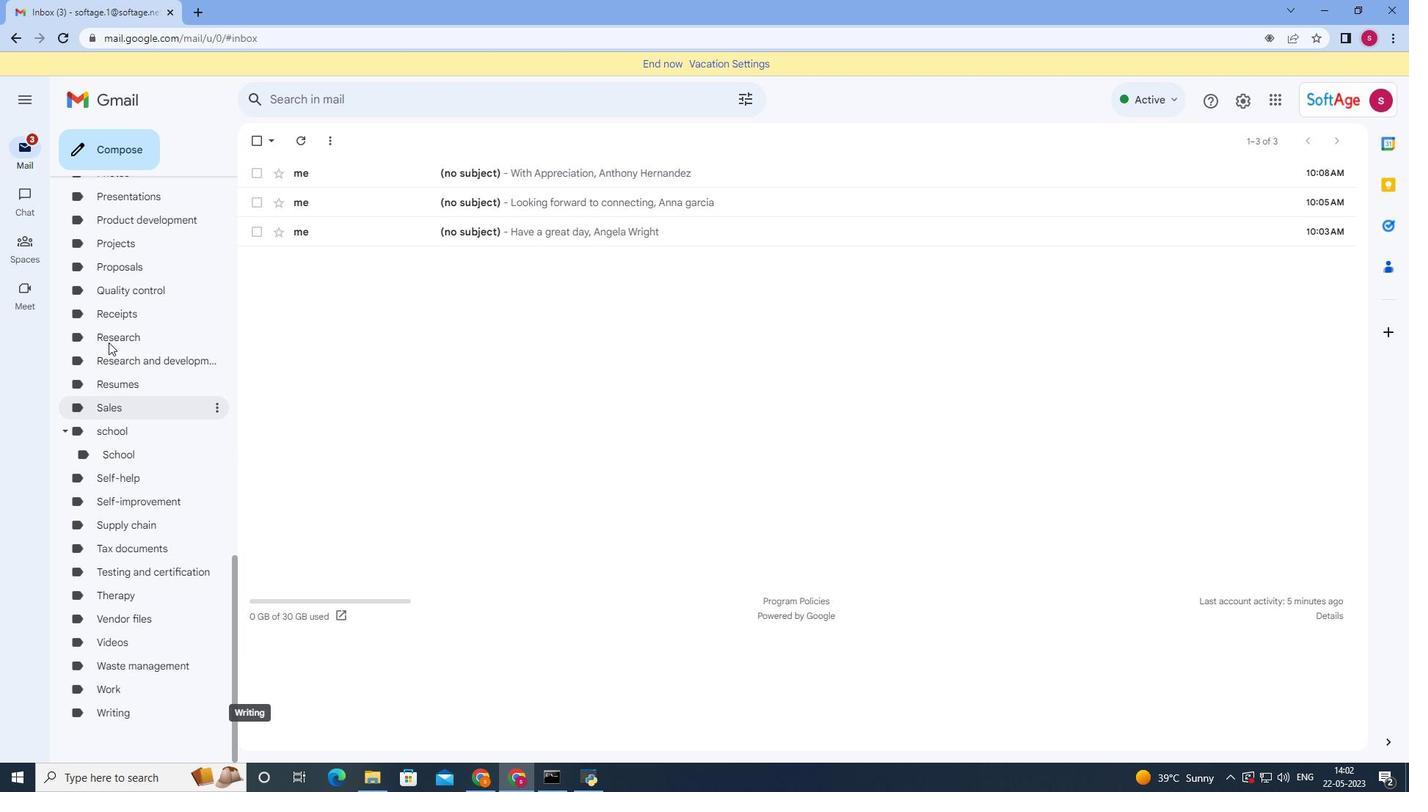 
Action: Mouse scrolled (111, 314) with delta (0, 0)
Screenshot: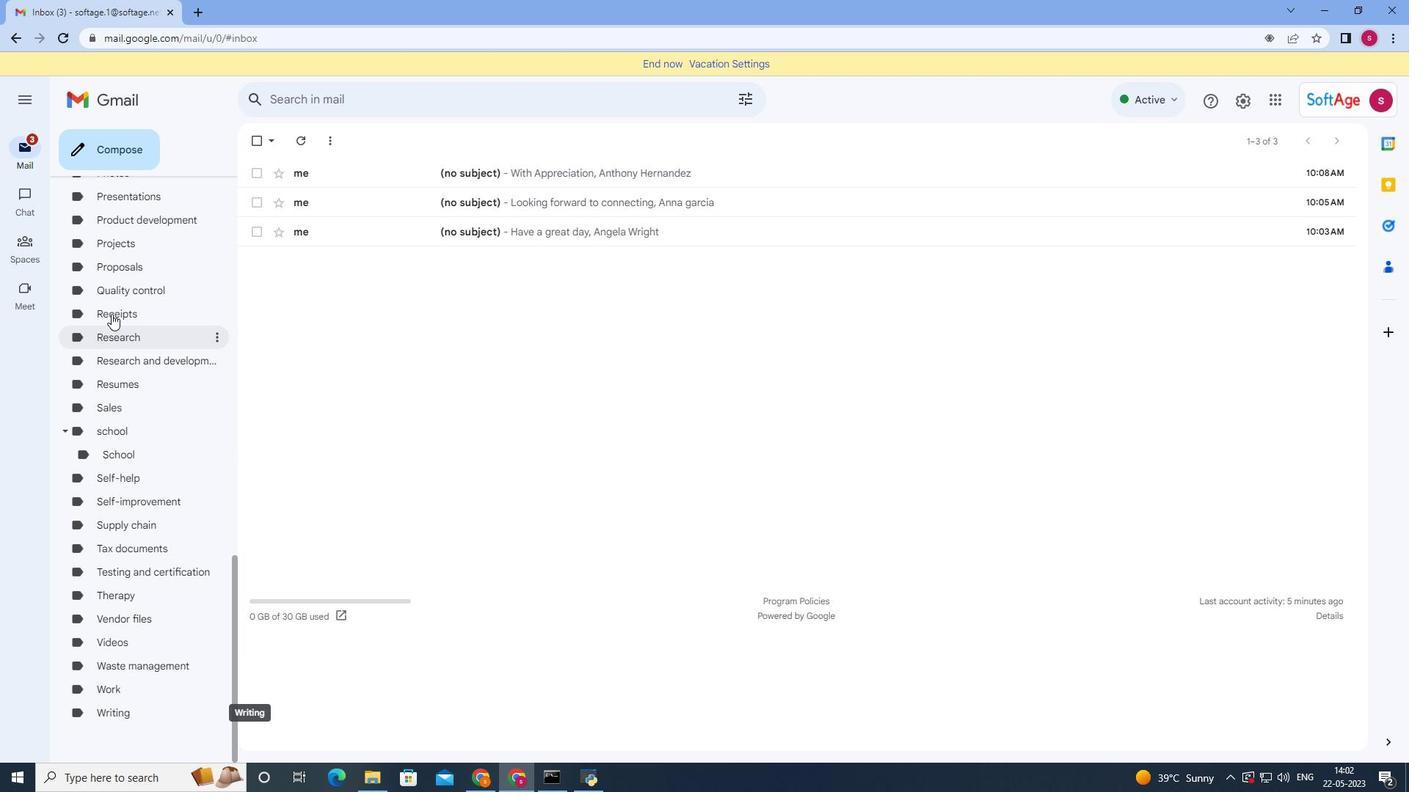 
Action: Mouse moved to (111, 318)
Screenshot: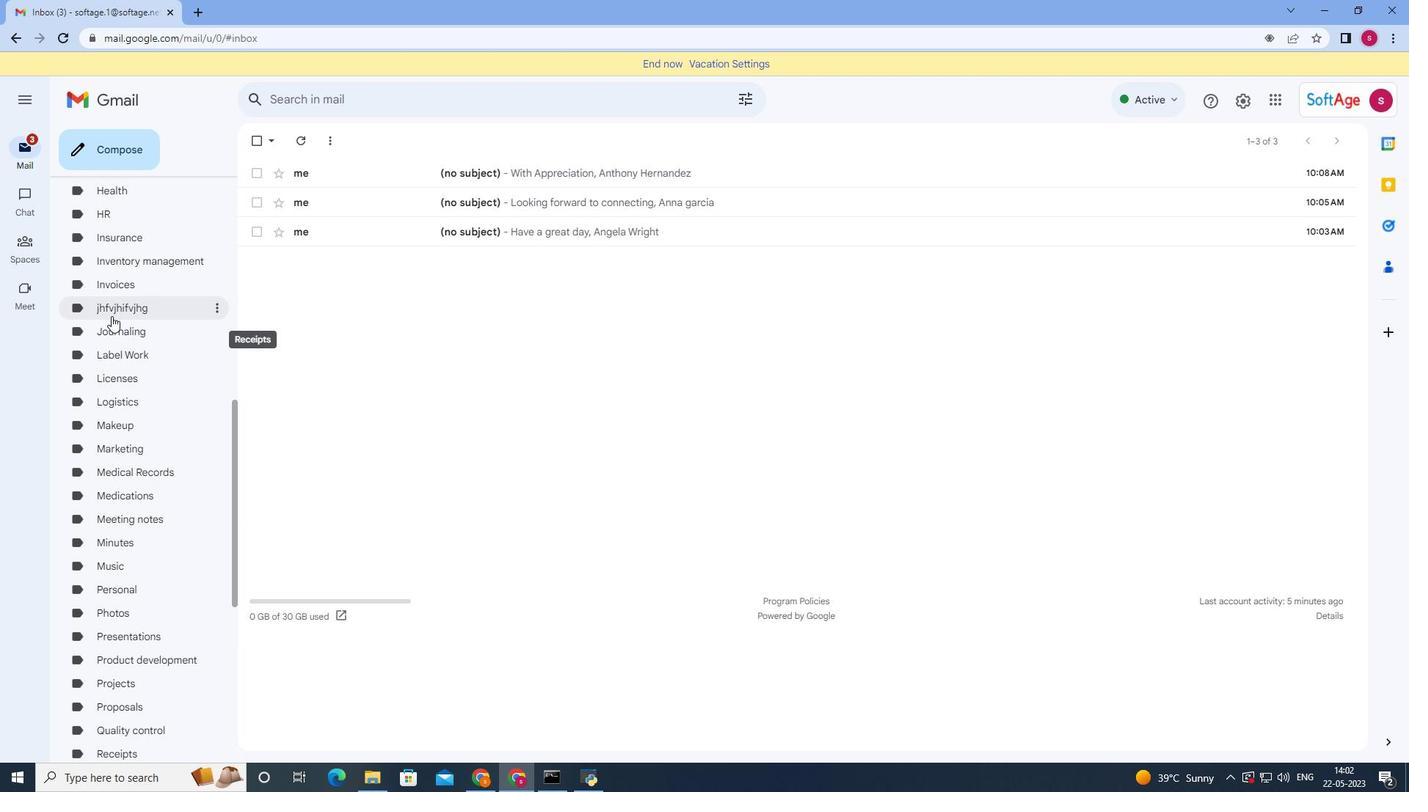 
Action: Mouse scrolled (111, 319) with delta (0, 0)
Screenshot: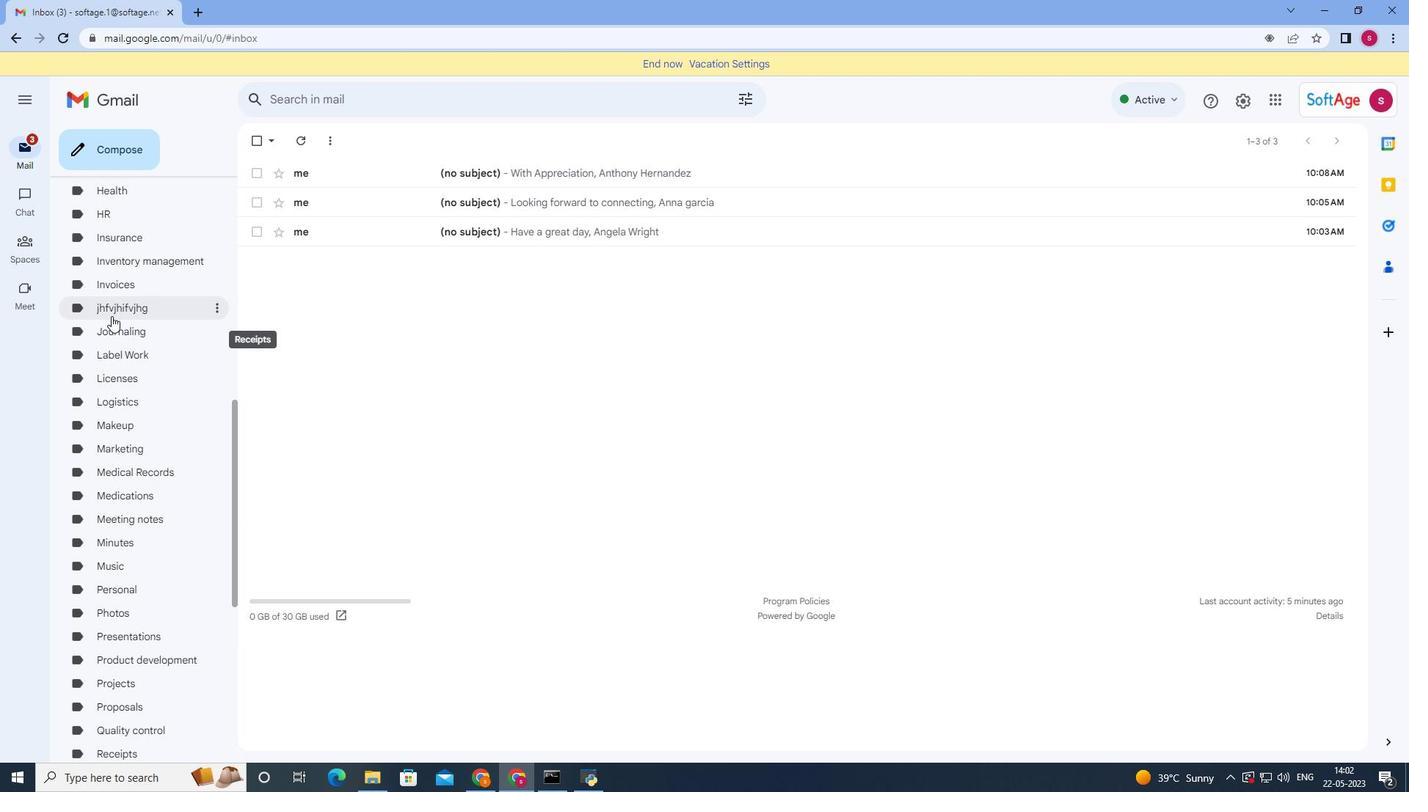 
Action: Mouse scrolled (111, 319) with delta (0, 0)
Screenshot: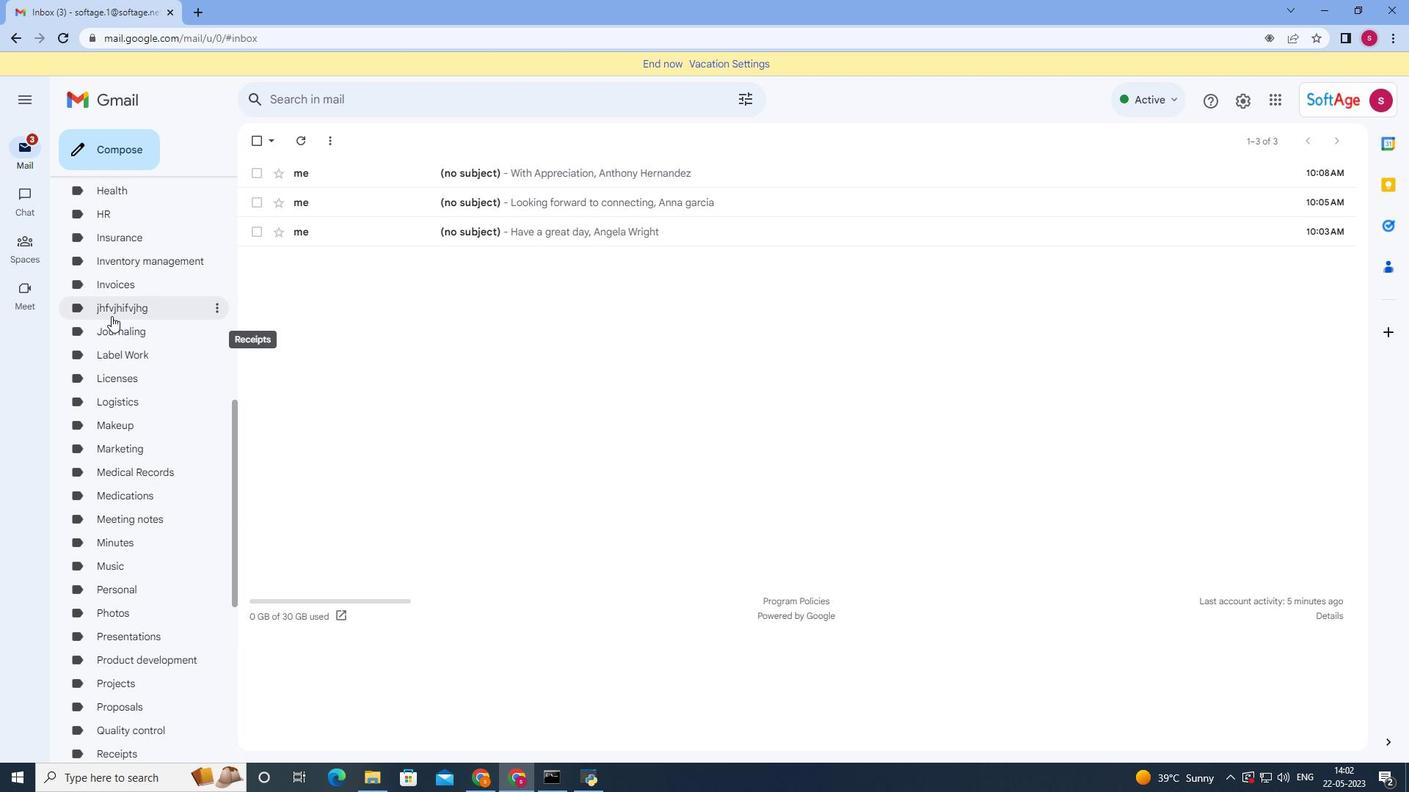
Action: Mouse scrolled (111, 319) with delta (0, 0)
Screenshot: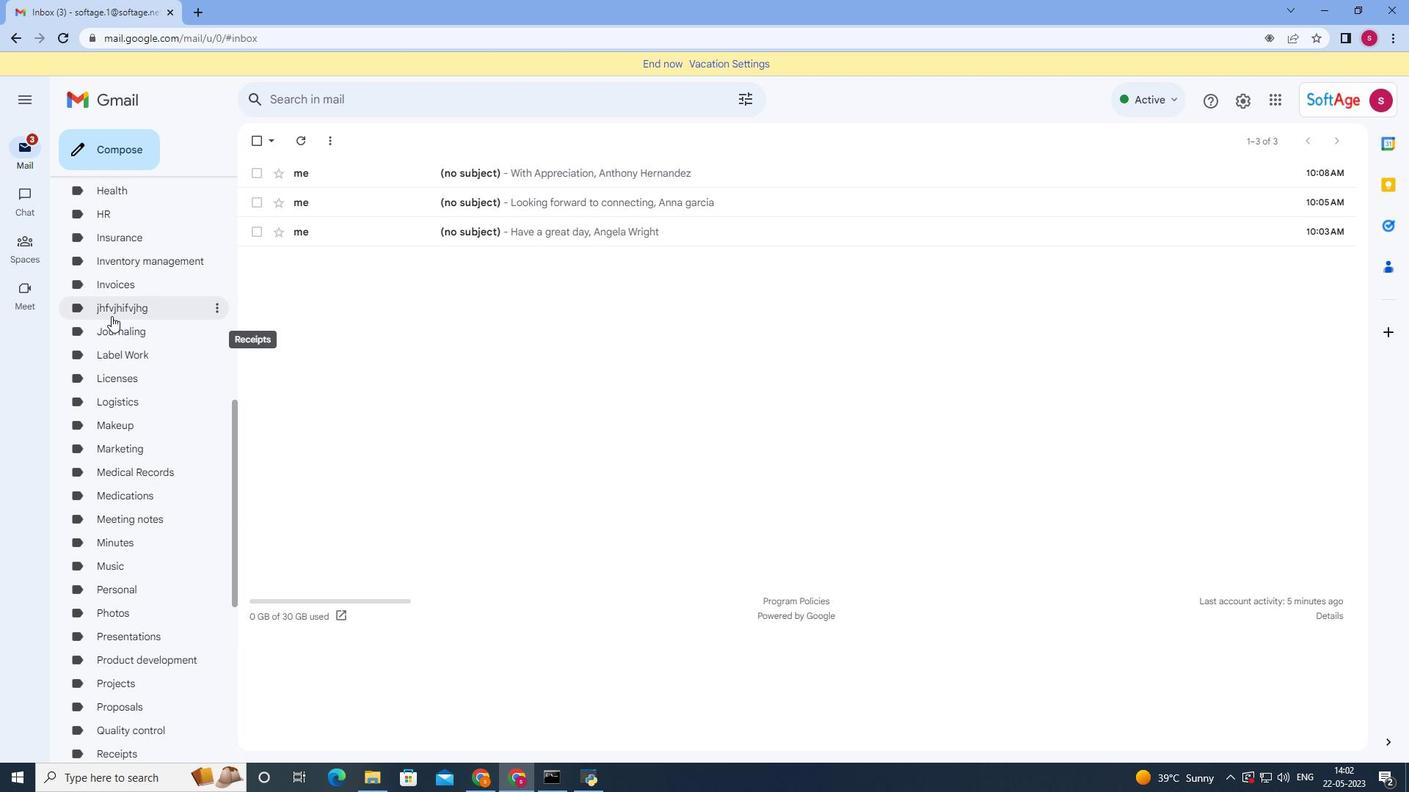 
Action: Mouse scrolled (111, 319) with delta (0, 0)
Screenshot: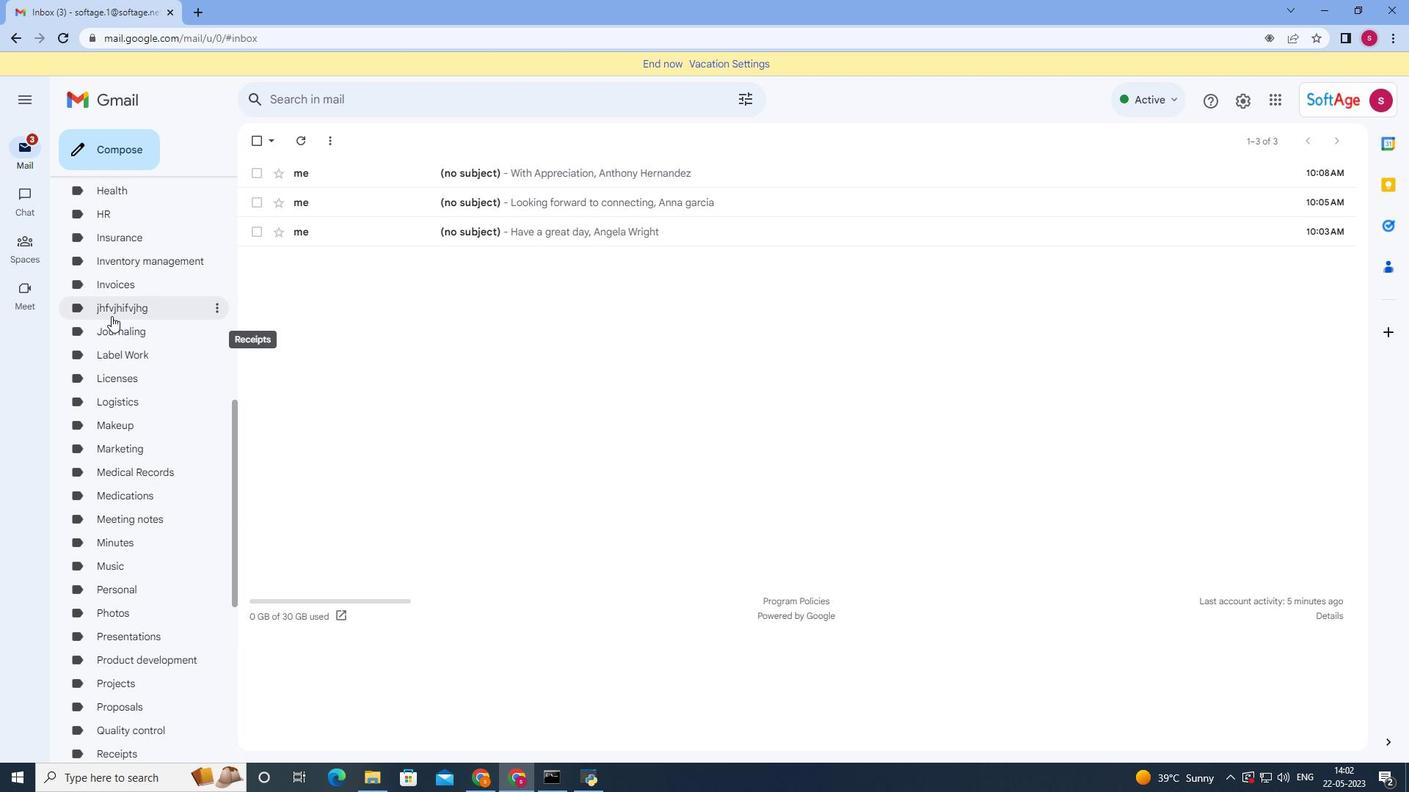 
Action: Mouse scrolled (111, 319) with delta (0, 0)
Screenshot: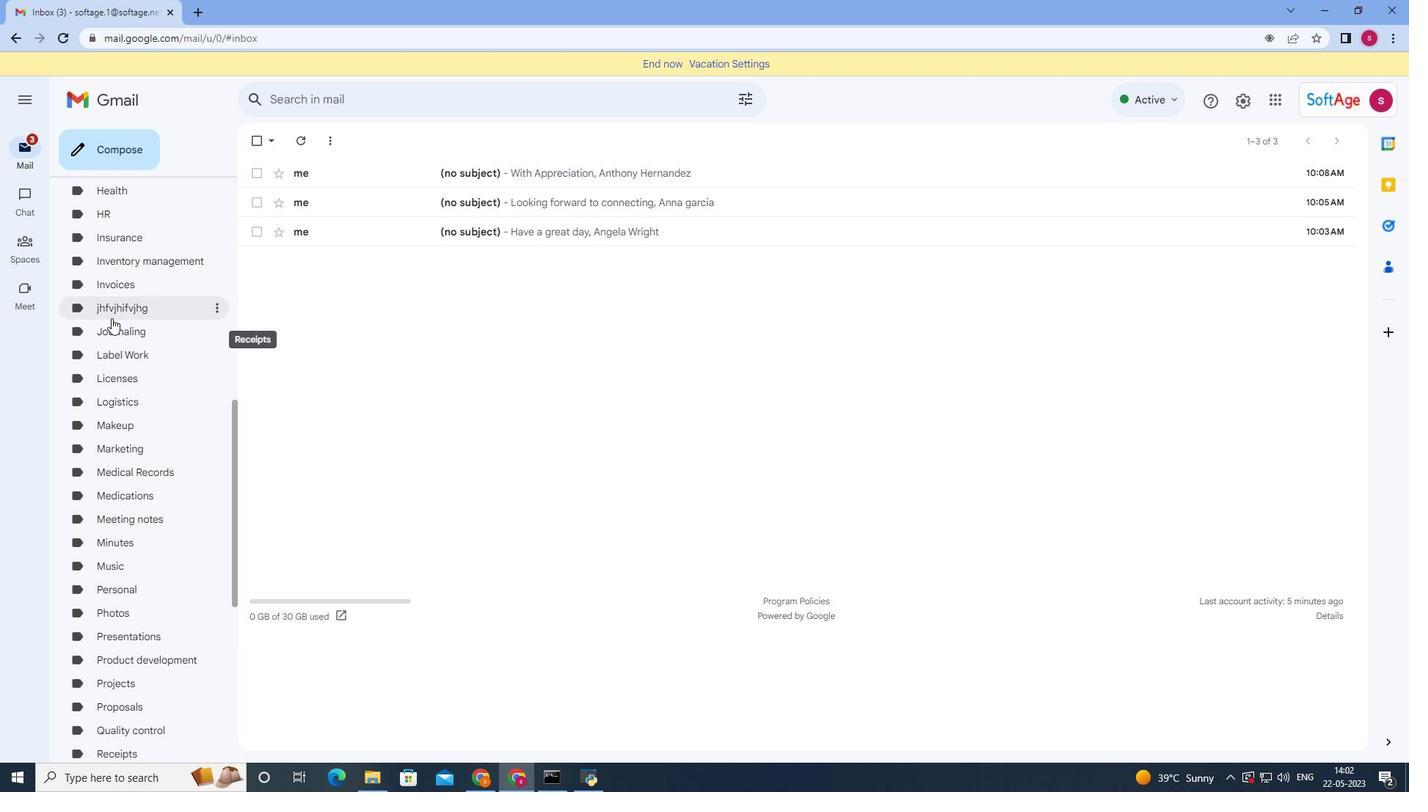 
Action: Mouse scrolled (111, 319) with delta (0, 0)
Screenshot: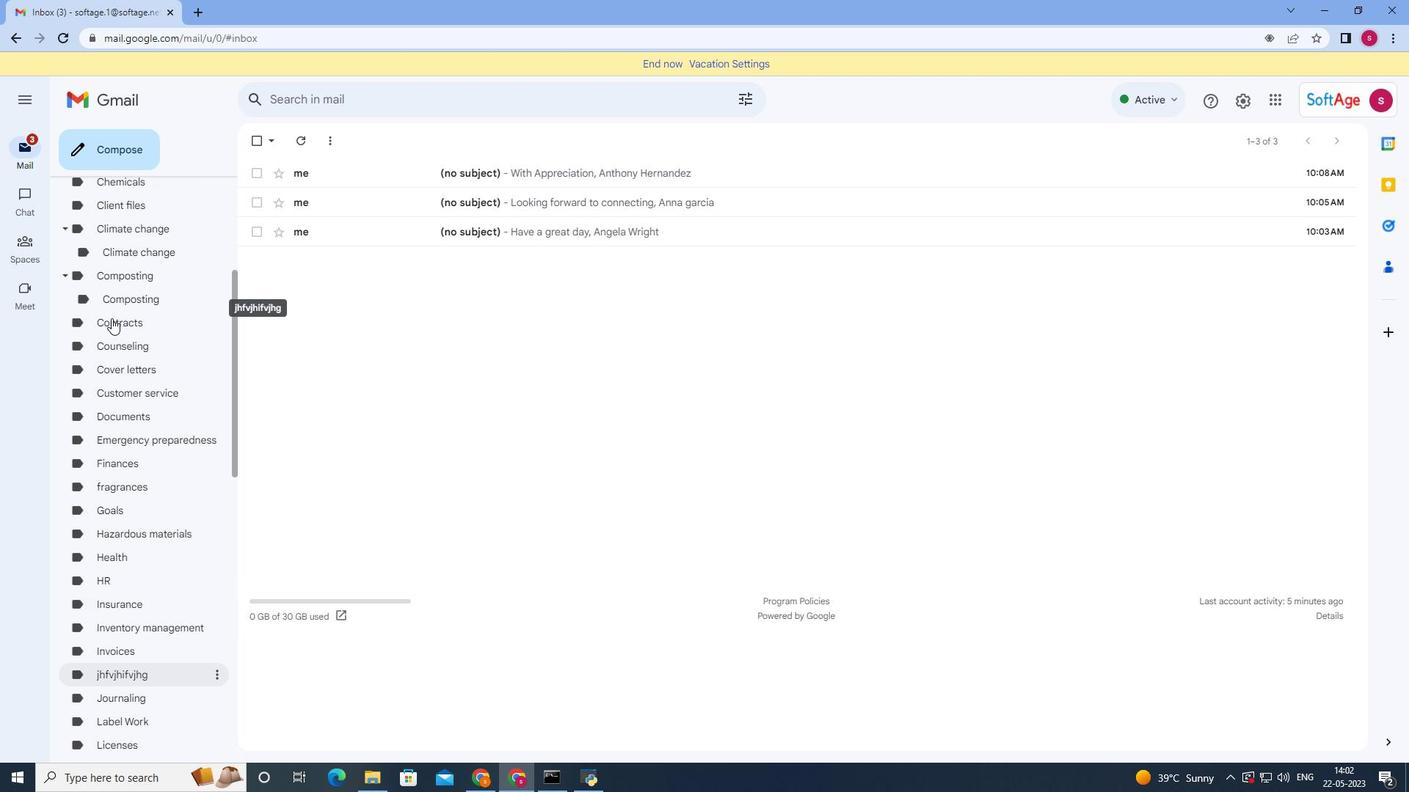 
Action: Mouse moved to (111, 318)
Screenshot: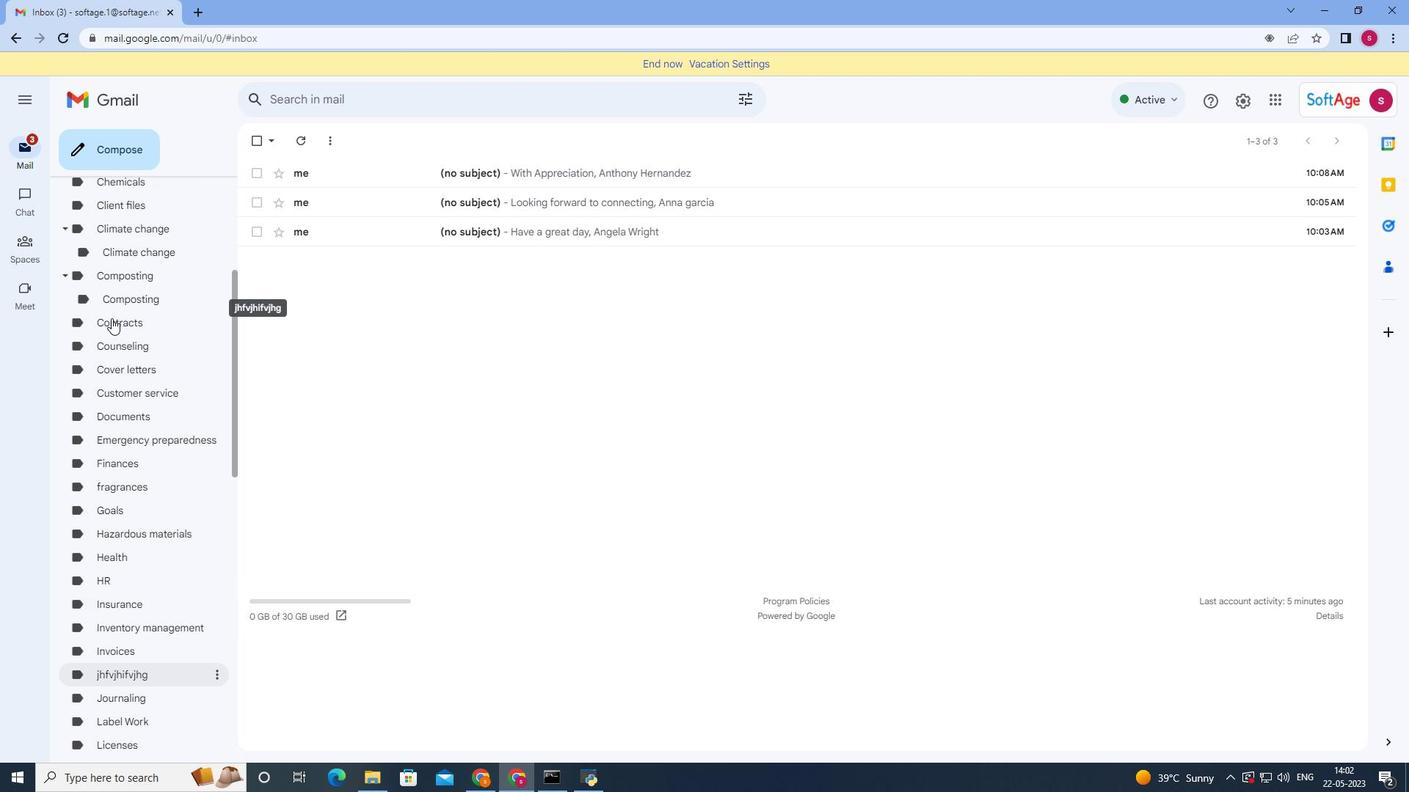 
Action: Mouse scrolled (111, 319) with delta (0, 0)
Screenshot: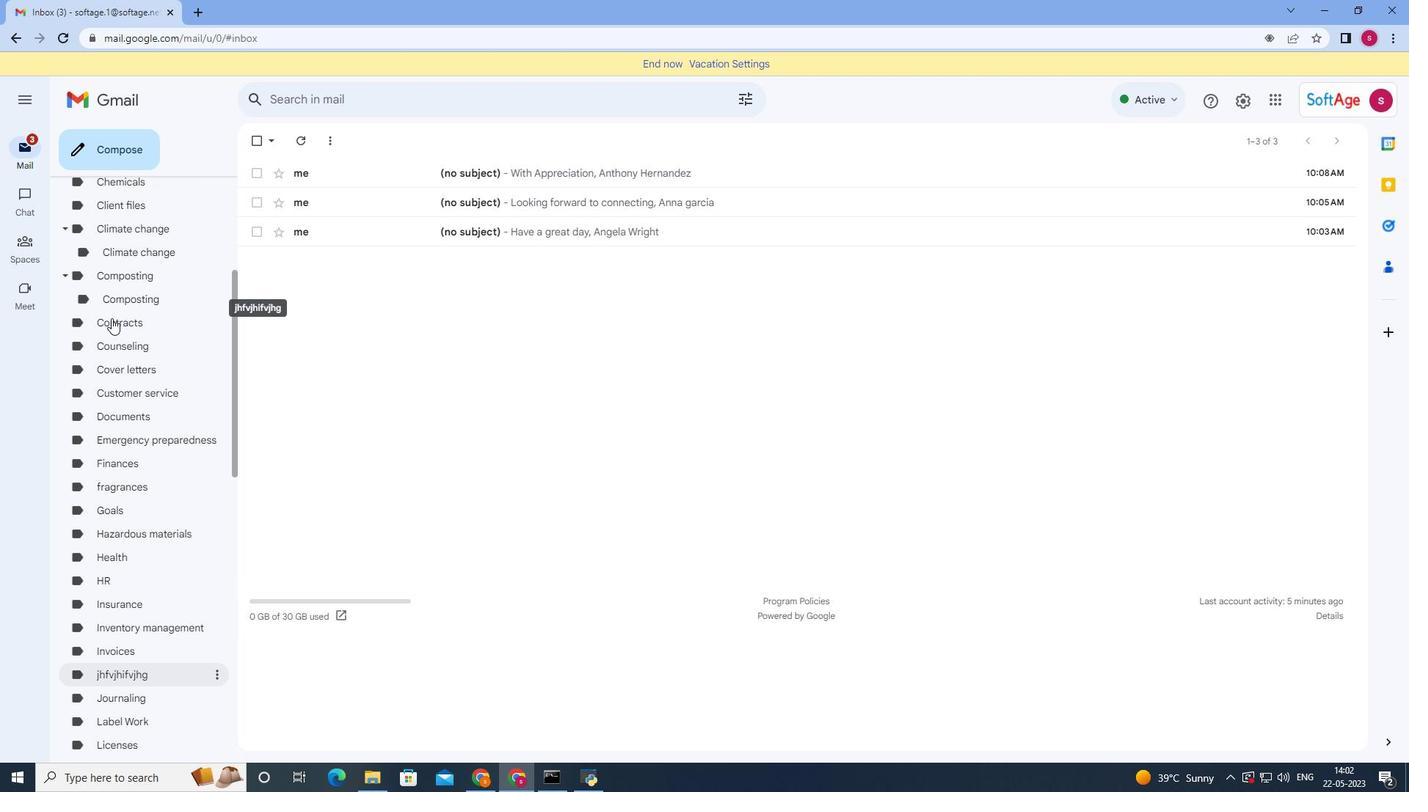 
Action: Mouse scrolled (111, 319) with delta (0, 0)
Screenshot: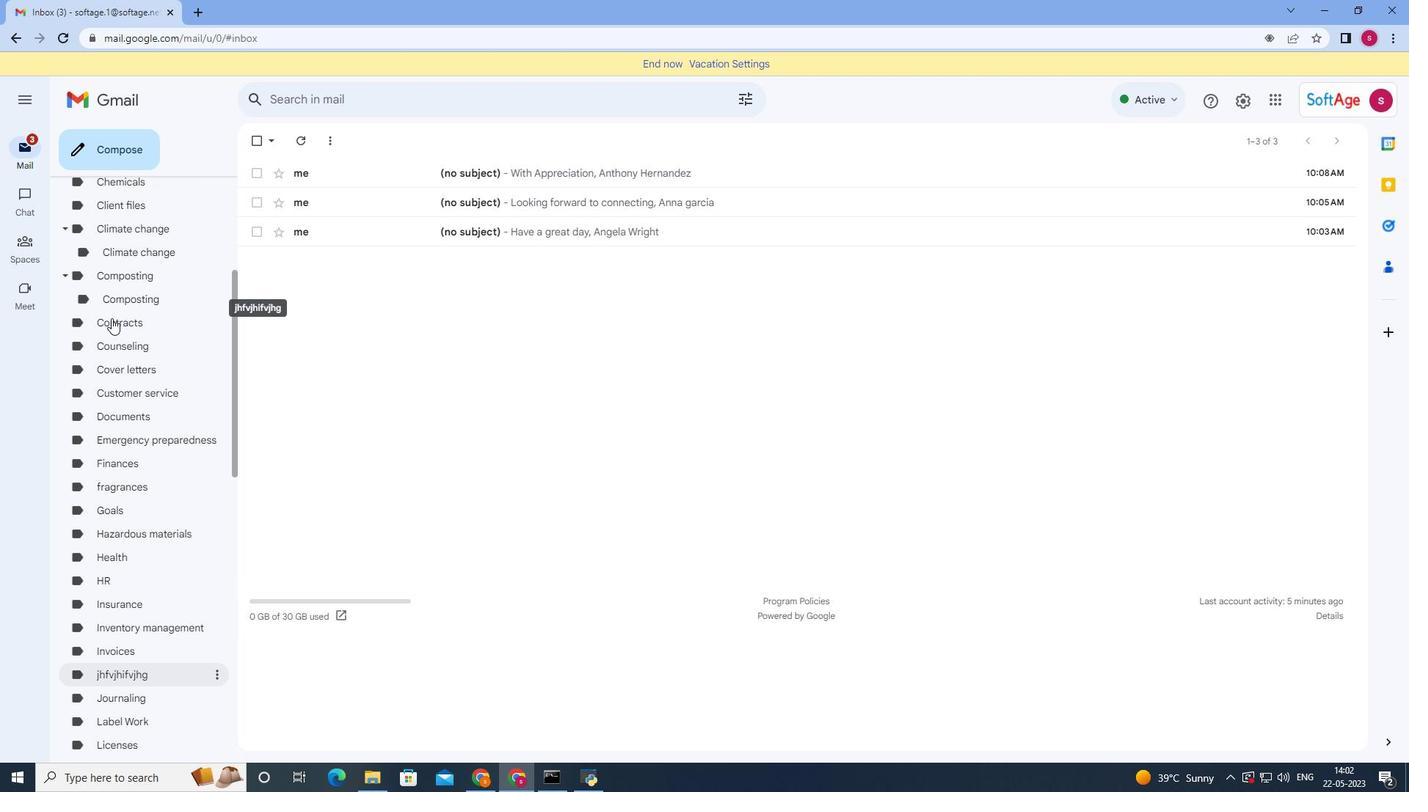
Action: Mouse scrolled (111, 319) with delta (0, 0)
Screenshot: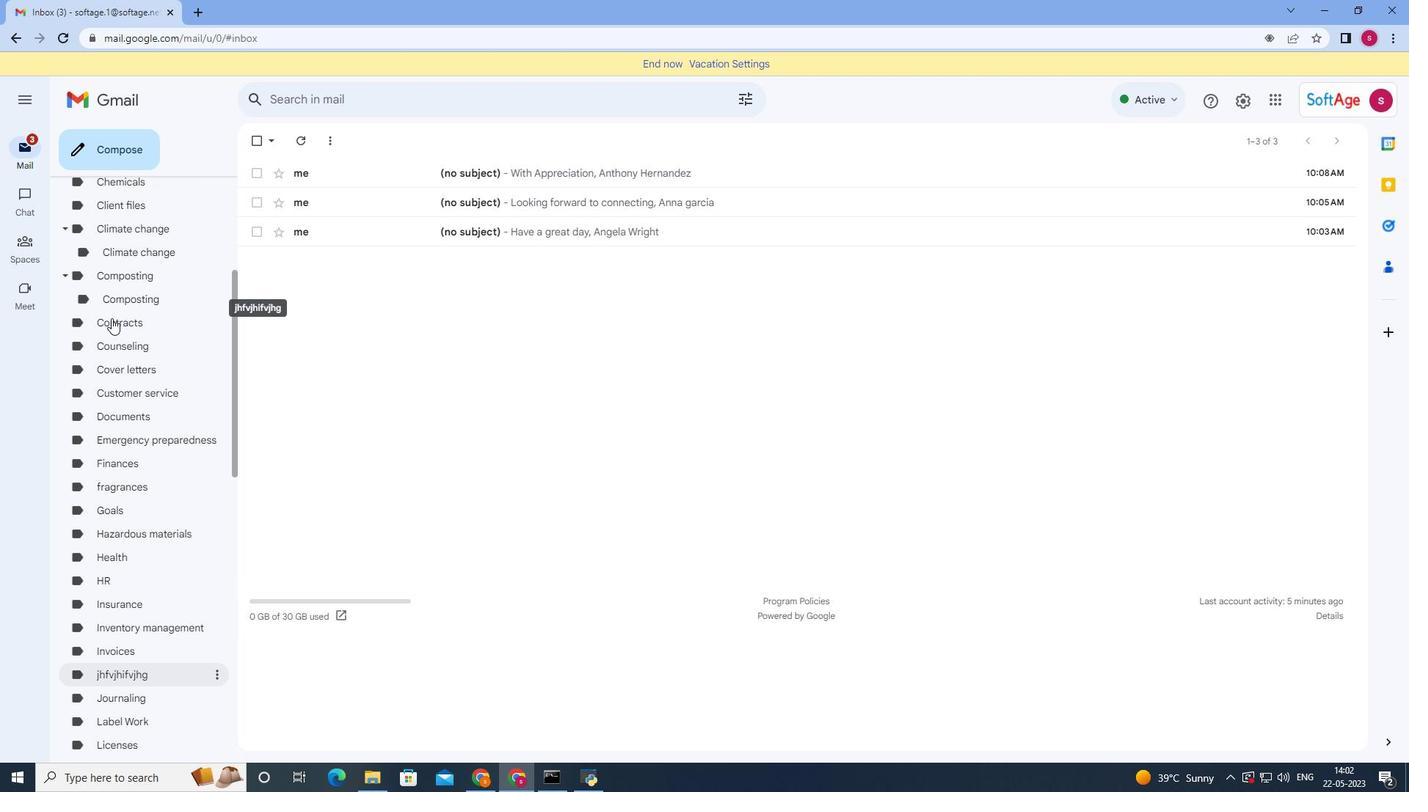 
Action: Mouse moved to (111, 318)
Screenshot: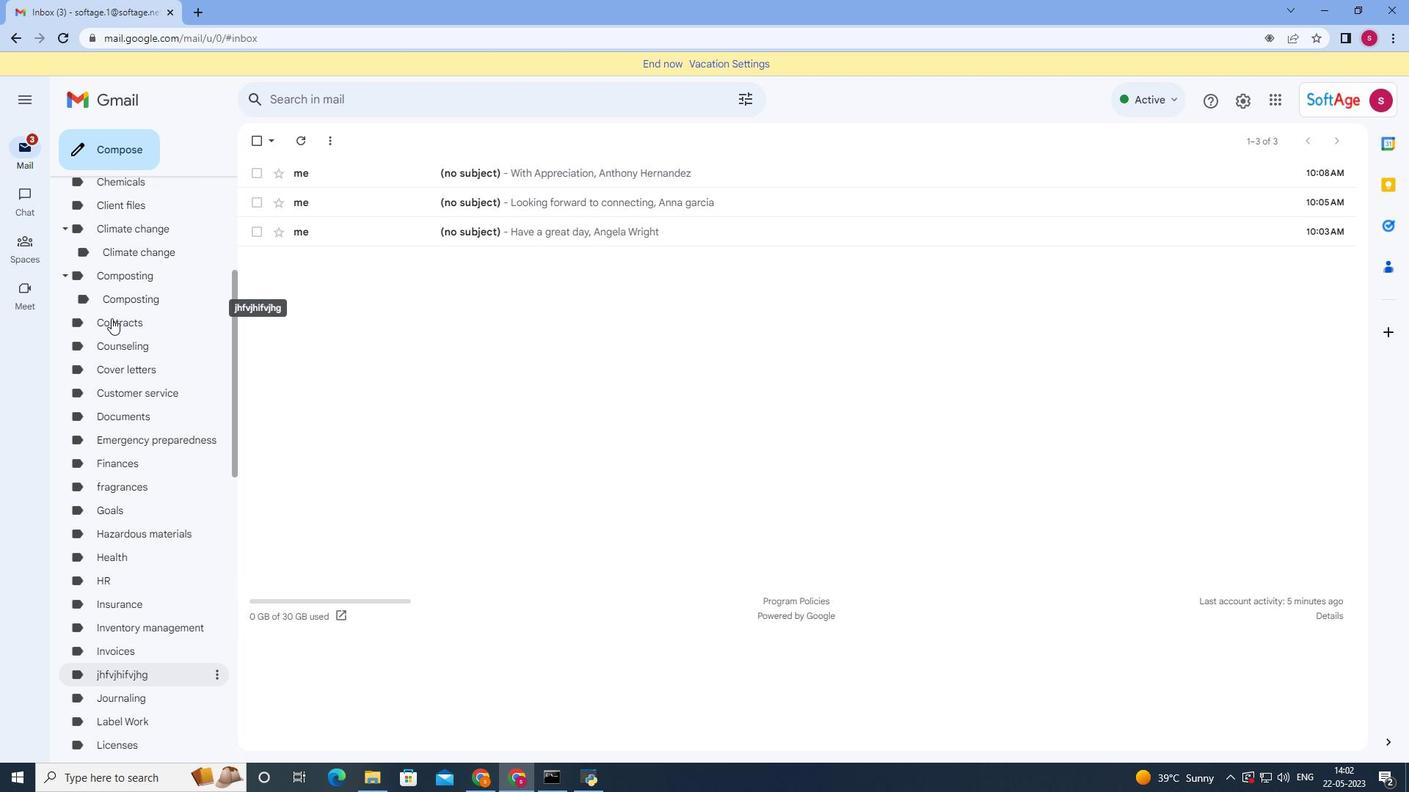
Action: Mouse scrolled (111, 319) with delta (0, 0)
Screenshot: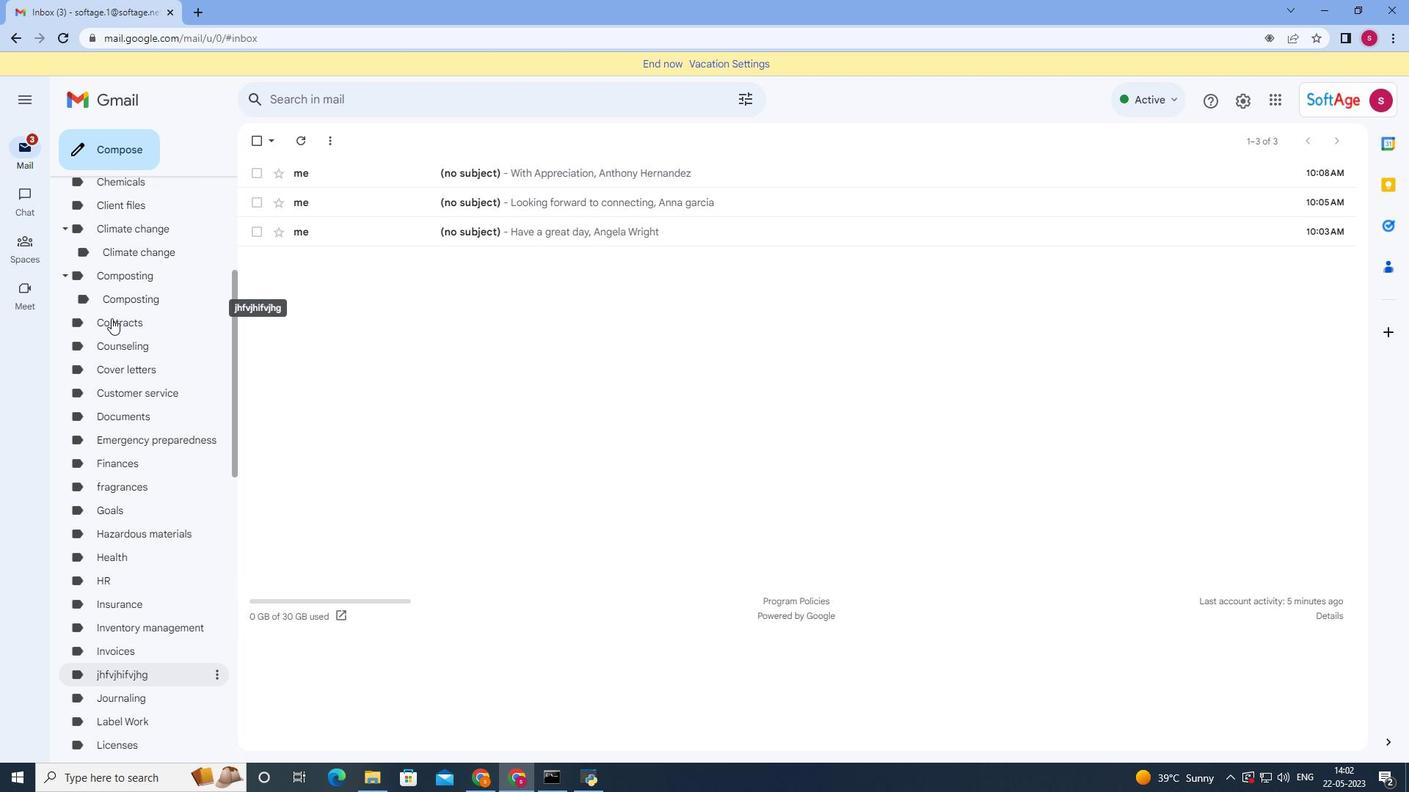 
Action: Mouse scrolled (111, 319) with delta (0, 0)
Screenshot: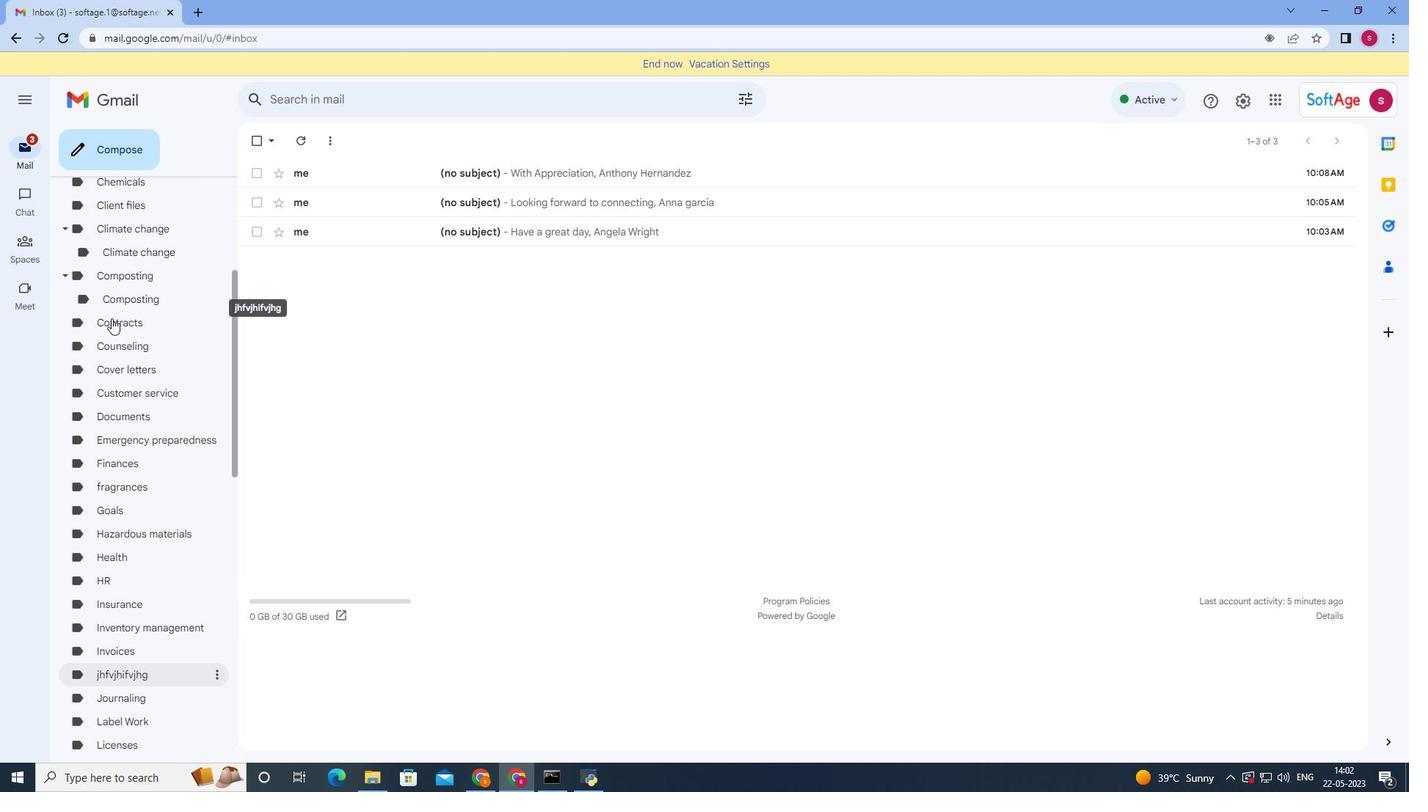 
Action: Mouse moved to (215, 347)
Screenshot: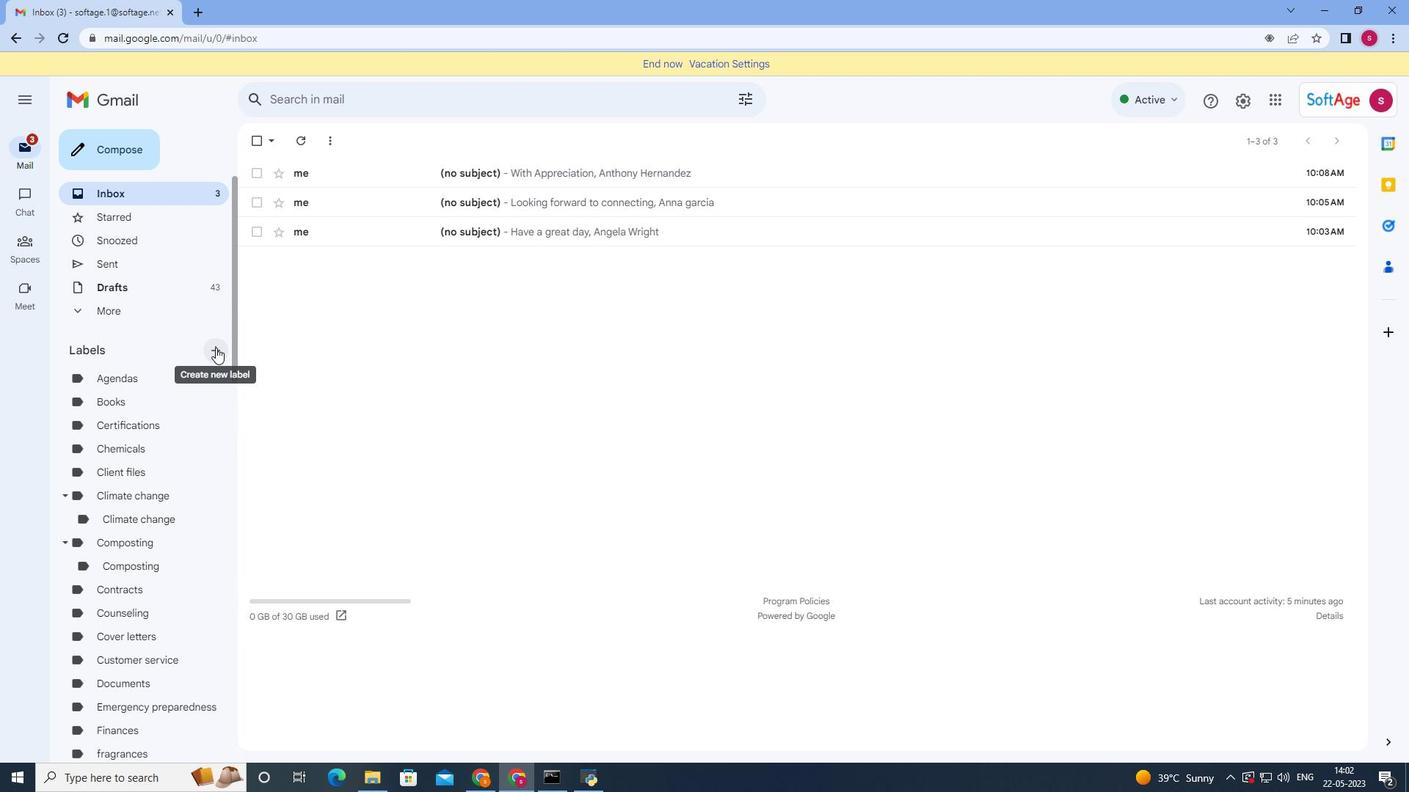 
Action: Mouse pressed left at (215, 347)
Screenshot: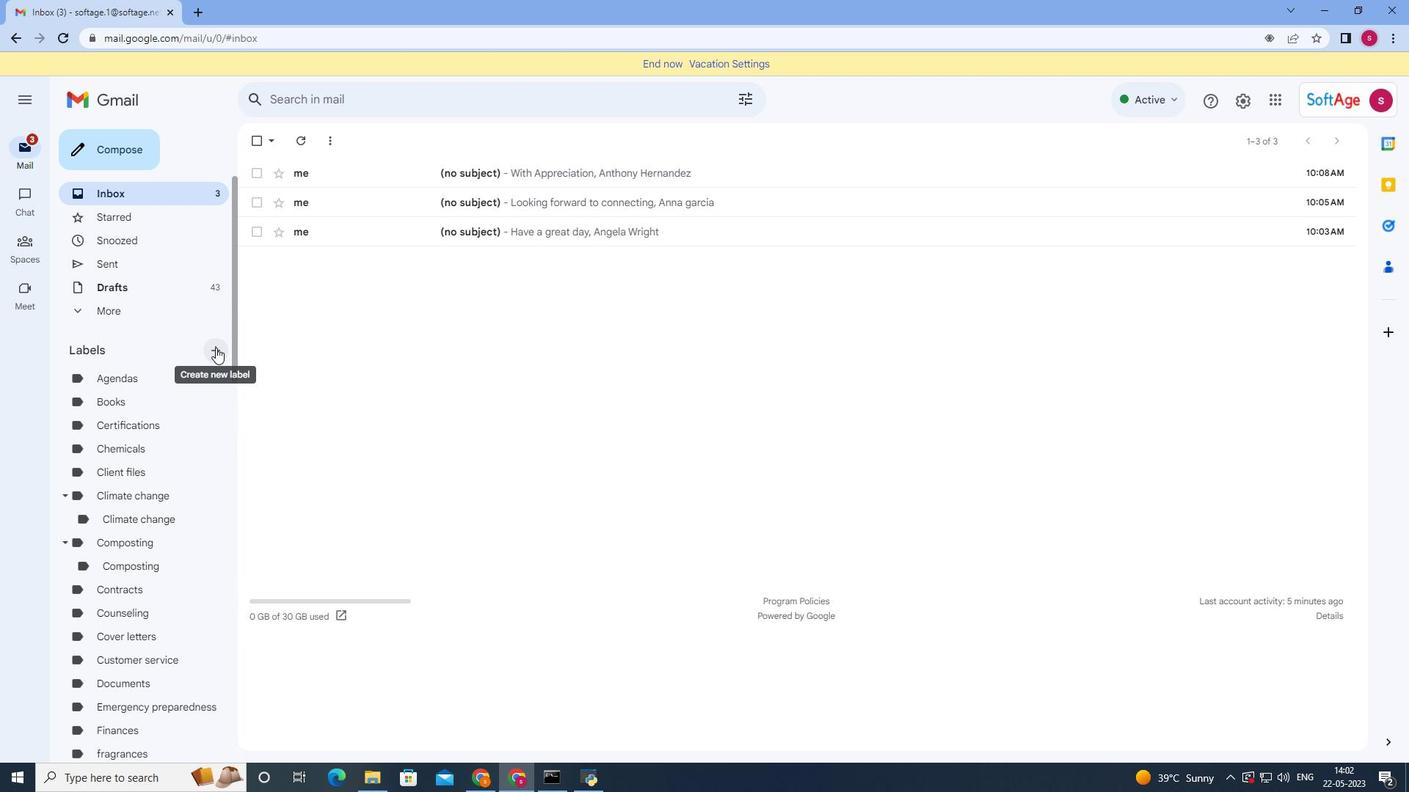
Action: Mouse moved to (628, 398)
Screenshot: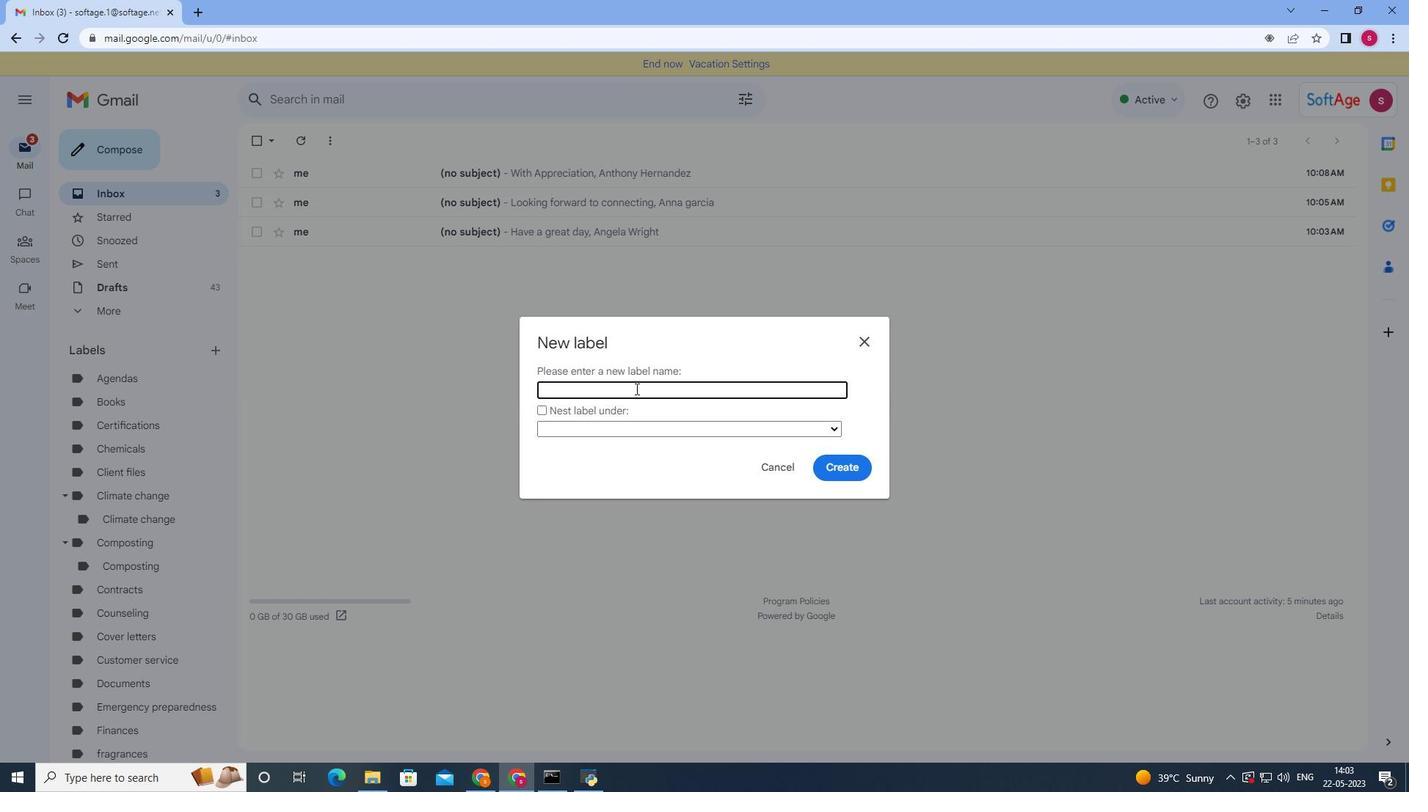 
Action: Key pressed <Key.shift>label<Key.space><Key.shift>Resumes
Screenshot: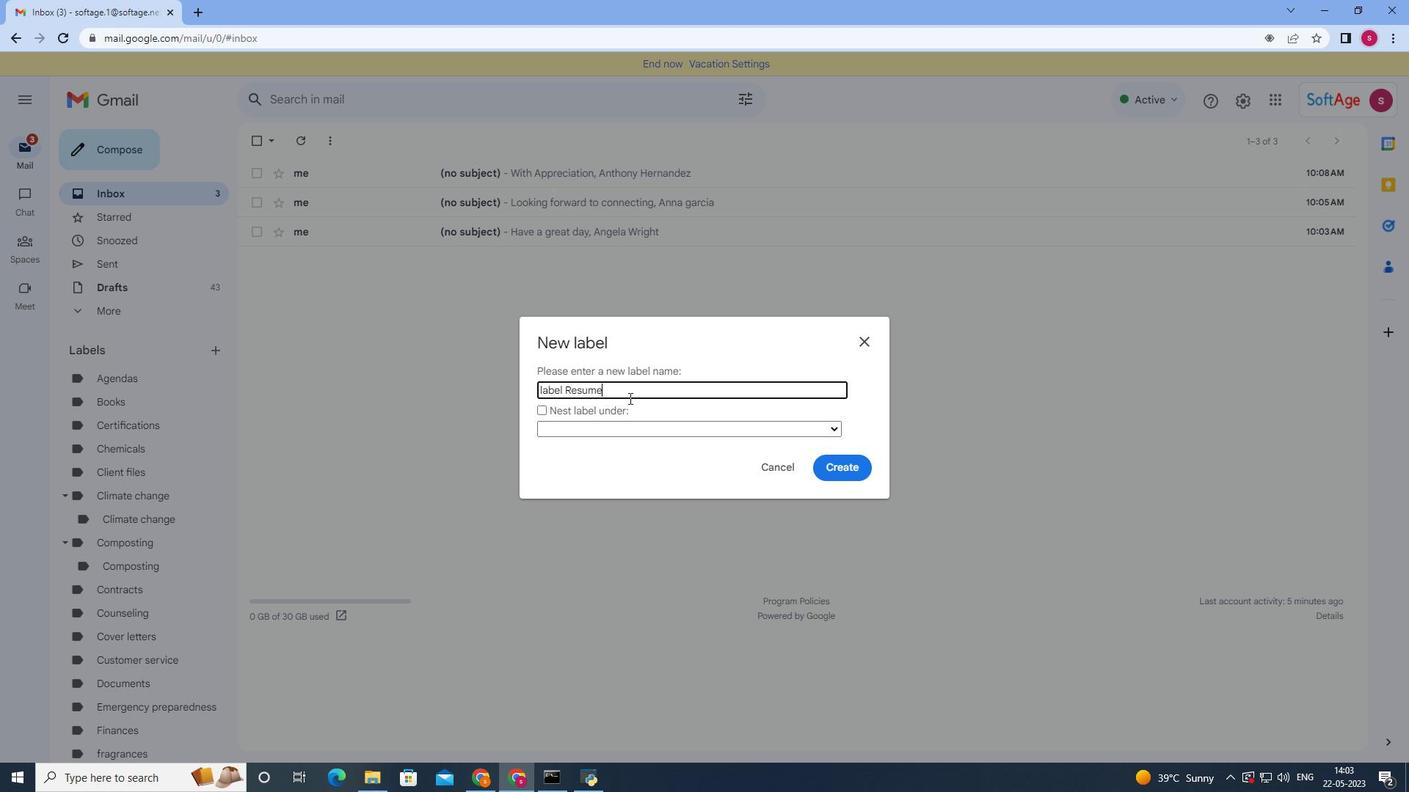 
Action: Mouse moved to (841, 465)
Screenshot: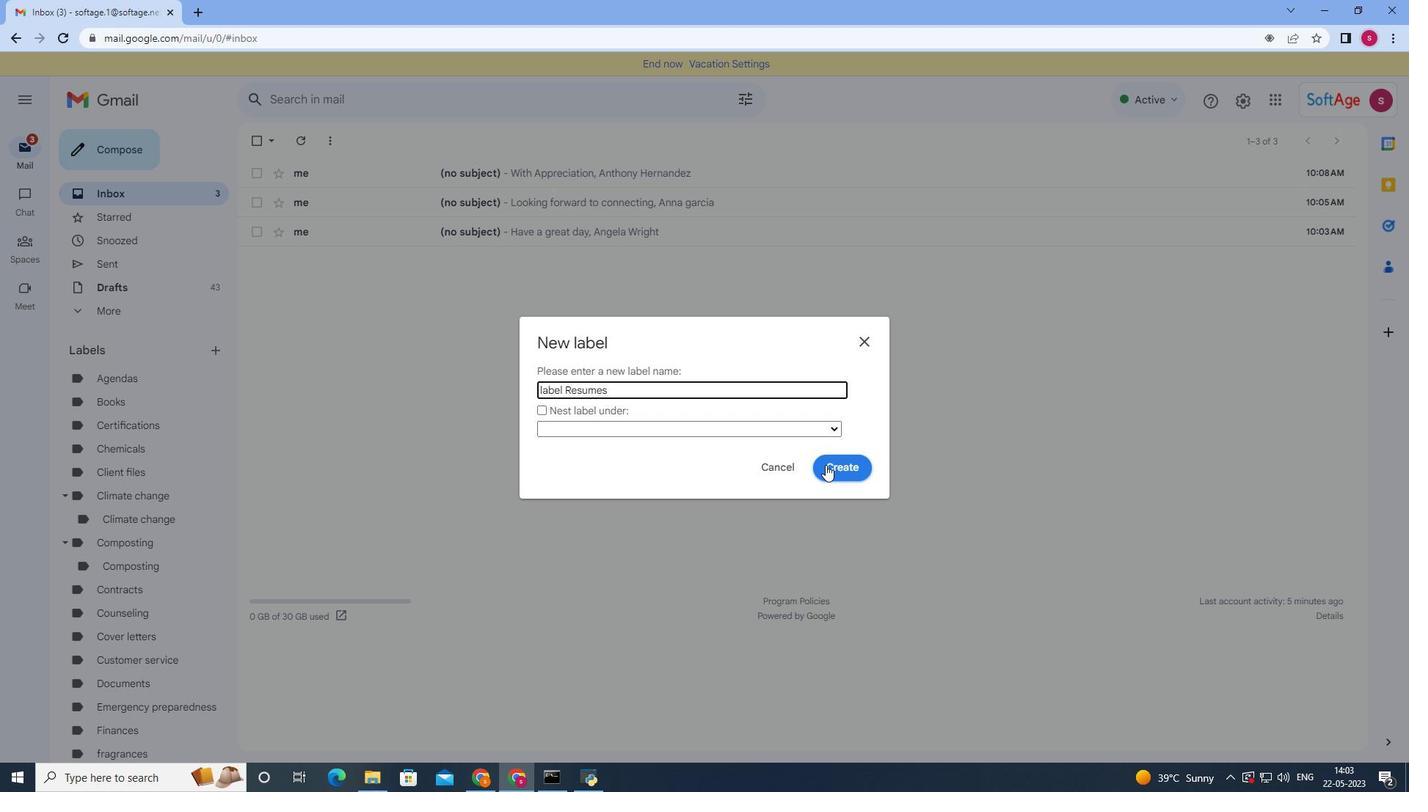 
Action: Mouse pressed left at (841, 465)
Screenshot: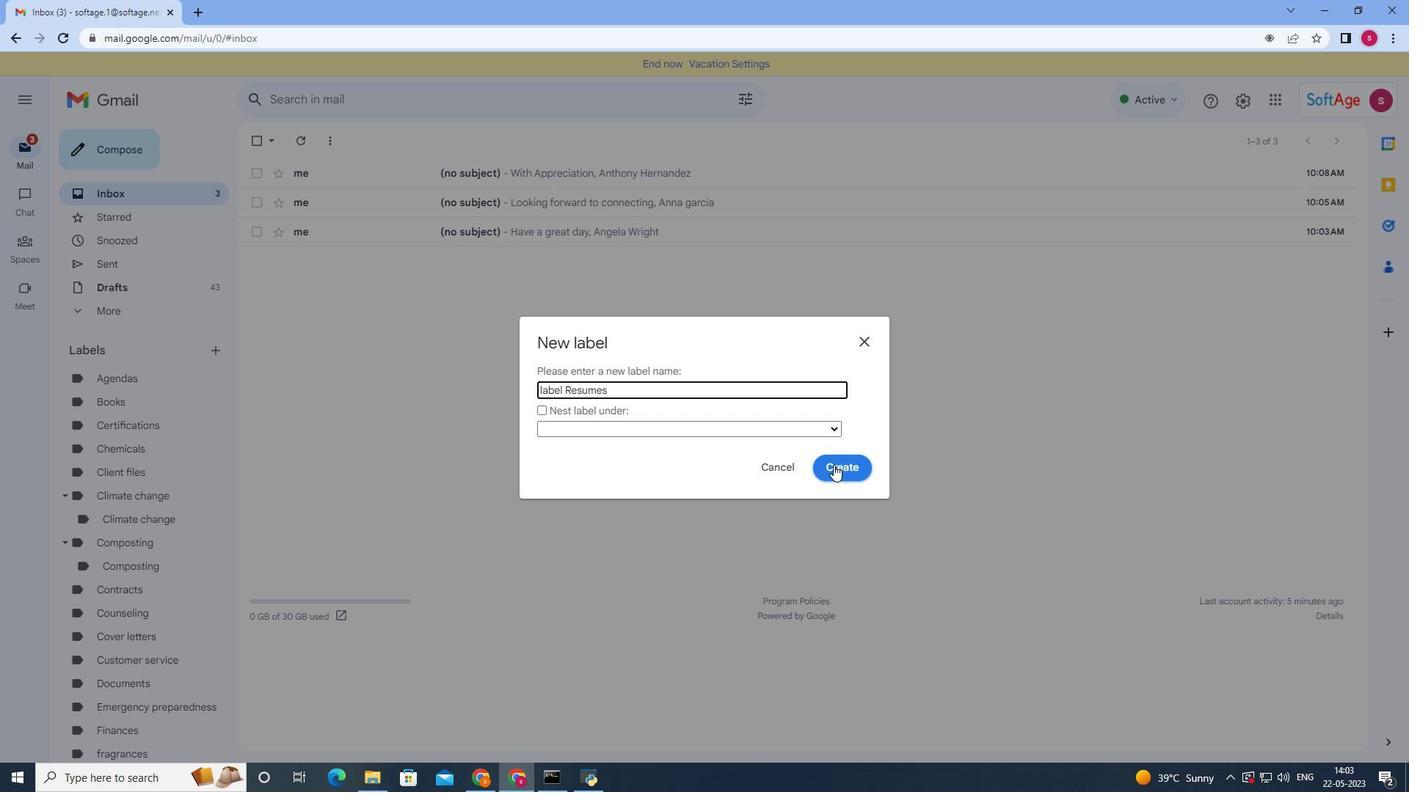
Action: Mouse moved to (137, 146)
Screenshot: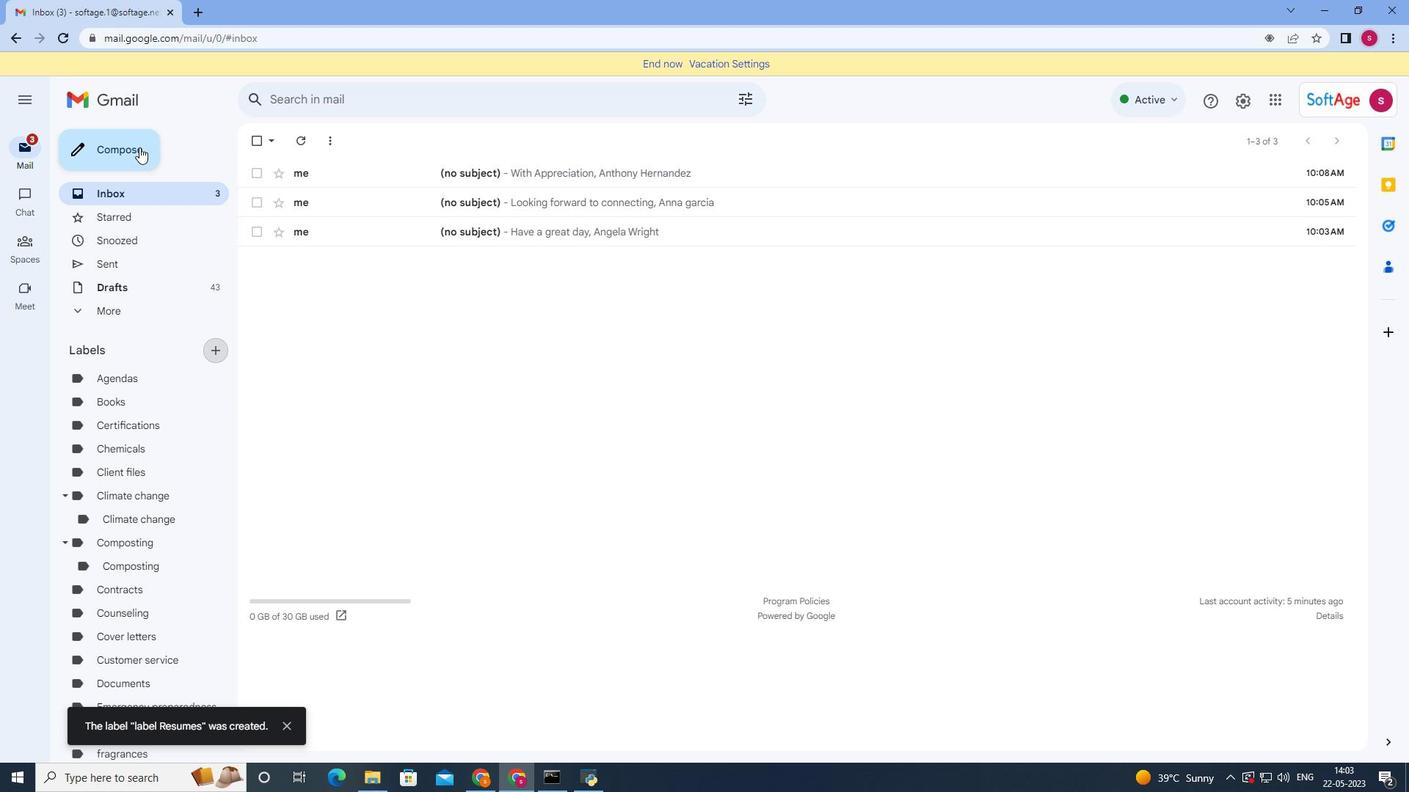 
Action: Mouse pressed left at (137, 146)
Screenshot: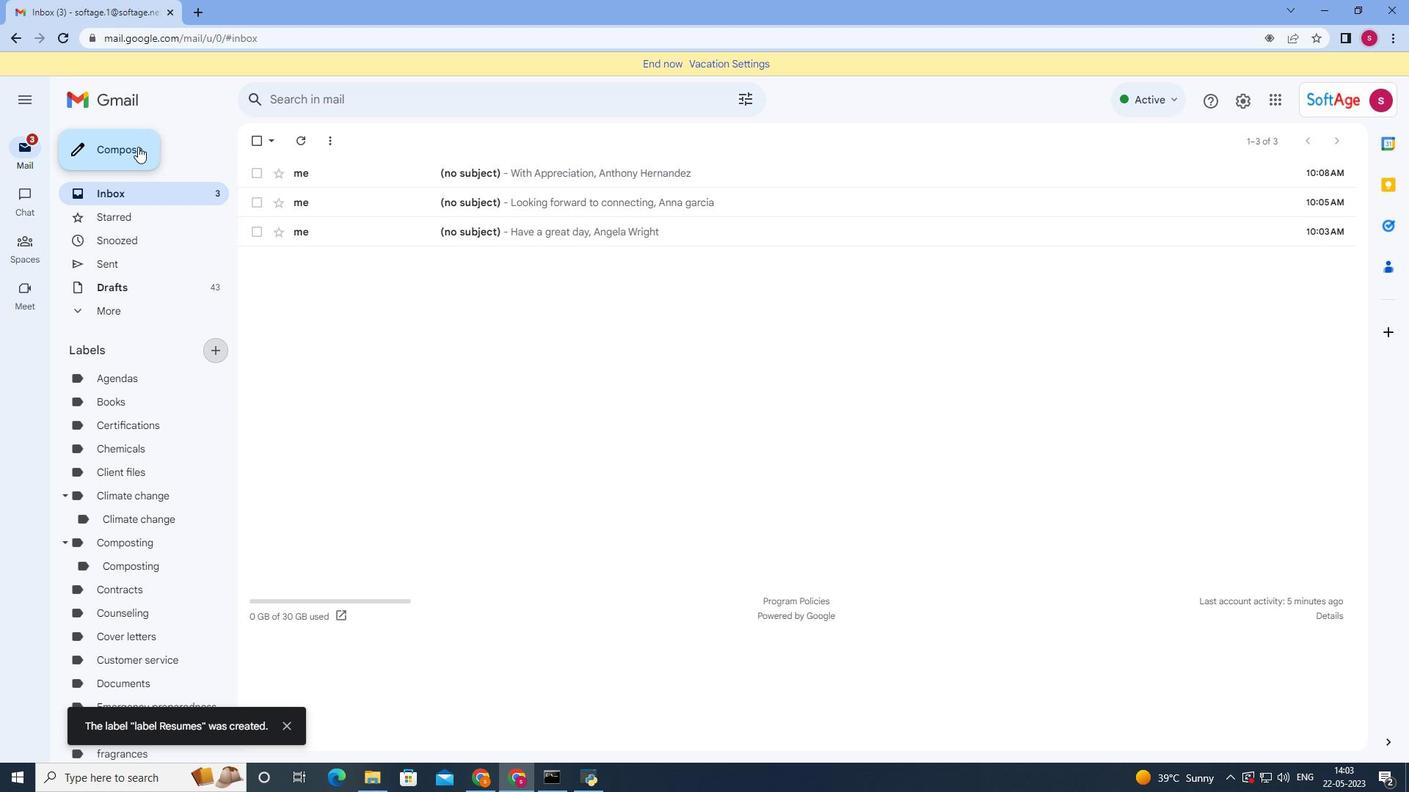 
Action: Mouse moved to (979, 361)
Screenshot: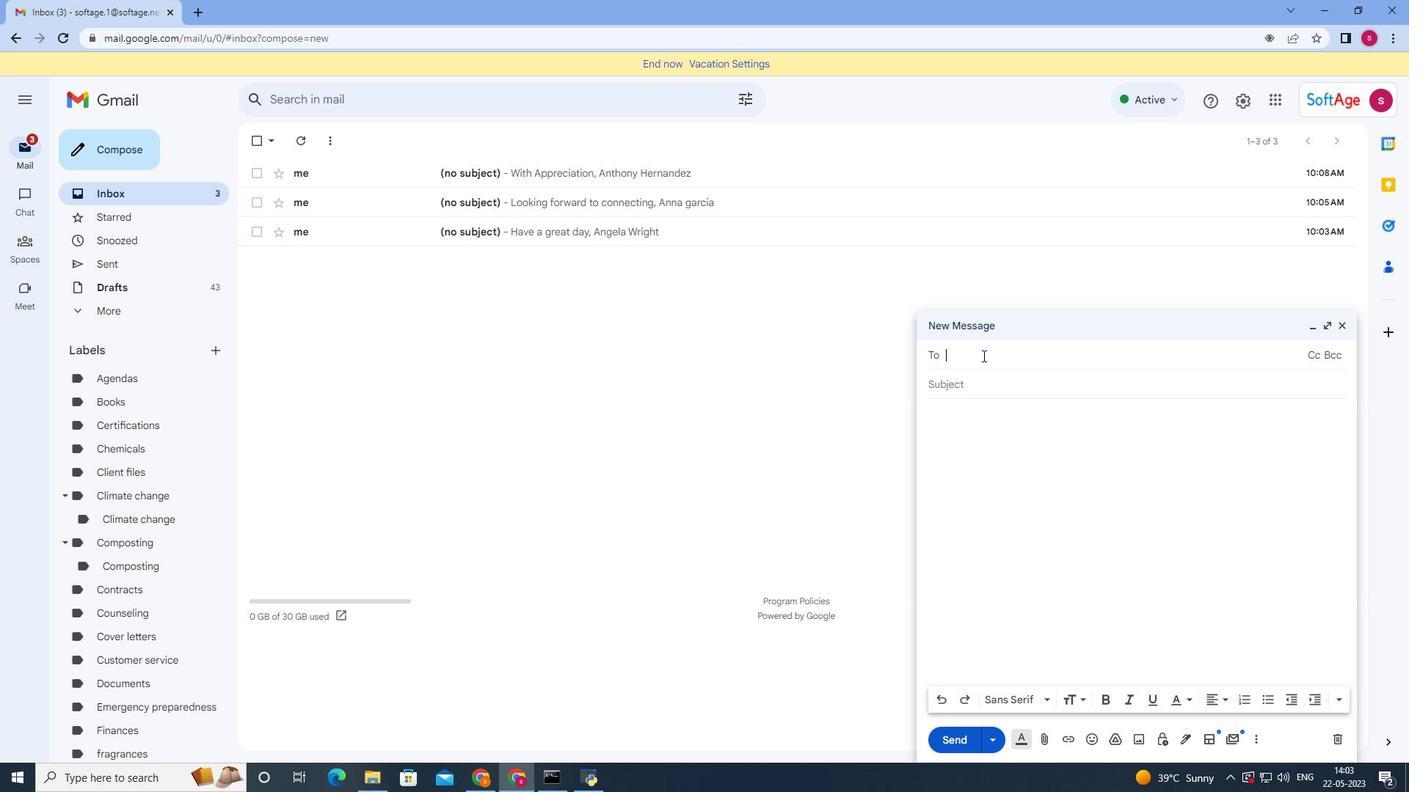 
Action: Key pressed softage.4<Key.shift>@softage
Screenshot: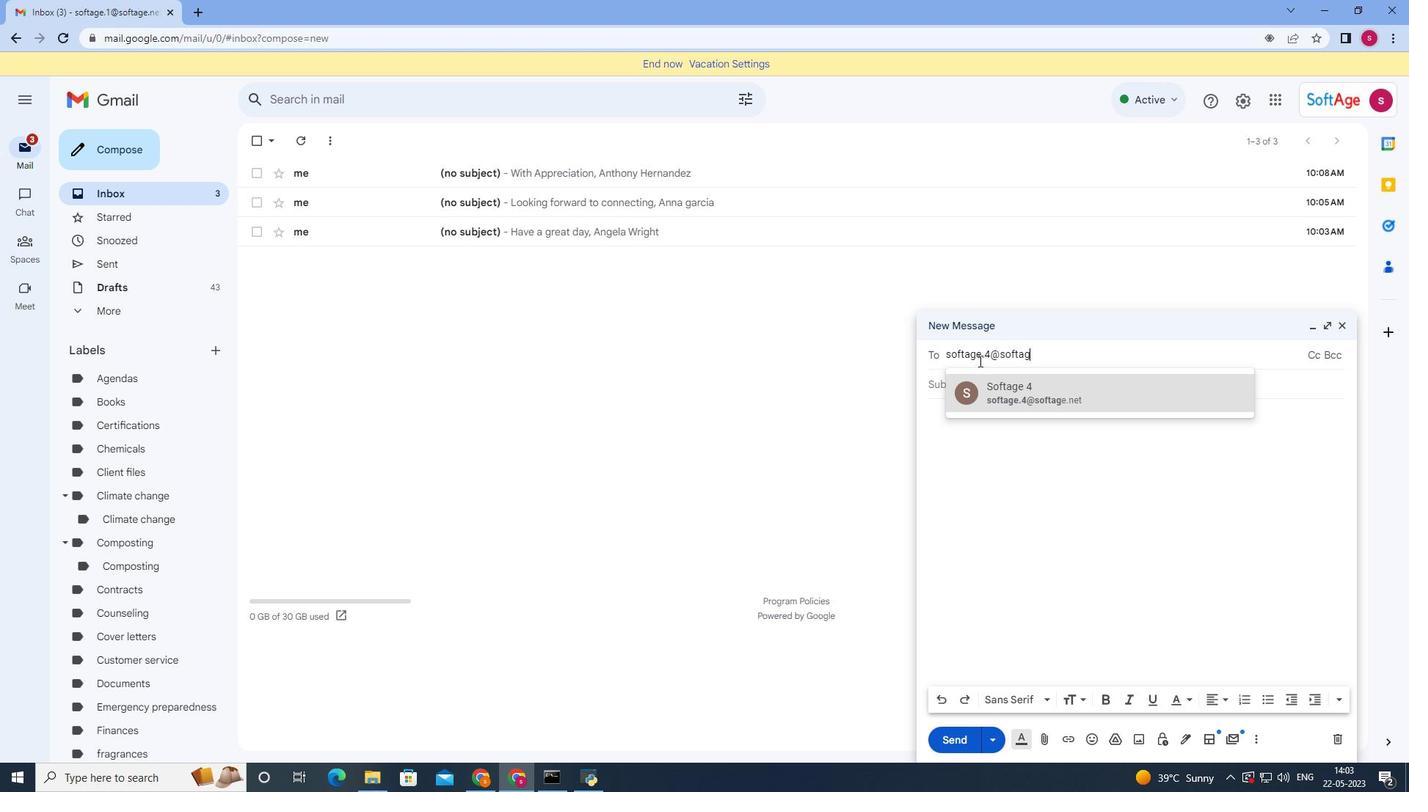 
Action: Mouse moved to (997, 382)
Screenshot: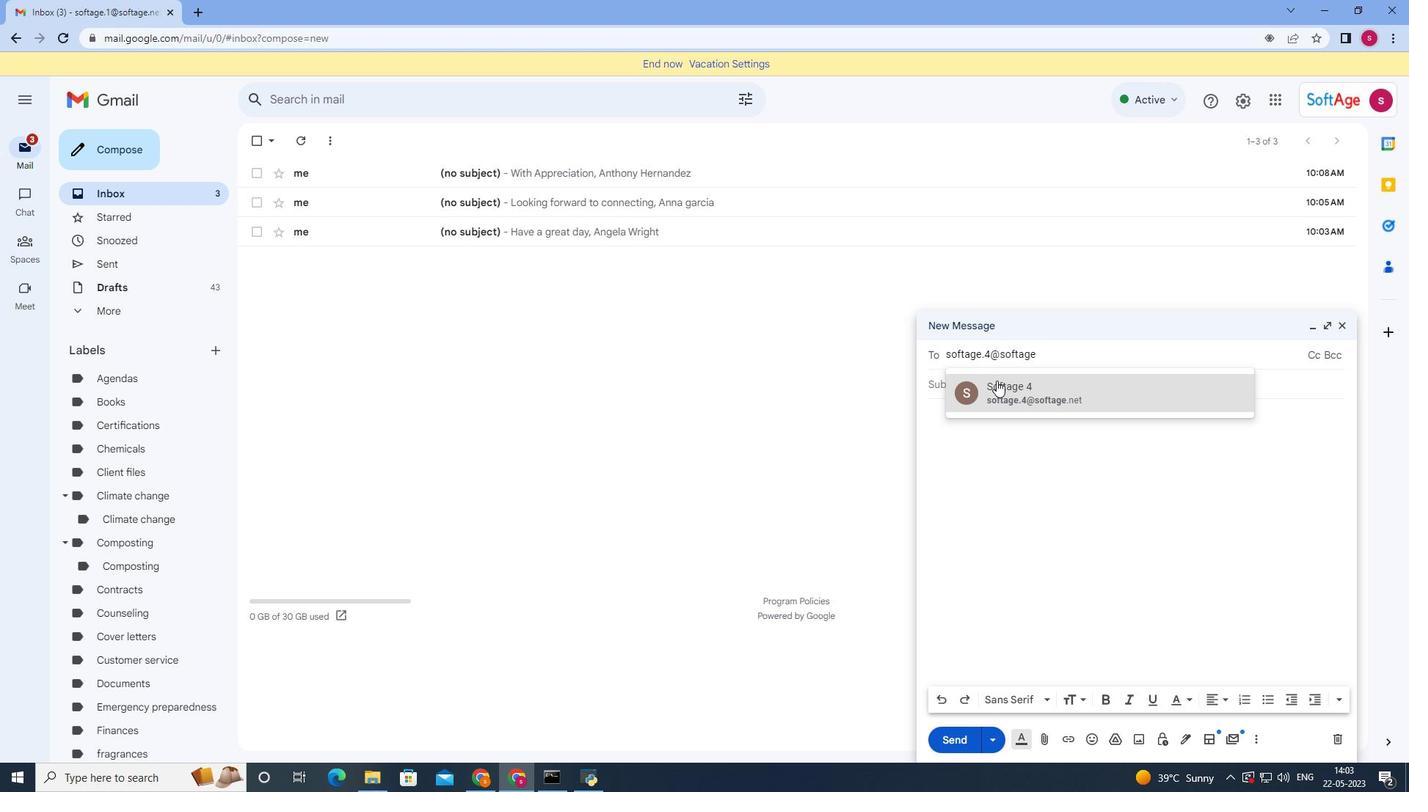 
Action: Mouse pressed left at (997, 382)
Screenshot: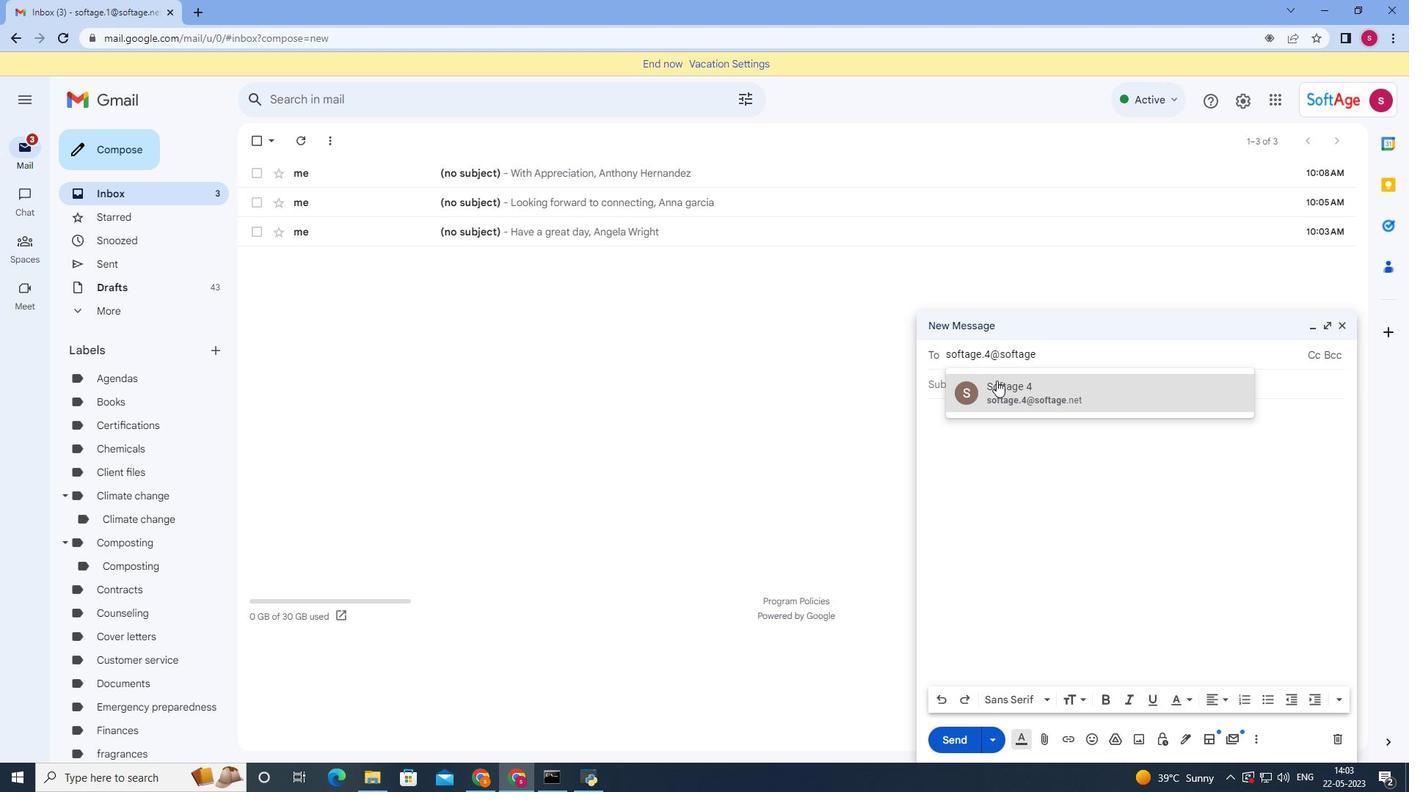 
Action: Mouse moved to (1183, 736)
Screenshot: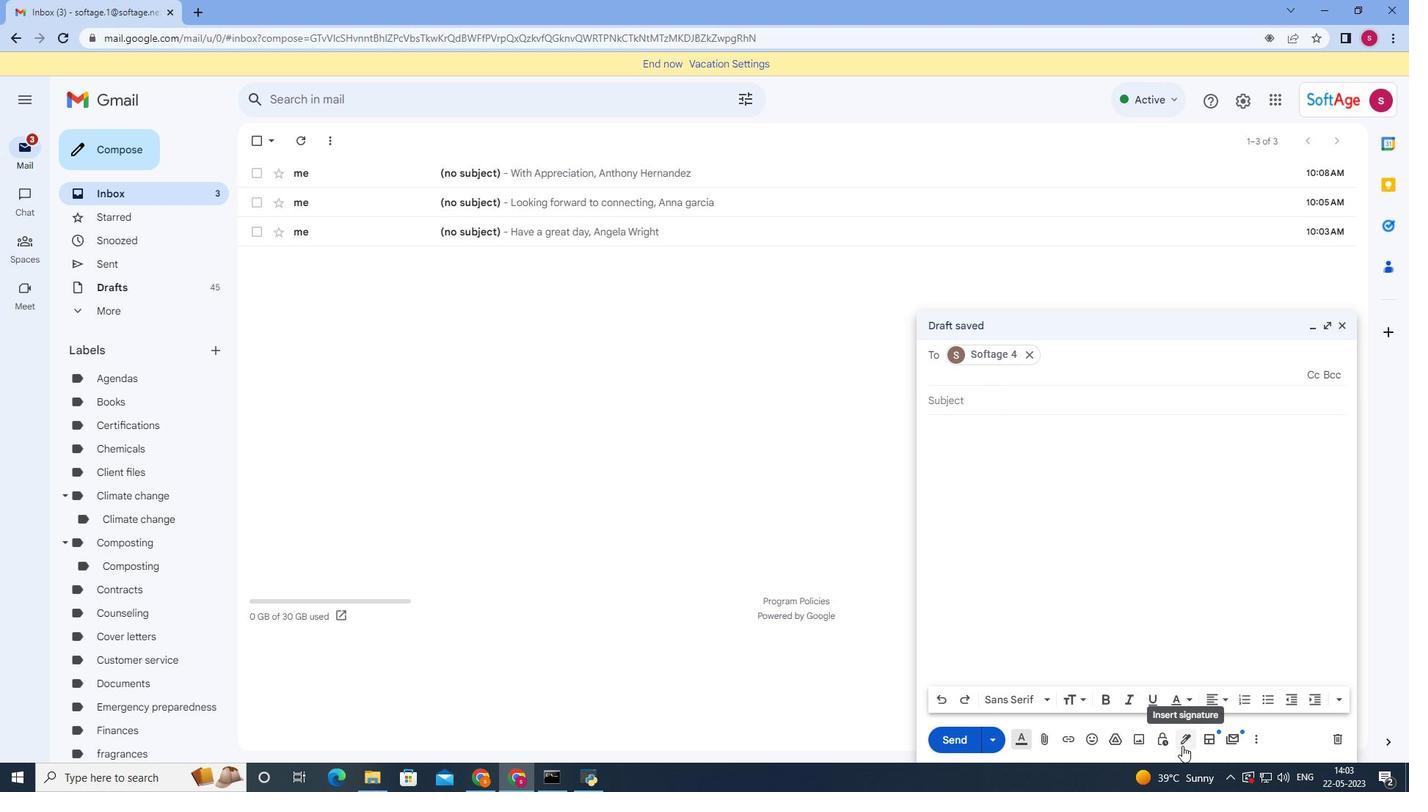 
Action: Mouse pressed left at (1182, 745)
Screenshot: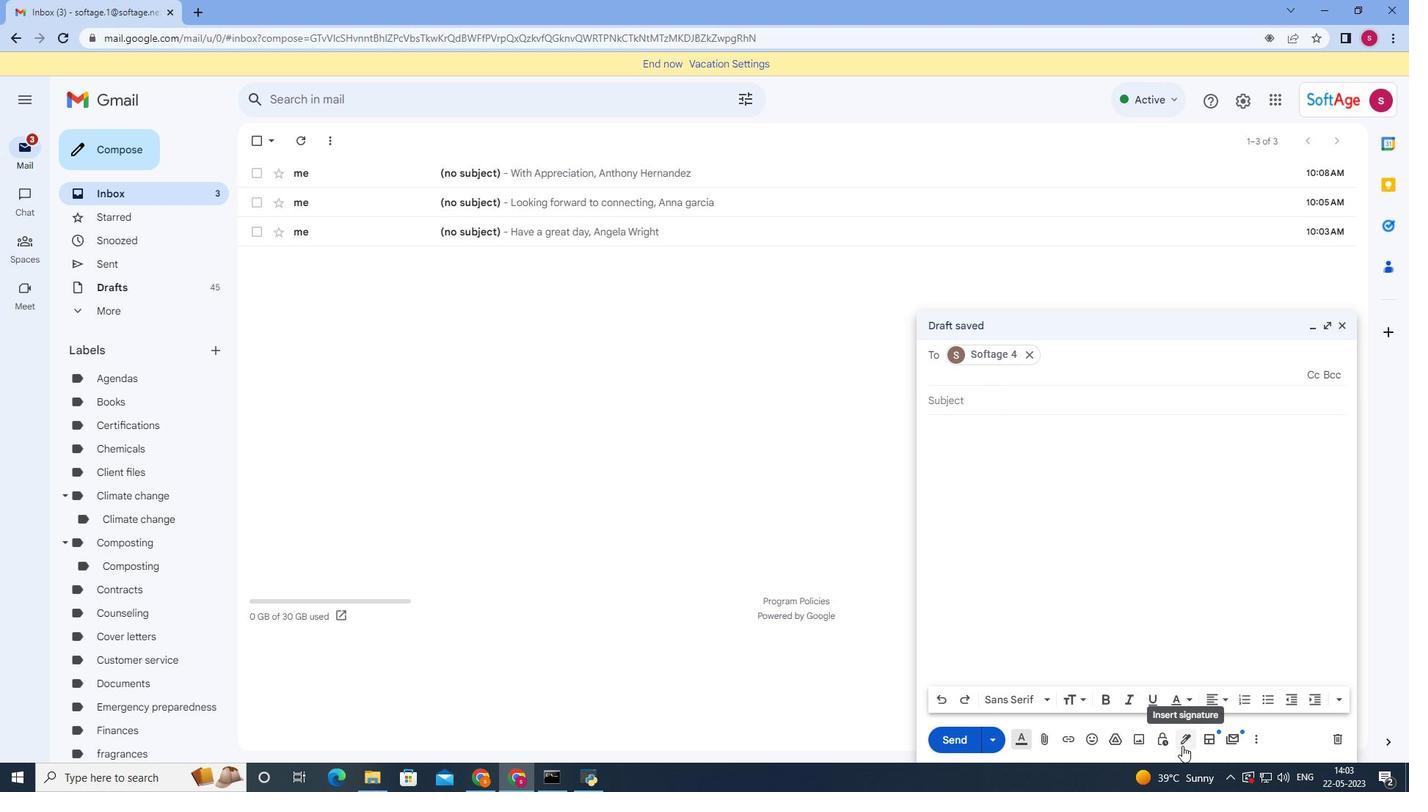 
Action: Mouse moved to (1274, 621)
Screenshot: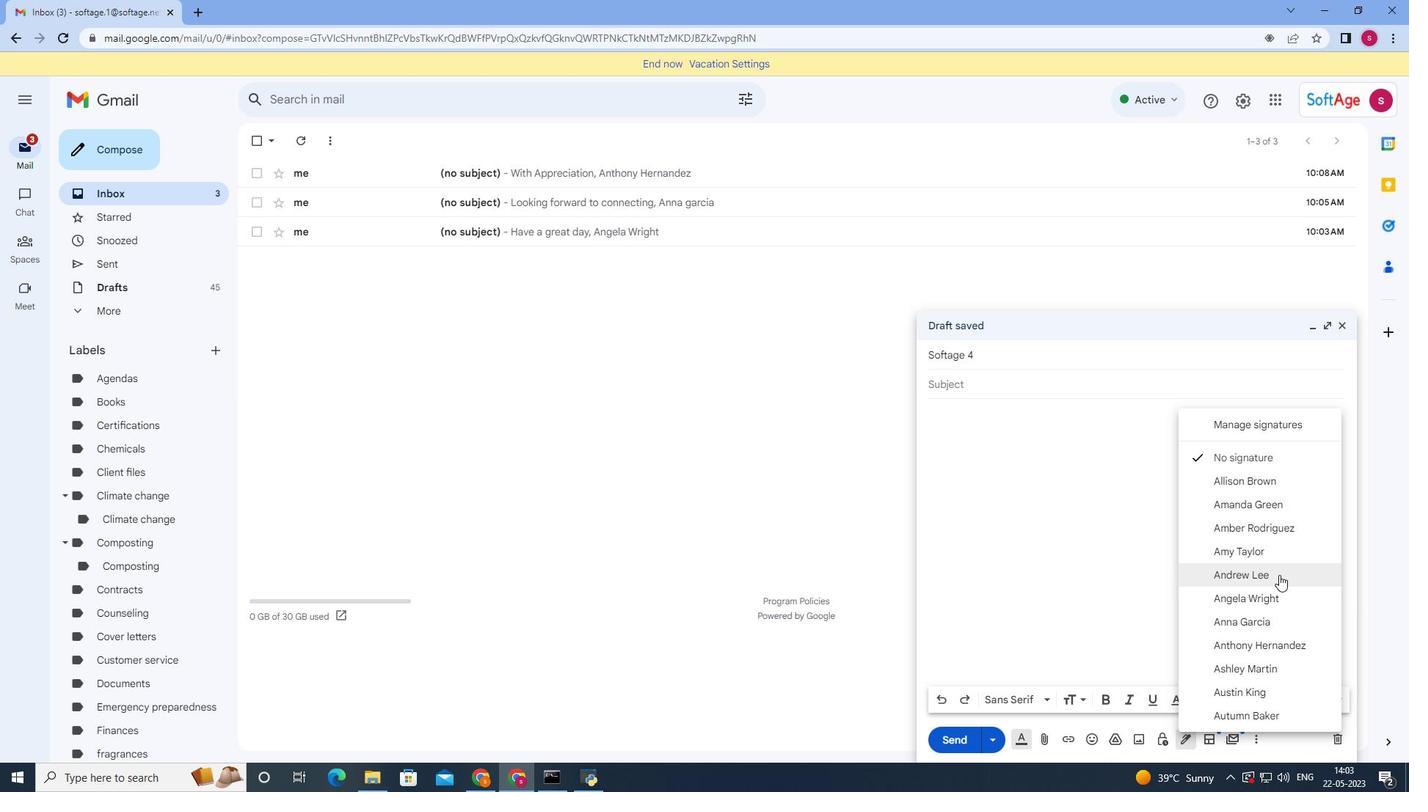
Action: Mouse scrolled (1274, 620) with delta (0, 0)
Screenshot: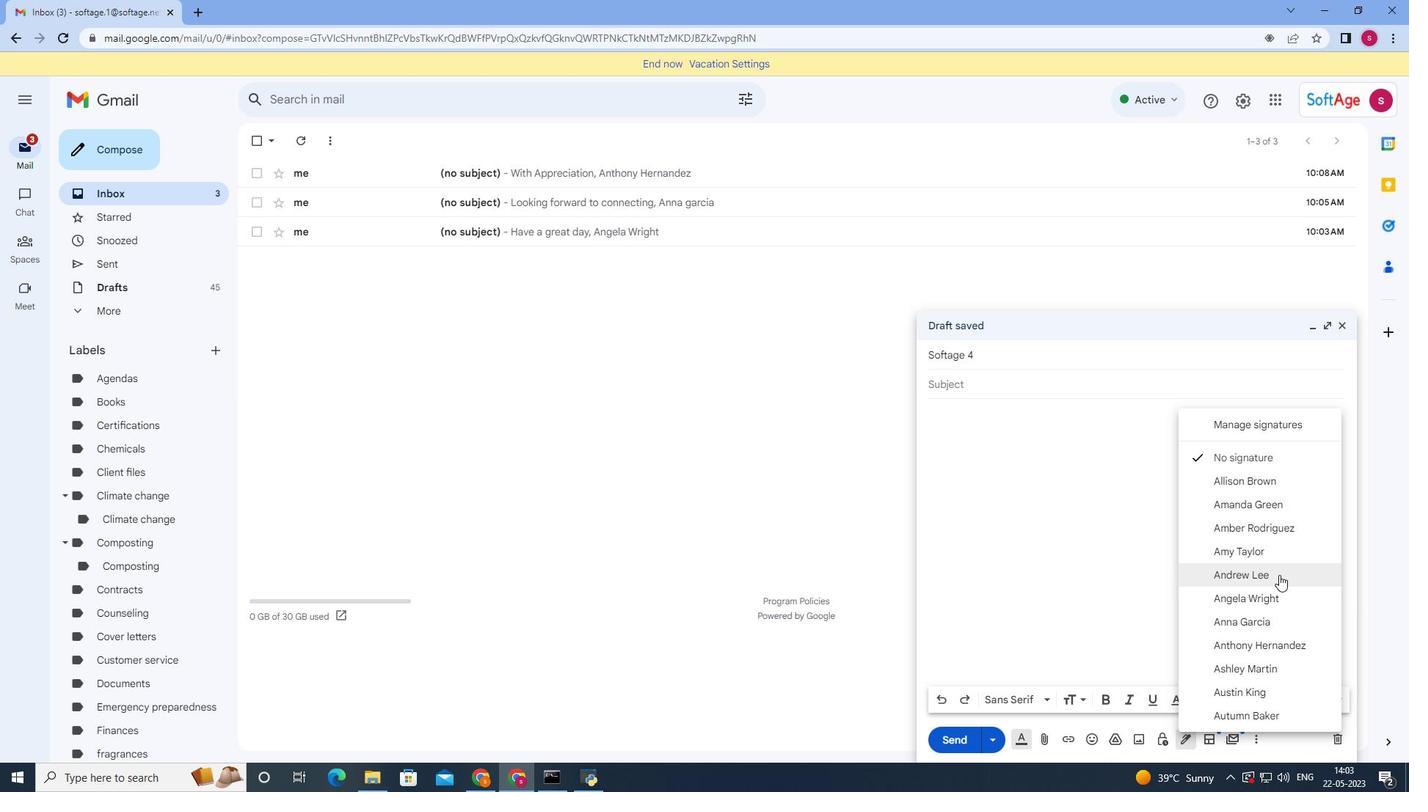 
Action: Mouse moved to (1273, 631)
Screenshot: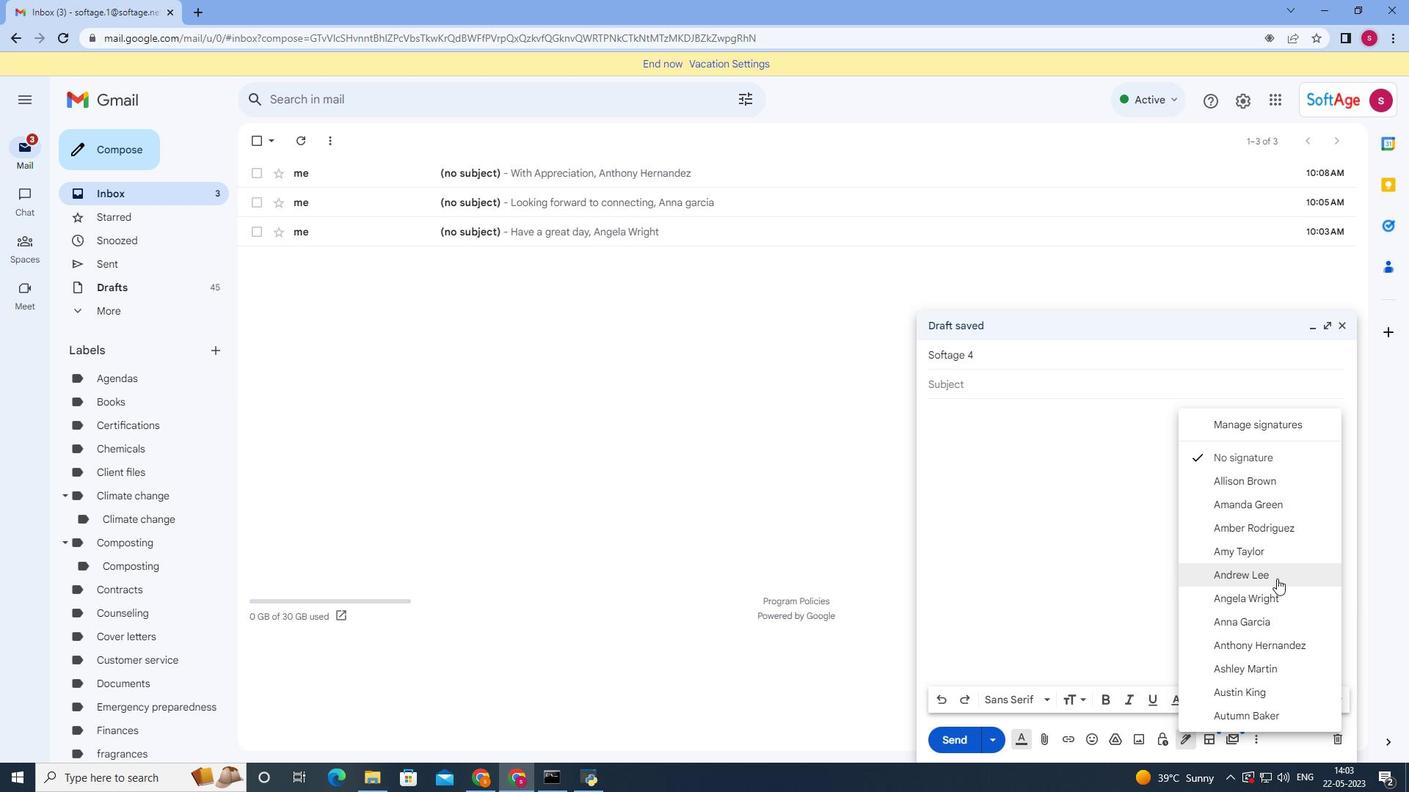 
Action: Mouse scrolled (1273, 630) with delta (0, 0)
Screenshot: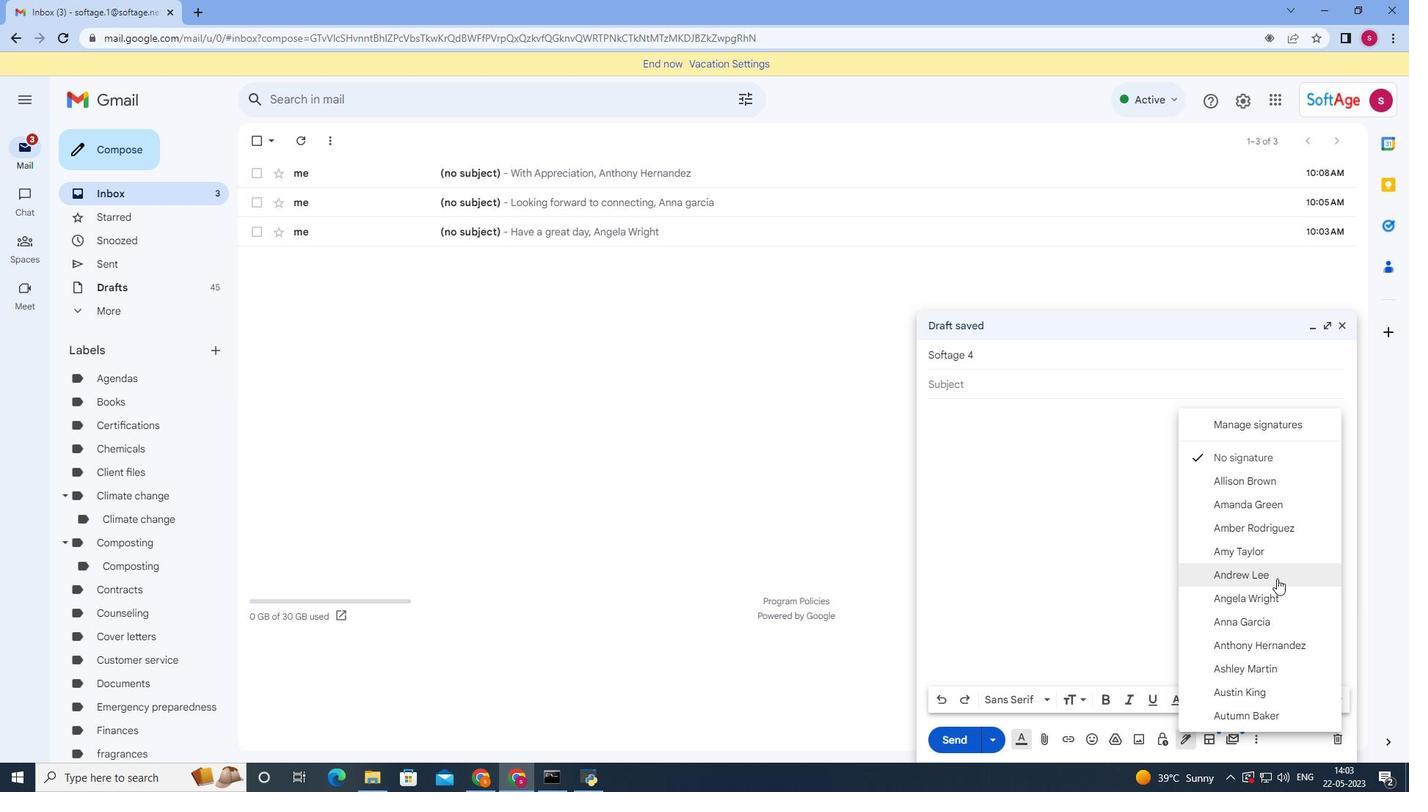 
Action: Mouse moved to (1254, 712)
Screenshot: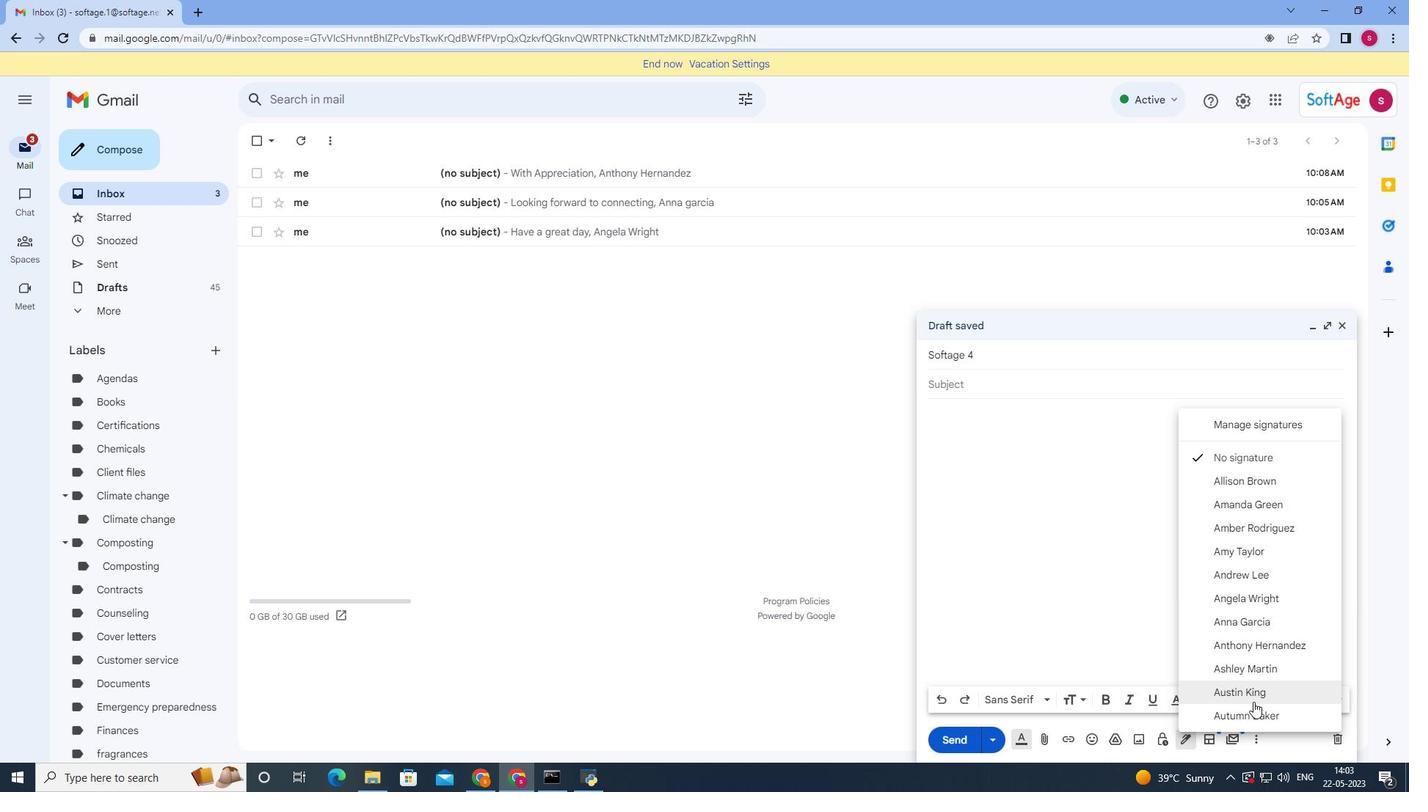
Action: Mouse pressed left at (1254, 712)
Screenshot: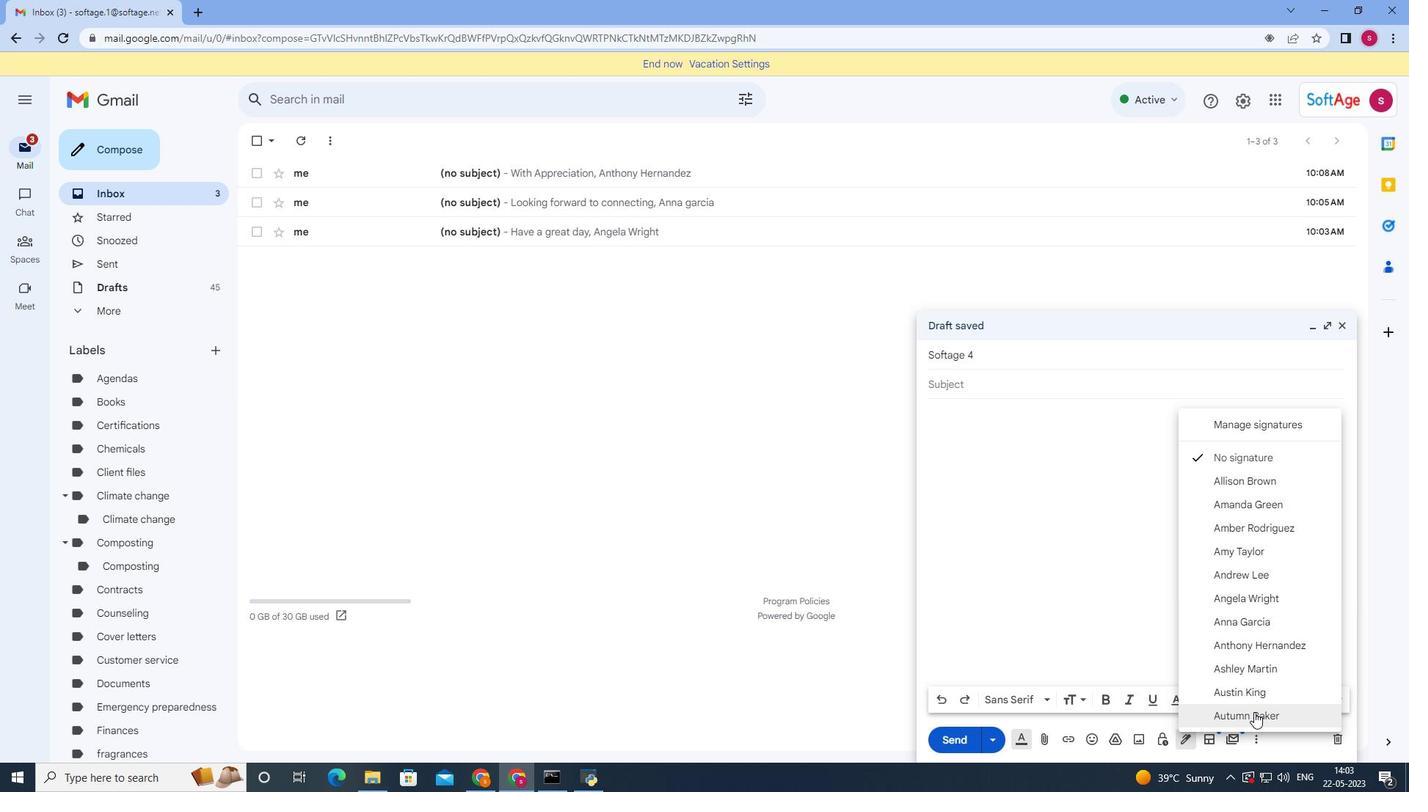 
Action: Mouse moved to (1255, 739)
Screenshot: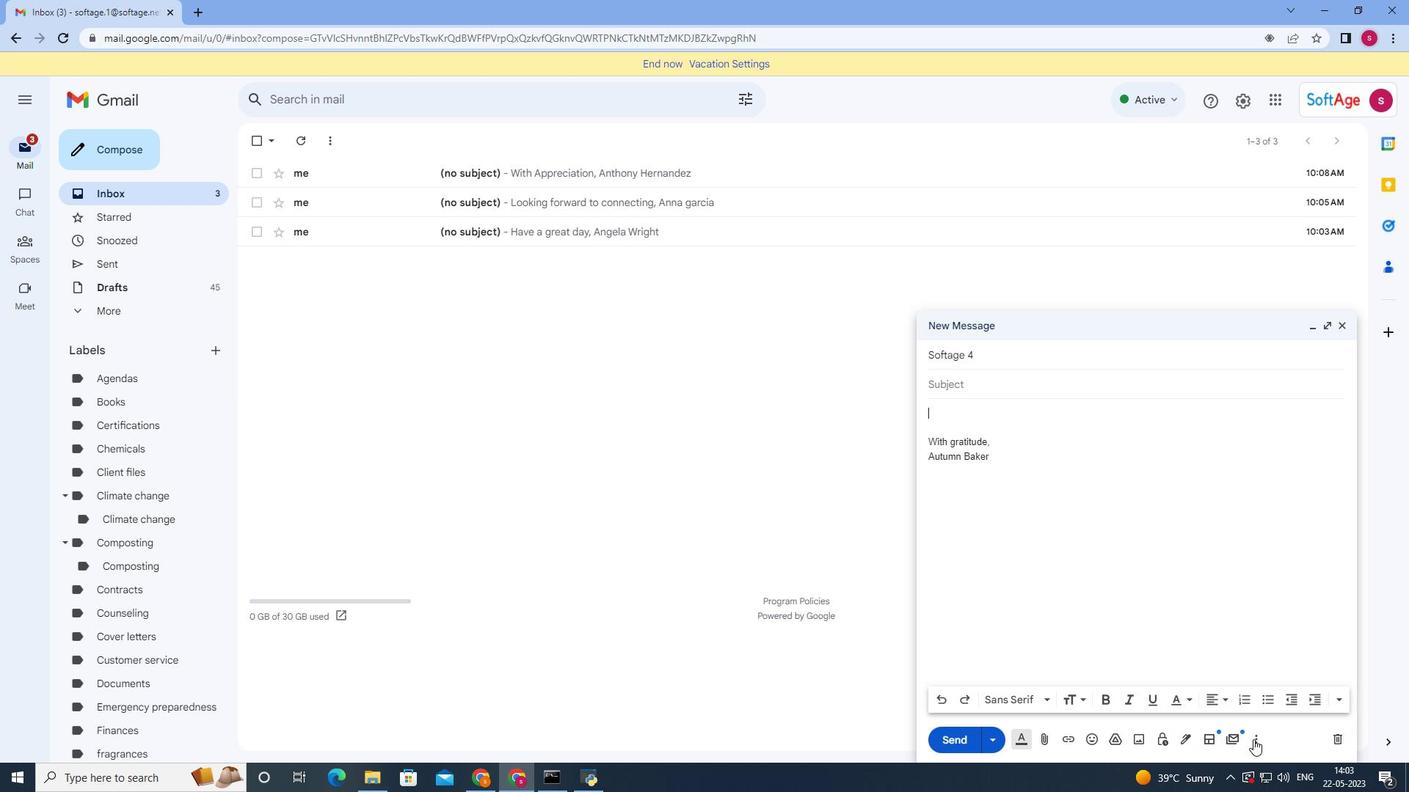 
Action: Mouse pressed left at (1255, 739)
Screenshot: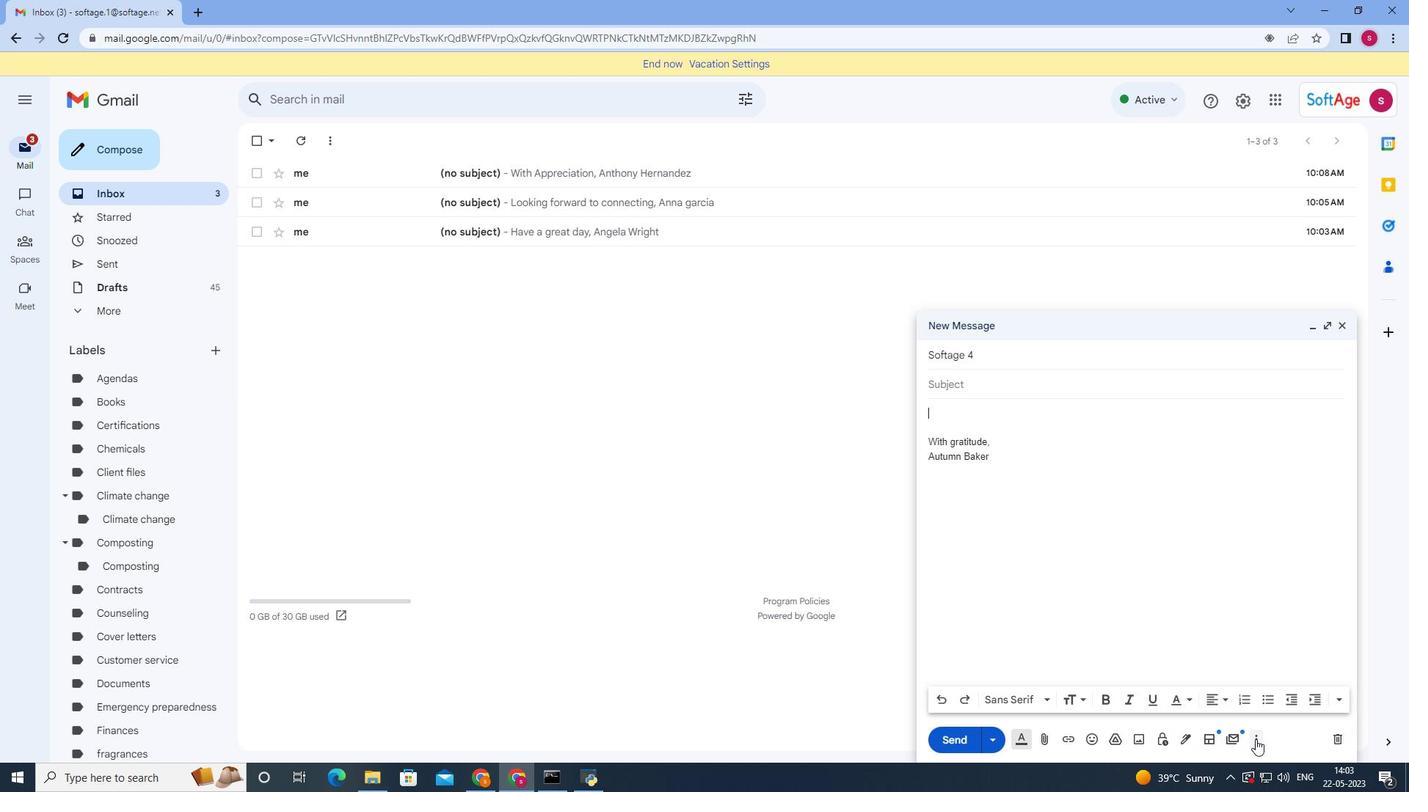 
Action: Mouse moved to (1174, 601)
Screenshot: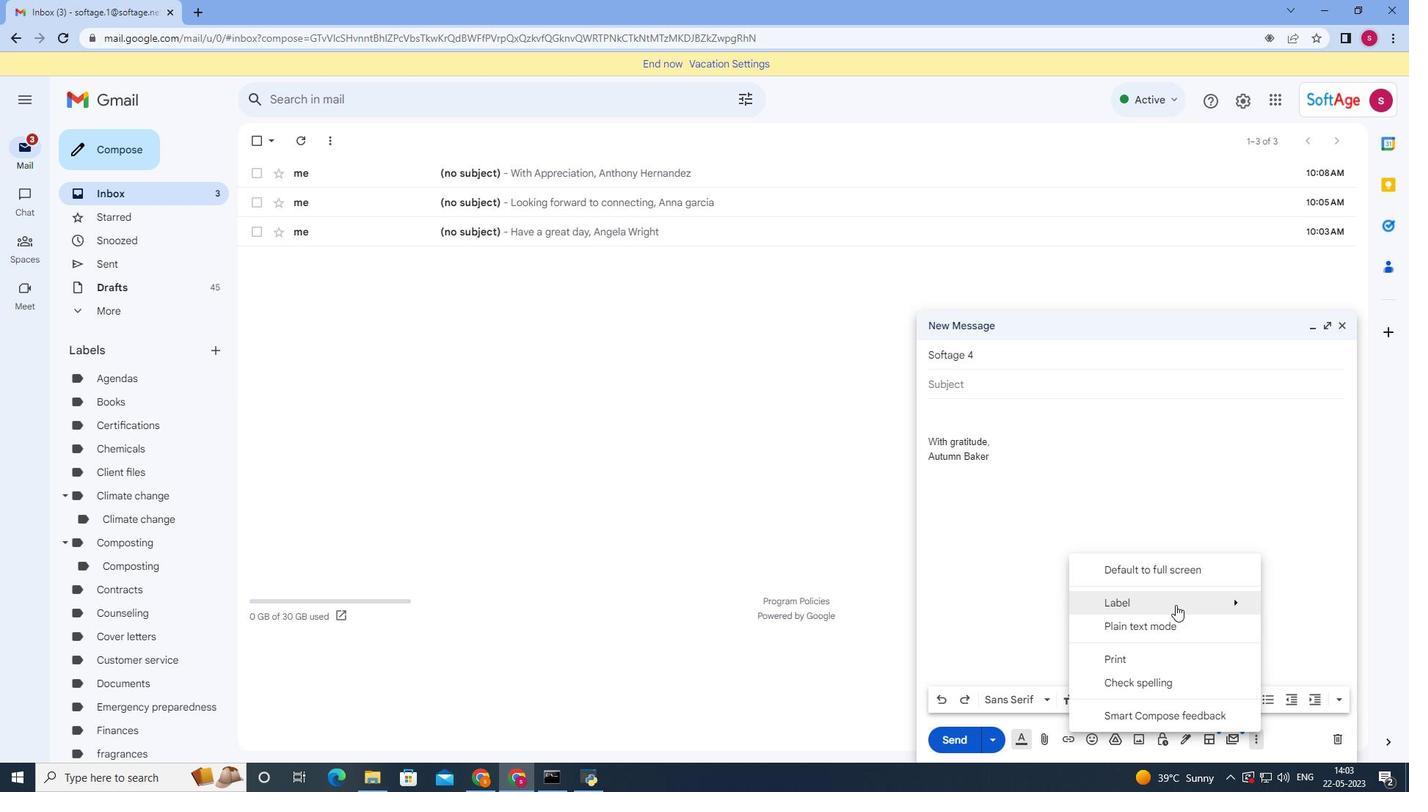 
Action: Mouse pressed left at (1174, 601)
Screenshot: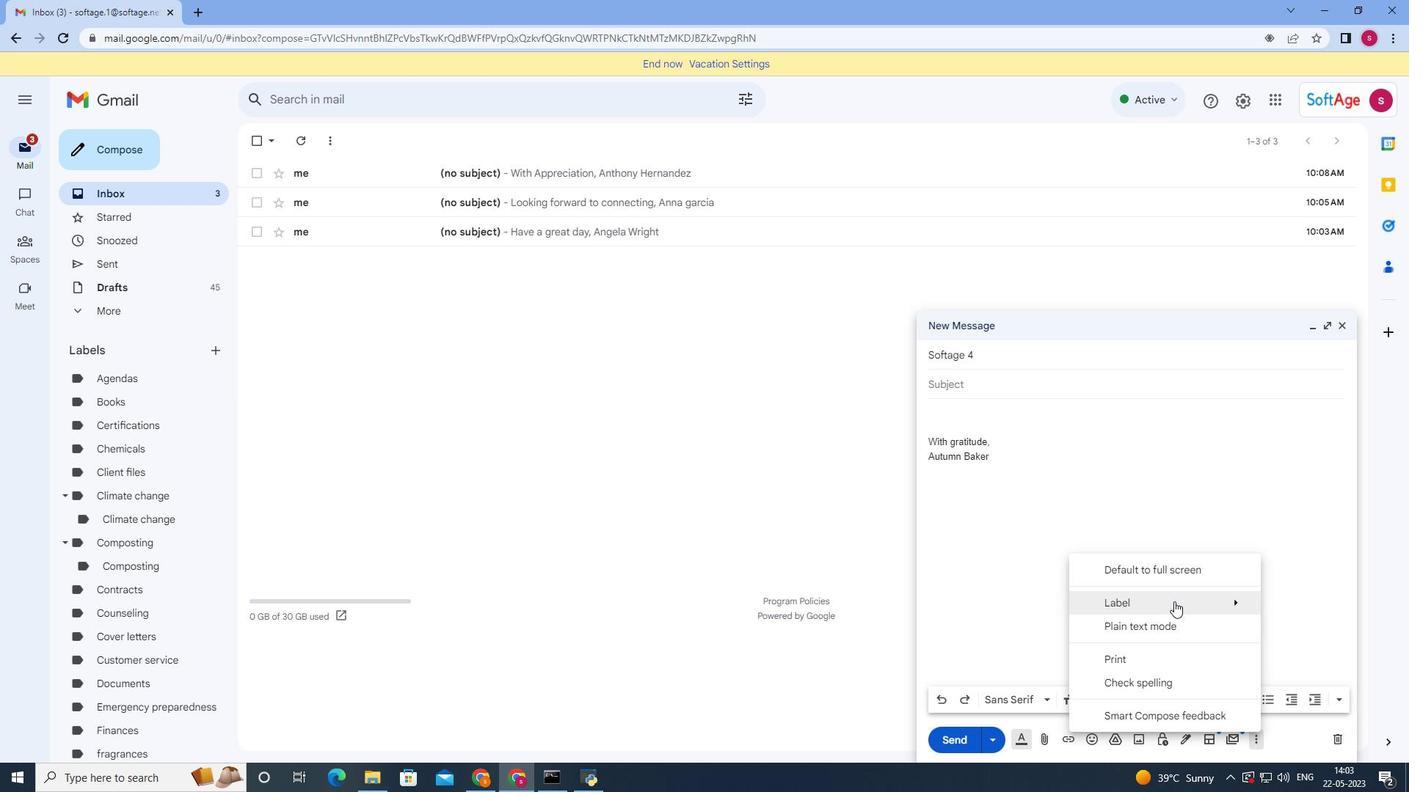 
Action: Mouse moved to (903, 434)
Screenshot: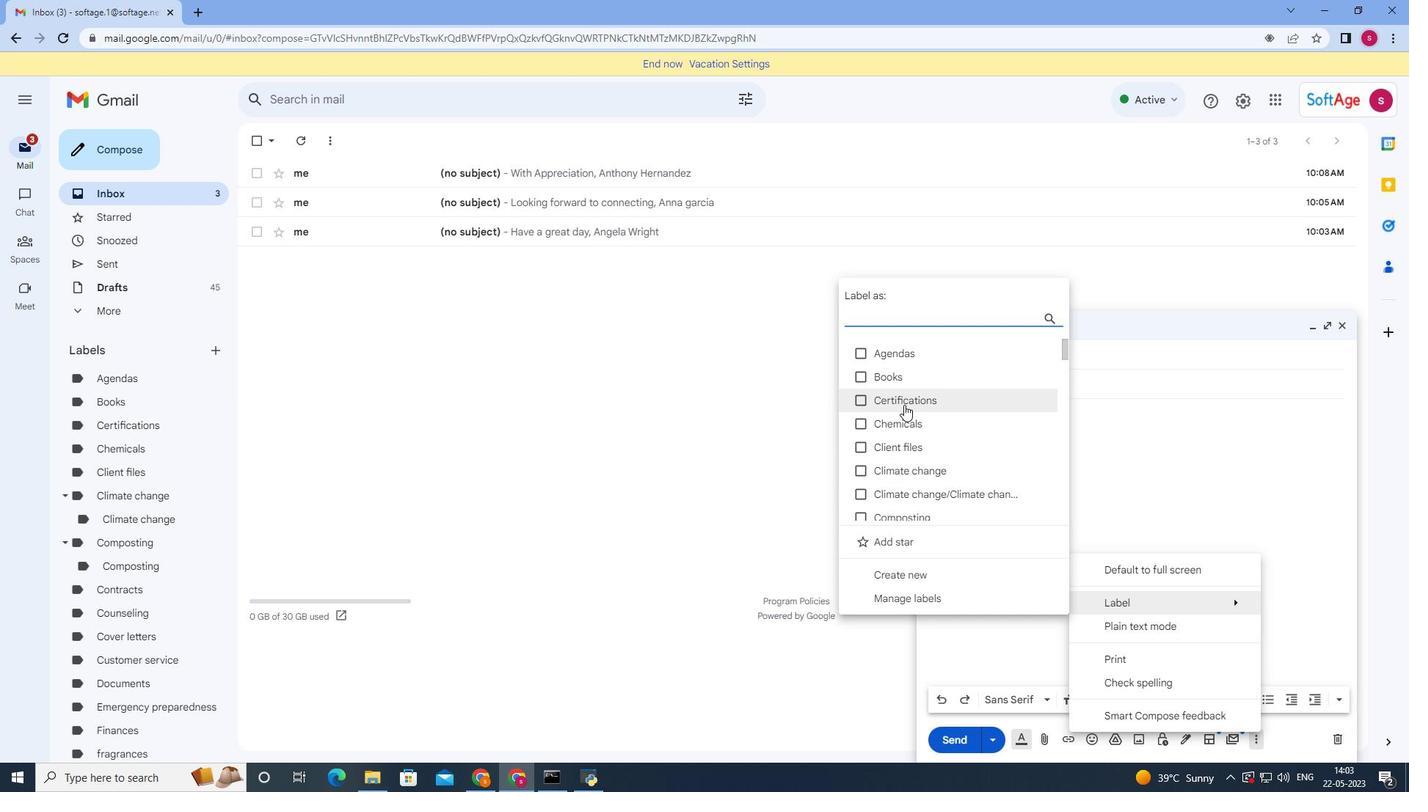 
Action: Mouse scrolled (903, 433) with delta (0, 0)
Screenshot: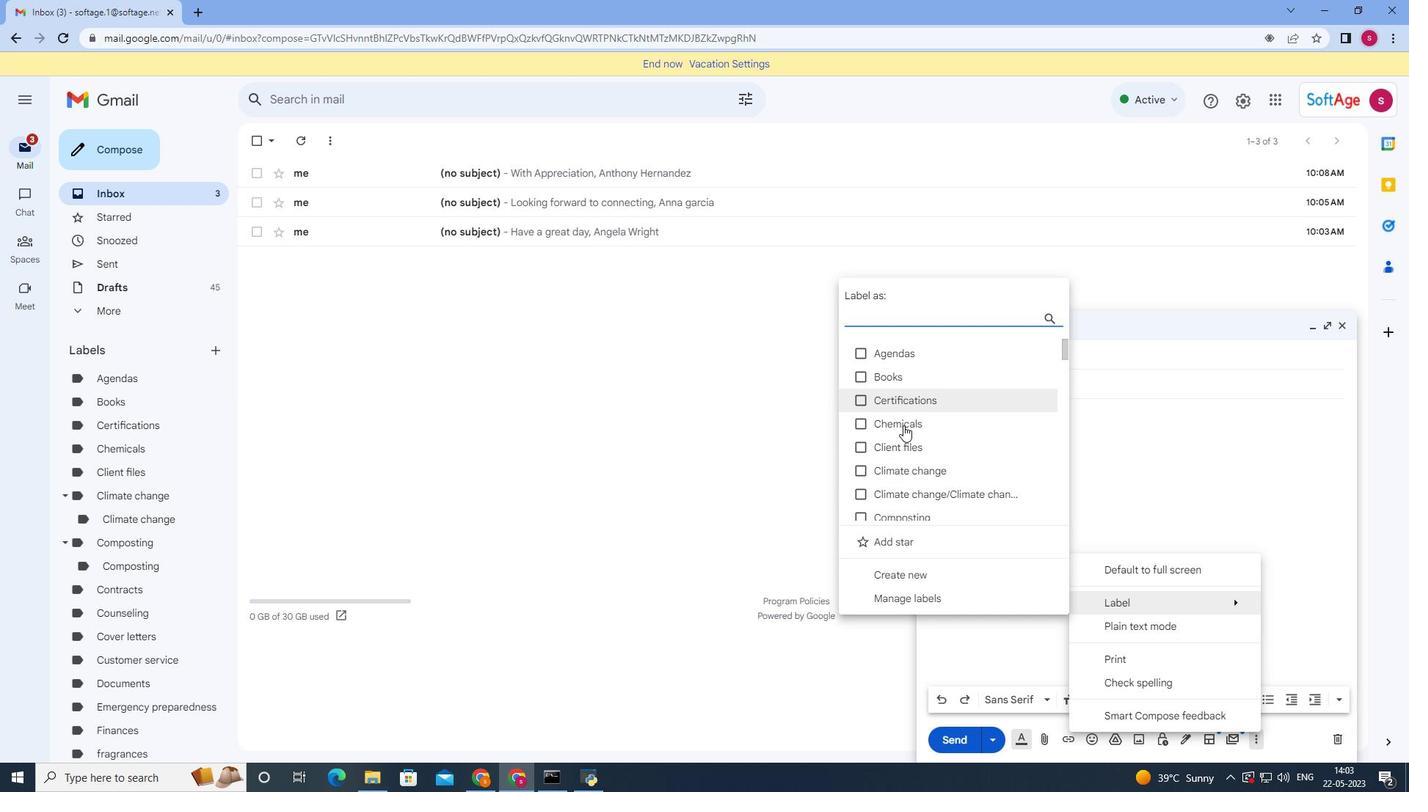 
Action: Mouse moved to (903, 435)
Screenshot: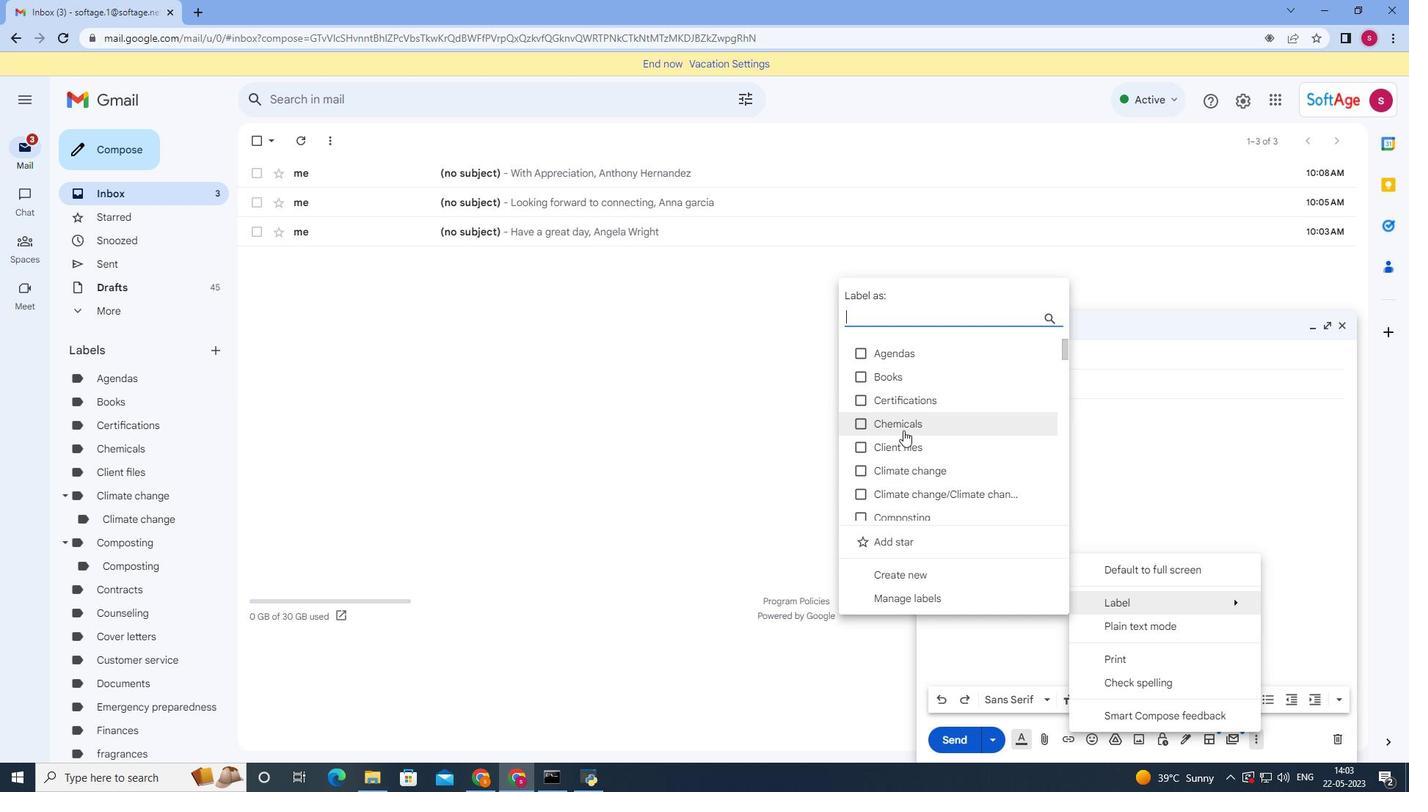 
Action: Mouse scrolled (903, 434) with delta (0, 0)
Screenshot: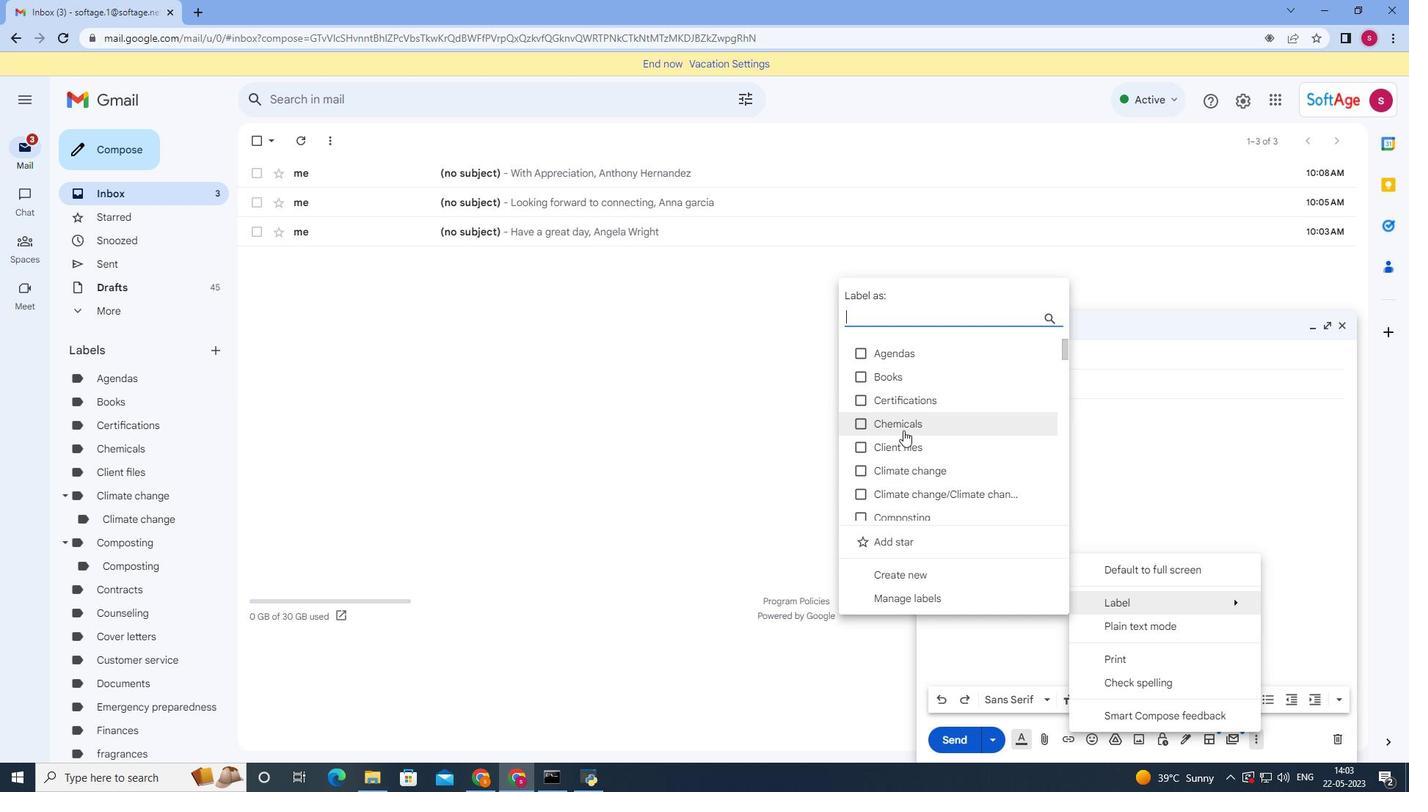 
Action: Mouse scrolled (903, 434) with delta (0, 0)
Screenshot: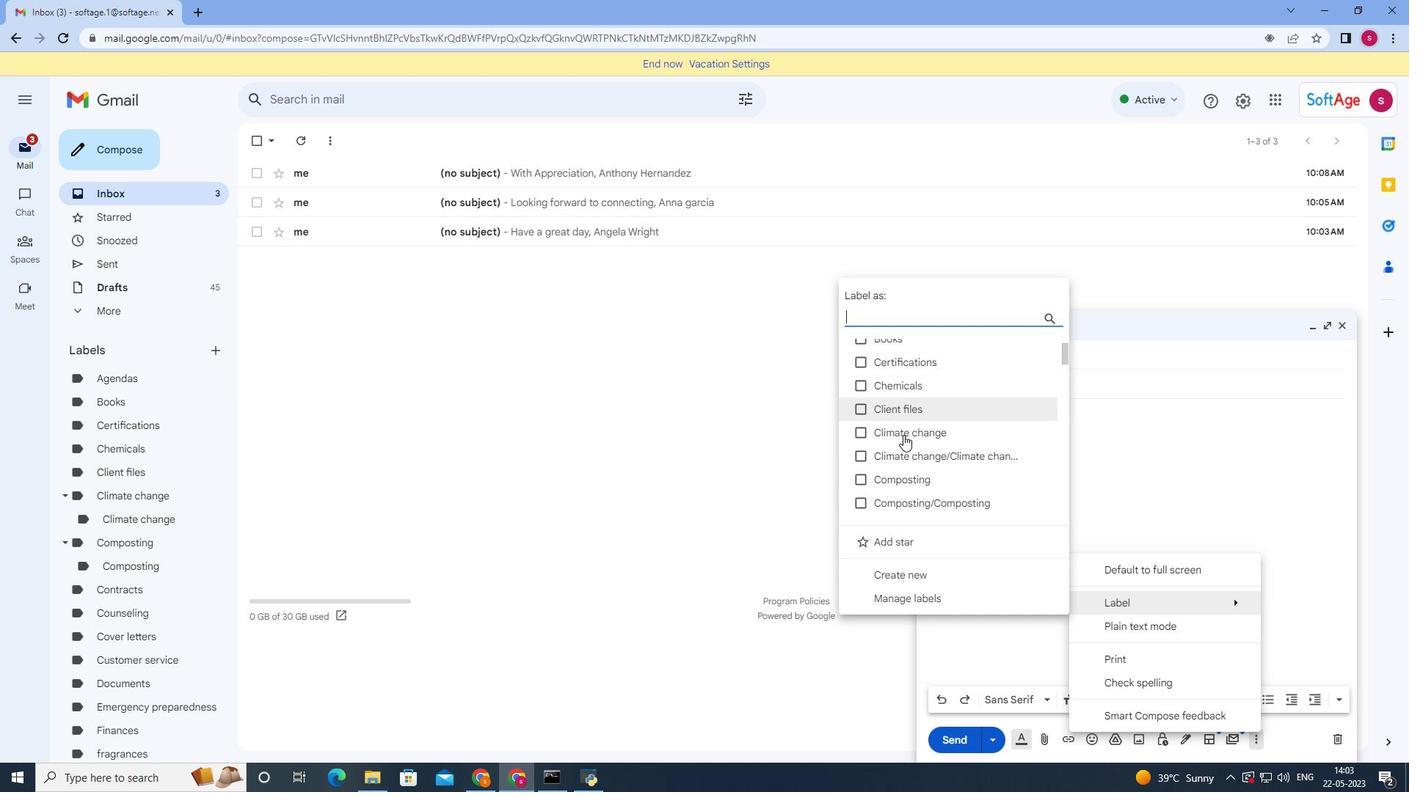 
Action: Mouse moved to (903, 437)
Screenshot: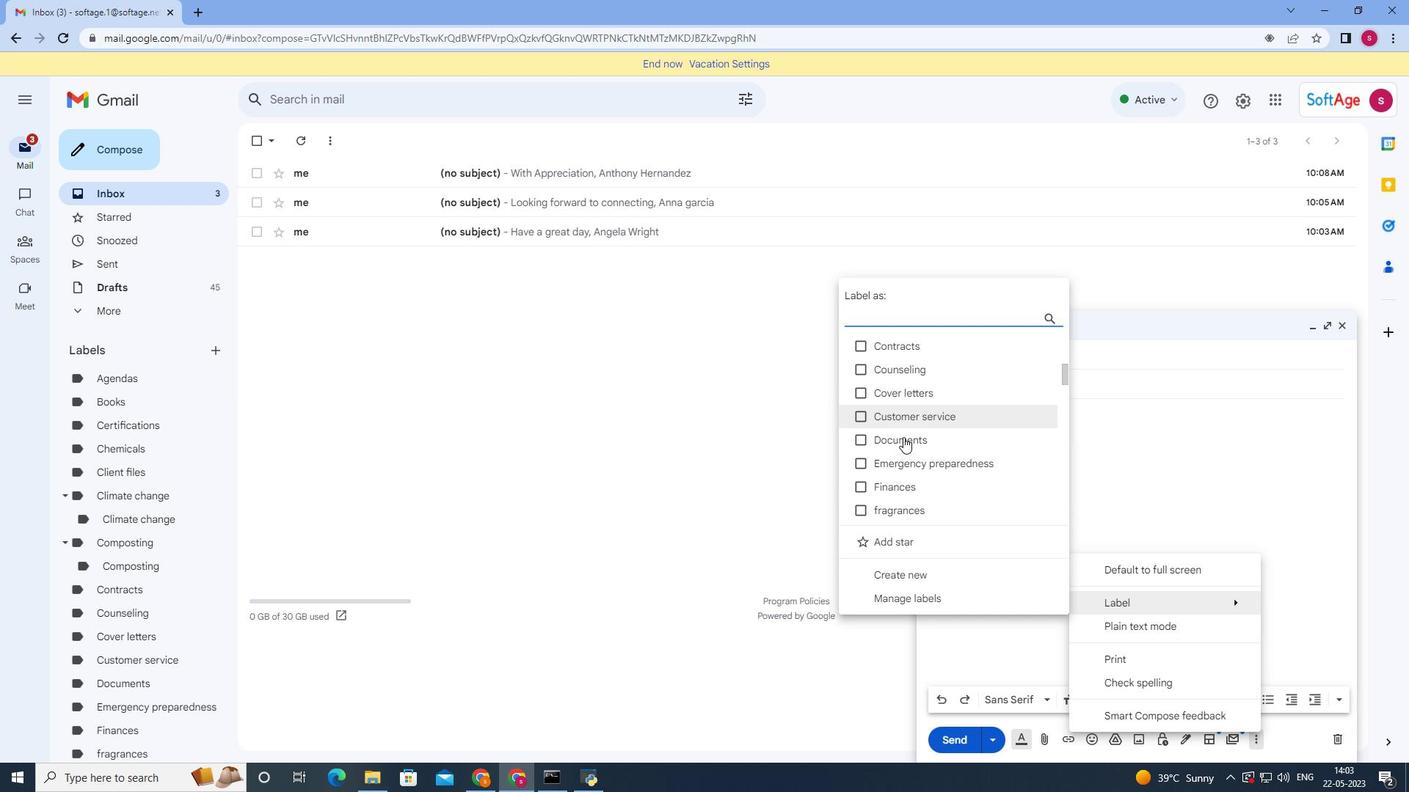 
Action: Mouse scrolled (903, 436) with delta (0, 0)
Screenshot: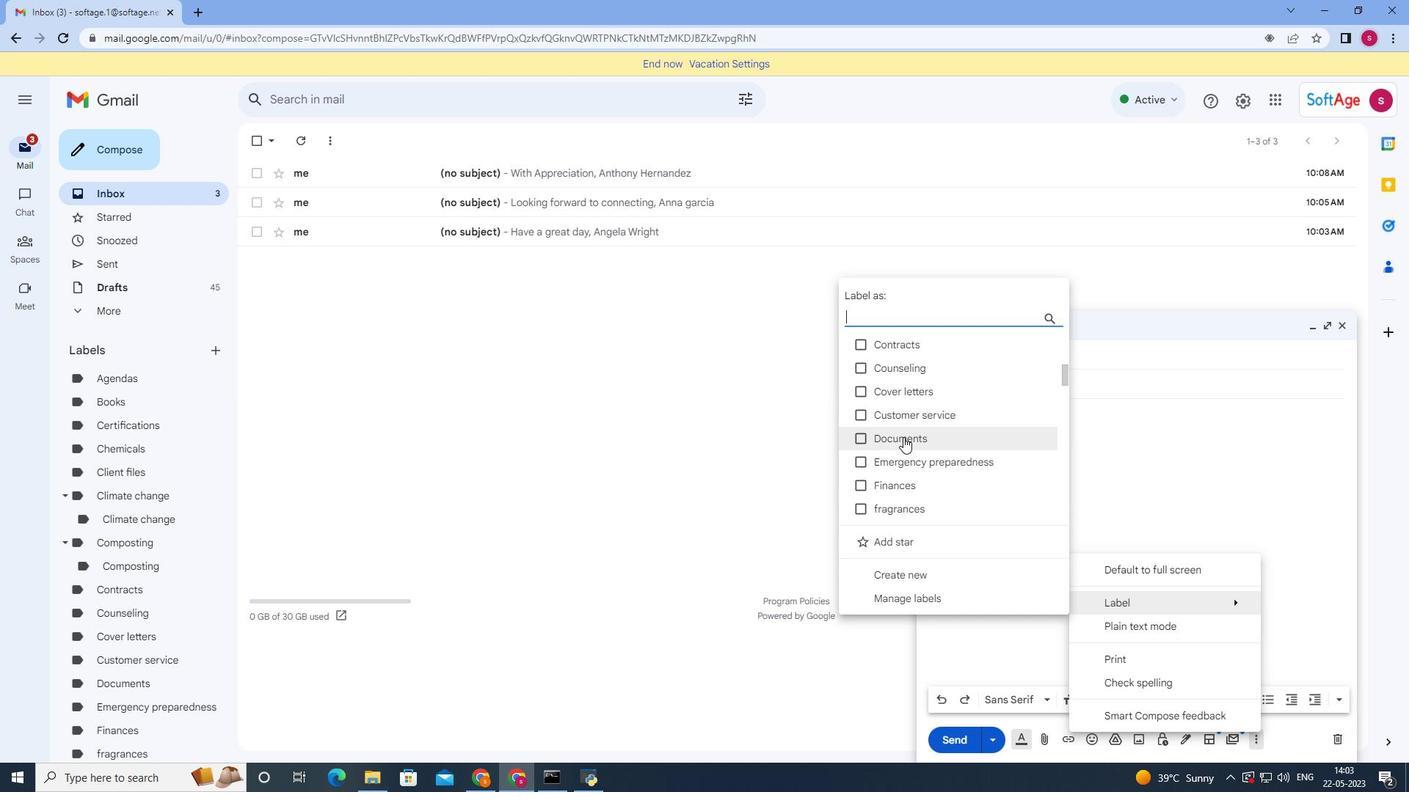 
Action: Mouse scrolled (903, 436) with delta (0, 0)
Screenshot: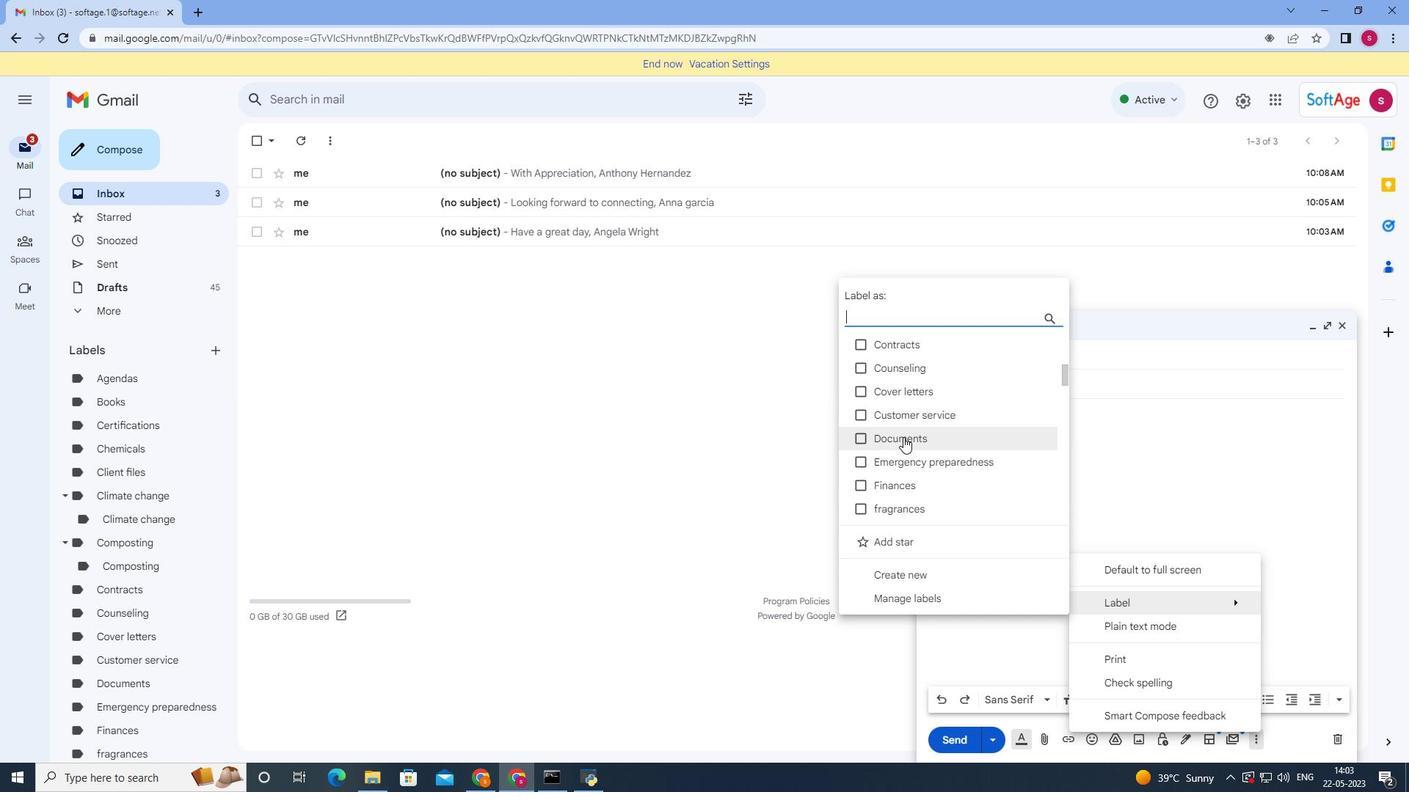 
Action: Mouse moved to (902, 435)
Screenshot: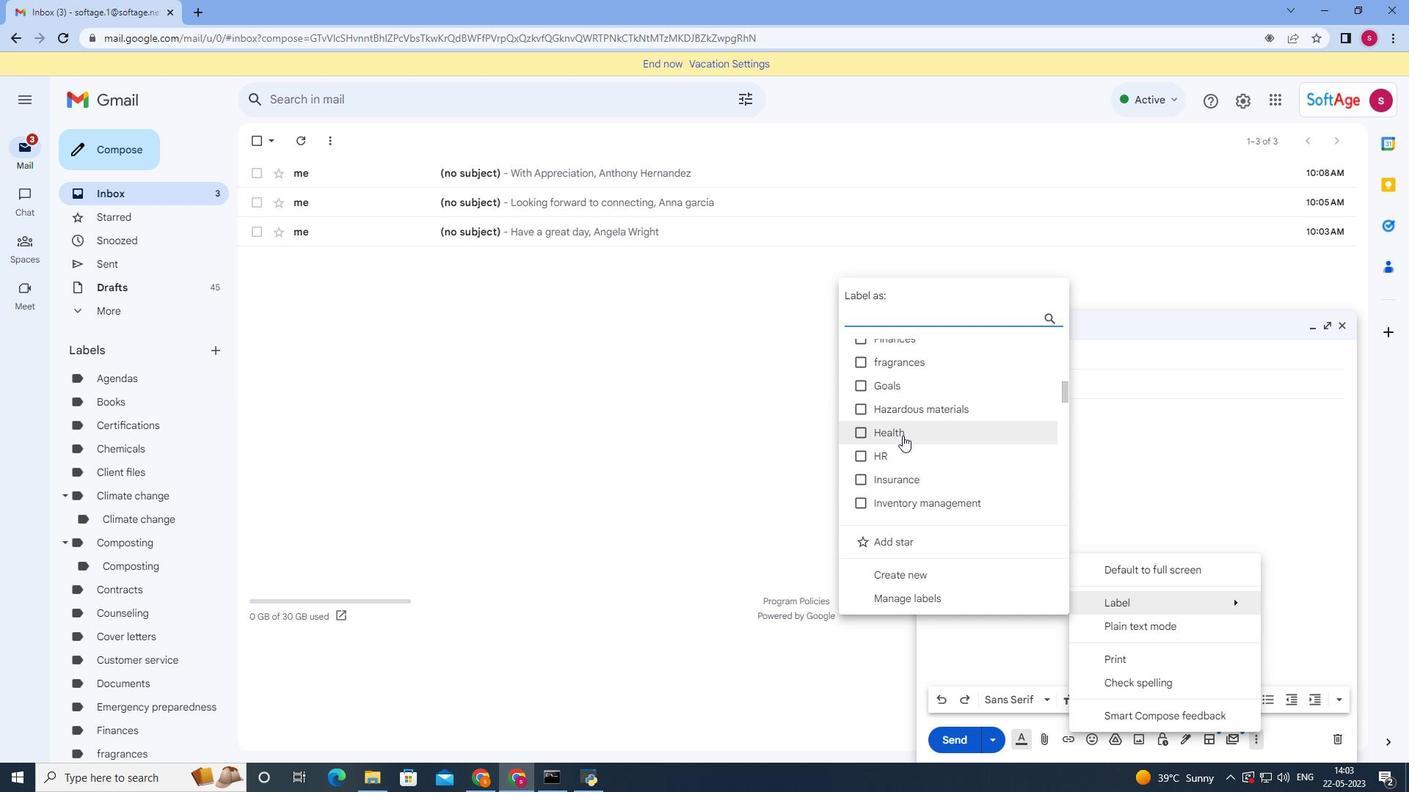 
Action: Mouse scrolled (902, 435) with delta (0, 0)
Screenshot: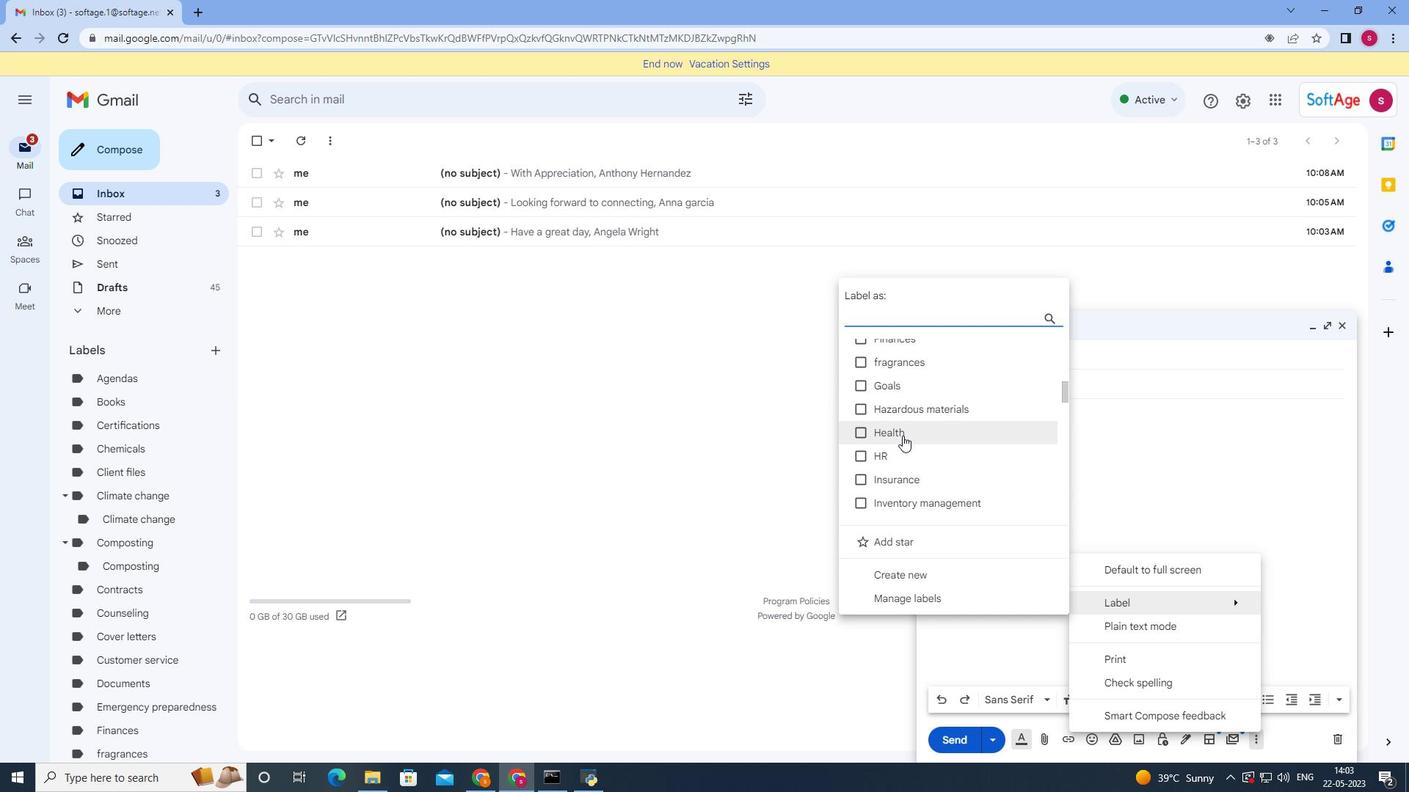 
Action: Mouse moved to (901, 436)
Screenshot: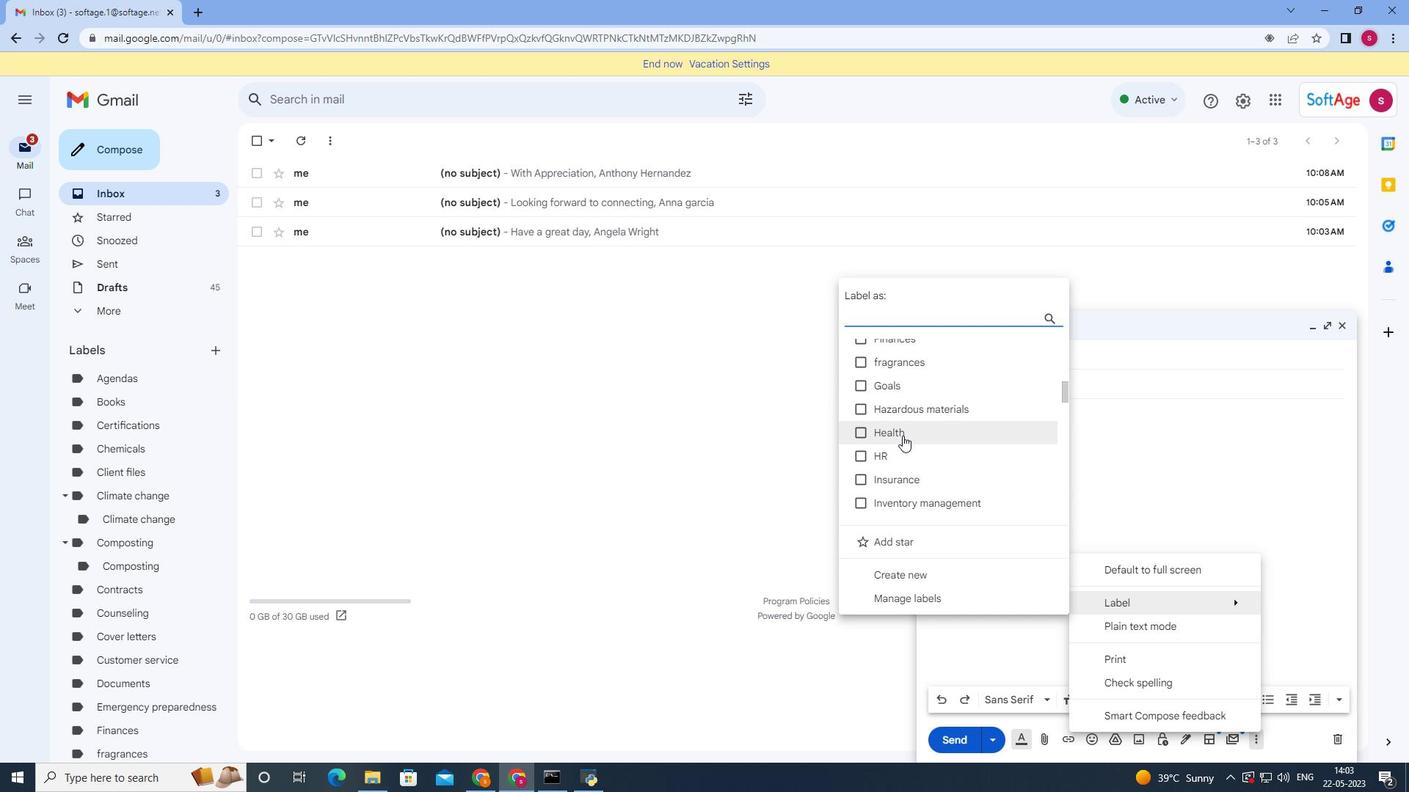 
Action: Mouse scrolled (901, 435) with delta (0, 0)
Screenshot: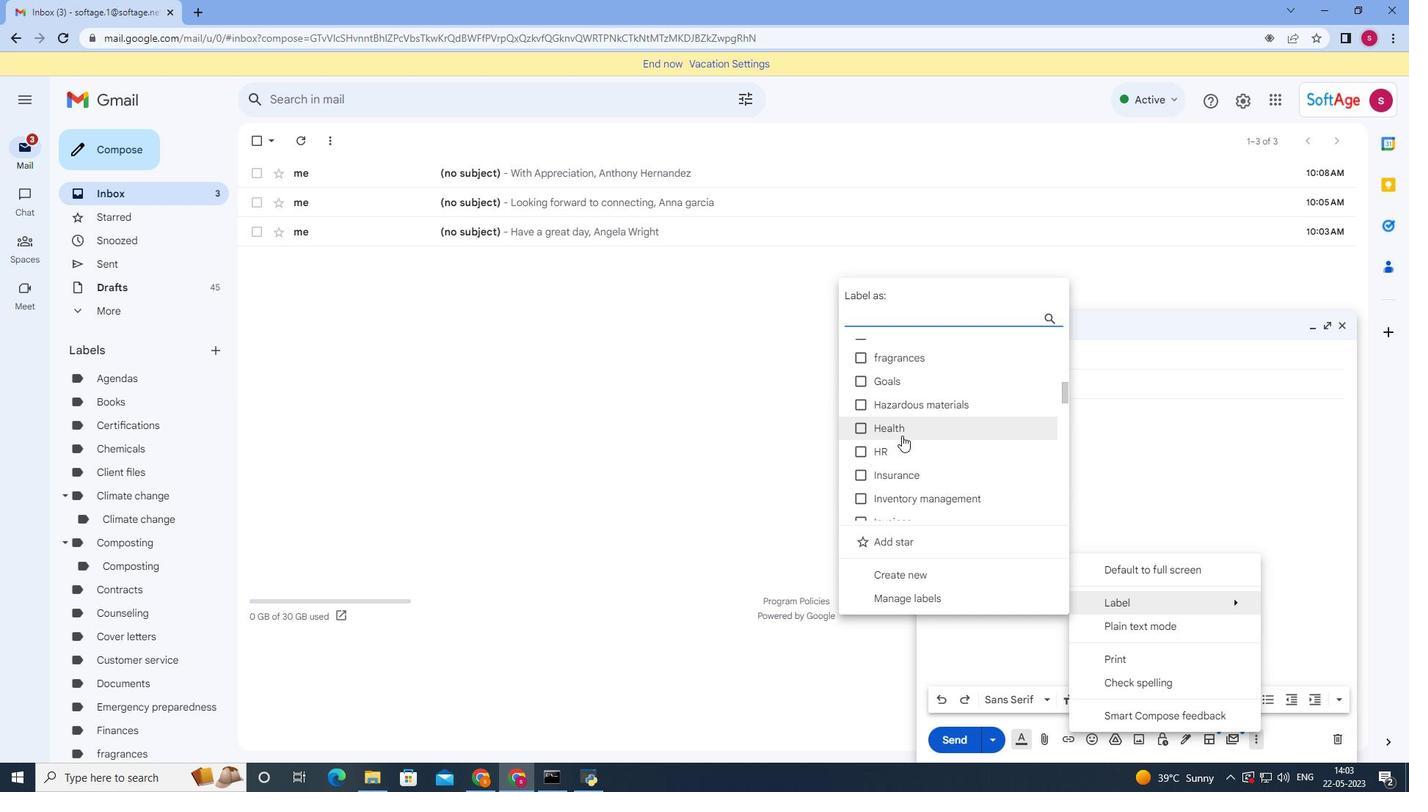 
Action: Mouse moved to (896, 446)
Screenshot: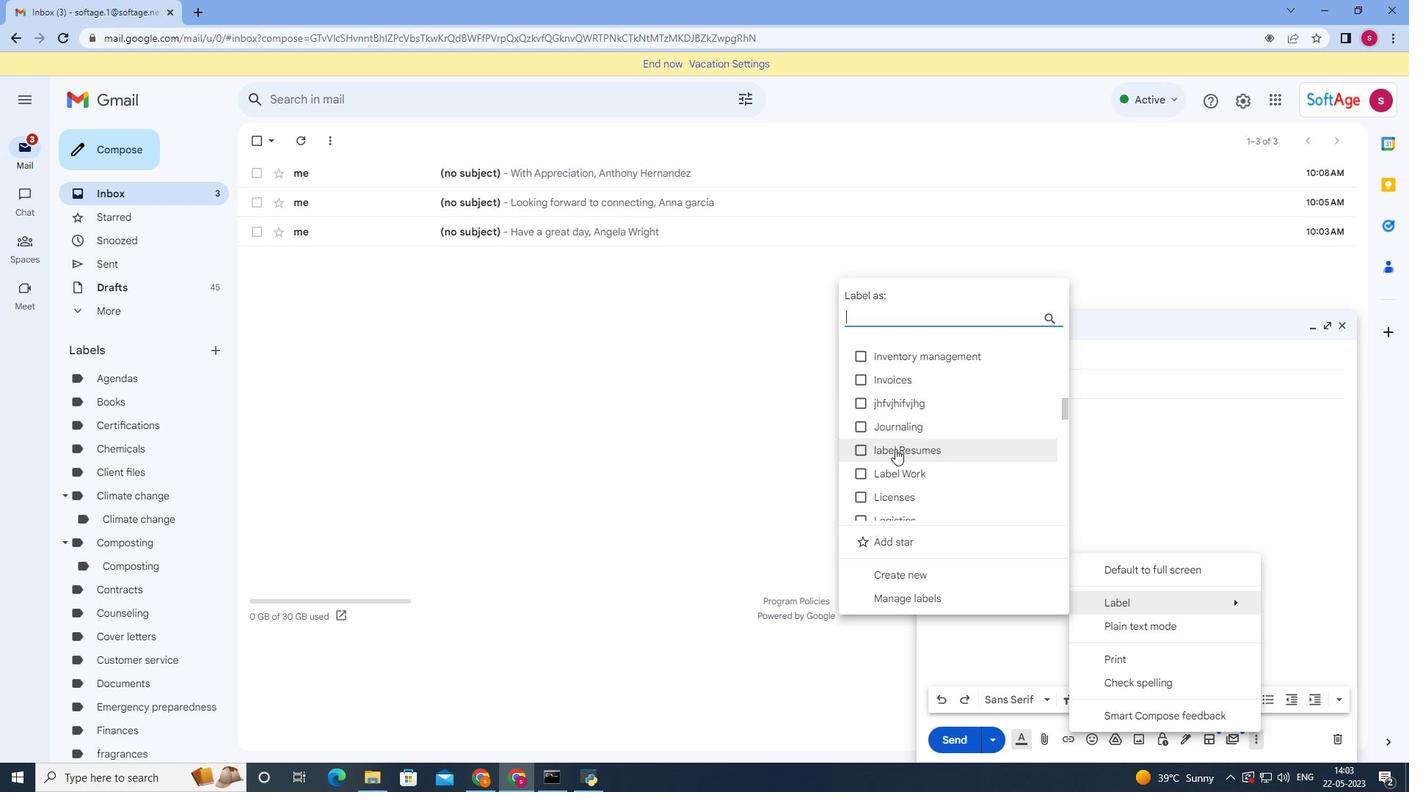 
Action: Mouse scrolled (896, 447) with delta (0, 0)
Screenshot: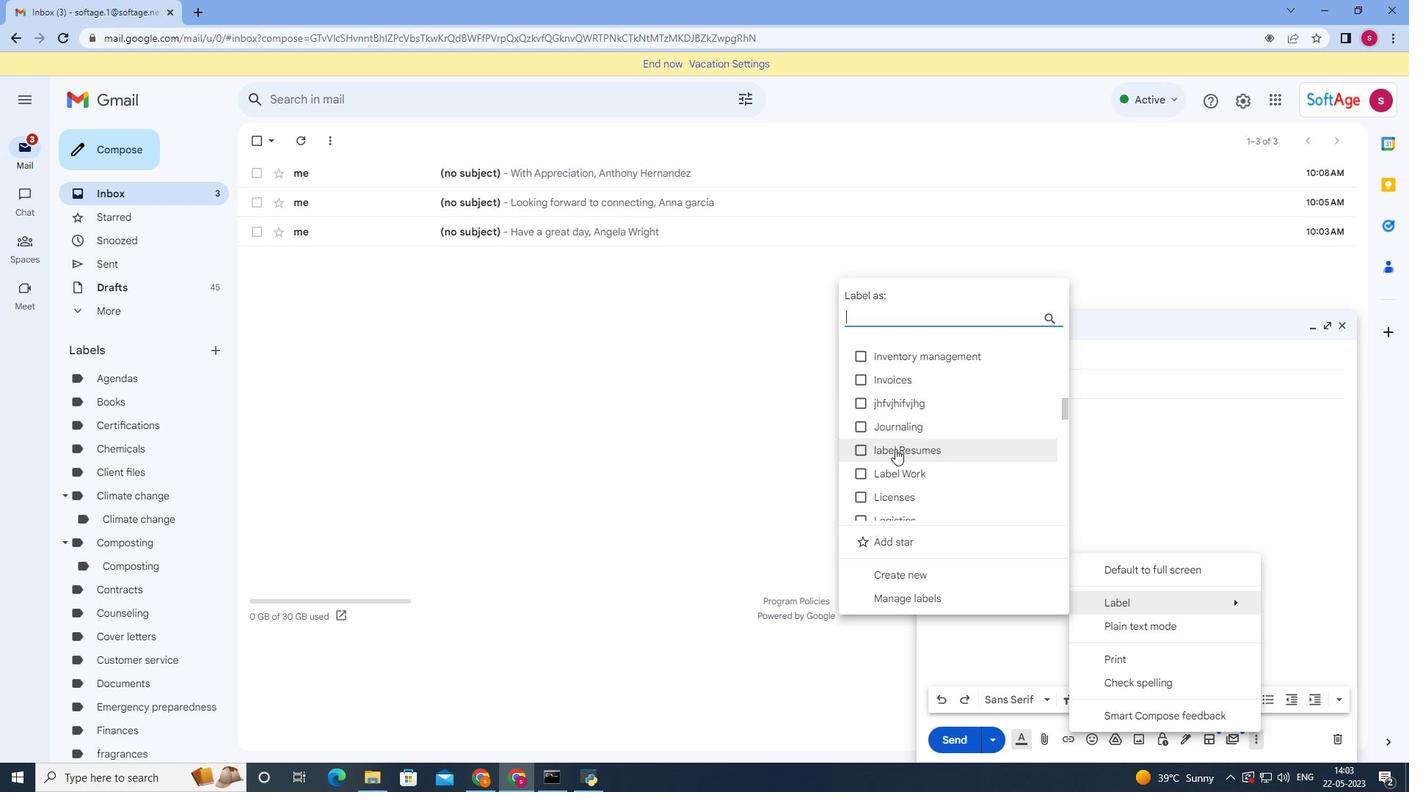 
Action: Mouse moved to (896, 446)
Screenshot: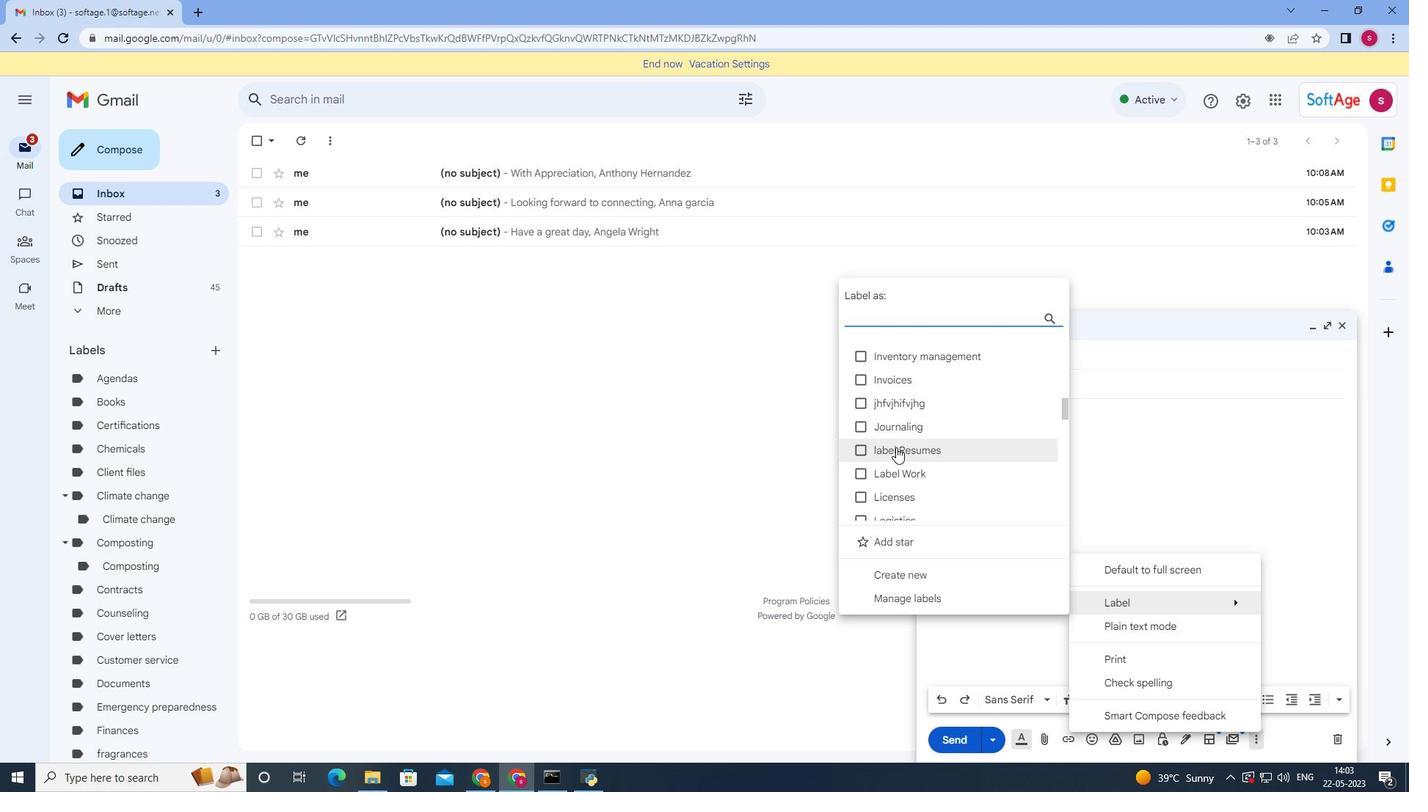 
Action: Mouse scrolled (896, 446) with delta (0, 0)
Screenshot: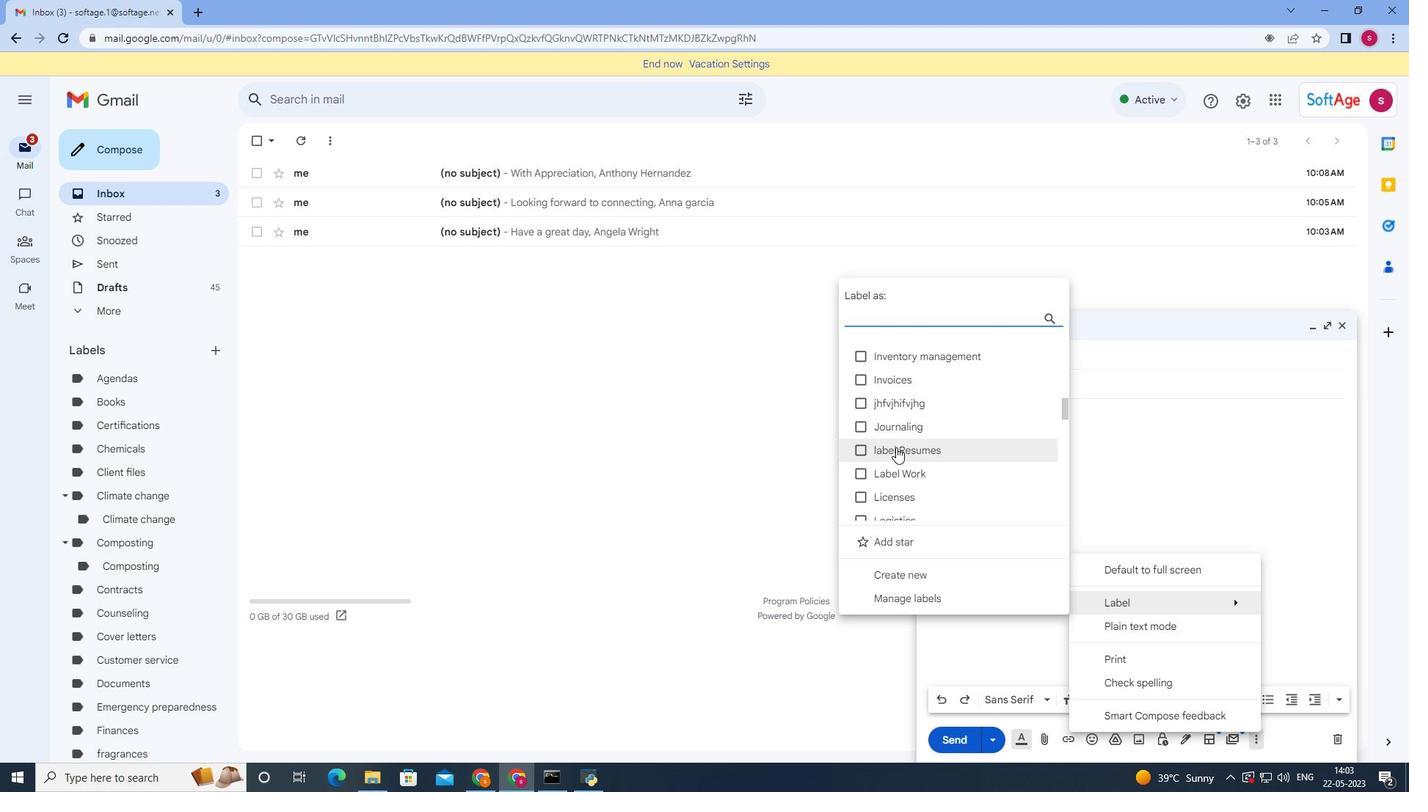 
Action: Mouse moved to (896, 444)
Screenshot: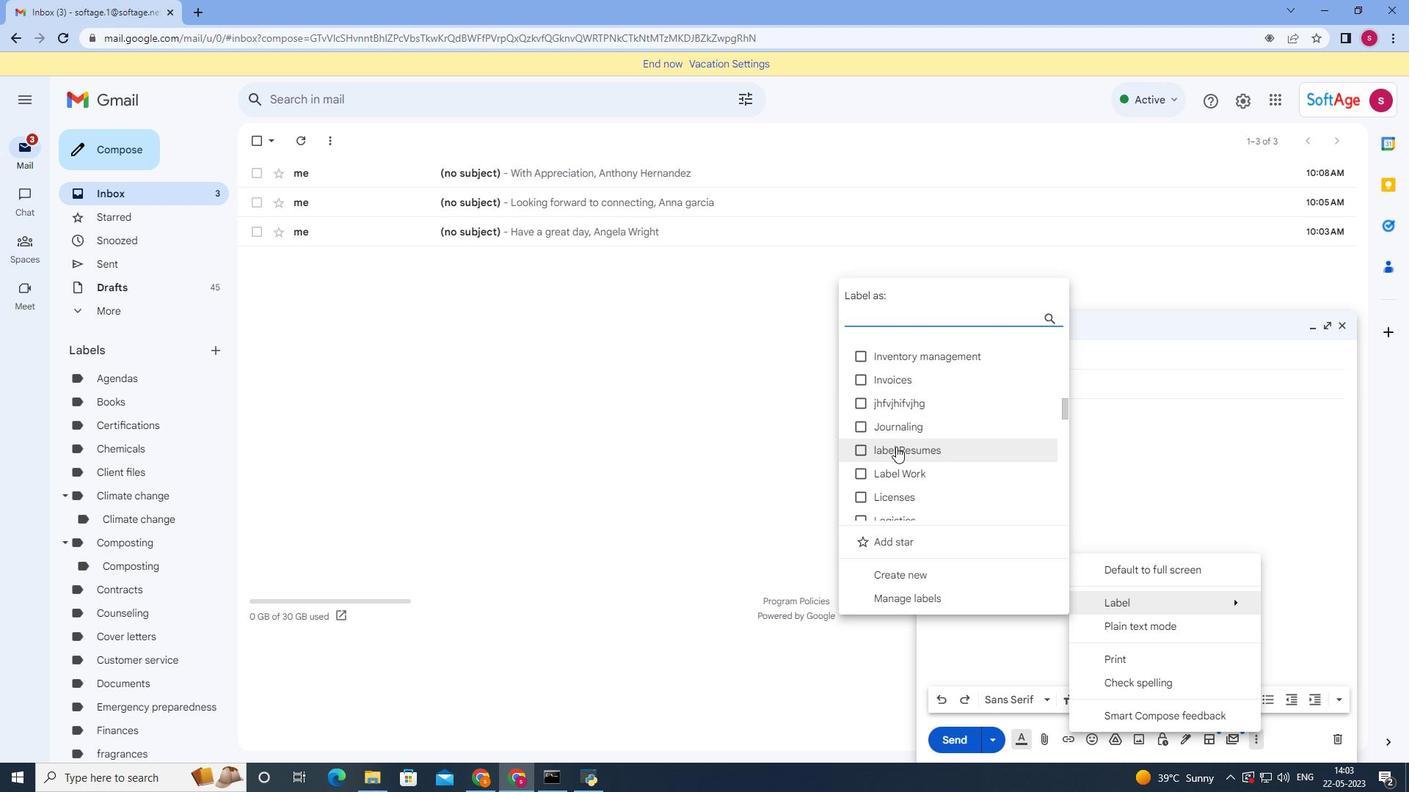 
Action: Mouse scrolled (896, 445) with delta (0, 0)
Screenshot: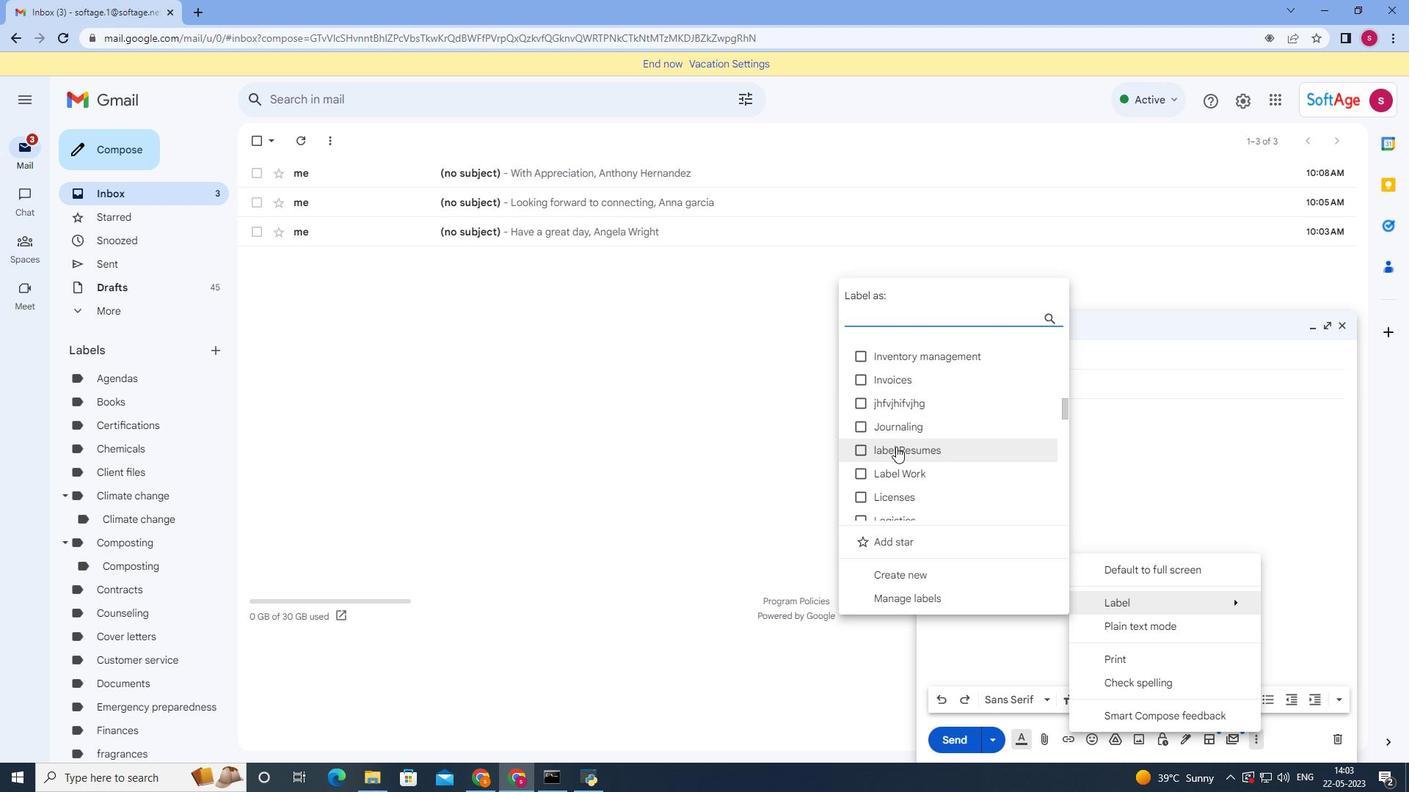 
Action: Mouse moved to (898, 436)
Screenshot: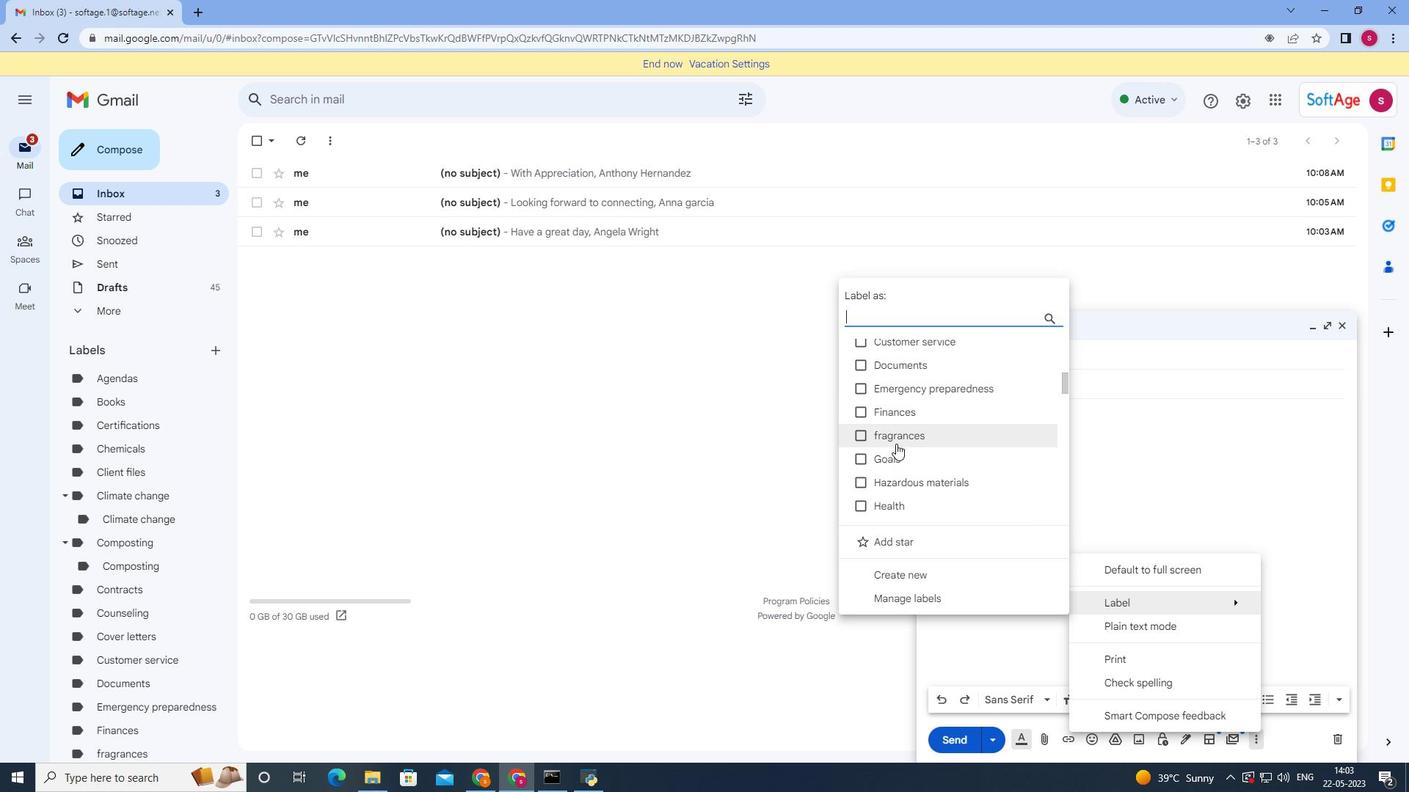 
Action: Mouse scrolled (898, 437) with delta (0, 0)
Screenshot: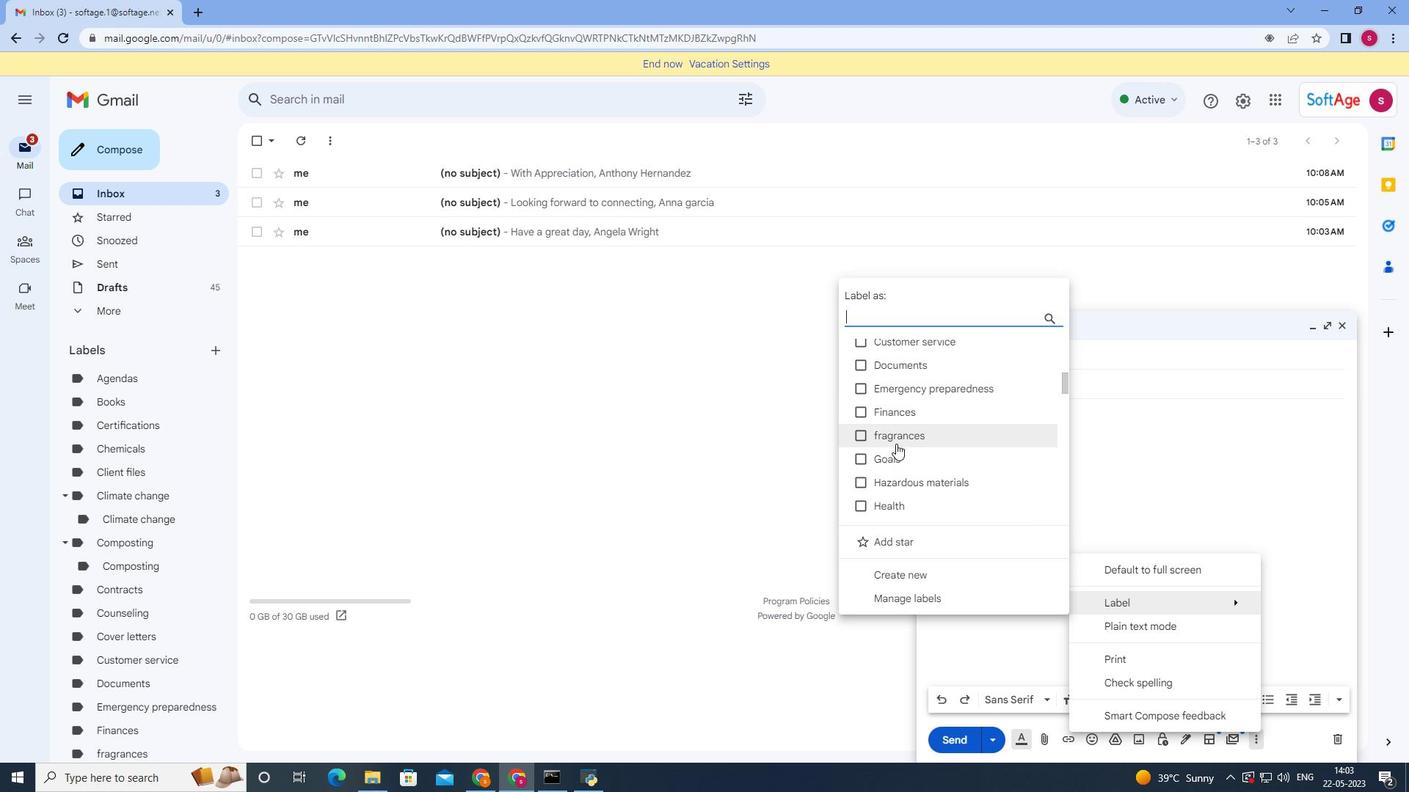 
Action: Mouse scrolled (898, 437) with delta (0, 0)
Screenshot: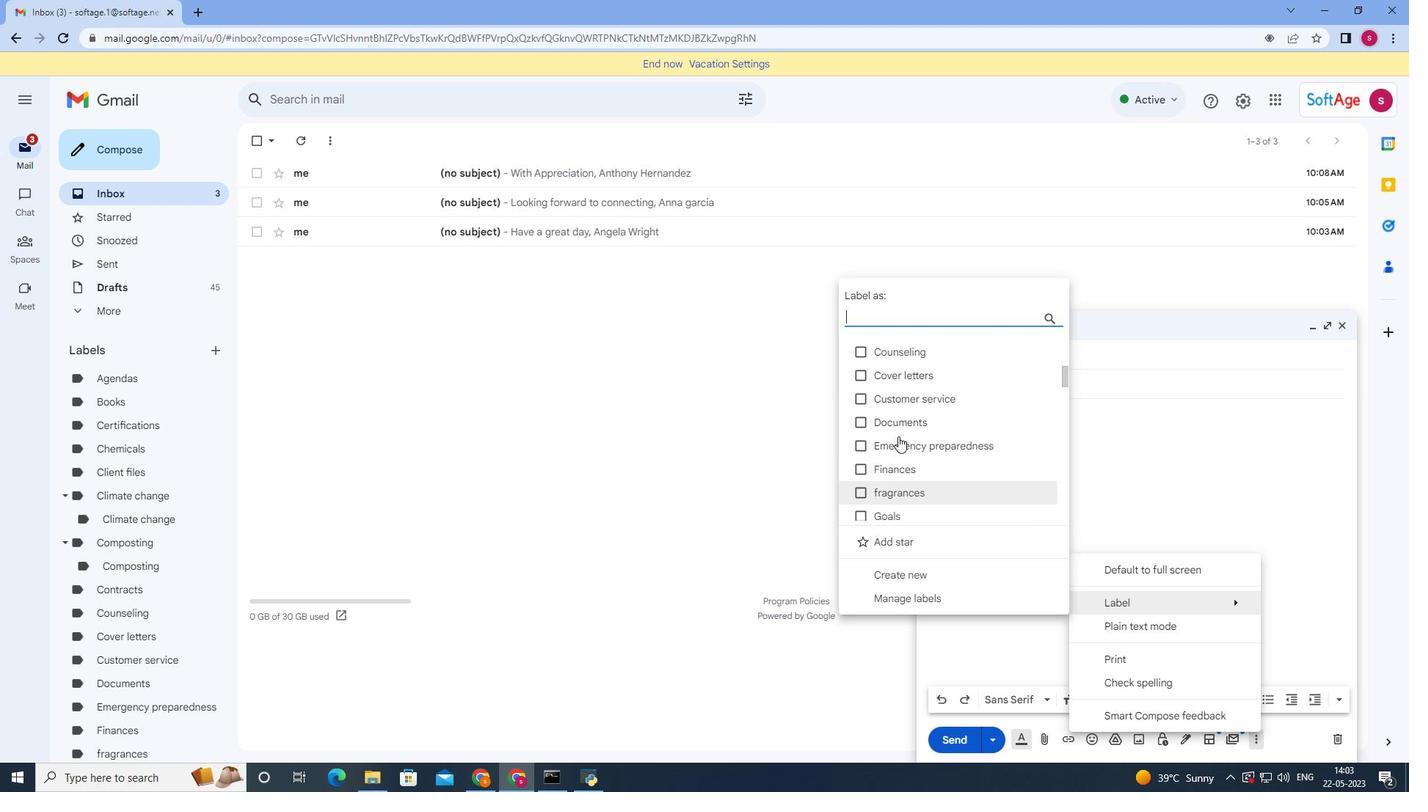 
Action: Mouse moved to (898, 436)
Screenshot: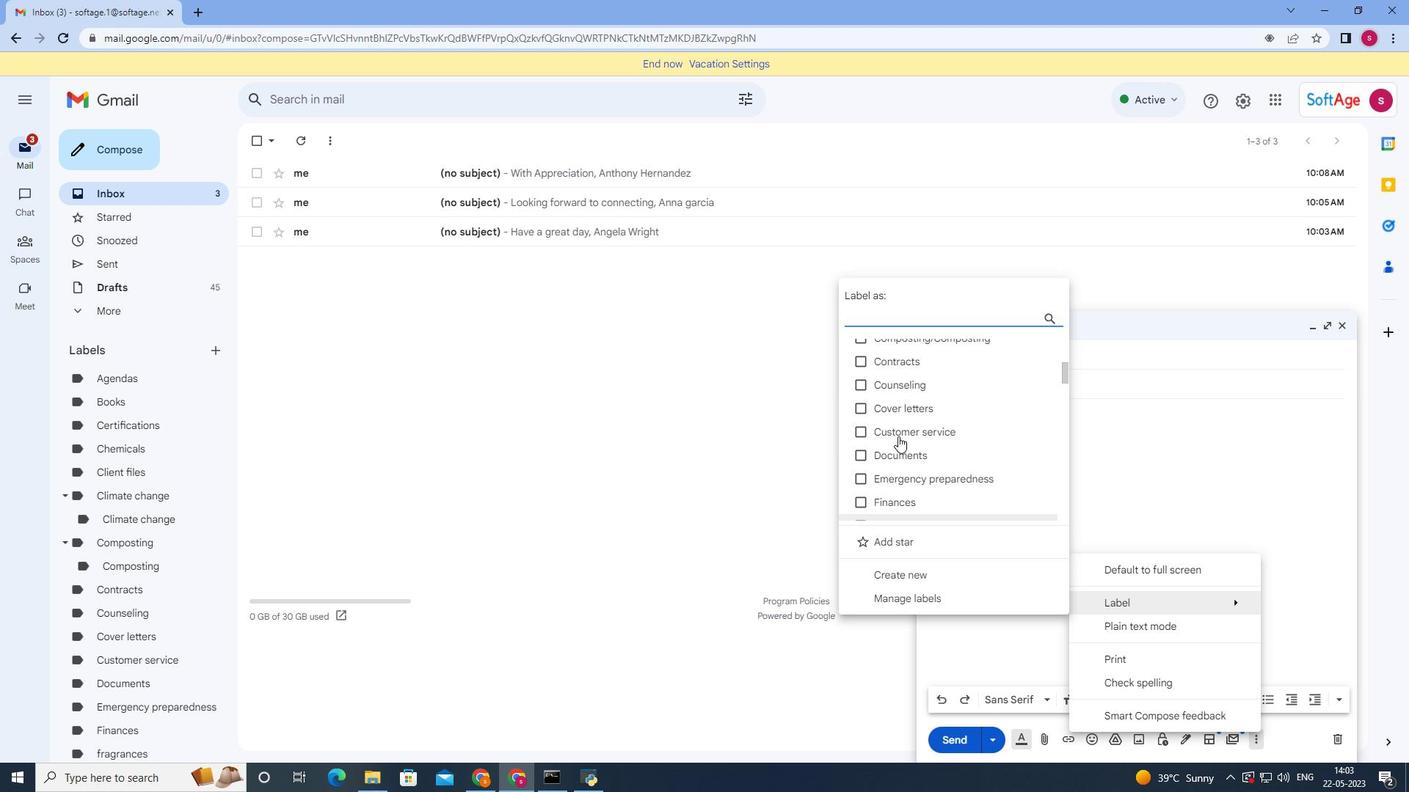 
Action: Mouse scrolled (898, 437) with delta (0, 0)
Screenshot: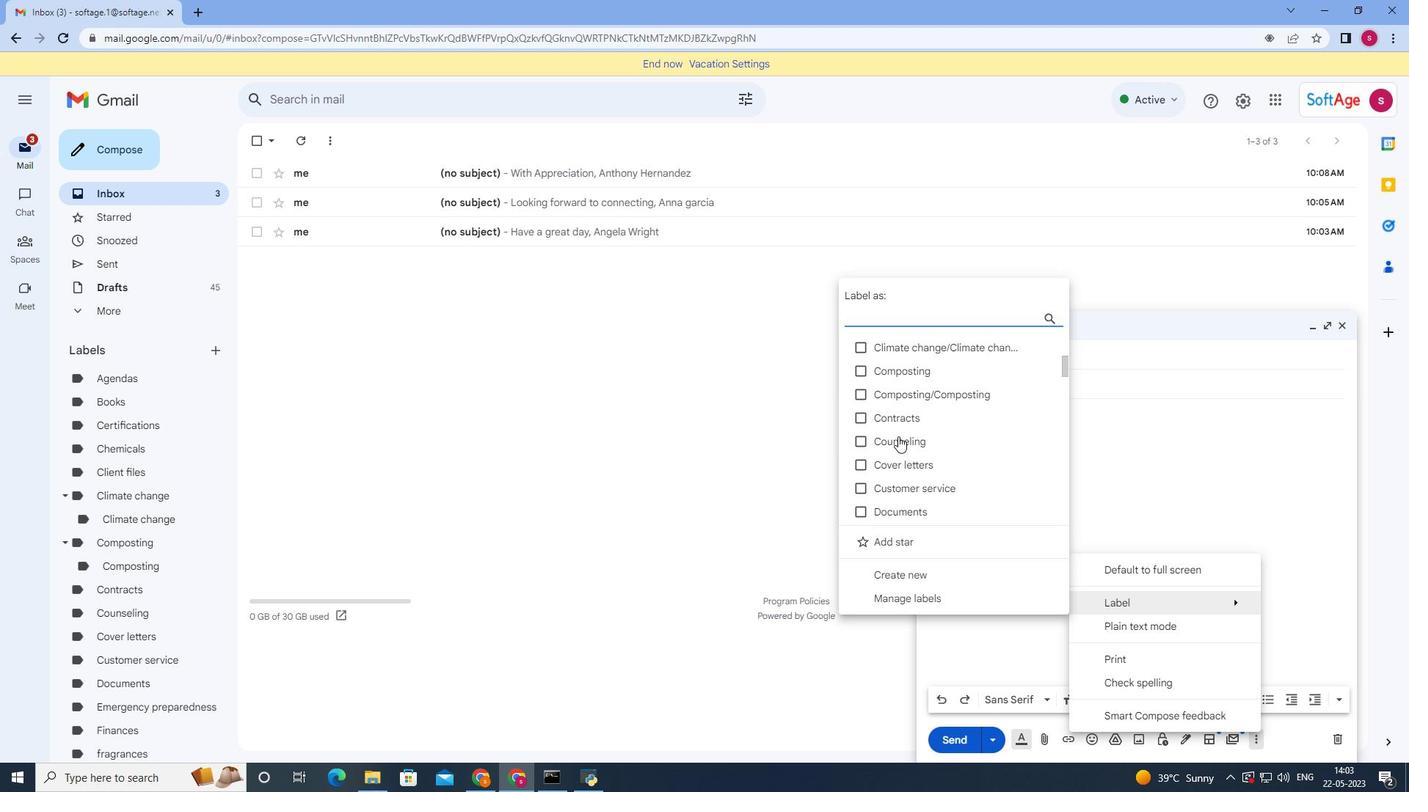 
Action: Mouse scrolled (898, 437) with delta (0, 0)
Screenshot: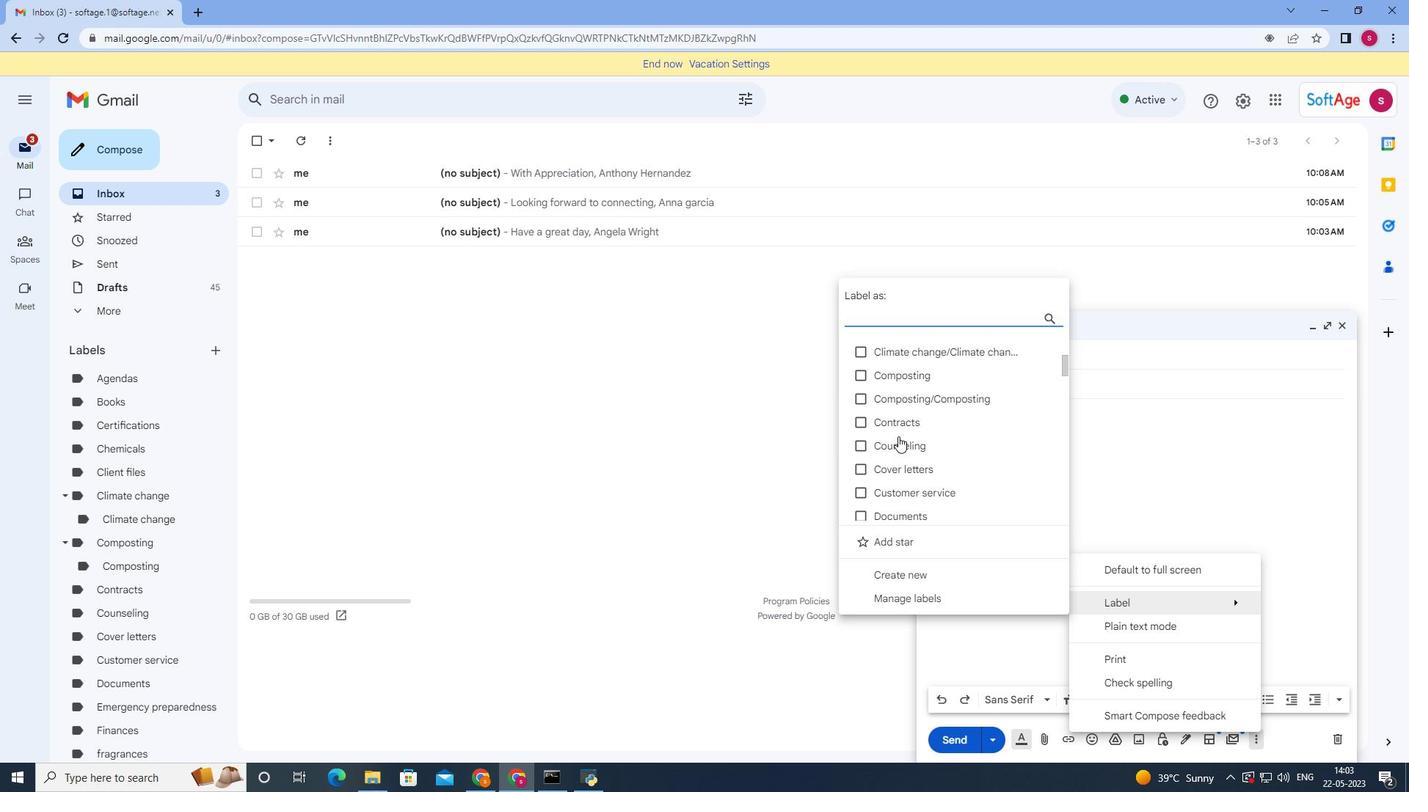 
Action: Mouse scrolled (898, 437) with delta (0, 0)
Screenshot: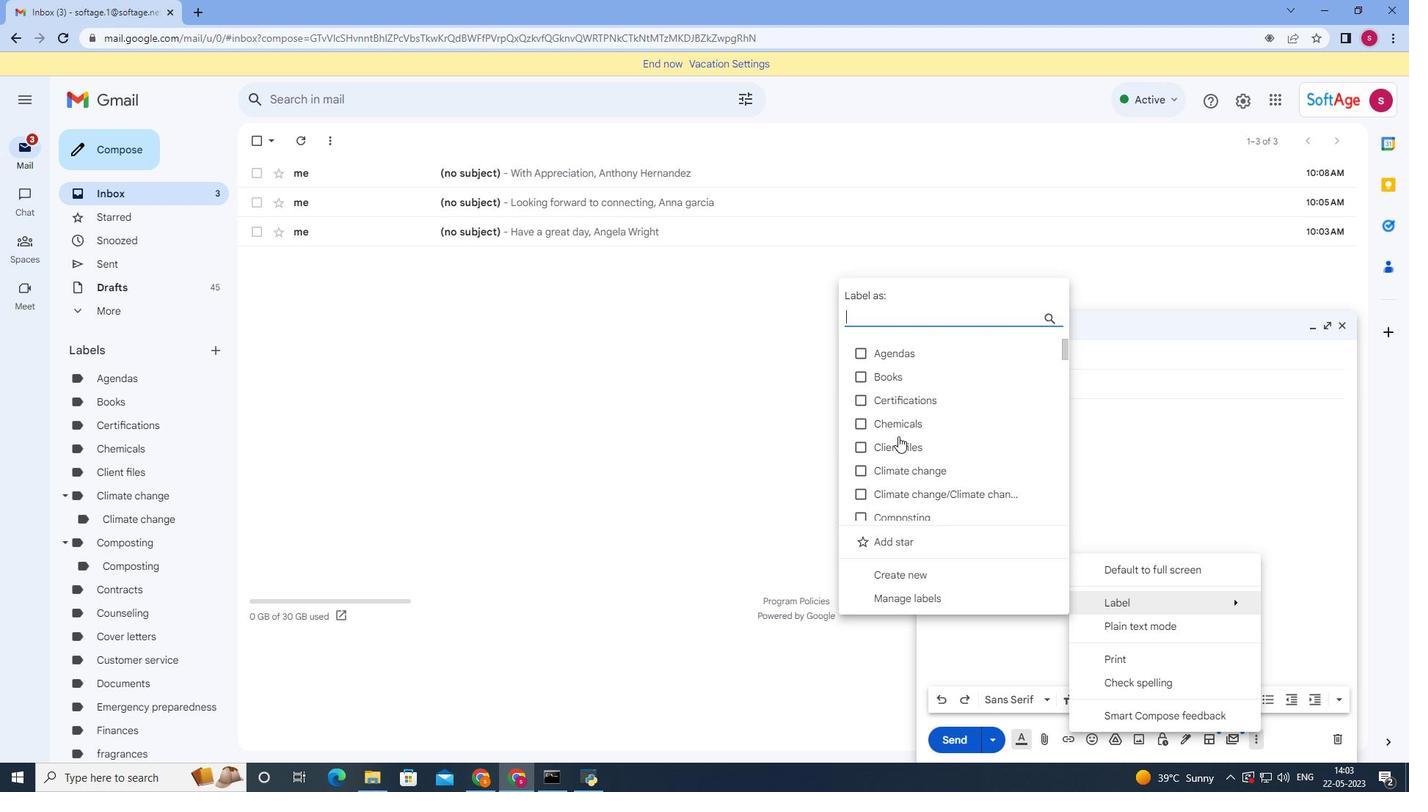 
Action: Mouse moved to (895, 423)
Screenshot: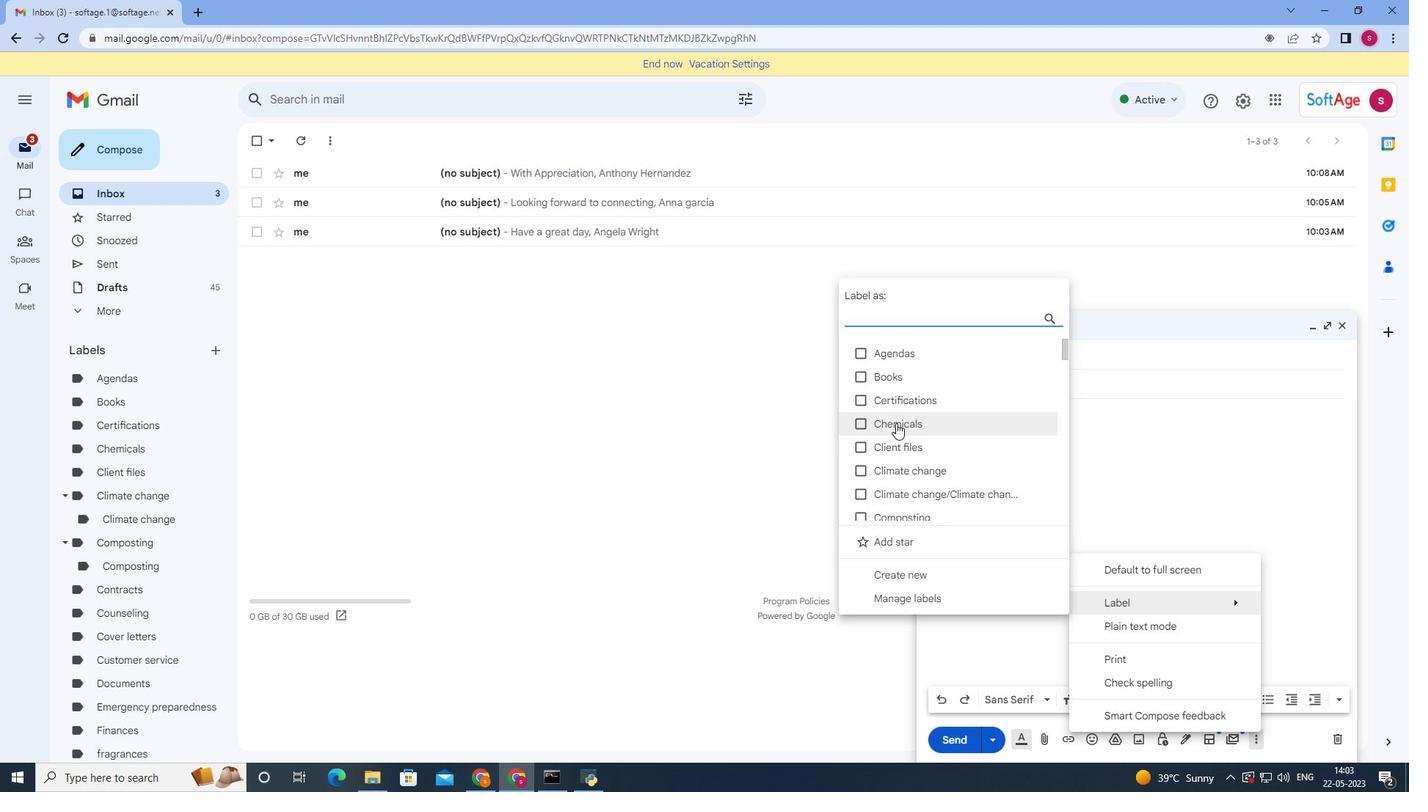 
Action: Mouse scrolled (895, 422) with delta (0, 0)
Screenshot: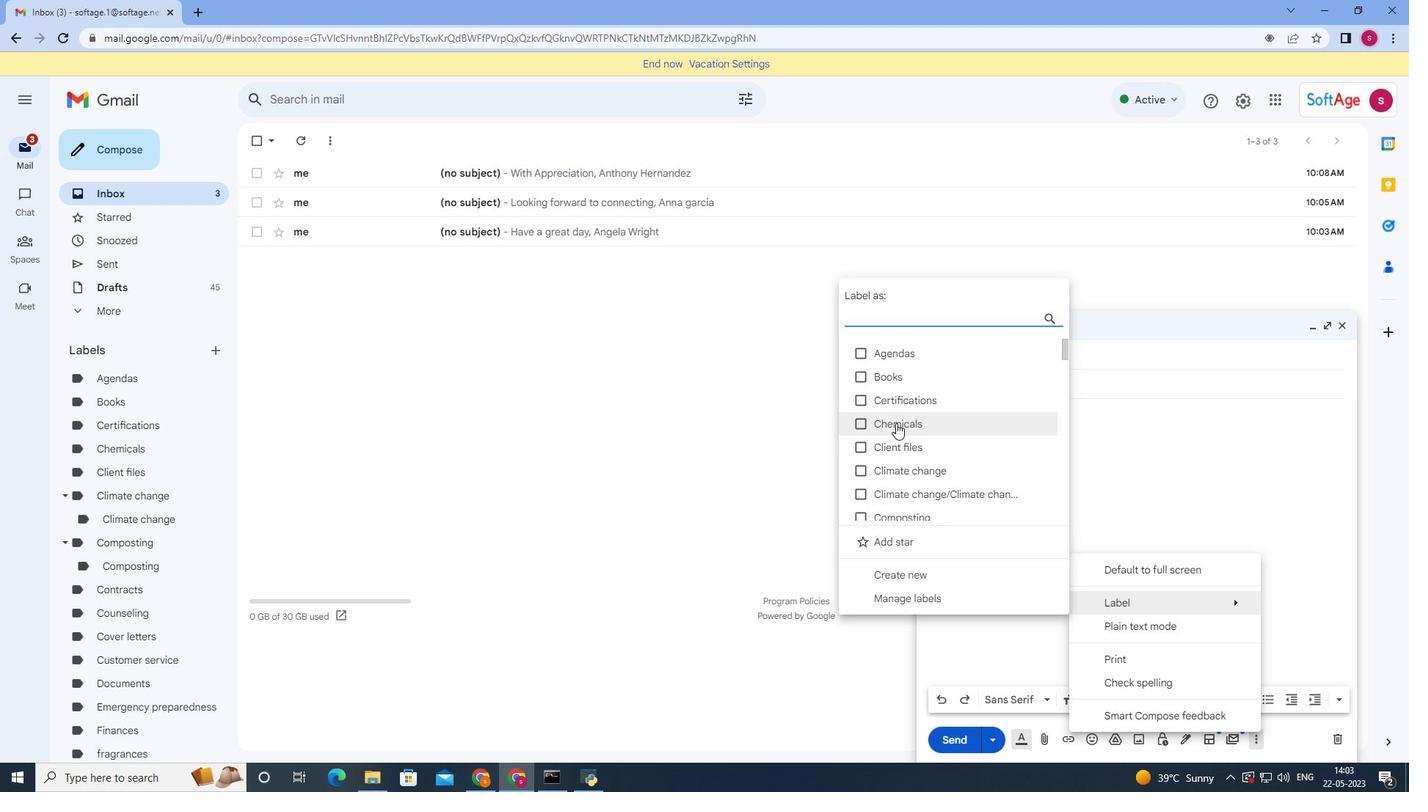 
Action: Mouse scrolled (895, 422) with delta (0, 0)
Screenshot: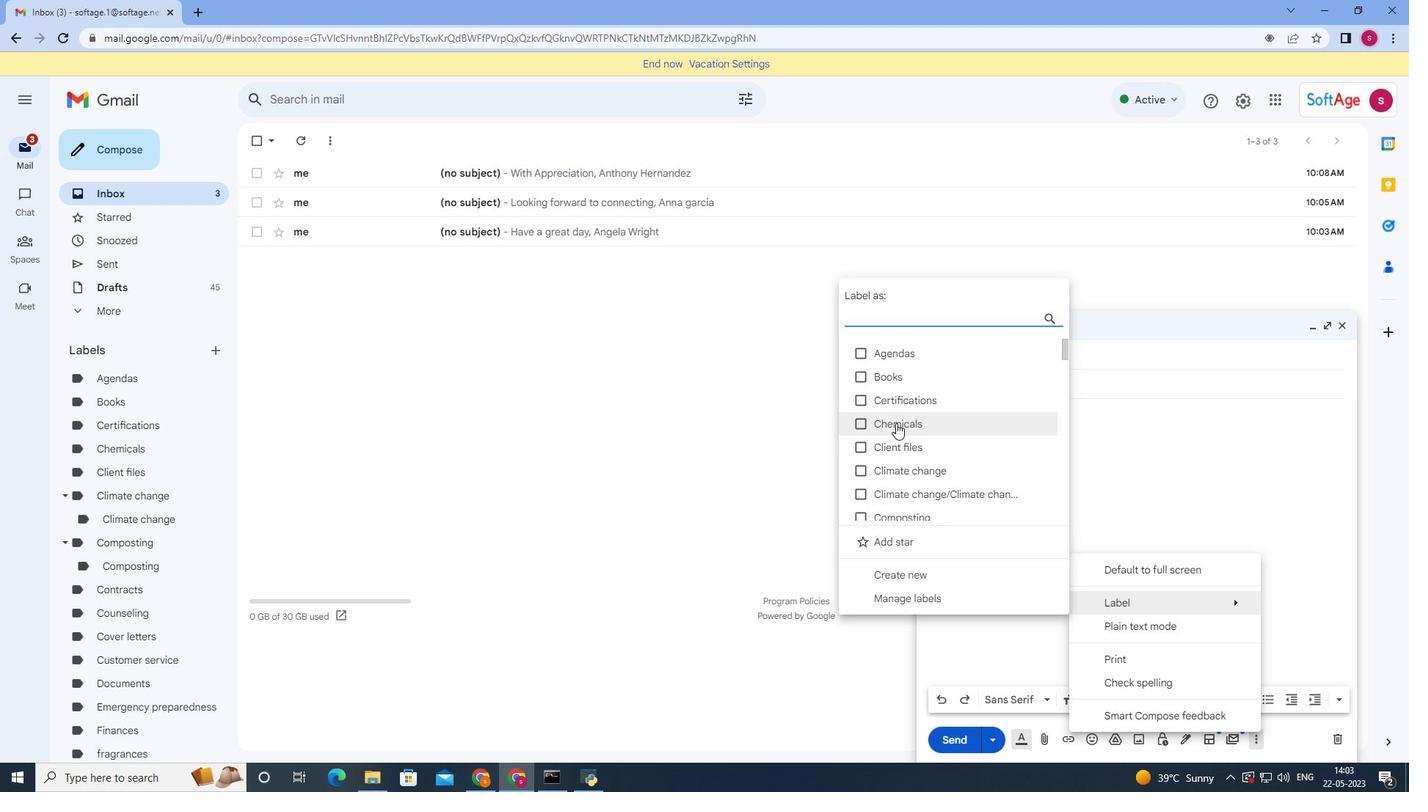 
Action: Mouse moved to (895, 423)
Screenshot: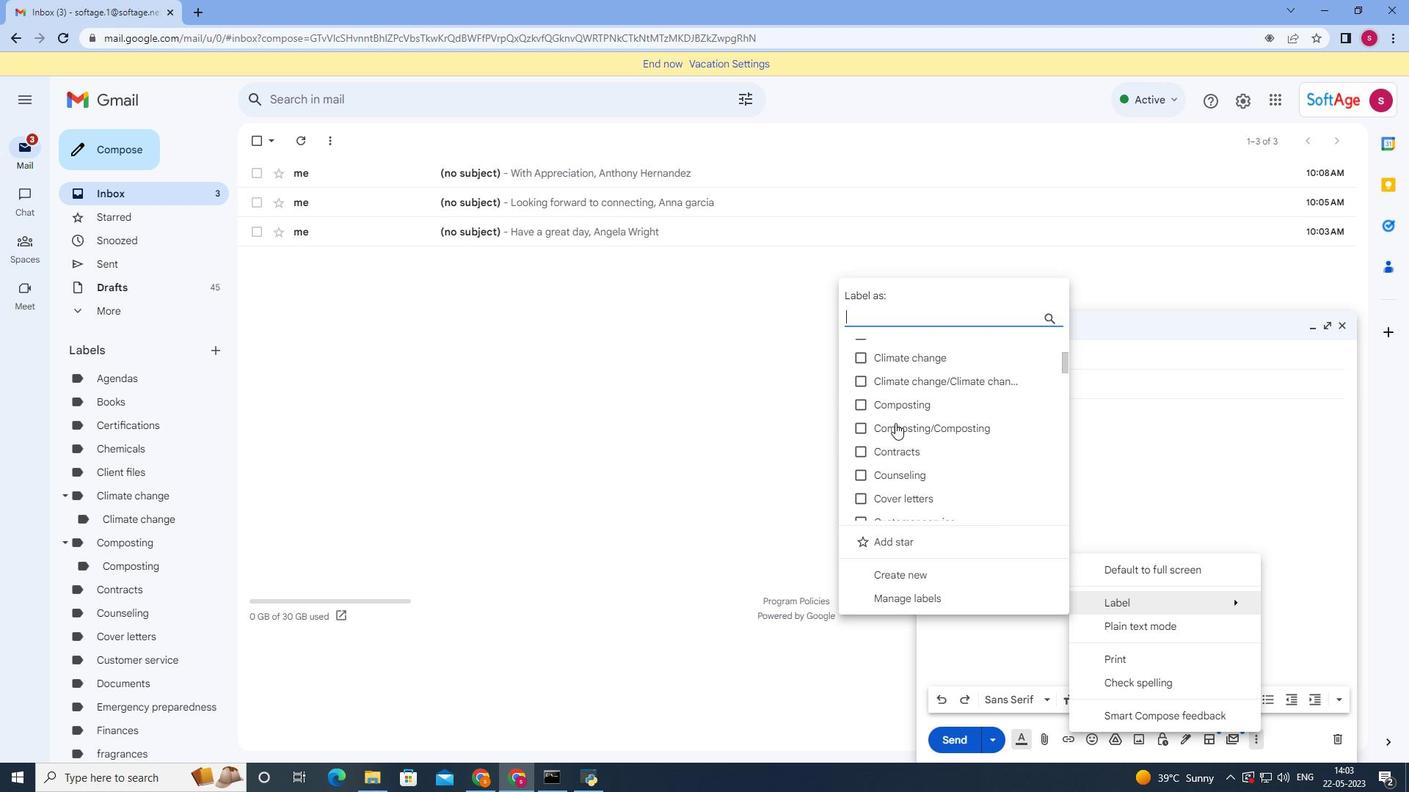 
Action: Mouse scrolled (895, 422) with delta (0, 0)
Screenshot: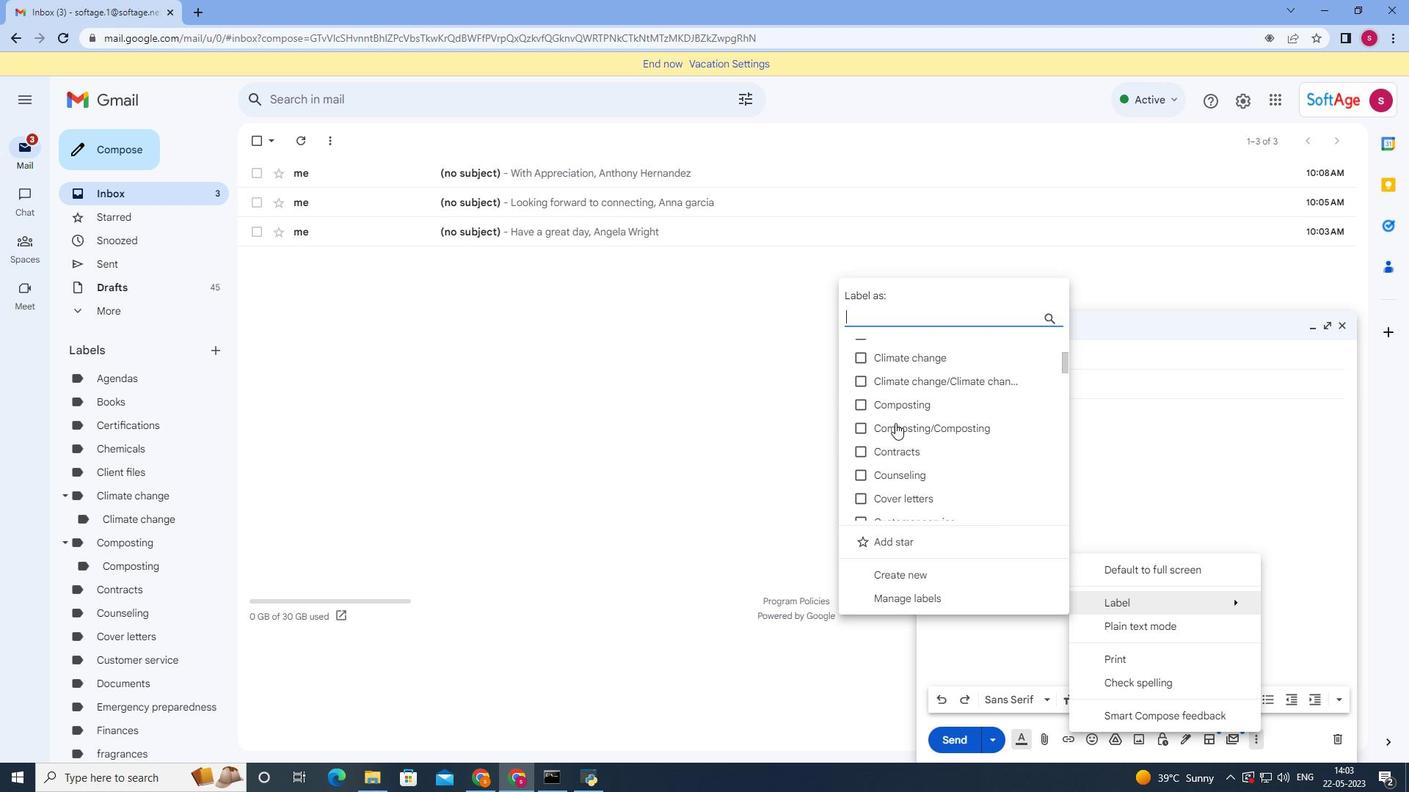
Action: Mouse moved to (894, 426)
Screenshot: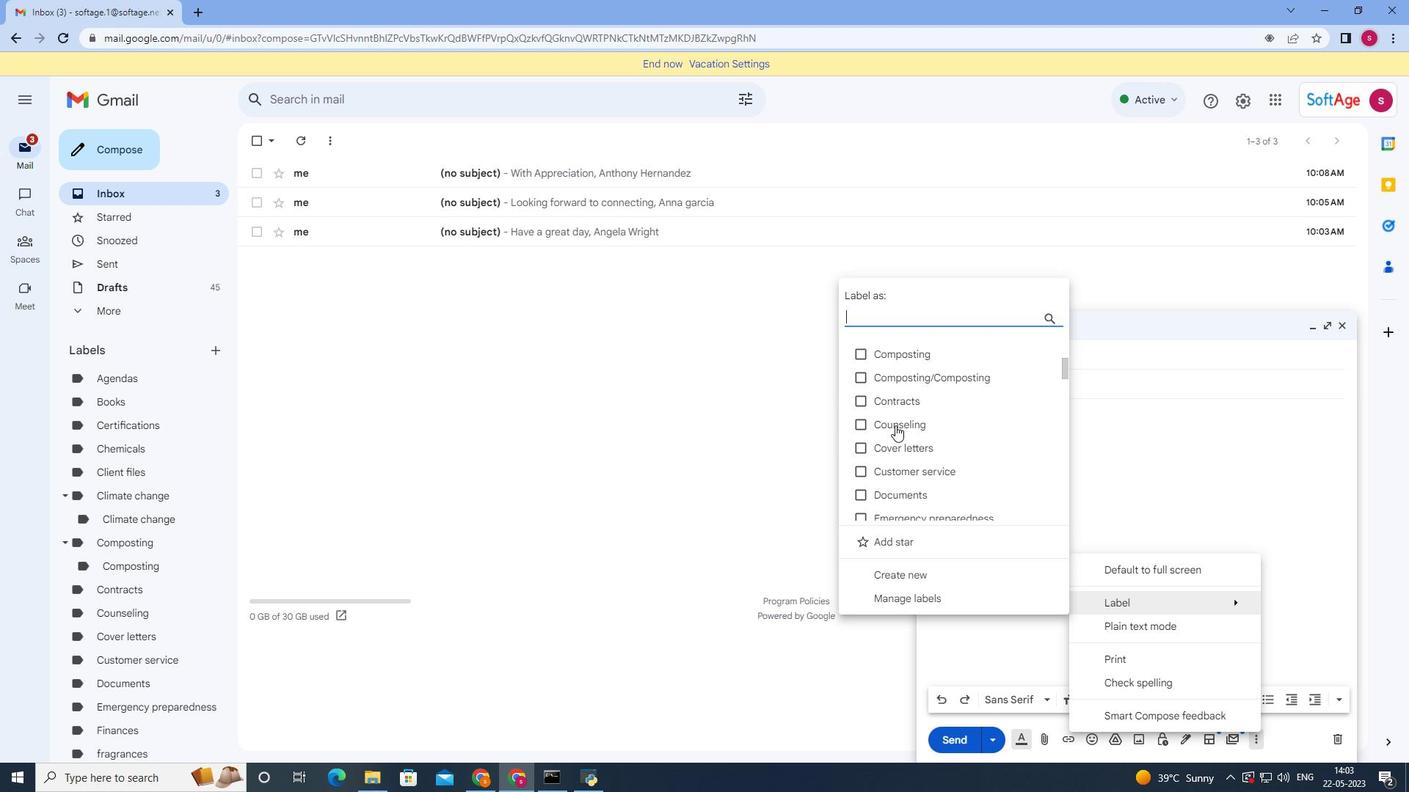 
Action: Mouse scrolled (894, 425) with delta (0, 0)
Screenshot: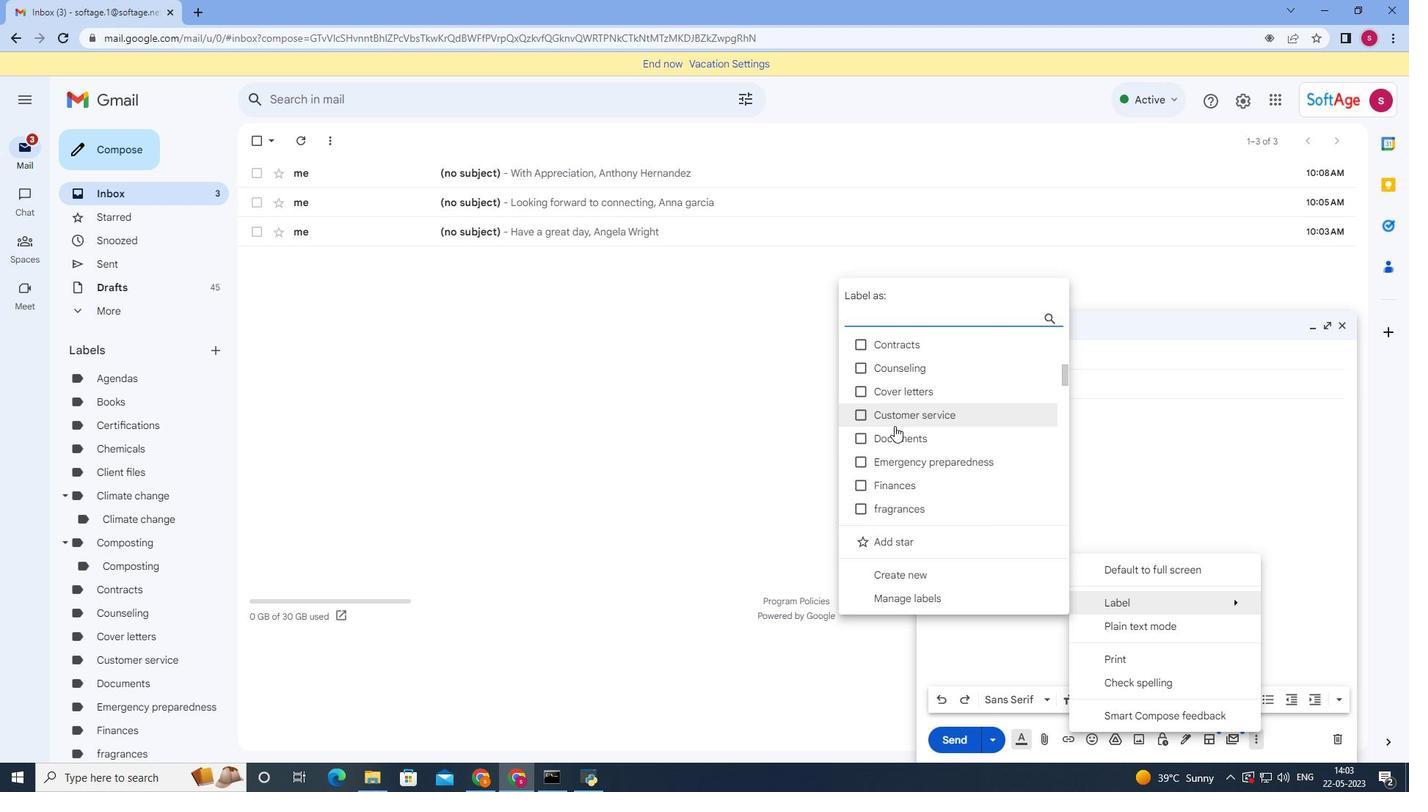
Action: Mouse scrolled (894, 425) with delta (0, 0)
Screenshot: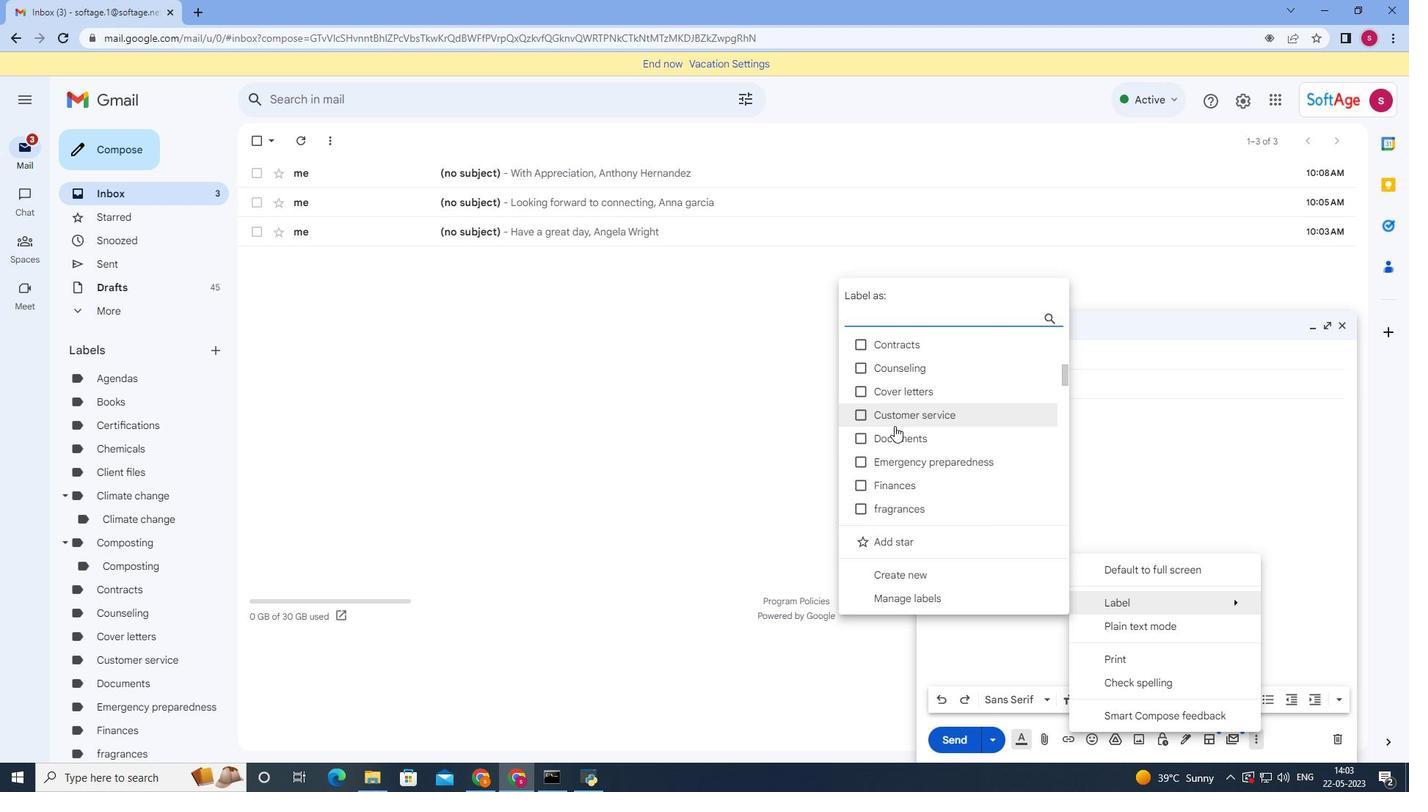 
Action: Mouse moved to (894, 428)
Screenshot: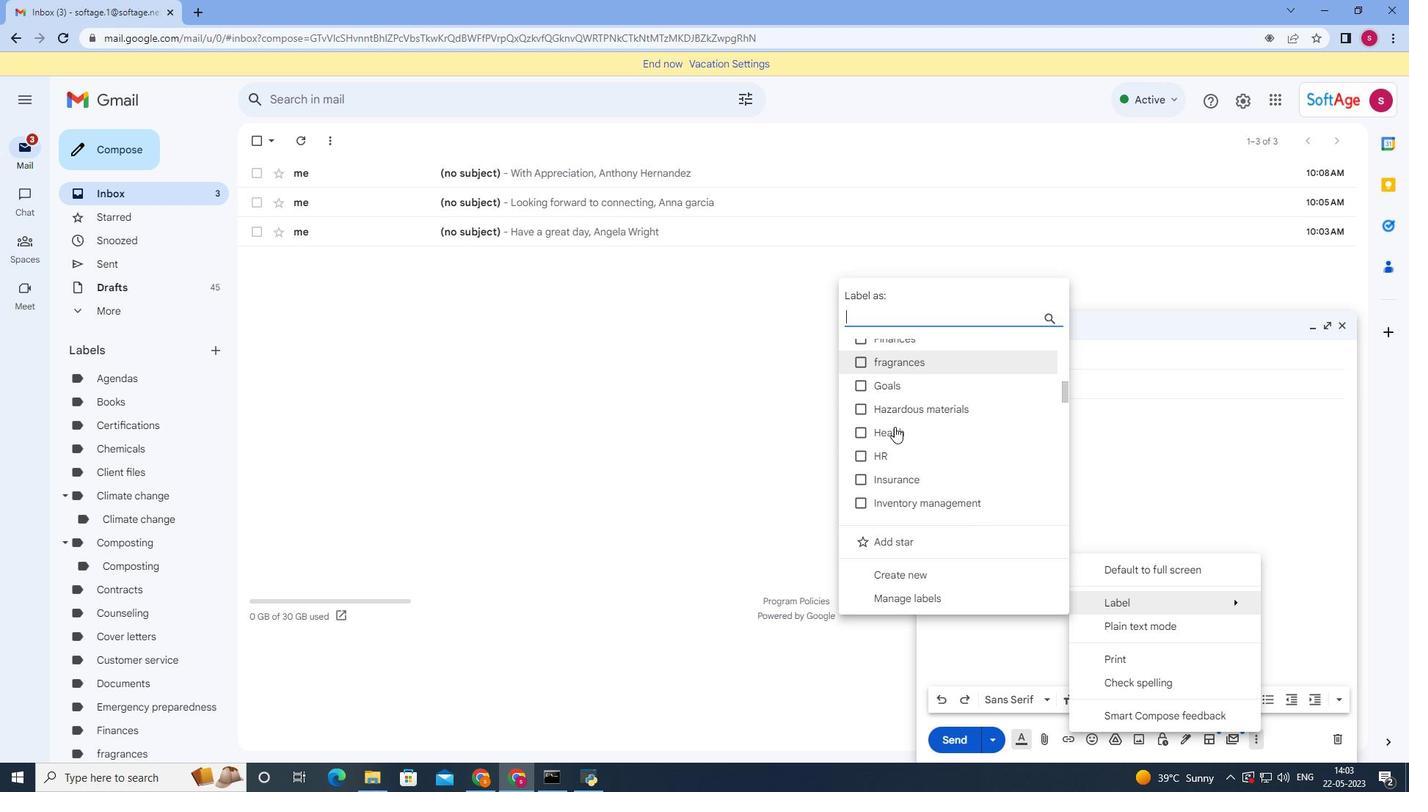 
Action: Mouse scrolled (894, 427) with delta (0, 0)
Screenshot: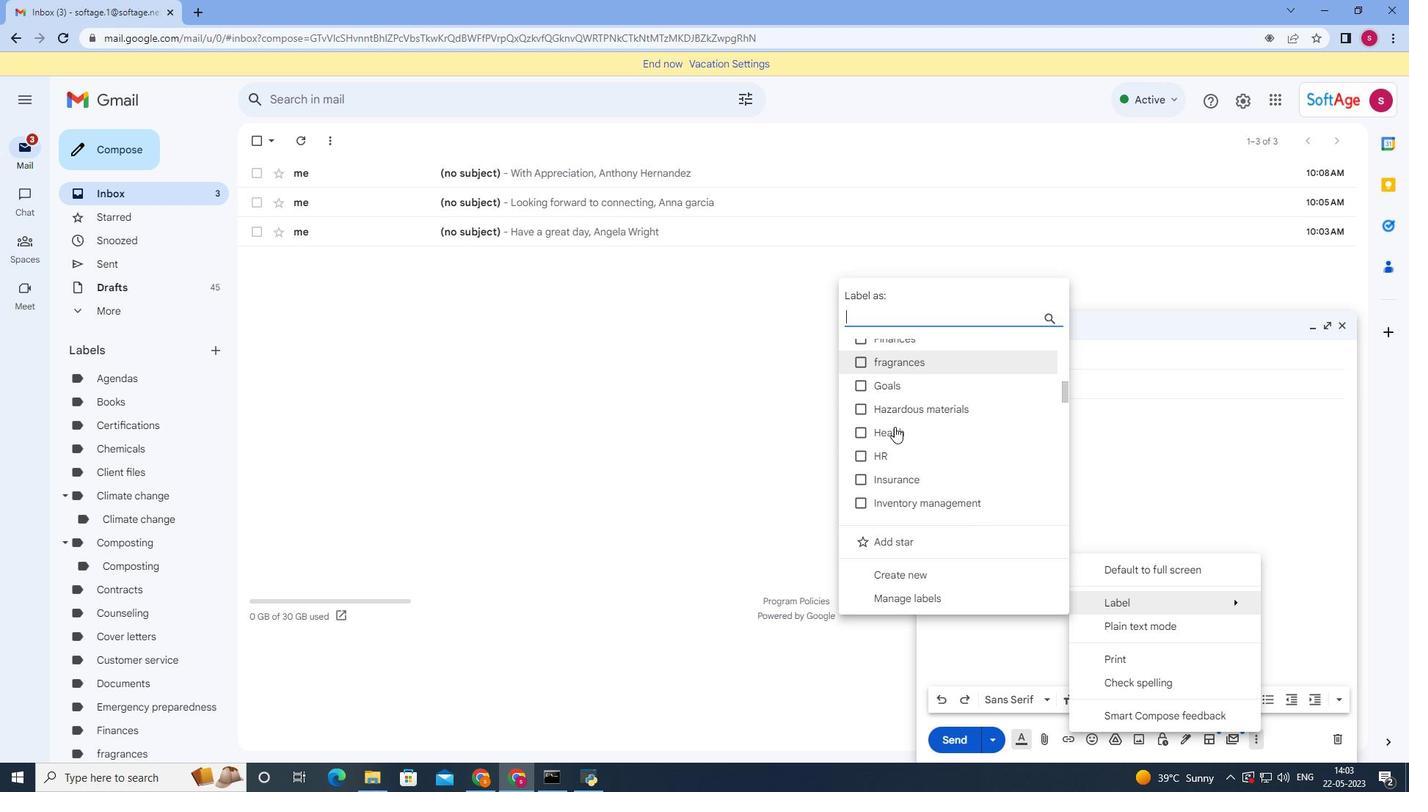 
Action: Mouse moved to (894, 429)
Screenshot: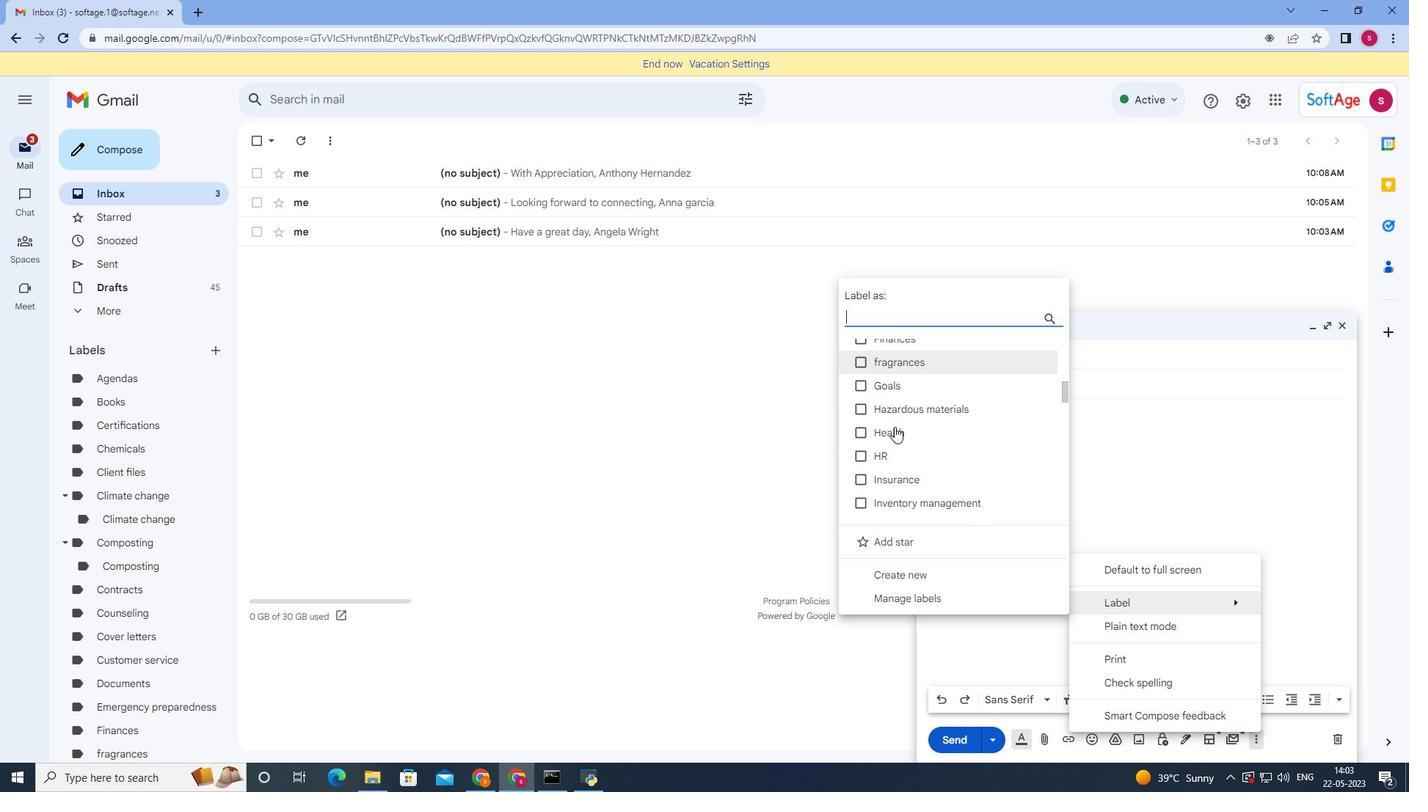 
Action: Mouse scrolled (894, 428) with delta (0, 0)
Screenshot: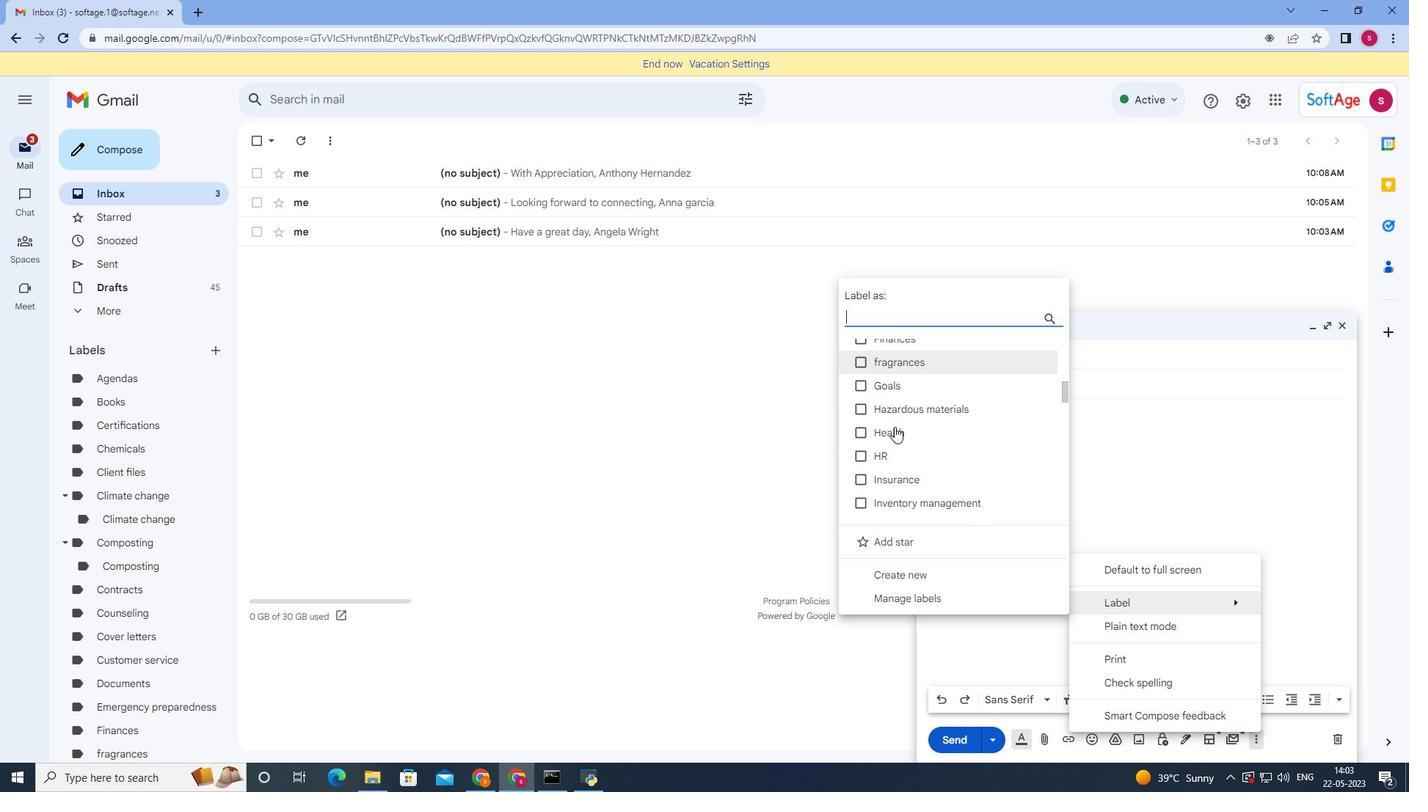 
Action: Mouse moved to (894, 430)
Screenshot: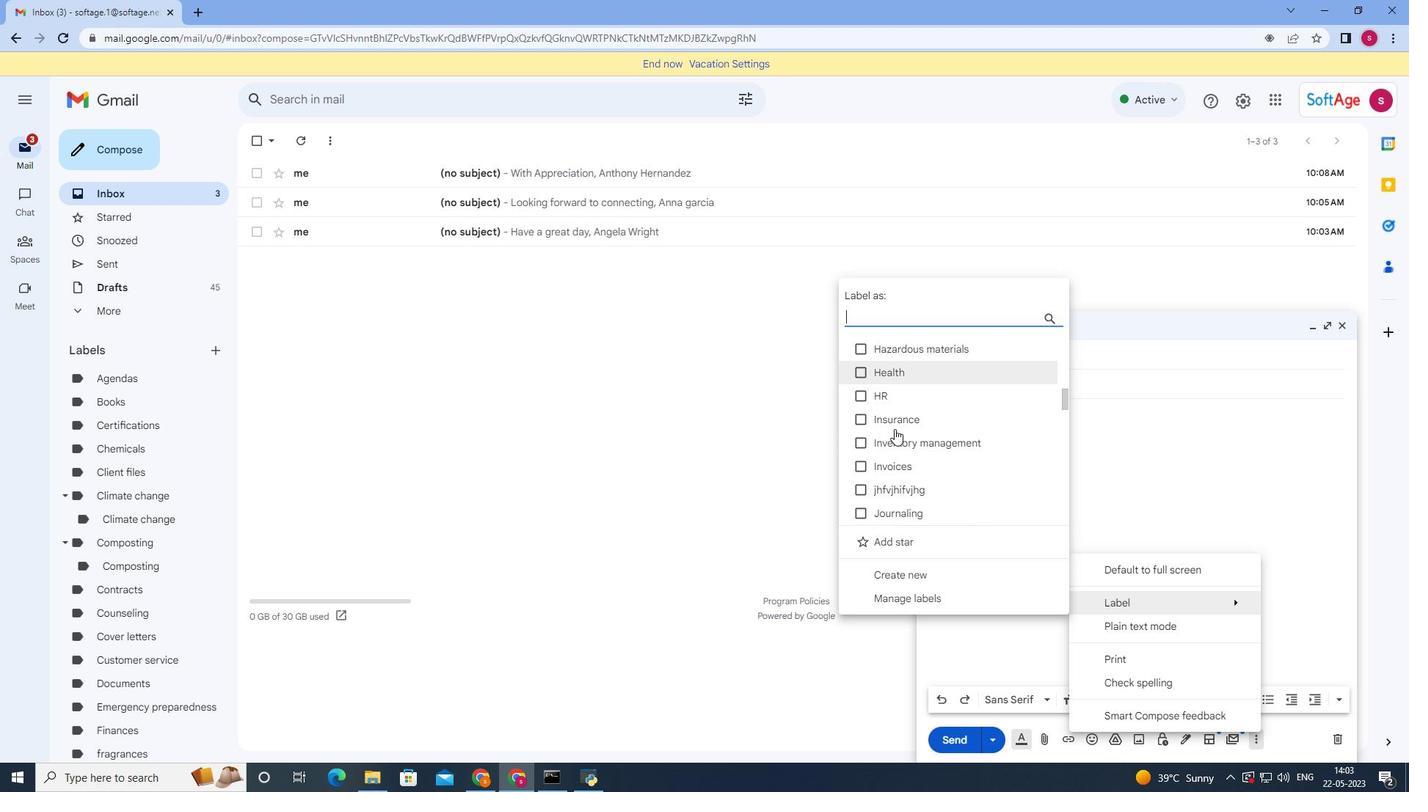 
Action: Mouse scrolled (894, 429) with delta (0, 0)
Screenshot: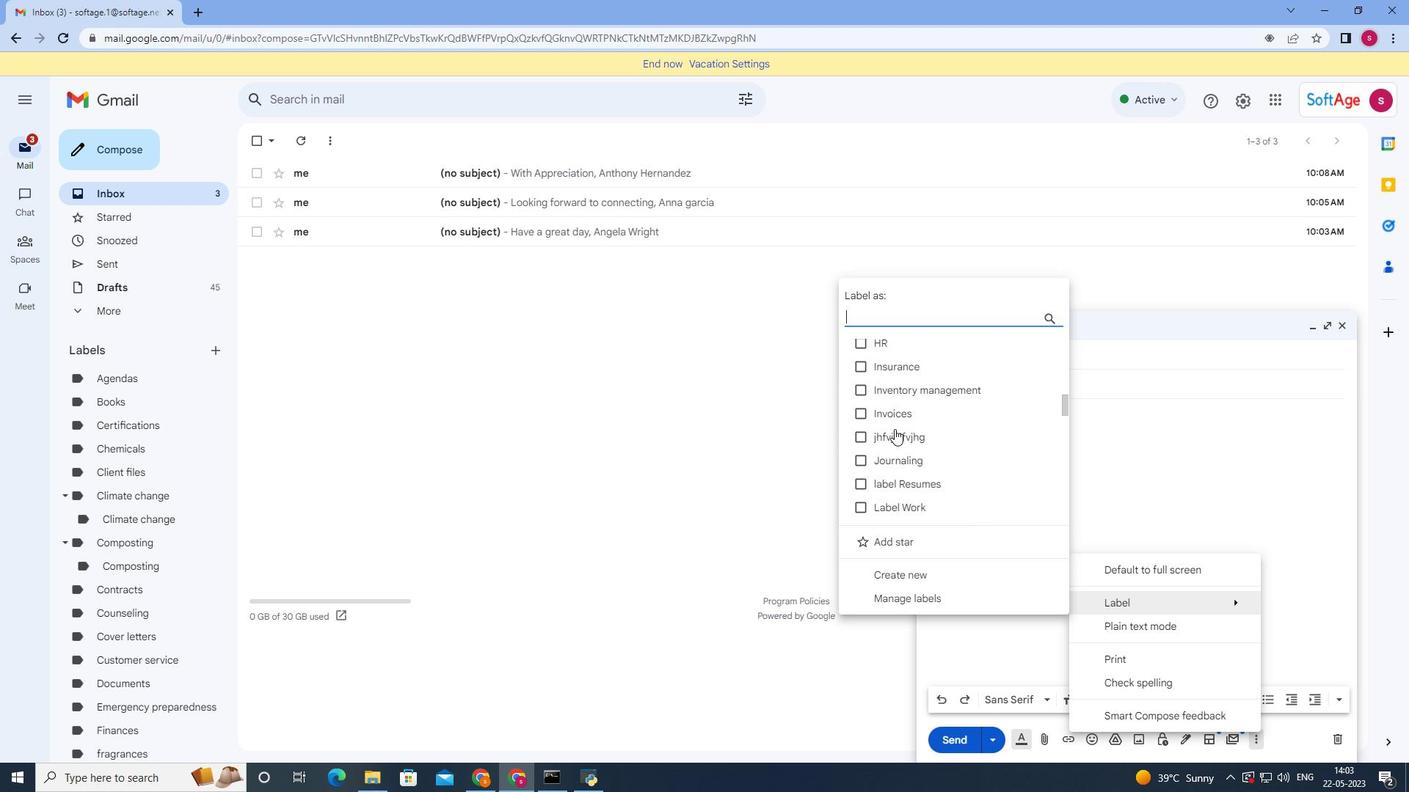 
Action: Mouse moved to (890, 444)
Screenshot: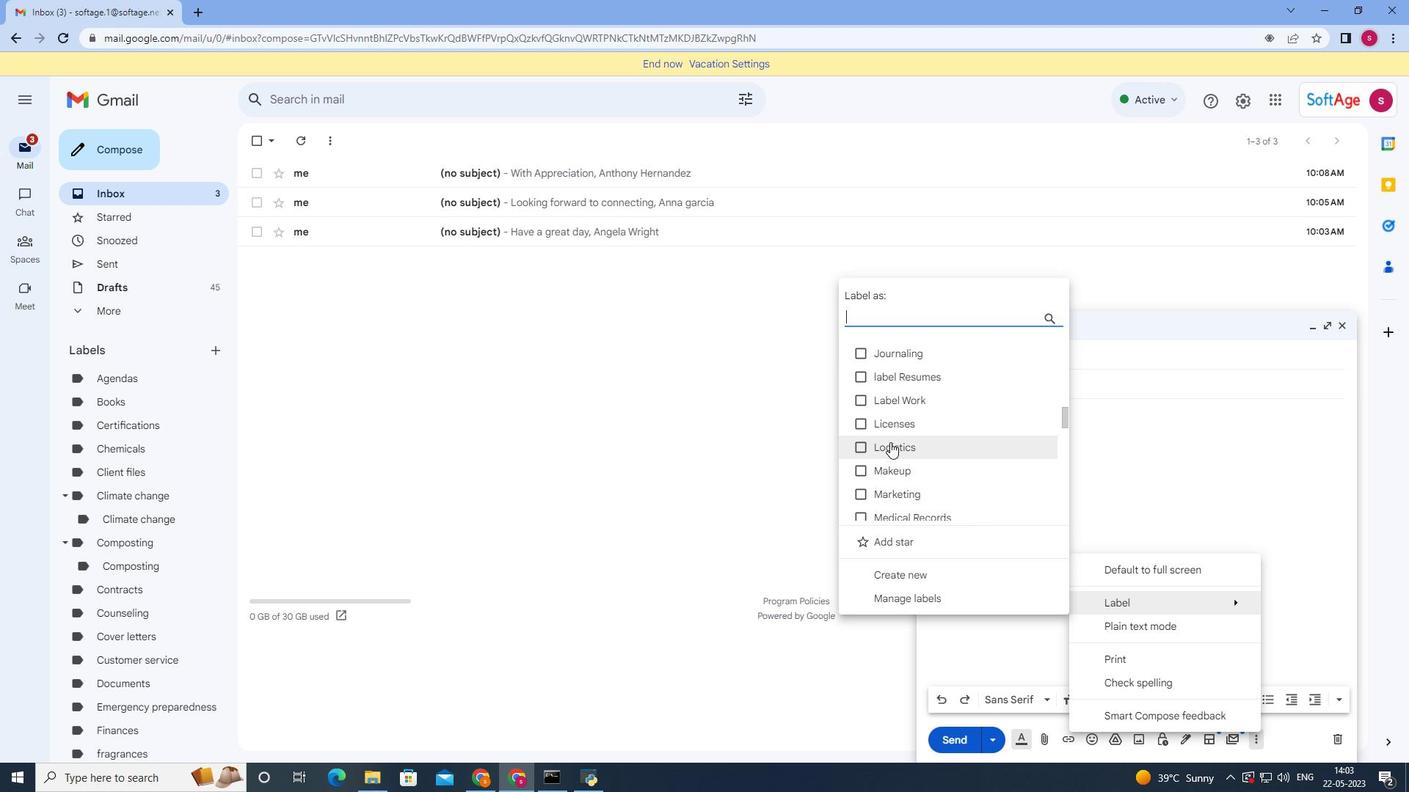 
Action: Mouse scrolled (890, 443) with delta (0, 0)
Screenshot: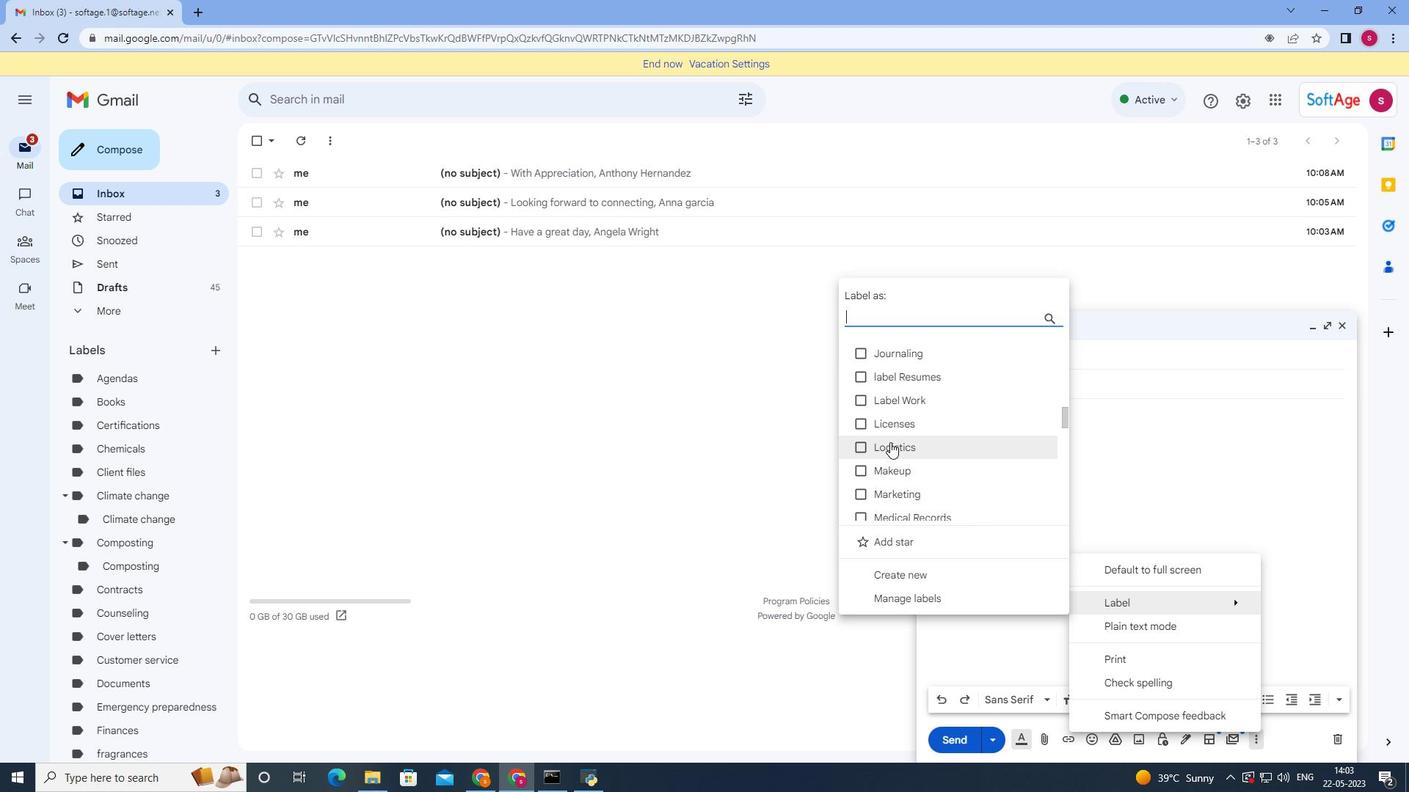 
Action: Mouse scrolled (890, 443) with delta (0, 0)
Screenshot: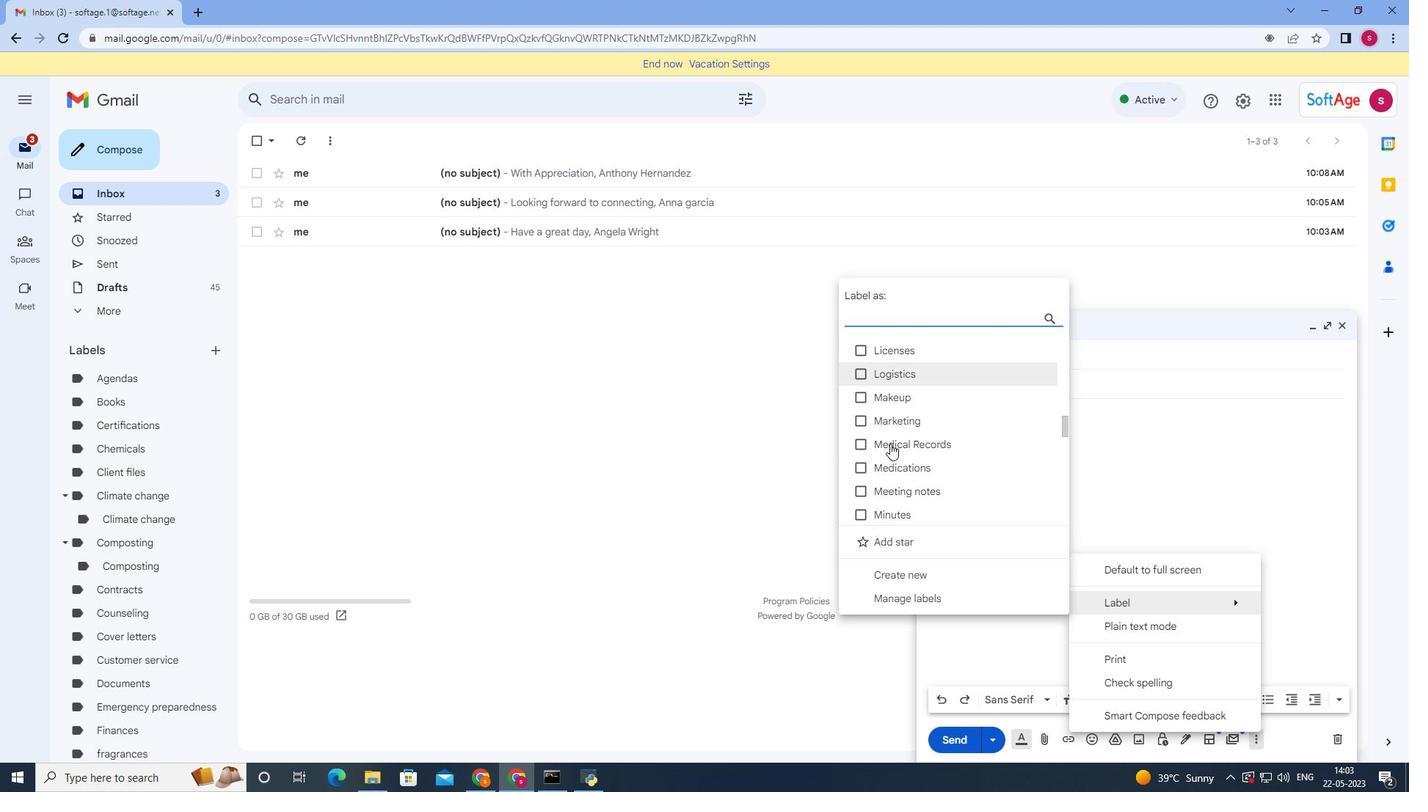 
Action: Mouse scrolled (890, 443) with delta (0, 0)
Screenshot: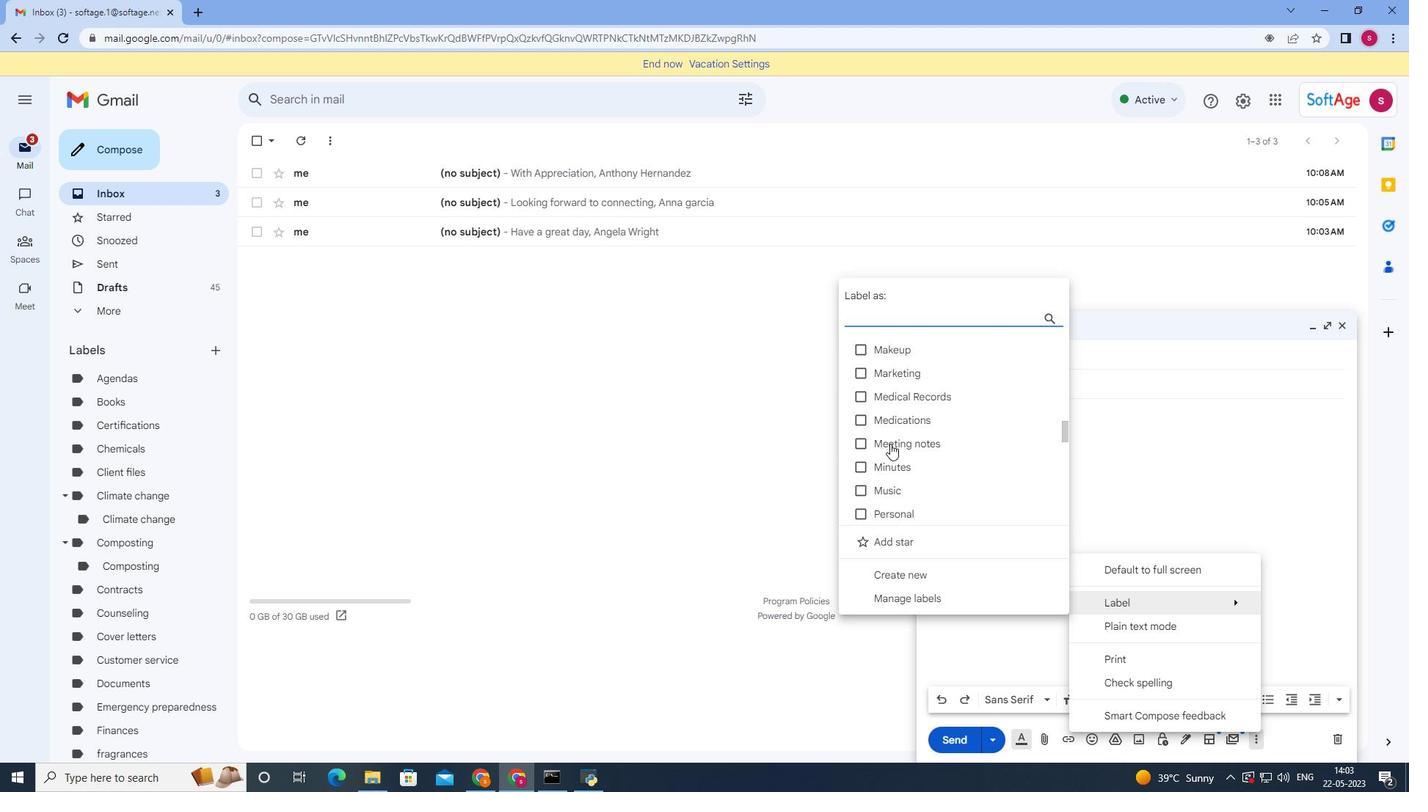 
Action: Mouse scrolled (890, 443) with delta (0, 0)
Screenshot: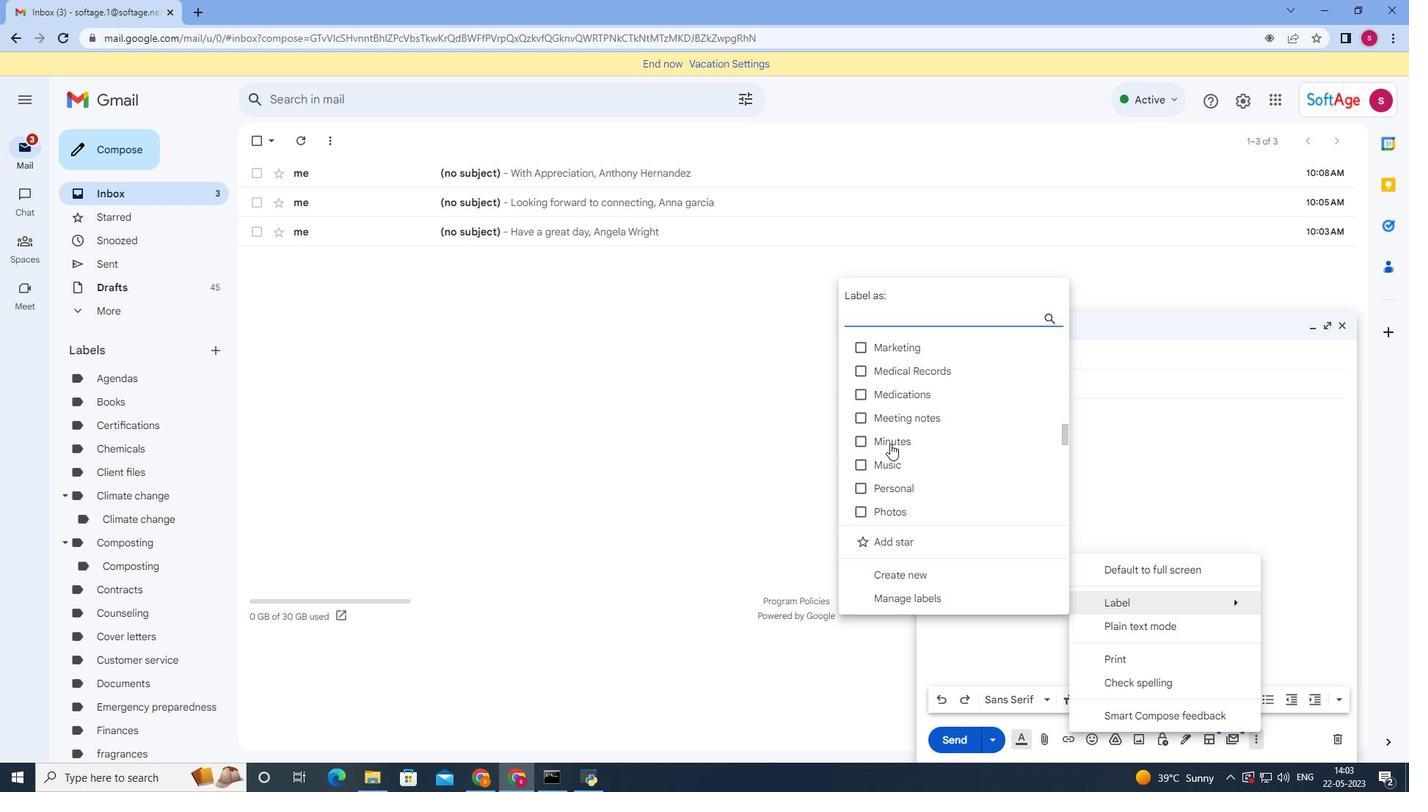 
Action: Mouse moved to (884, 429)
Screenshot: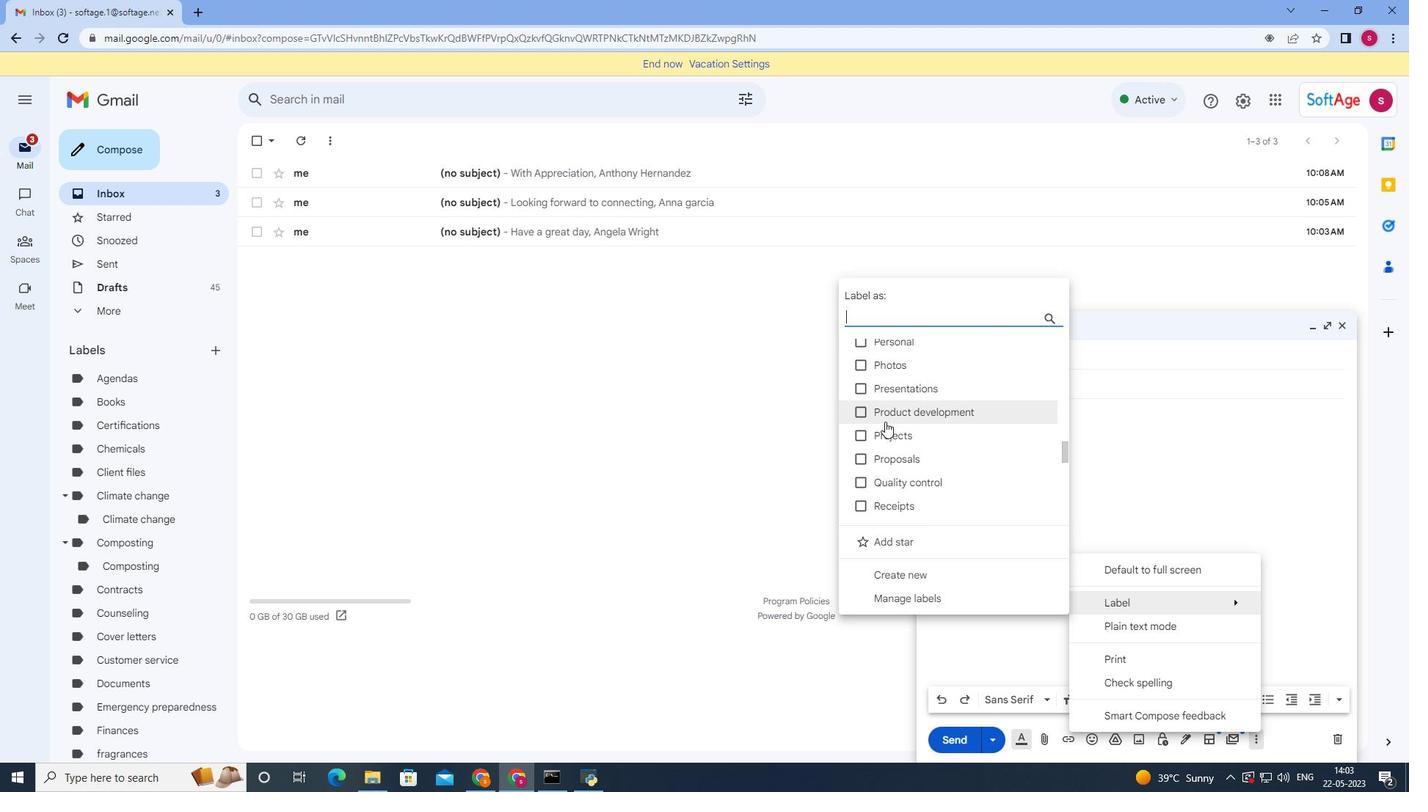 
Action: Mouse scrolled (884, 428) with delta (0, 0)
Screenshot: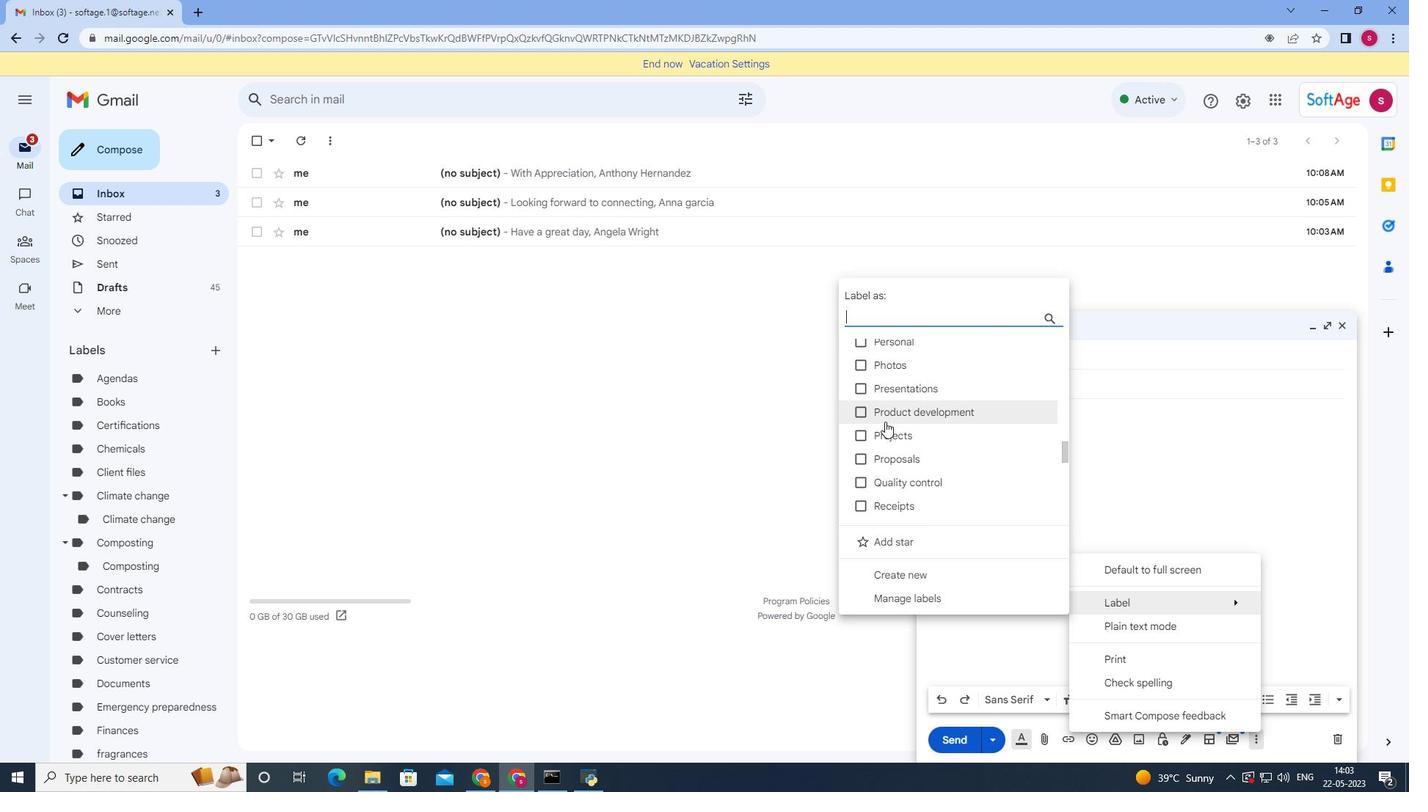 
Action: Mouse moved to (859, 501)
Screenshot: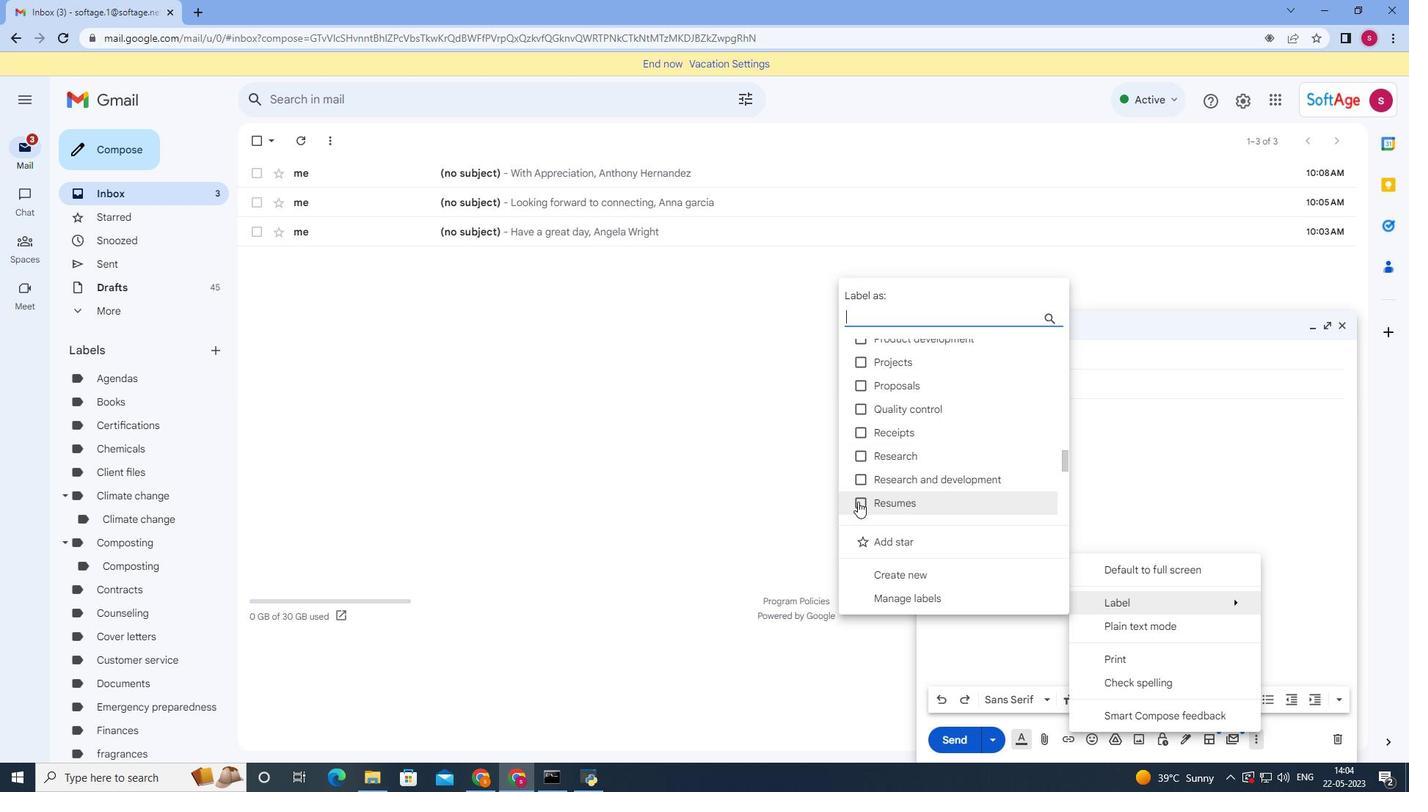 
Action: Mouse pressed left at (859, 501)
Screenshot: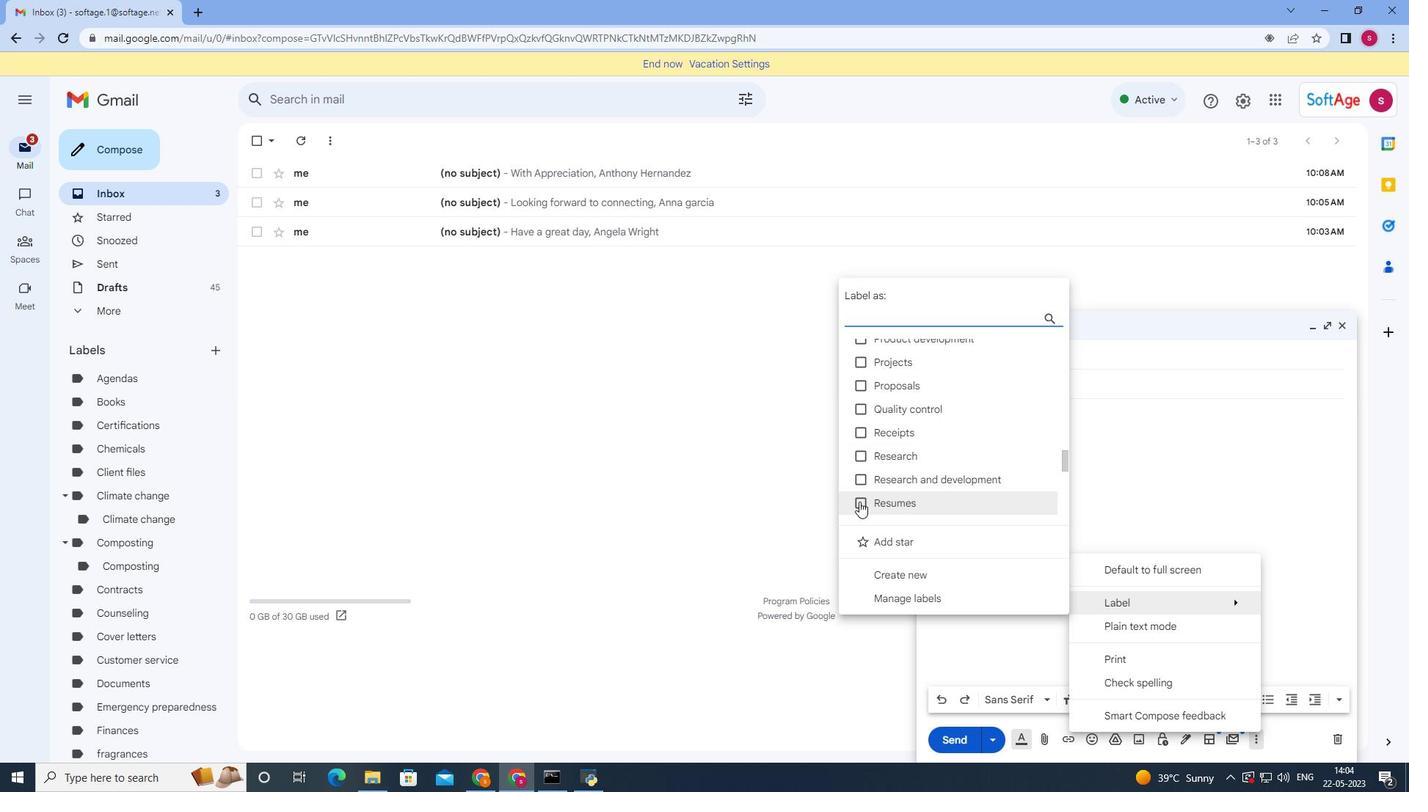
Action: Mouse moved to (893, 576)
Screenshot: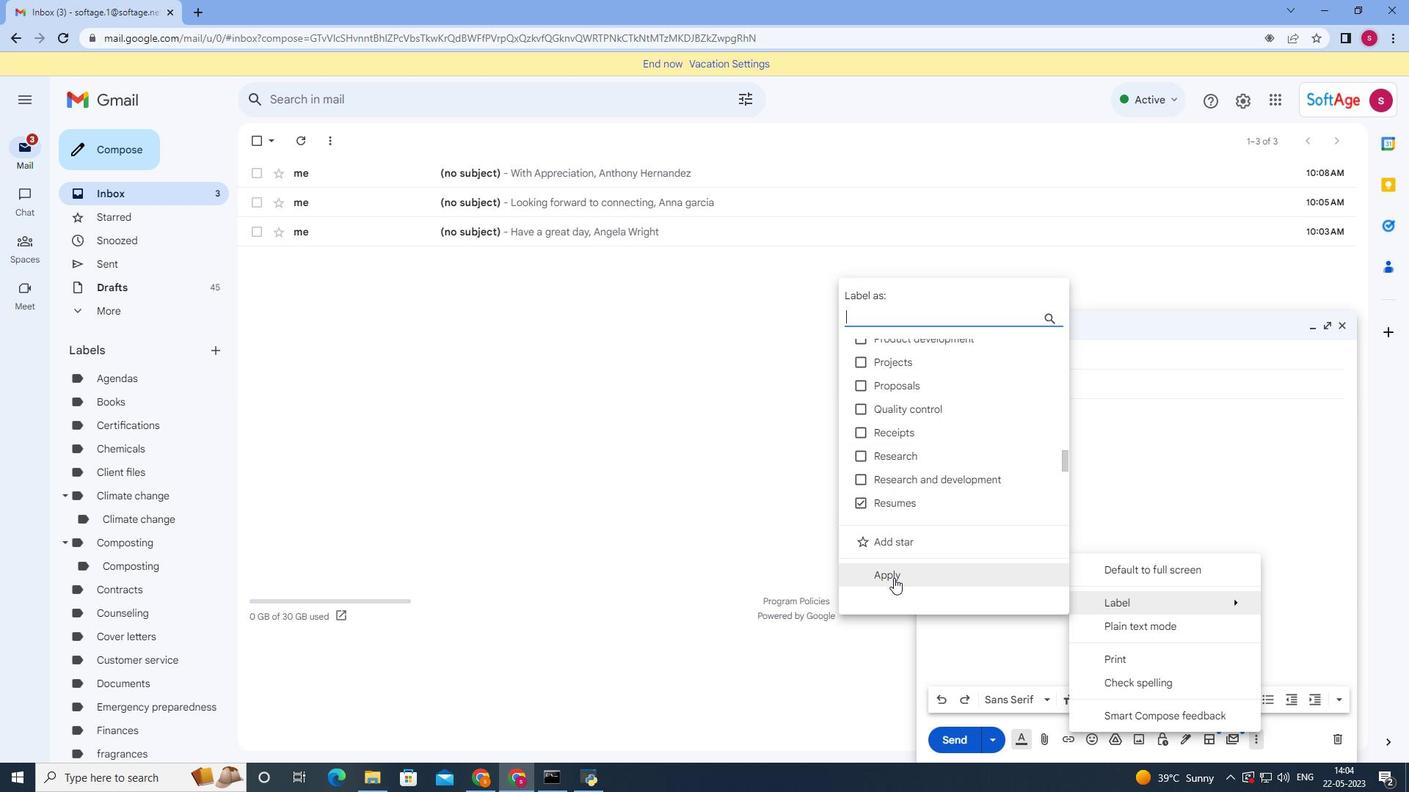 
Action: Mouse pressed left at (893, 576)
Screenshot: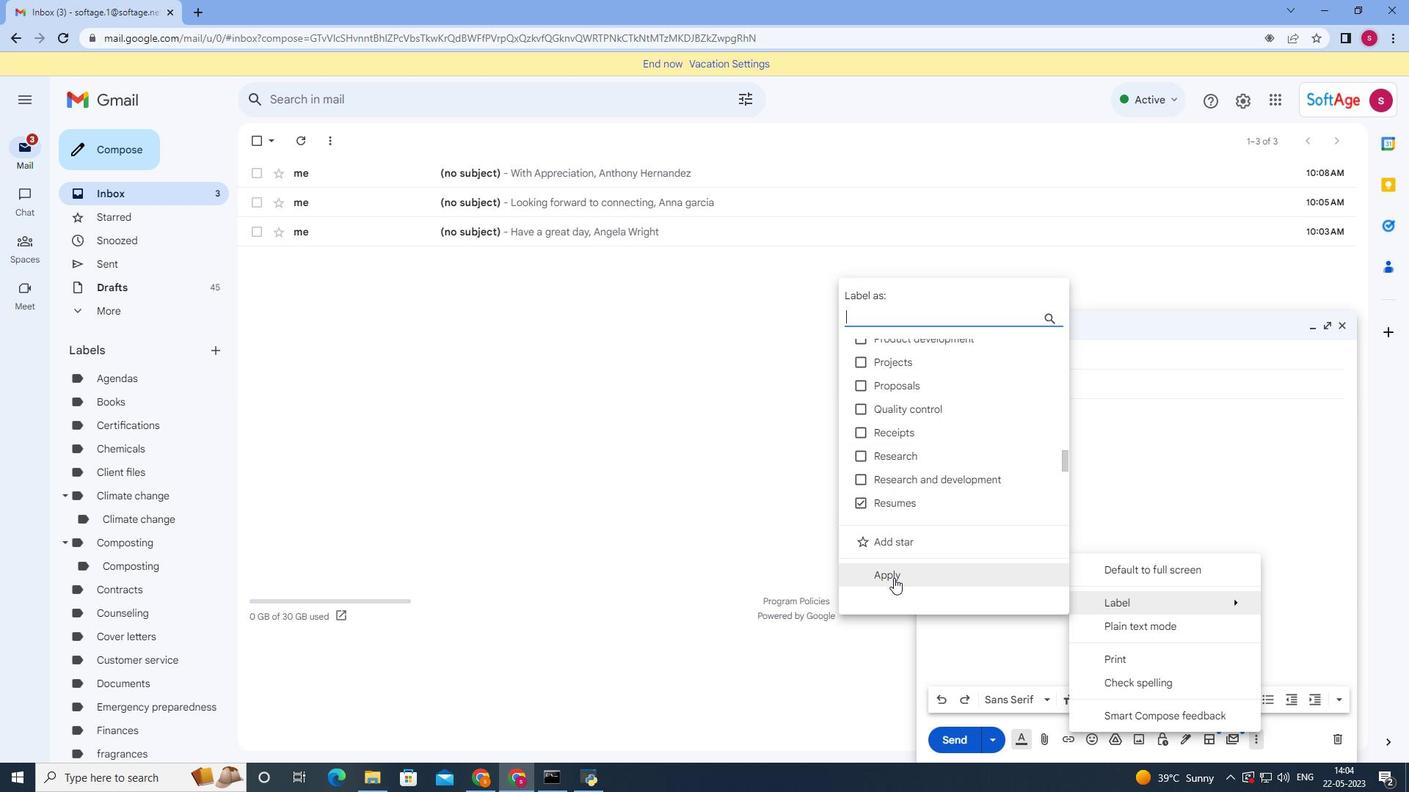 
Action: Mouse moved to (1051, 445)
Screenshot: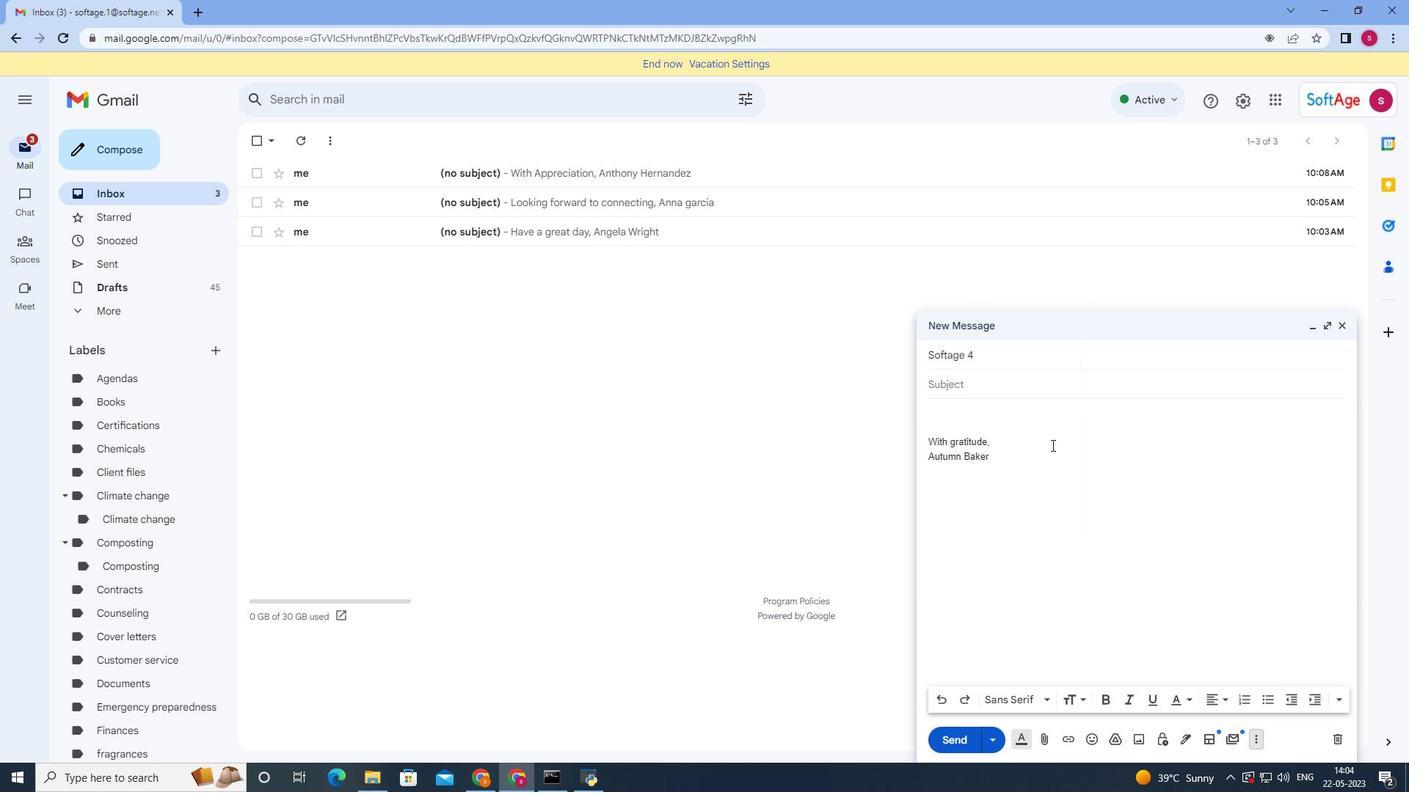 
